 Task: Search and explore  Airbnb listings in Sedona, Arizona .
Action: Mouse moved to (527, 72)
Screenshot: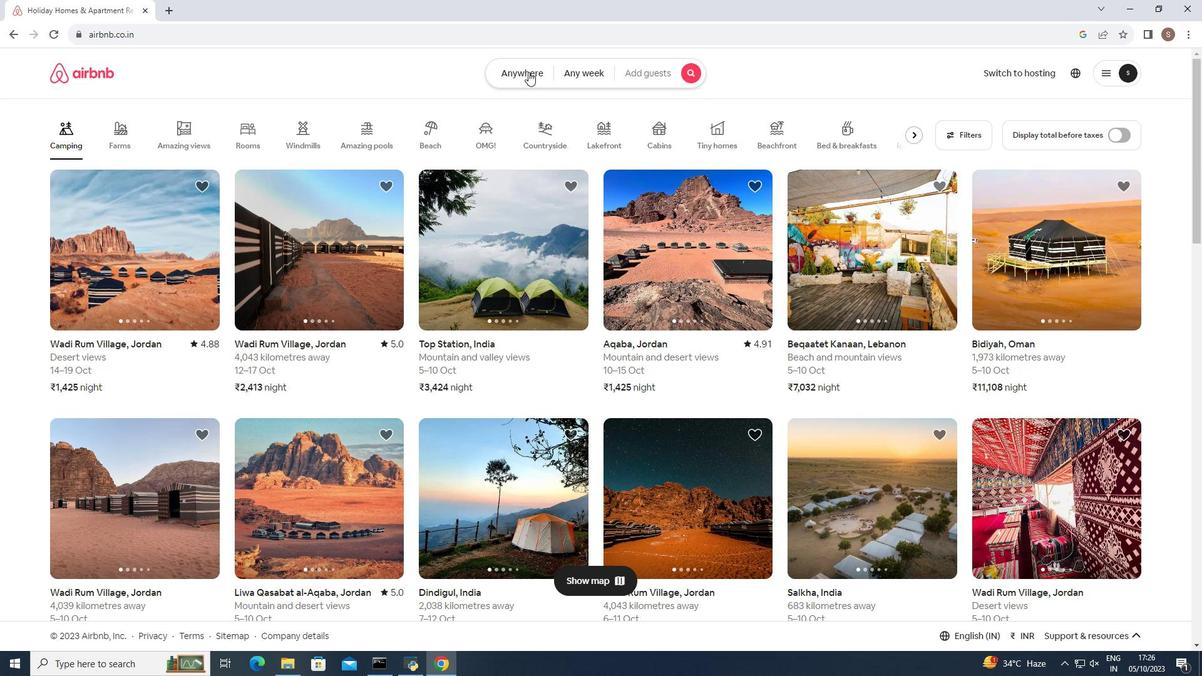 
Action: Mouse pressed left at (527, 72)
Screenshot: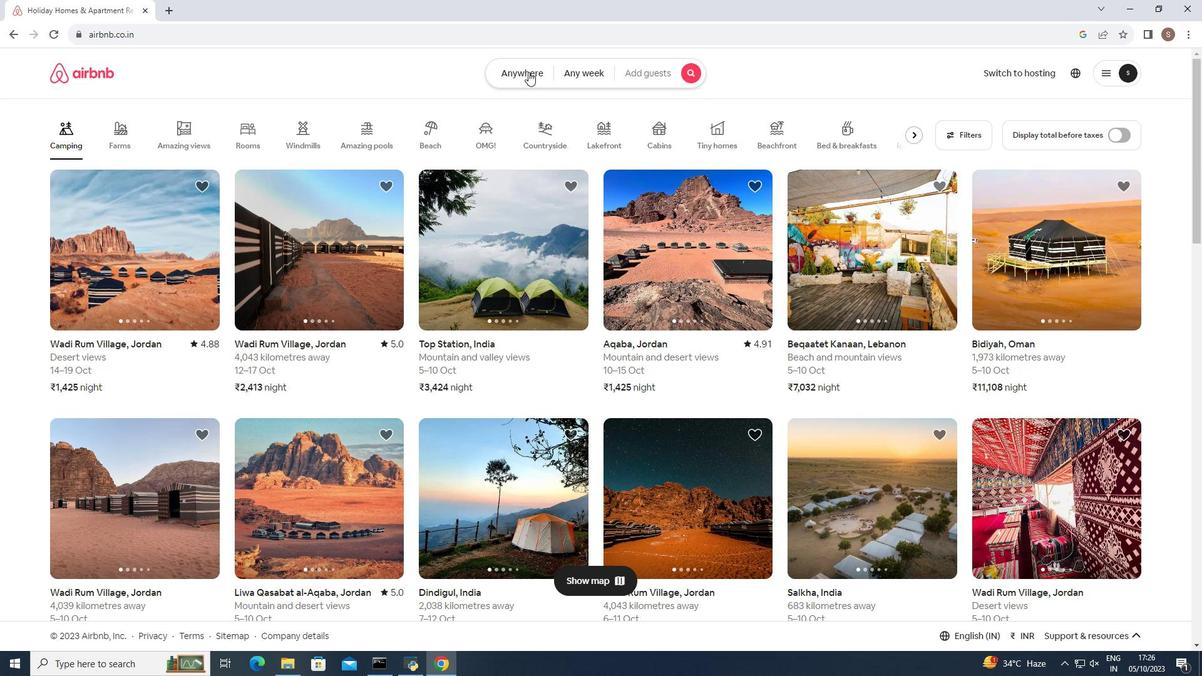 
Action: Mouse moved to (438, 117)
Screenshot: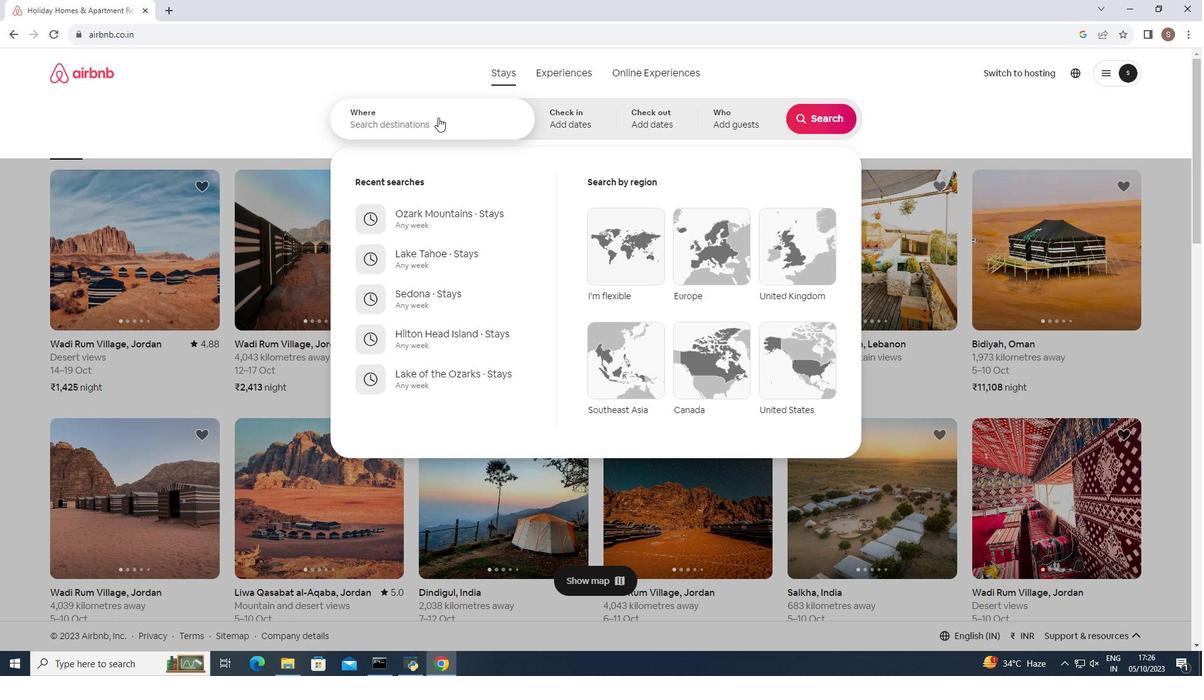 
Action: Mouse pressed left at (438, 117)
Screenshot: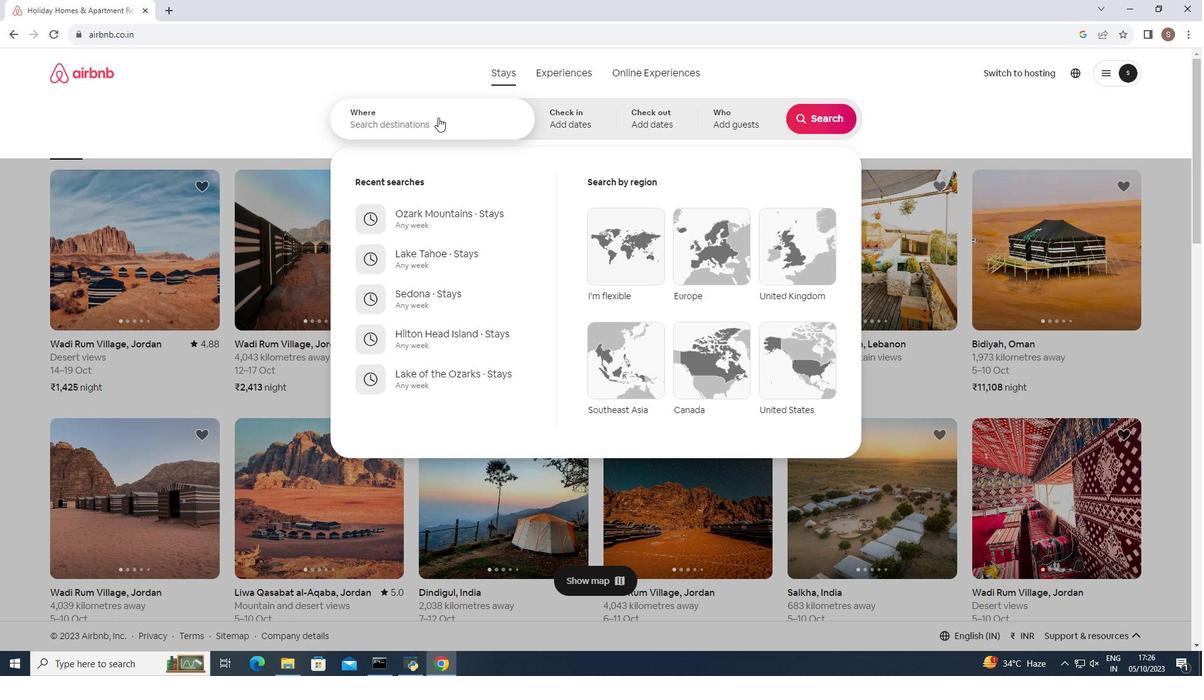 
Action: Key pressed <Key.shift>Sedona
Screenshot: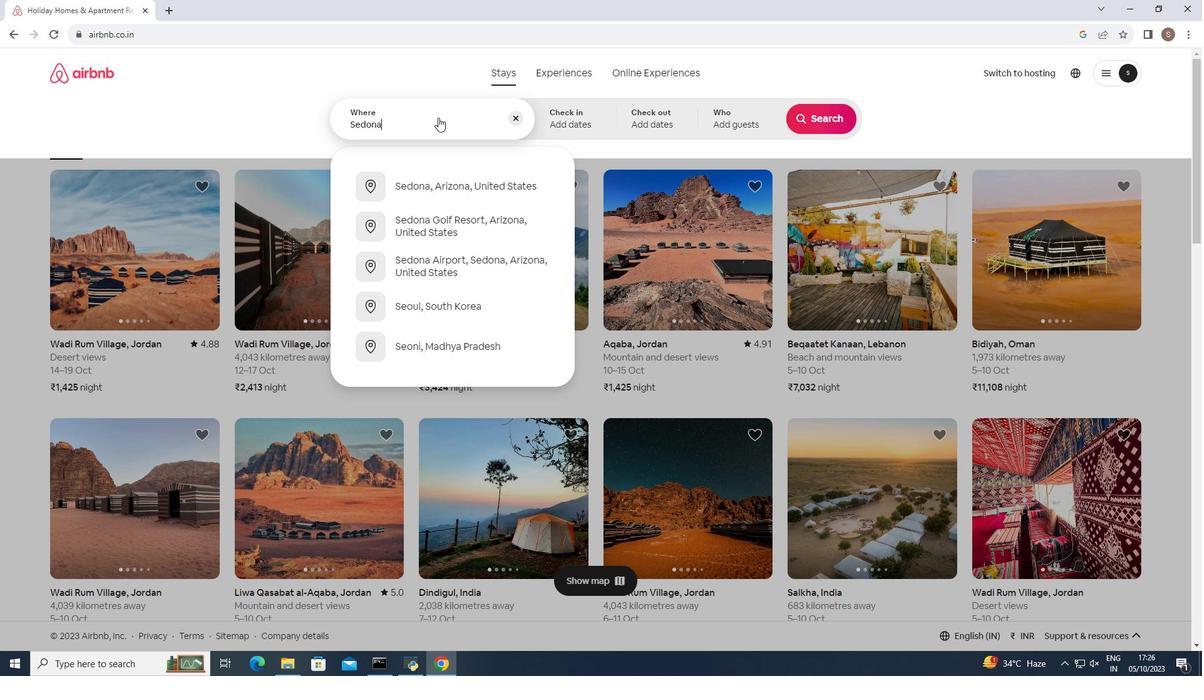 
Action: Mouse moved to (467, 186)
Screenshot: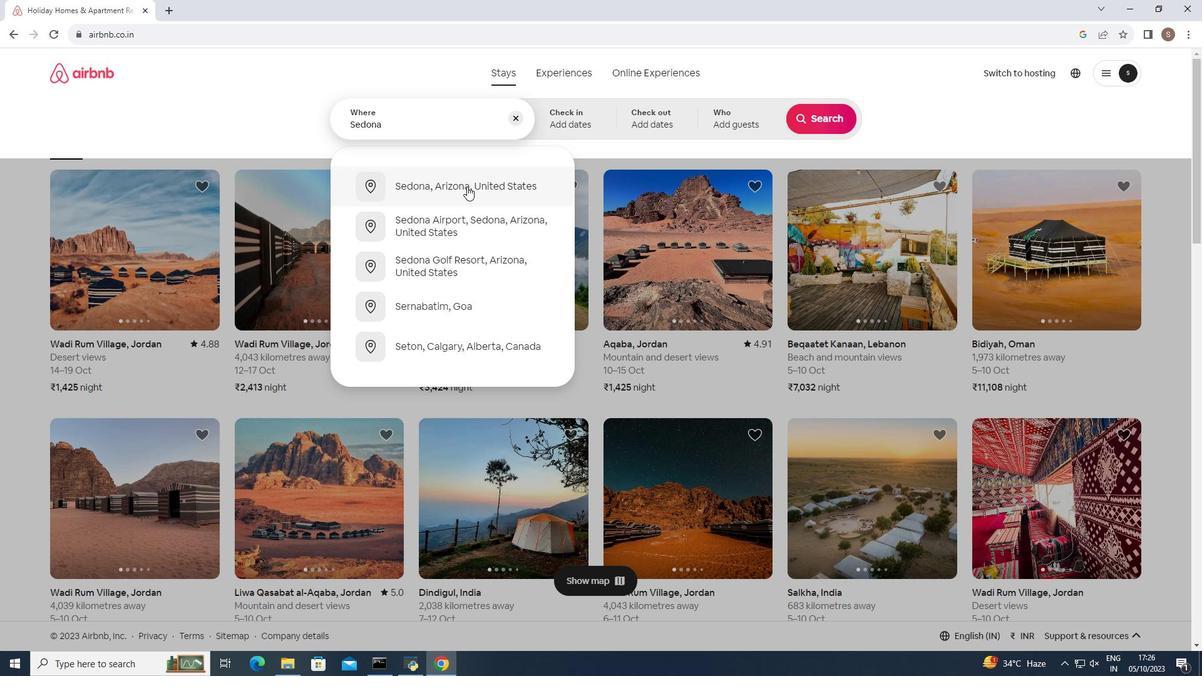
Action: Mouse pressed left at (467, 186)
Screenshot: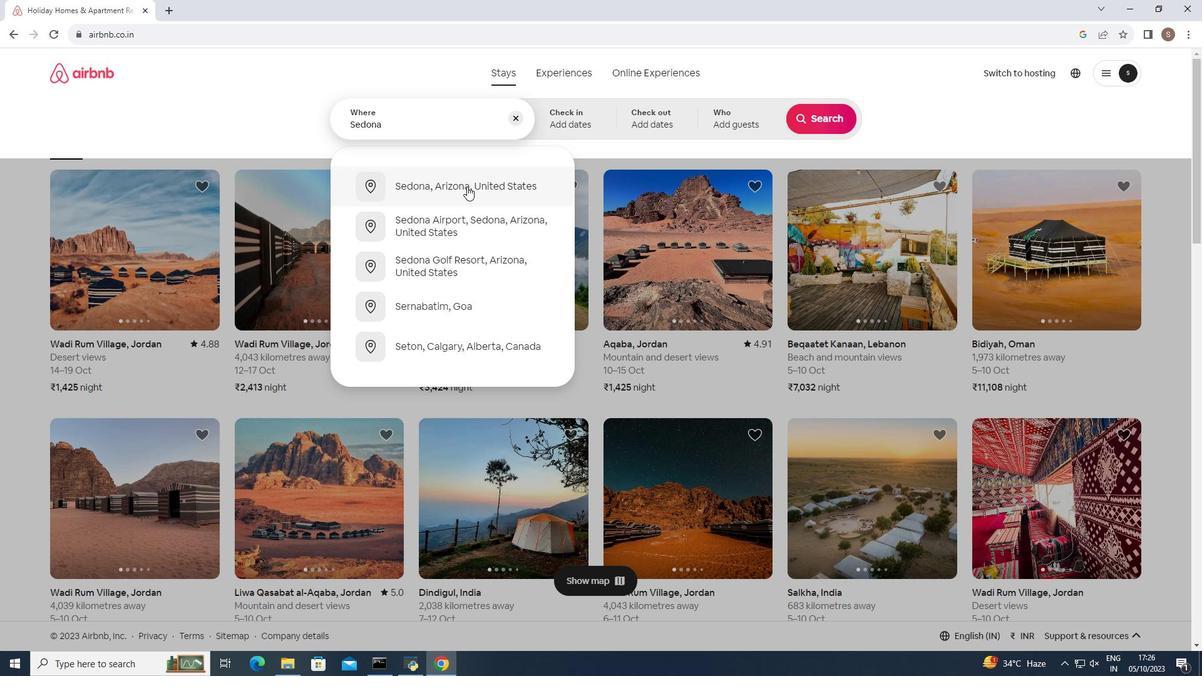 
Action: Mouse moved to (808, 120)
Screenshot: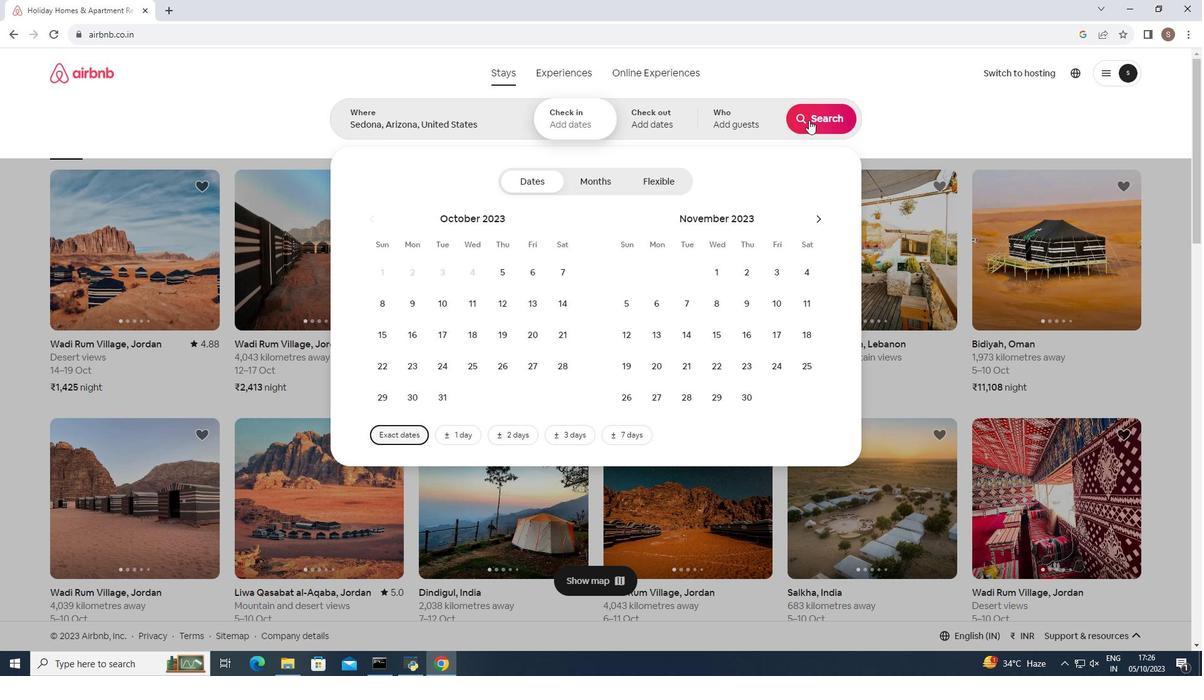 
Action: Mouse pressed left at (808, 120)
Screenshot: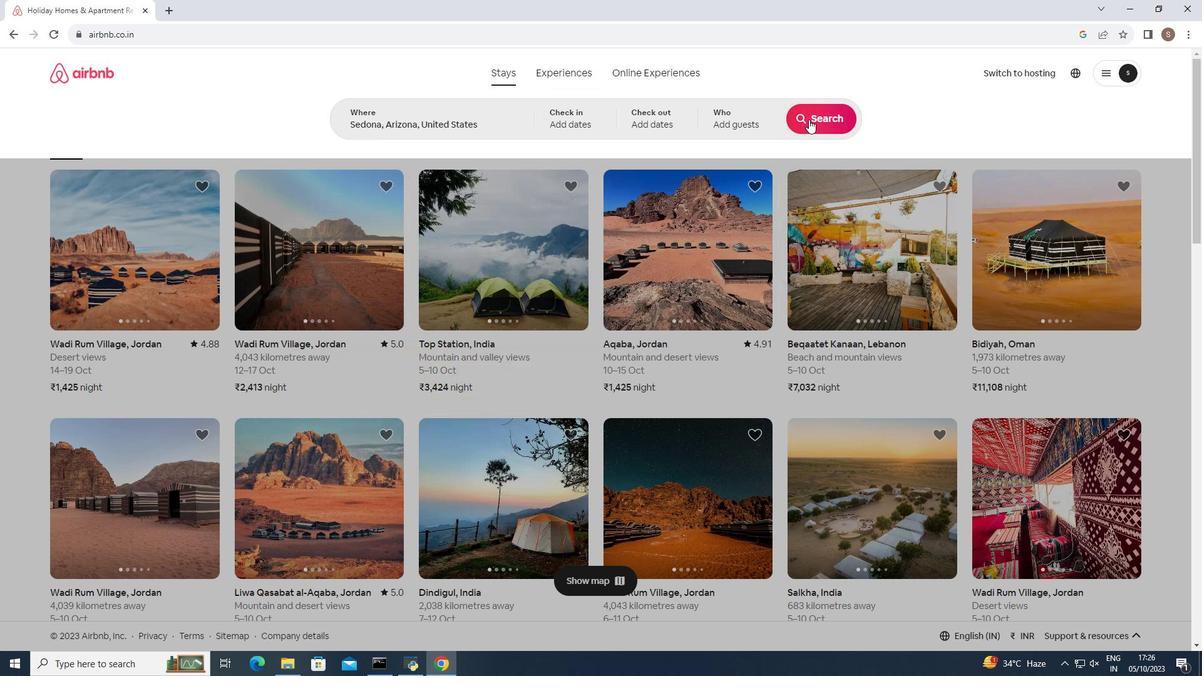 
Action: Mouse moved to (304, 286)
Screenshot: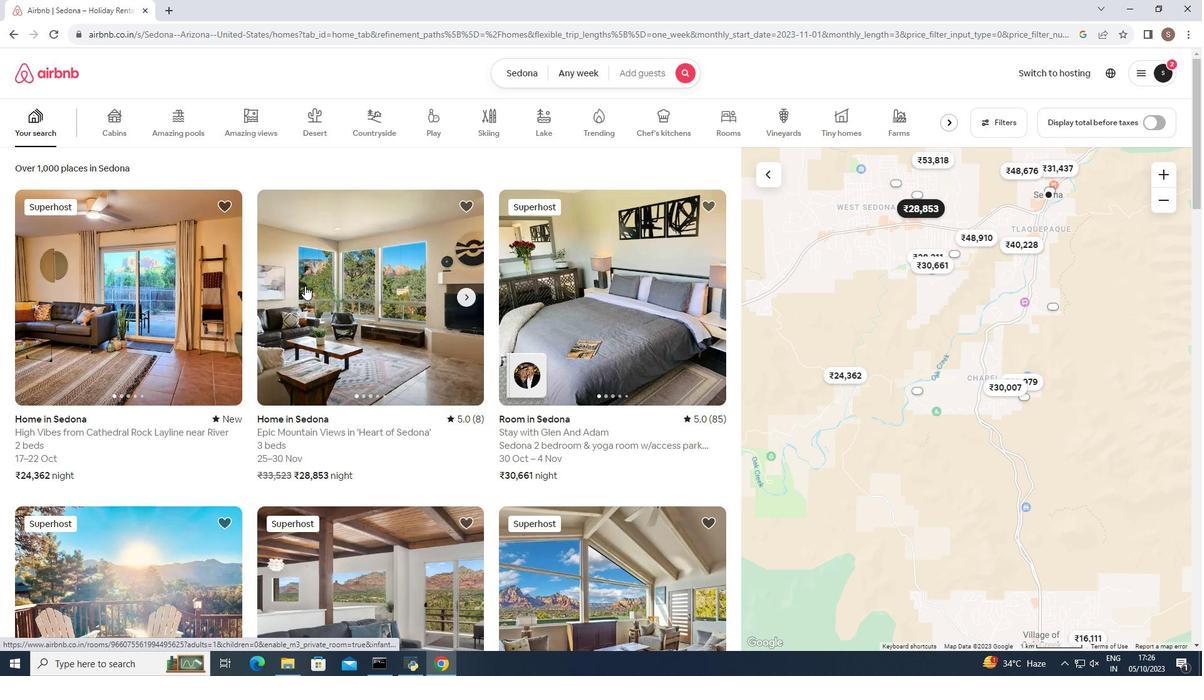 
Action: Mouse scrolled (304, 285) with delta (0, 0)
Screenshot: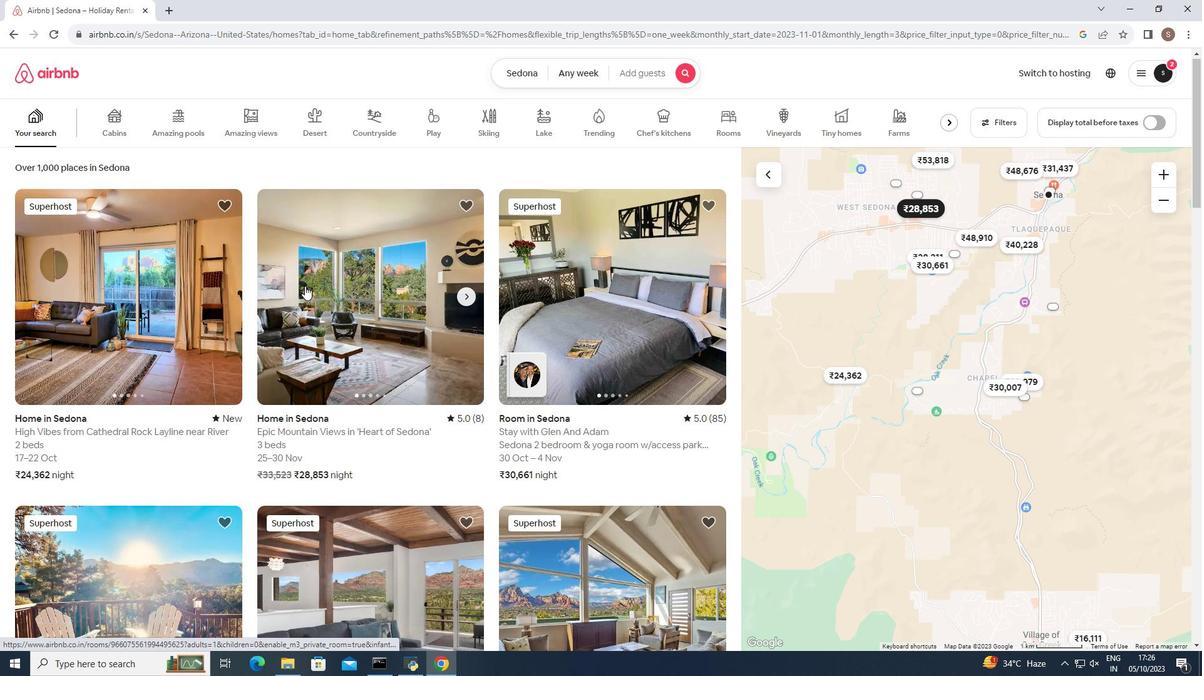 
Action: Mouse scrolled (304, 285) with delta (0, 0)
Screenshot: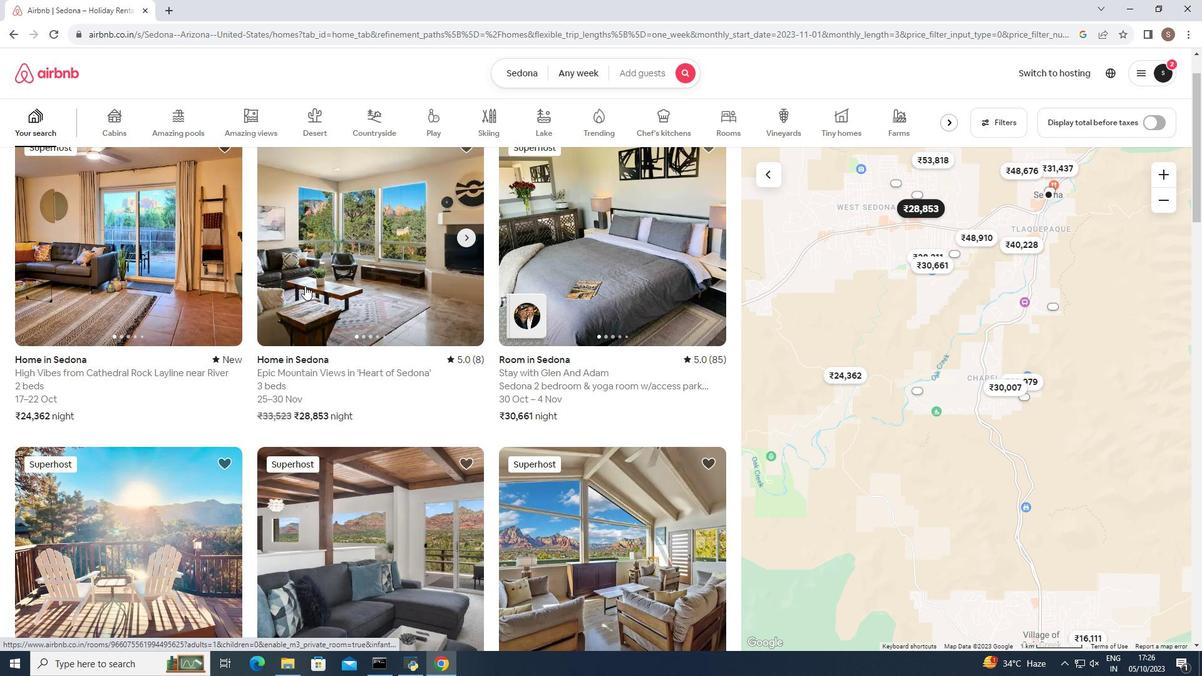 
Action: Mouse scrolled (304, 285) with delta (0, 0)
Screenshot: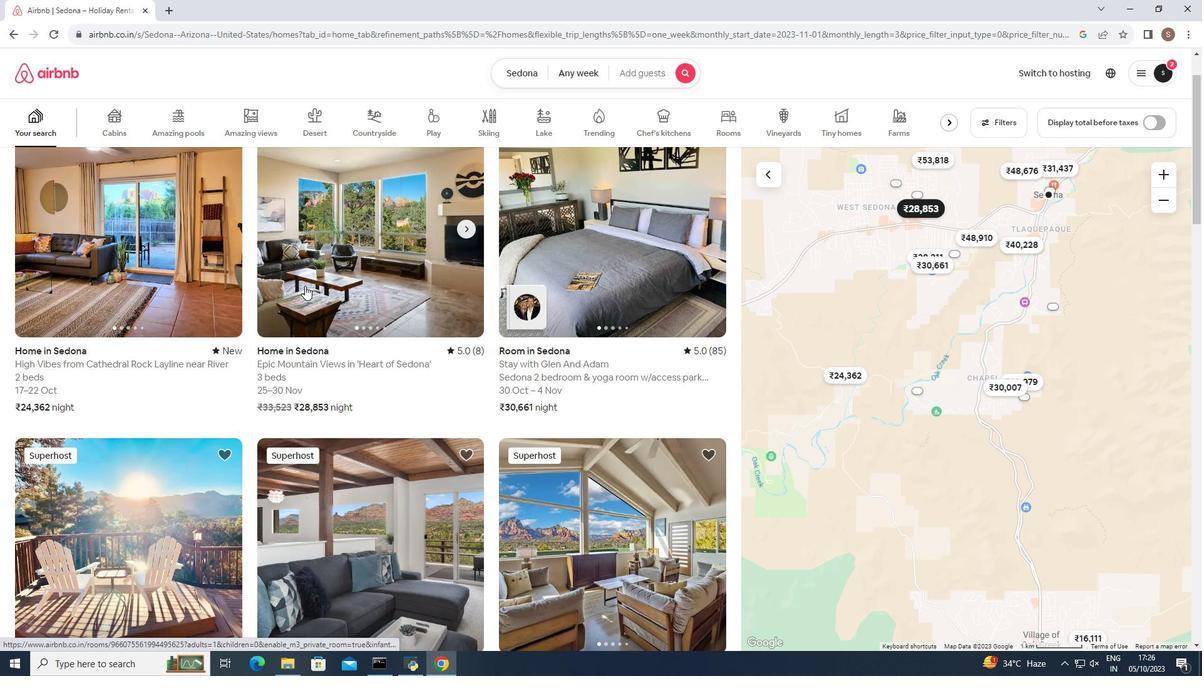 
Action: Mouse scrolled (304, 285) with delta (0, 0)
Screenshot: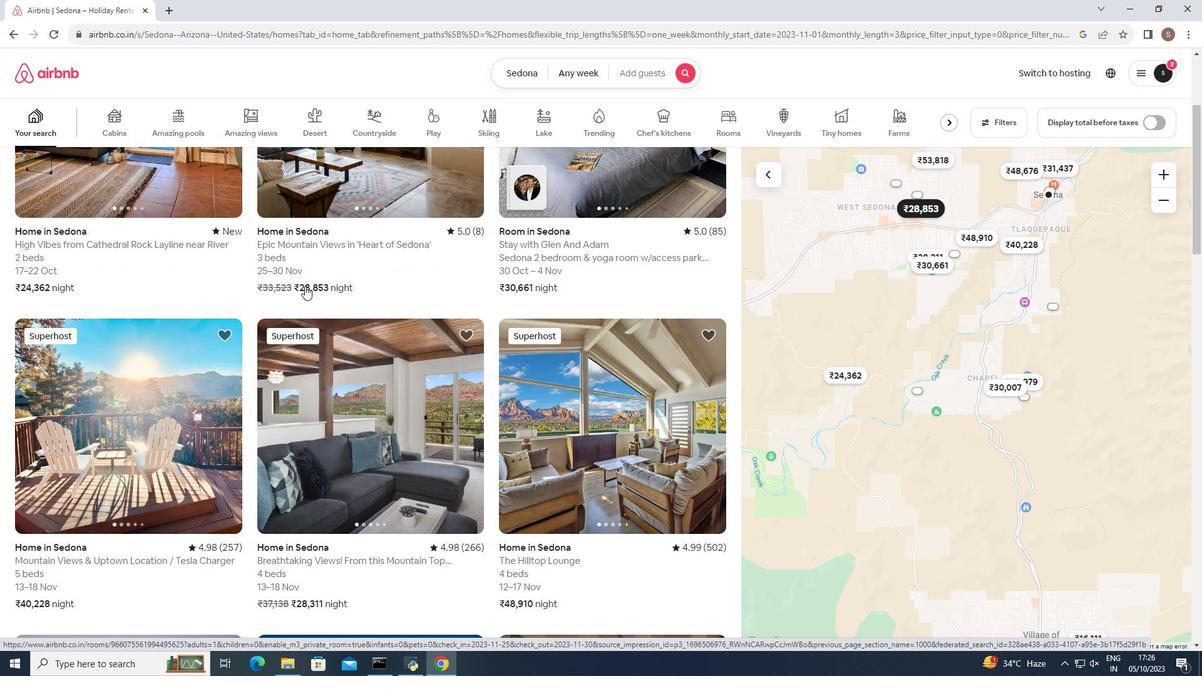 
Action: Mouse scrolled (304, 285) with delta (0, 0)
Screenshot: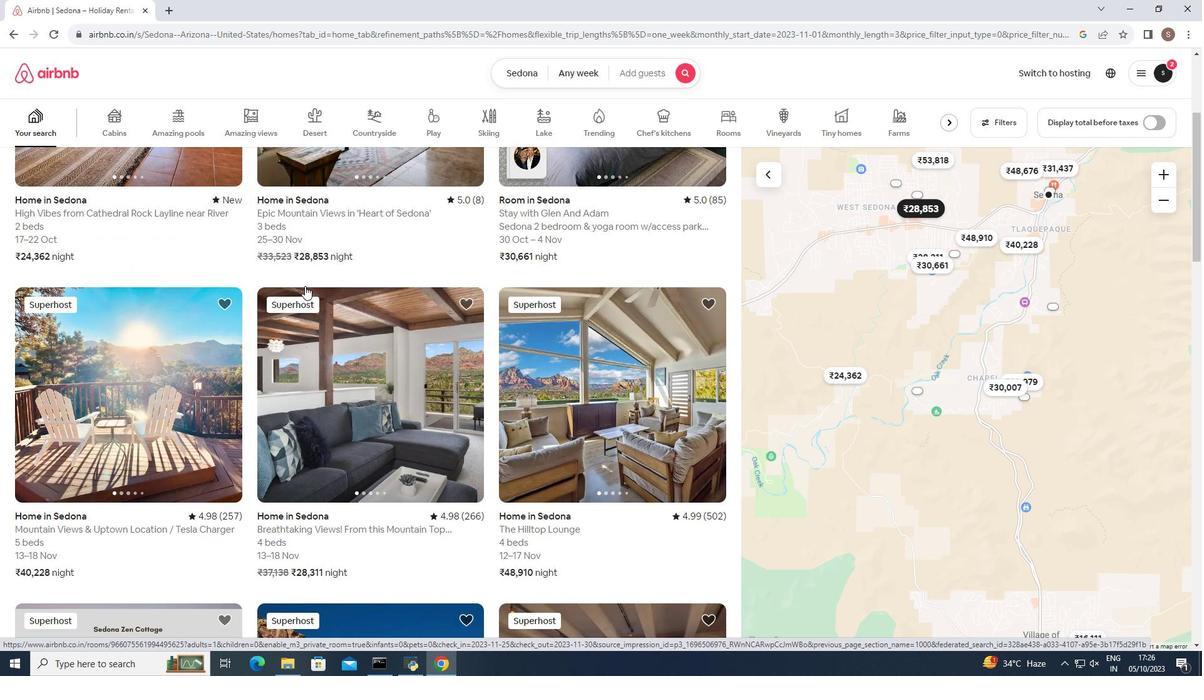 
Action: Mouse scrolled (304, 285) with delta (0, 0)
Screenshot: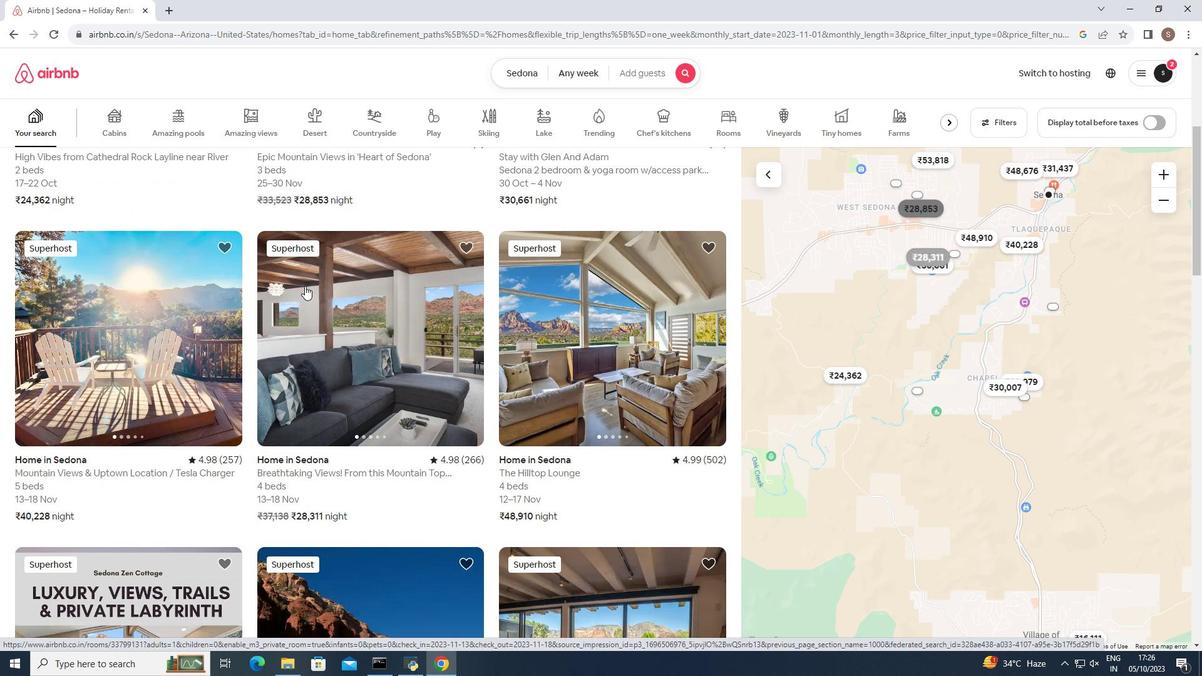 
Action: Mouse moved to (304, 286)
Screenshot: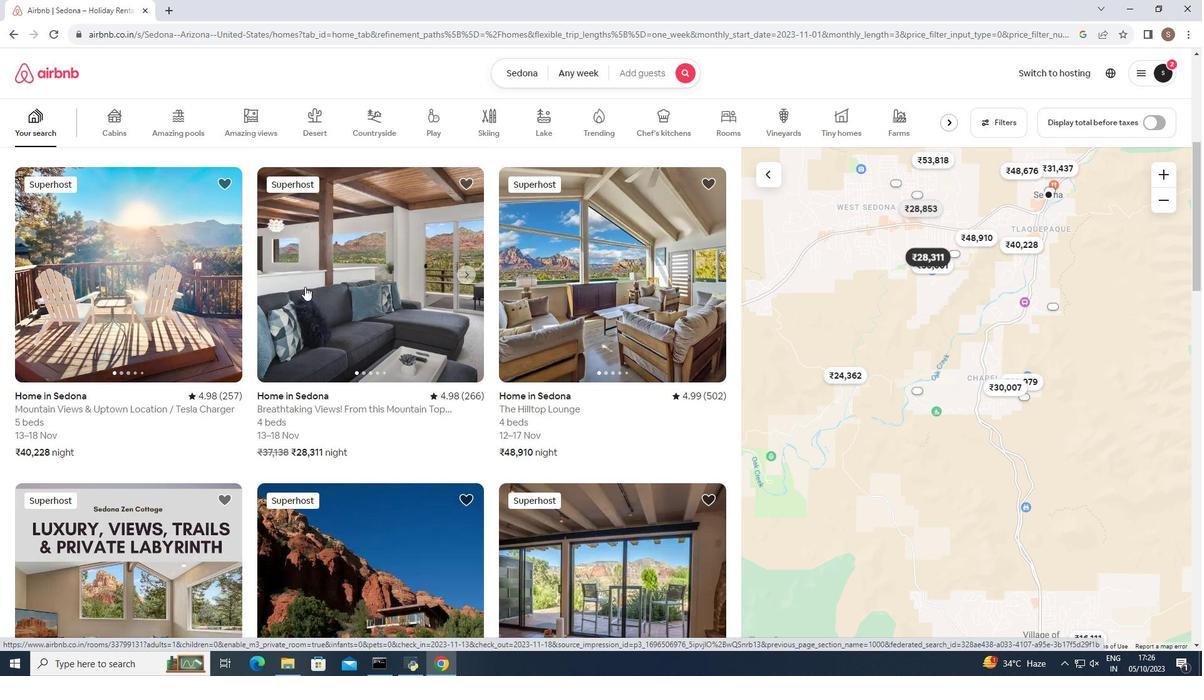 
Action: Mouse scrolled (304, 286) with delta (0, 0)
Screenshot: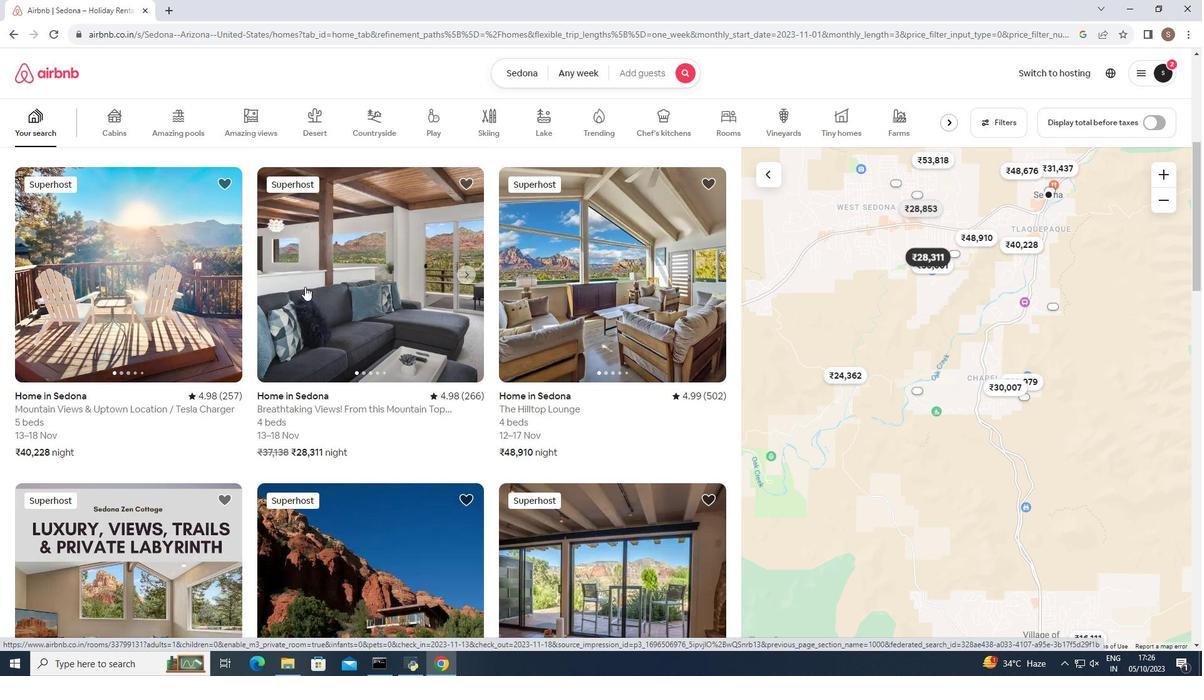 
Action: Mouse scrolled (304, 286) with delta (0, 0)
Screenshot: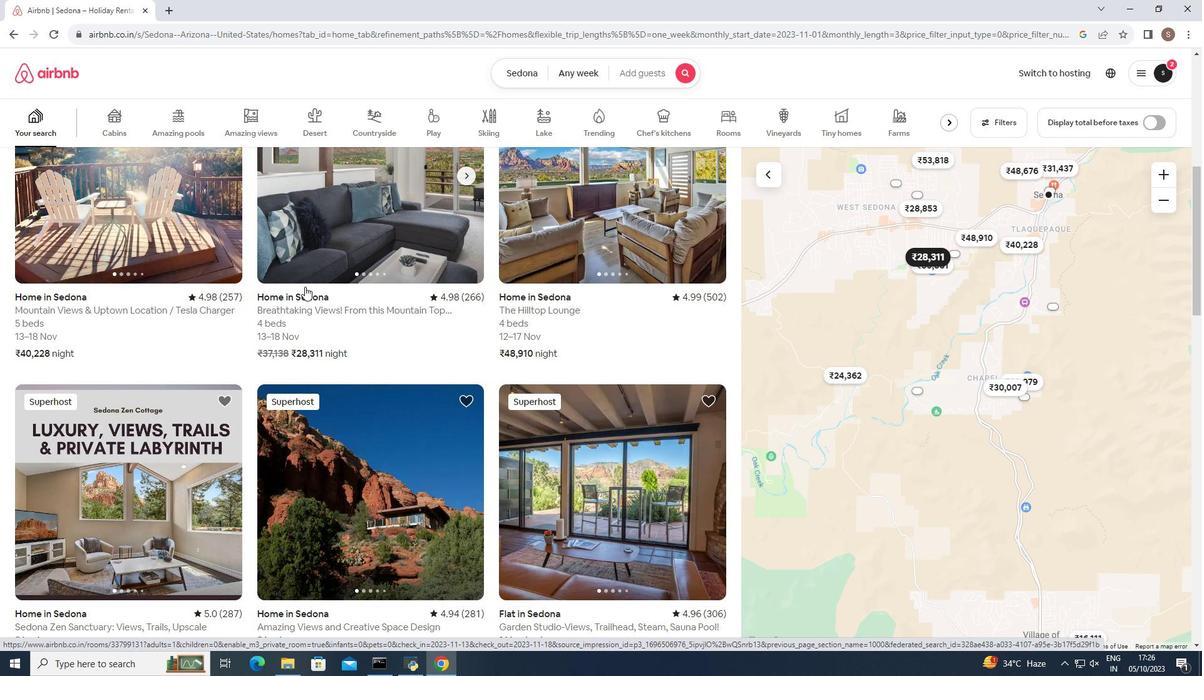 
Action: Mouse scrolled (304, 286) with delta (0, 0)
Screenshot: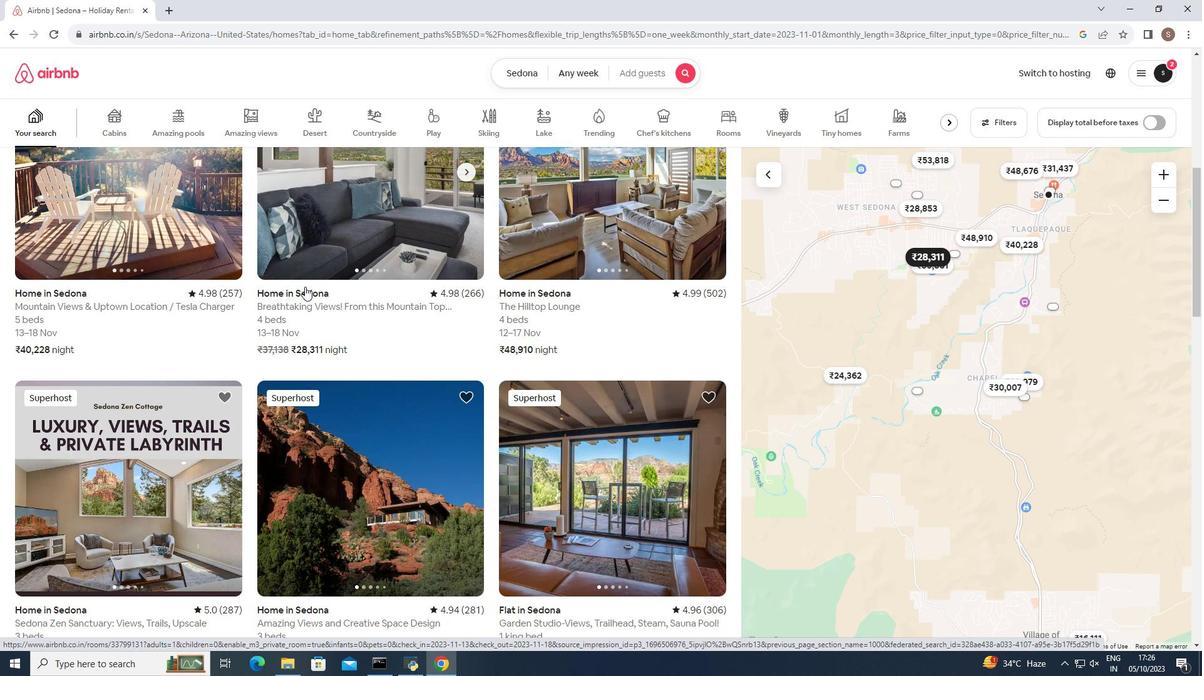 
Action: Mouse moved to (307, 287)
Screenshot: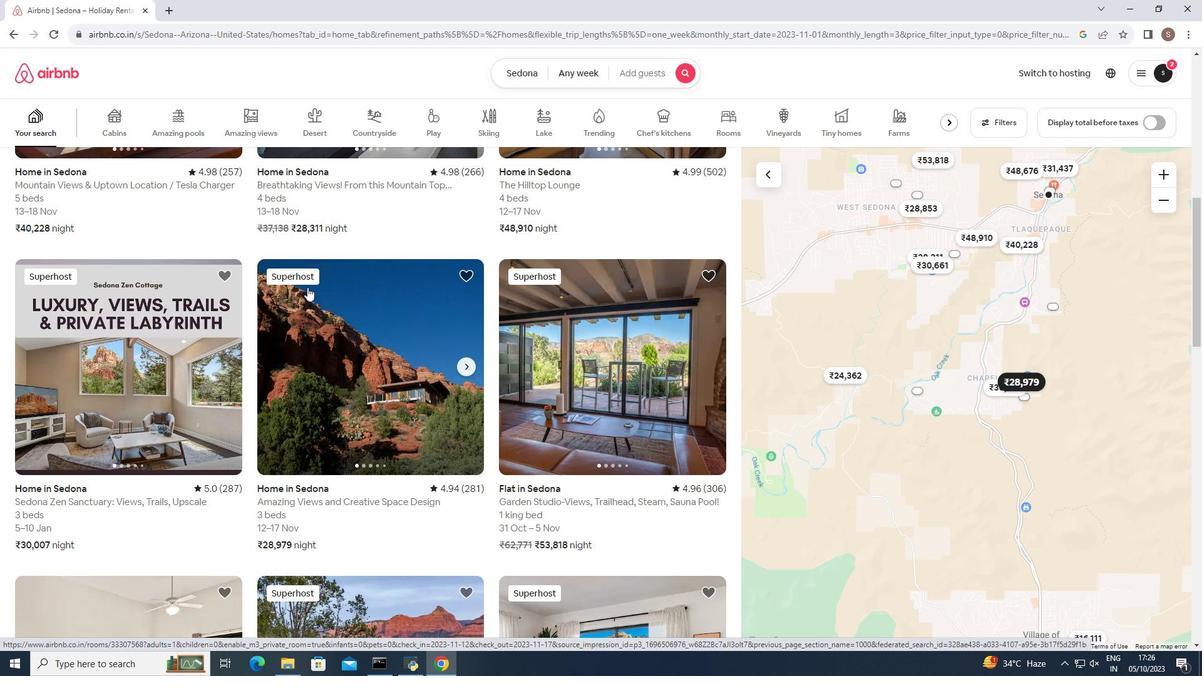 
Action: Mouse scrolled (307, 286) with delta (0, 0)
Screenshot: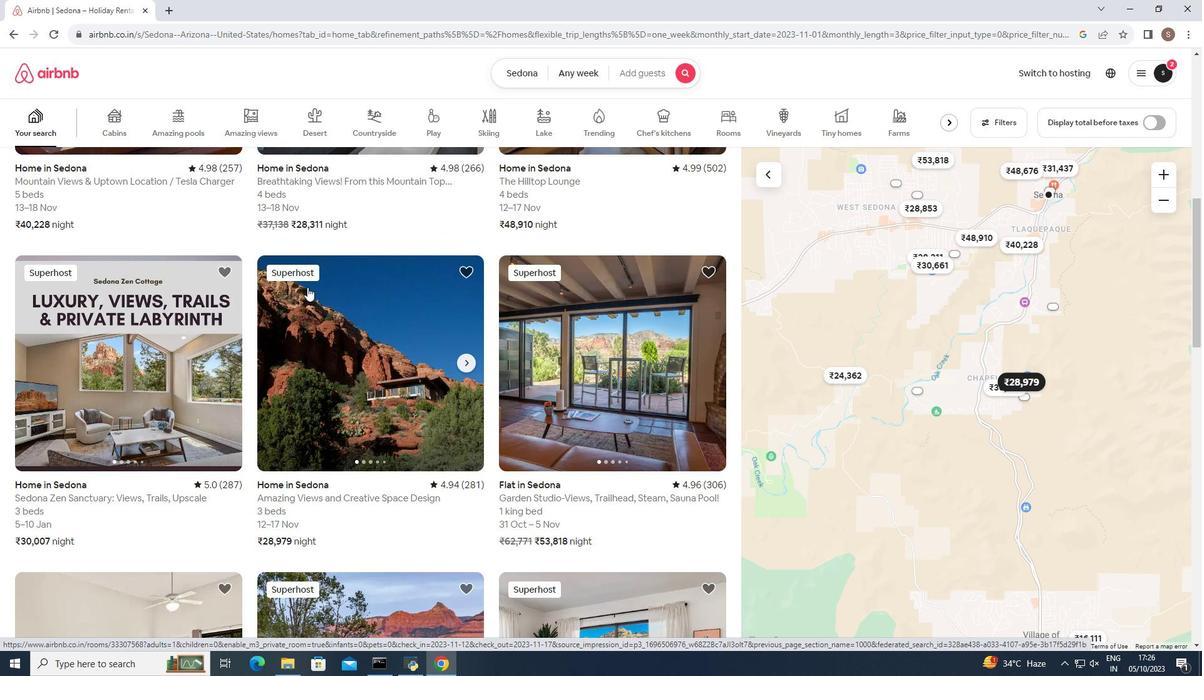 
Action: Mouse scrolled (307, 286) with delta (0, 0)
Screenshot: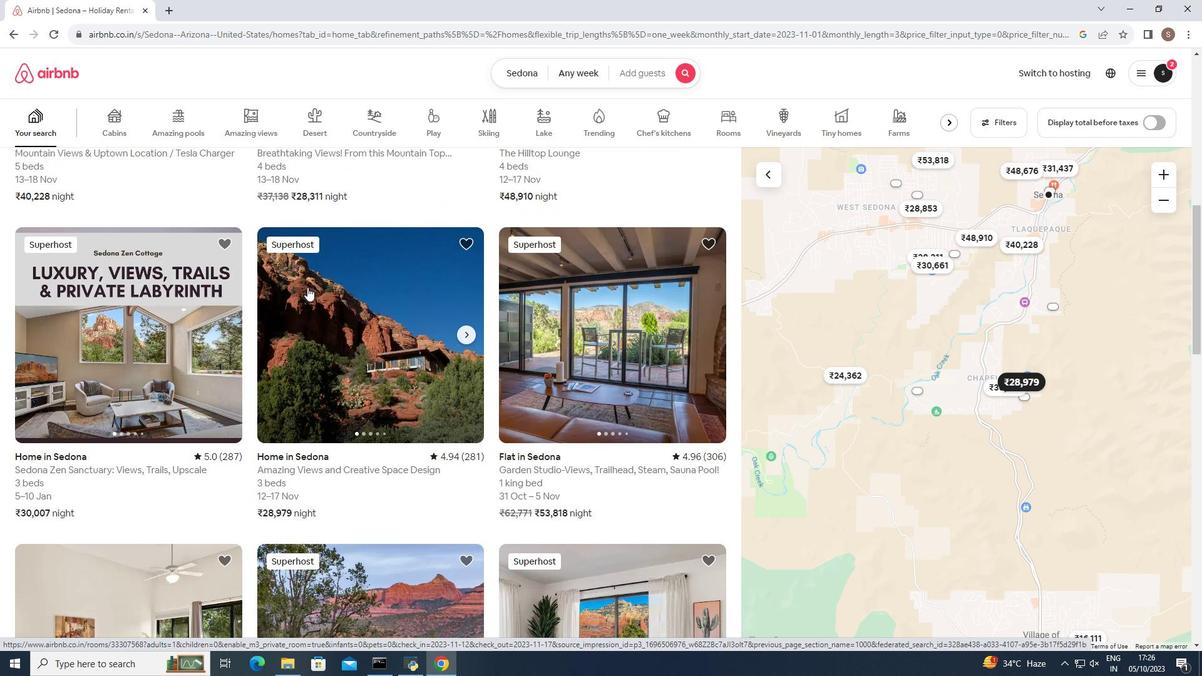 
Action: Mouse moved to (311, 286)
Screenshot: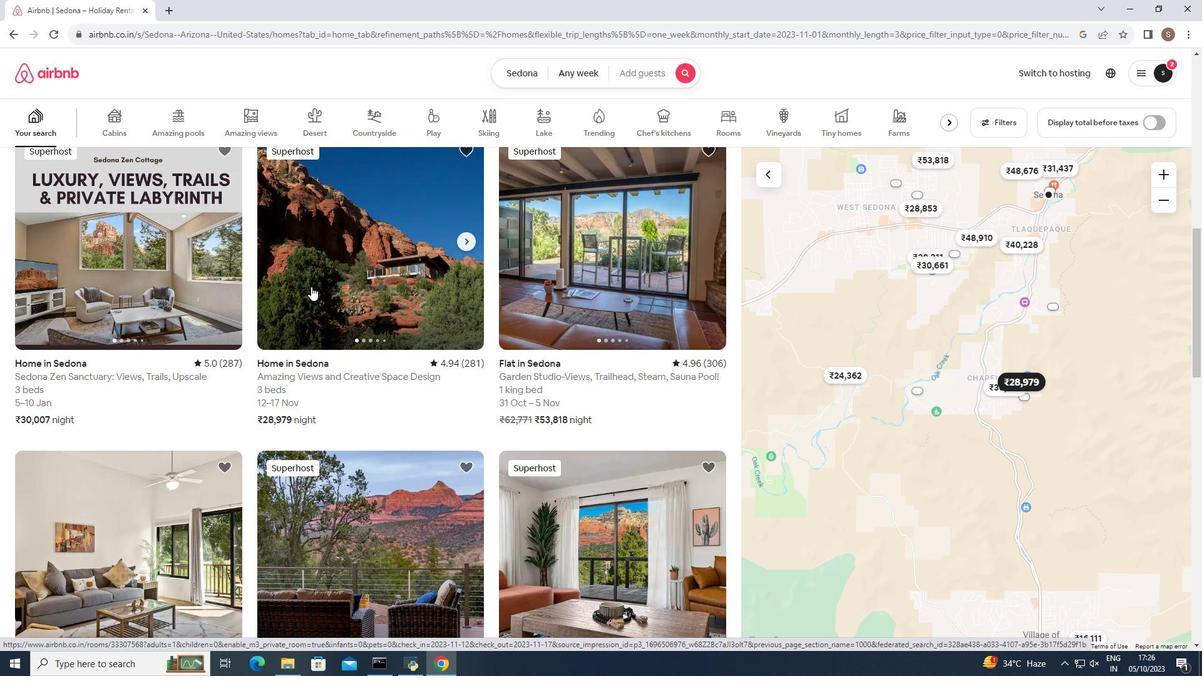 
Action: Mouse scrolled (311, 286) with delta (0, 0)
Screenshot: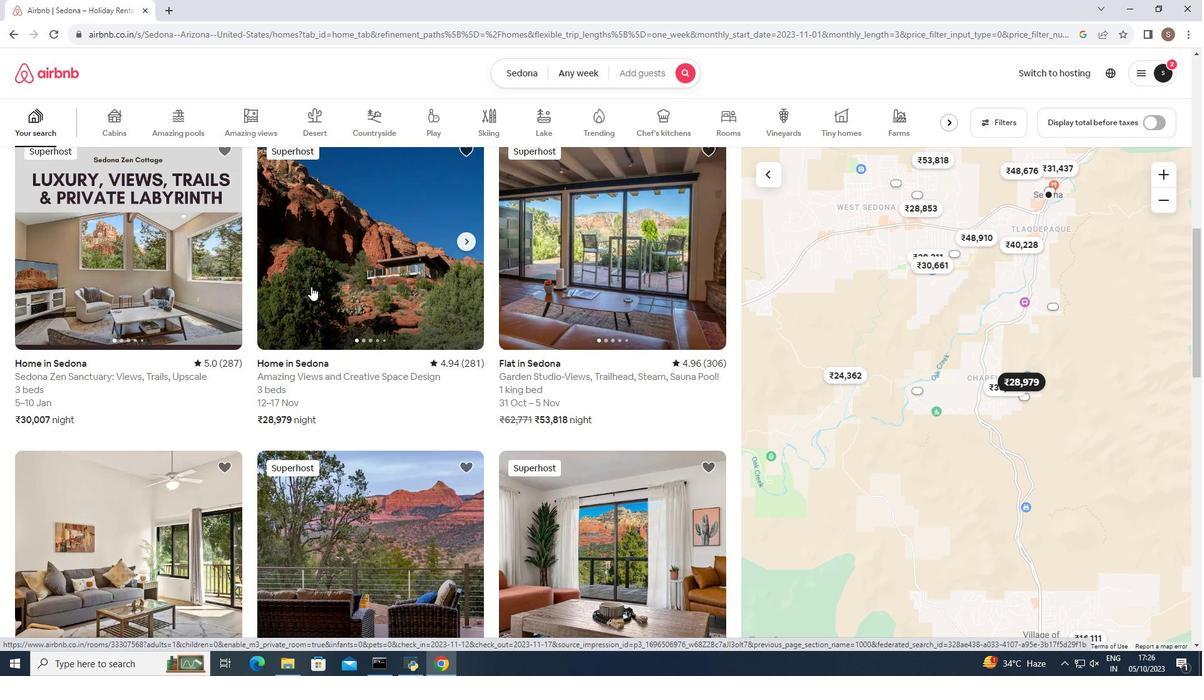 
Action: Mouse scrolled (311, 286) with delta (0, 0)
Screenshot: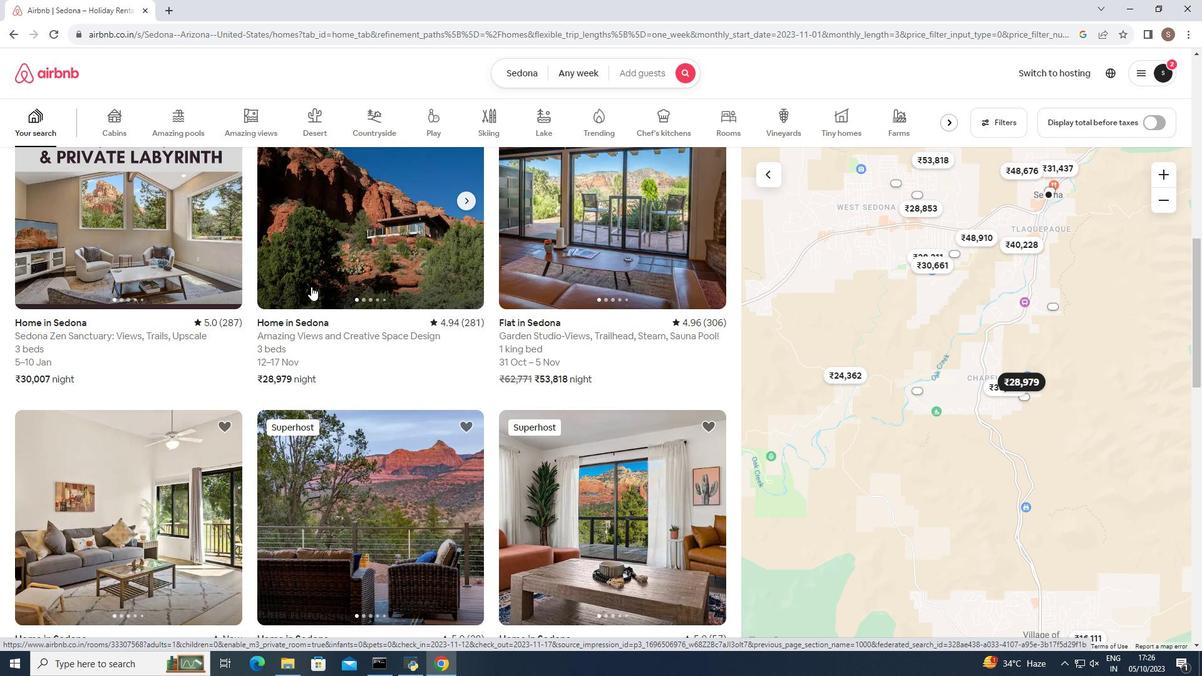 
Action: Mouse moved to (311, 286)
Screenshot: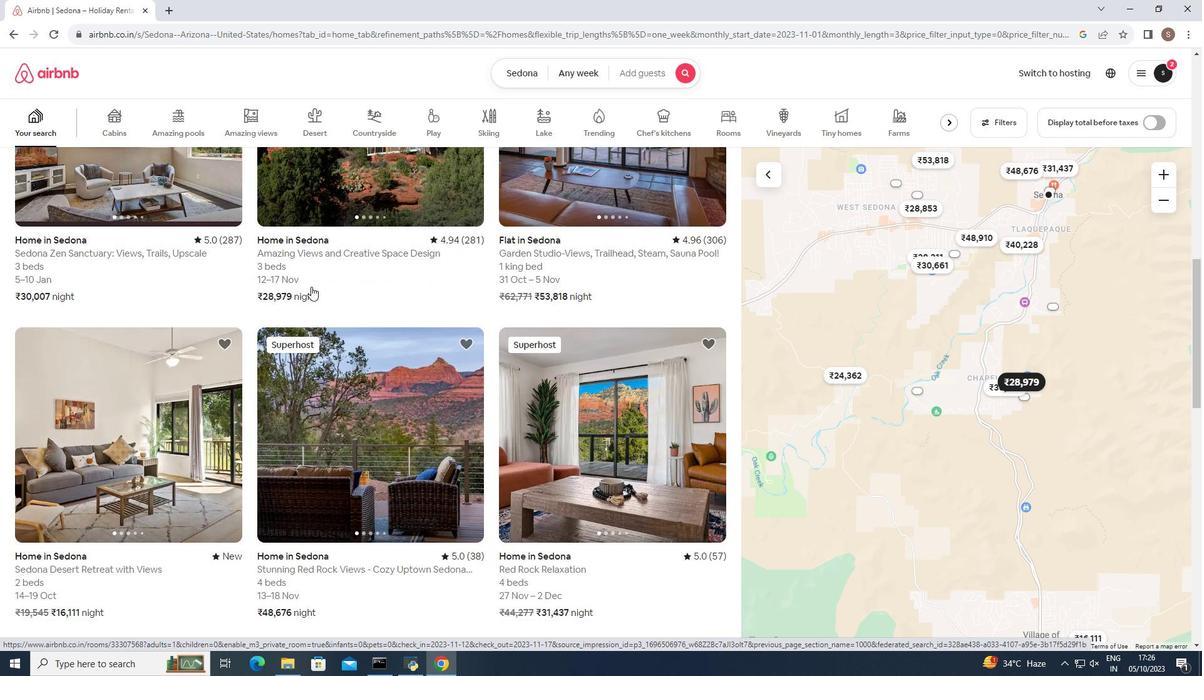 
Action: Mouse scrolled (311, 286) with delta (0, 0)
Screenshot: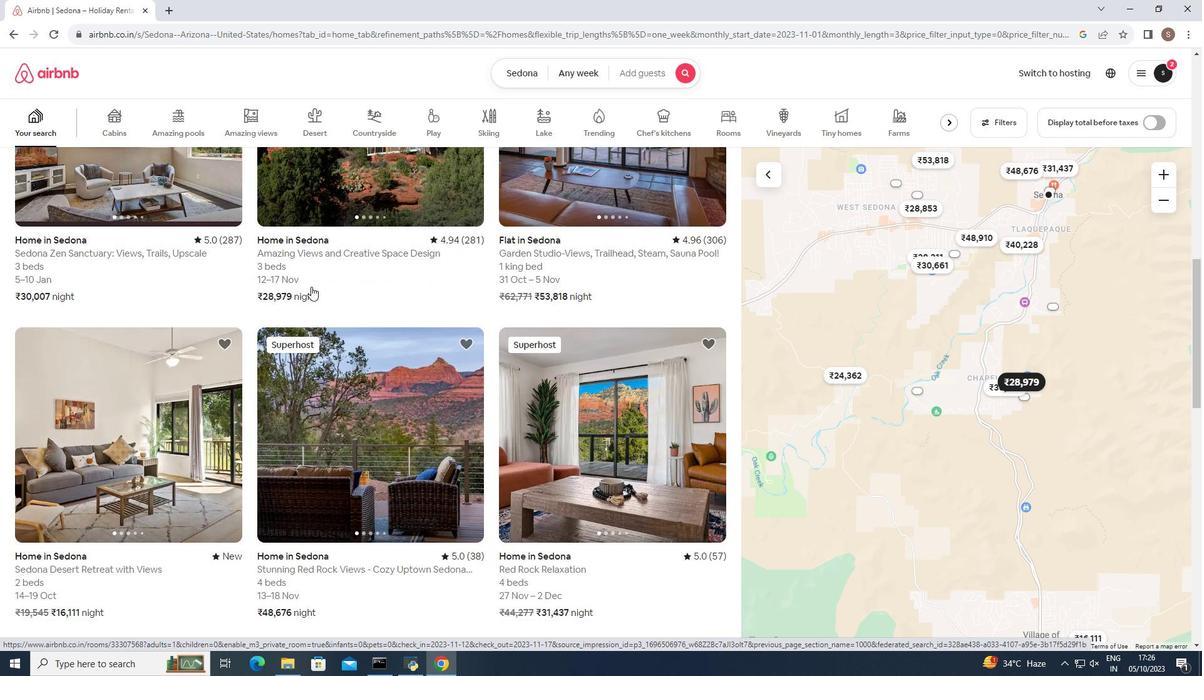 
Action: Mouse moved to (314, 284)
Screenshot: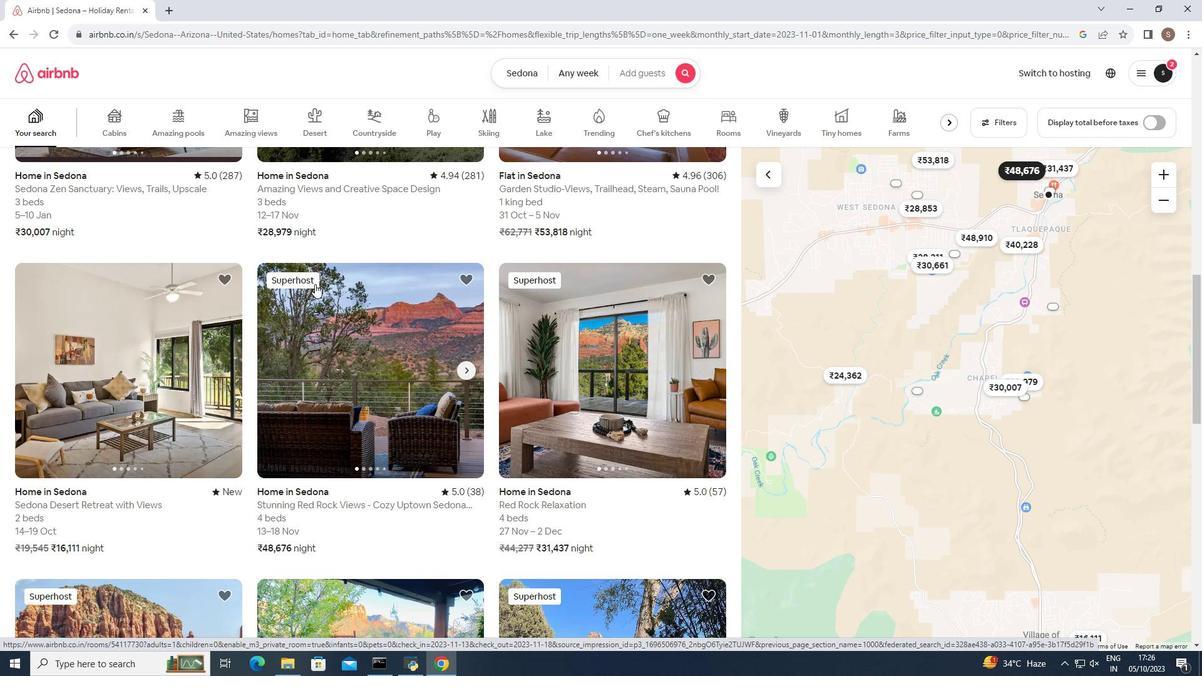 
Action: Mouse scrolled (314, 283) with delta (0, 0)
Screenshot: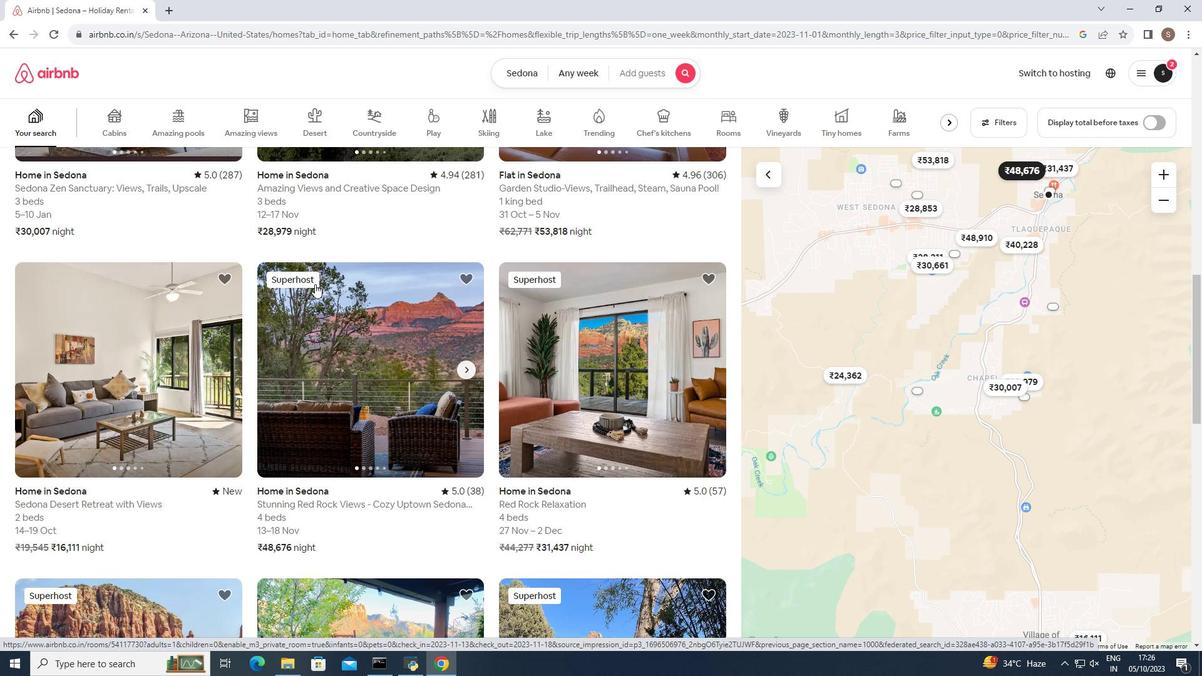 
Action: Mouse scrolled (314, 283) with delta (0, 0)
Screenshot: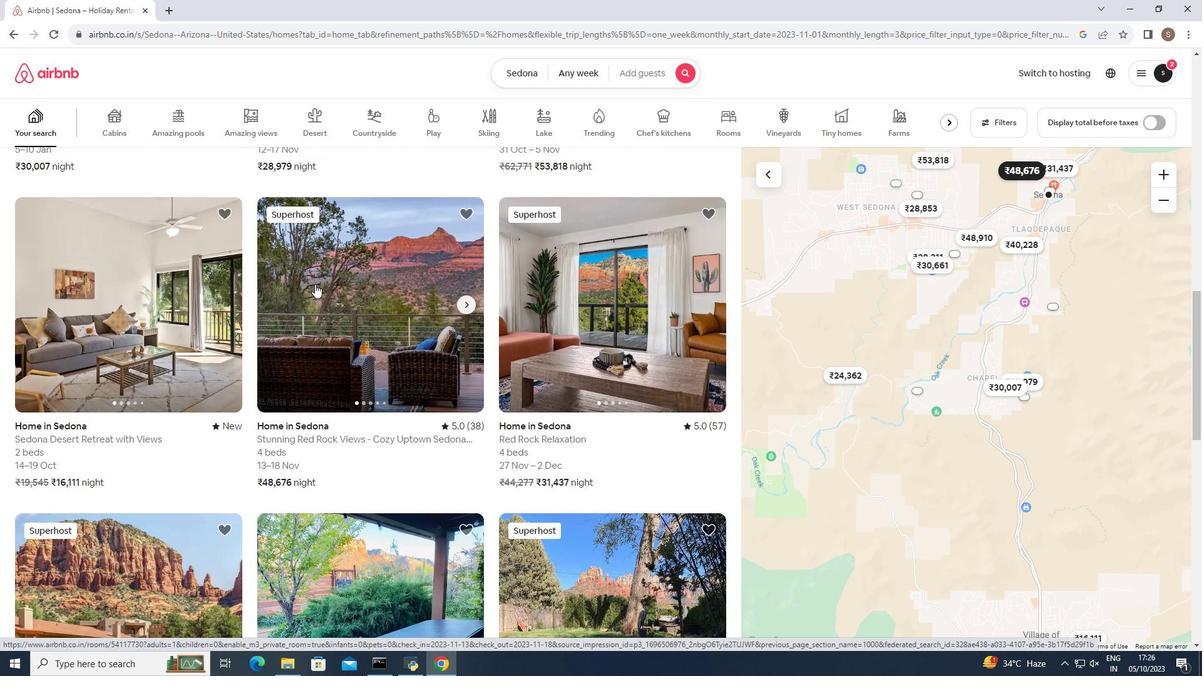 
Action: Mouse scrolled (314, 283) with delta (0, 0)
Screenshot: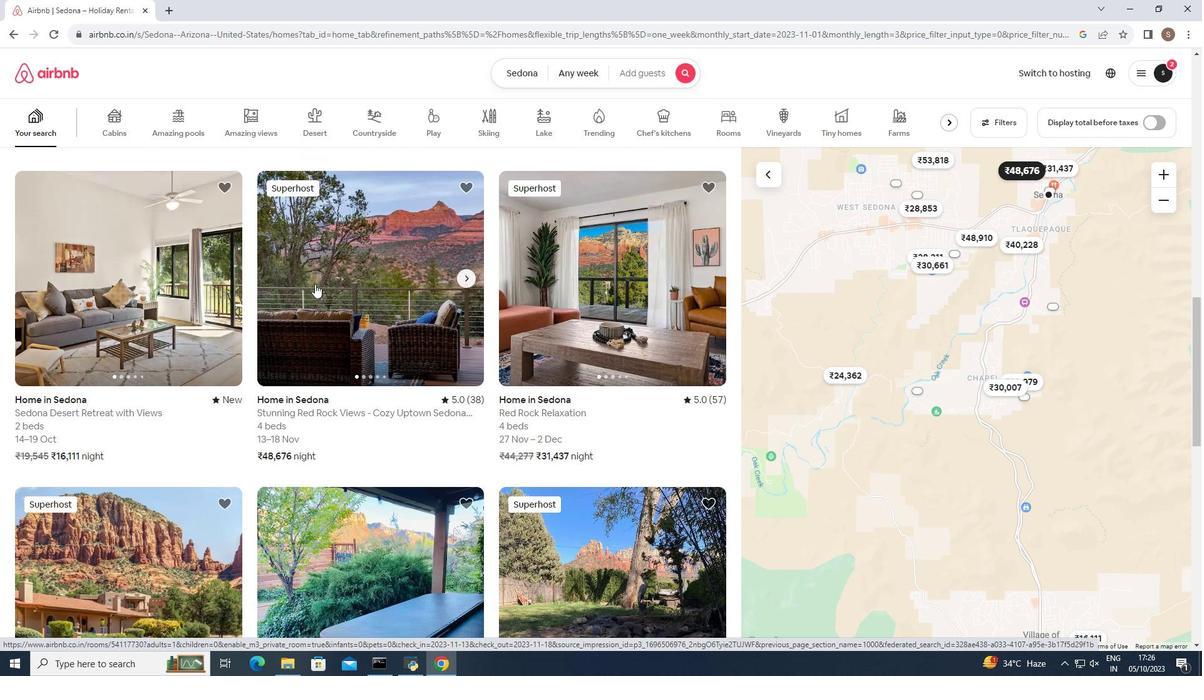 
Action: Mouse scrolled (314, 283) with delta (0, 0)
Screenshot: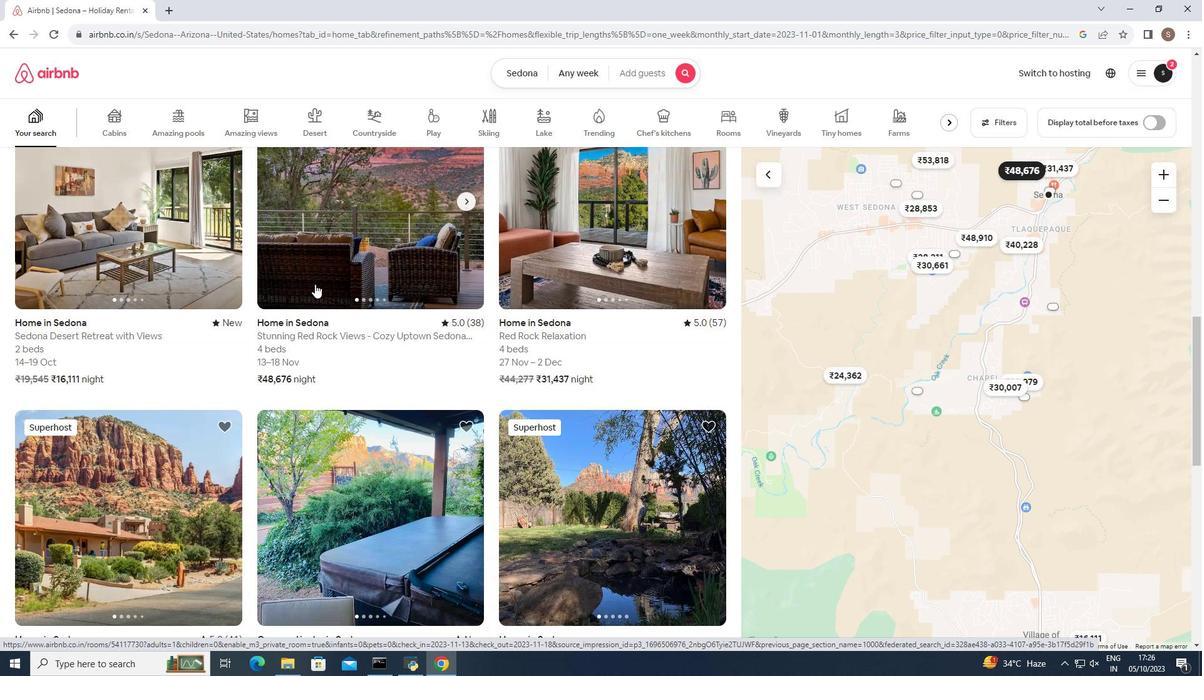 
Action: Mouse scrolled (314, 283) with delta (0, 0)
Screenshot: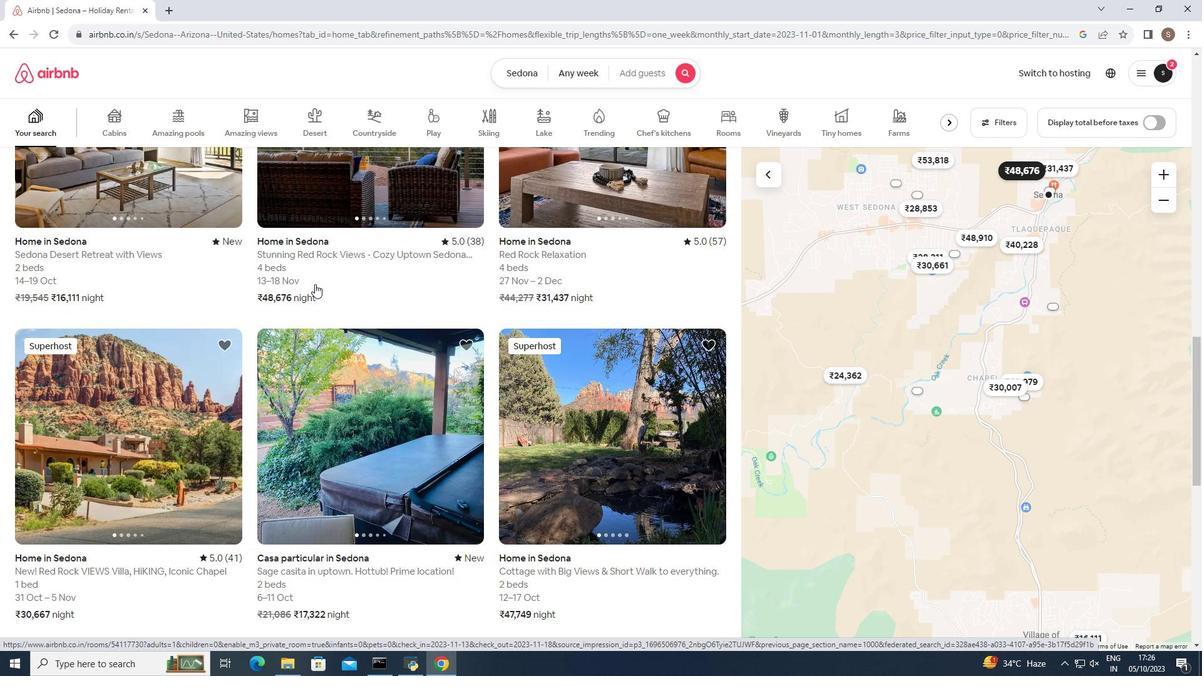 
Action: Mouse scrolled (314, 283) with delta (0, 0)
Screenshot: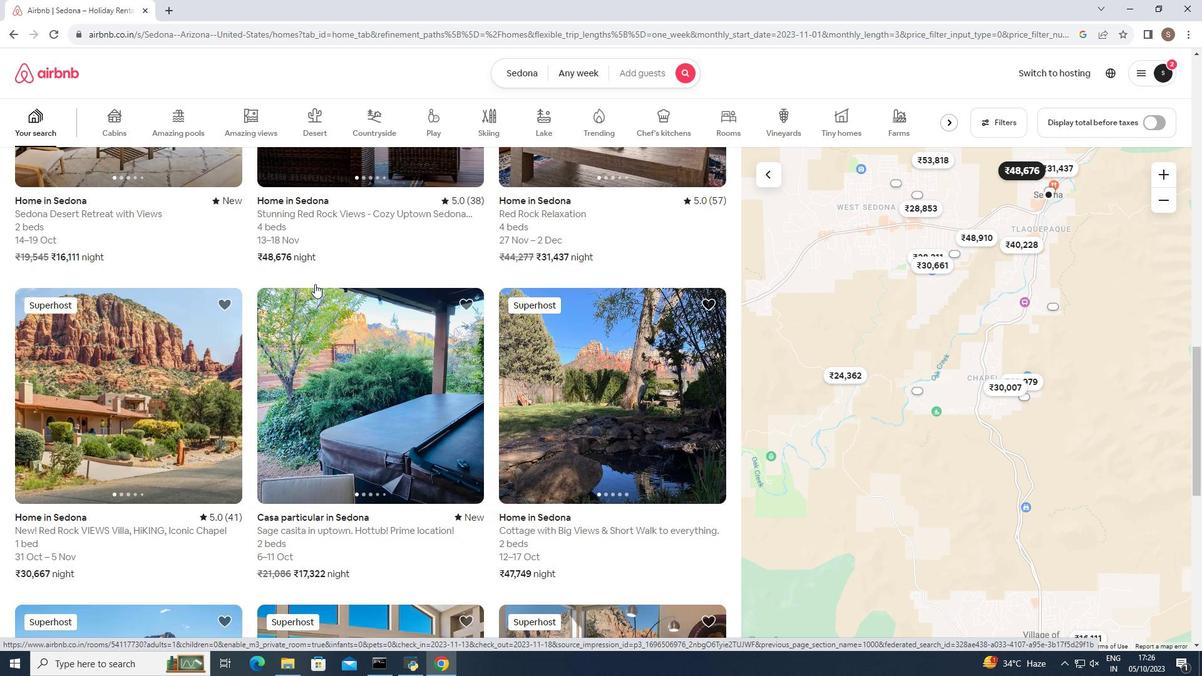 
Action: Mouse scrolled (314, 283) with delta (0, 0)
Screenshot: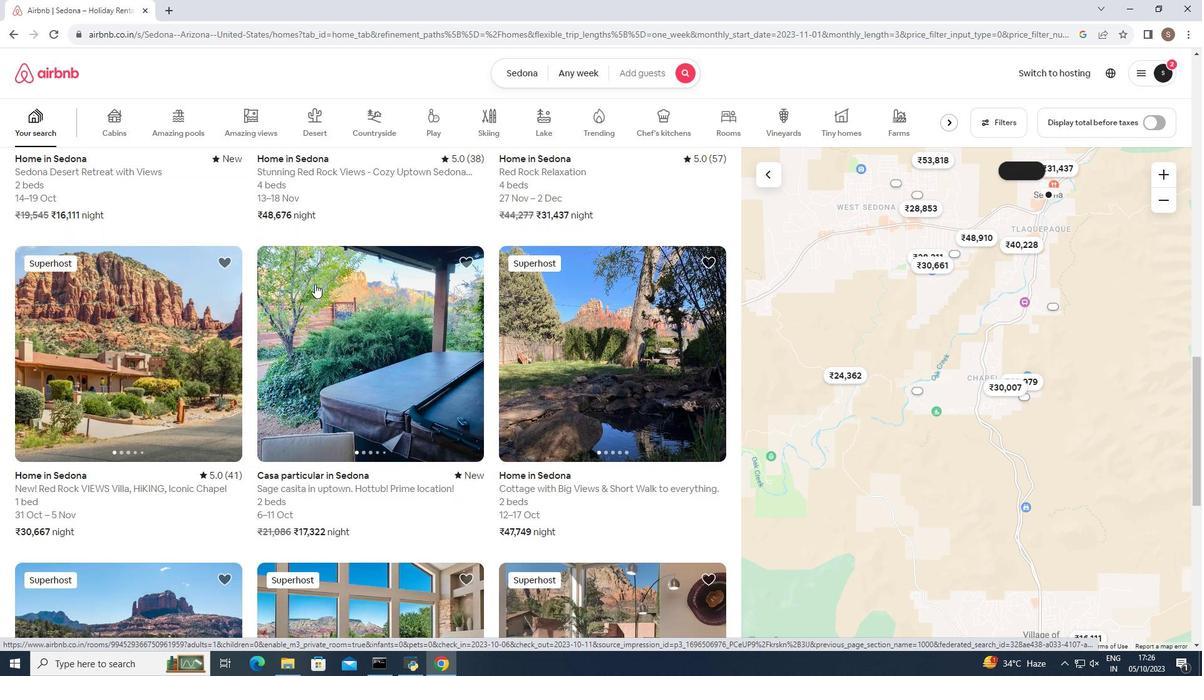 
Action: Mouse scrolled (314, 283) with delta (0, 0)
Screenshot: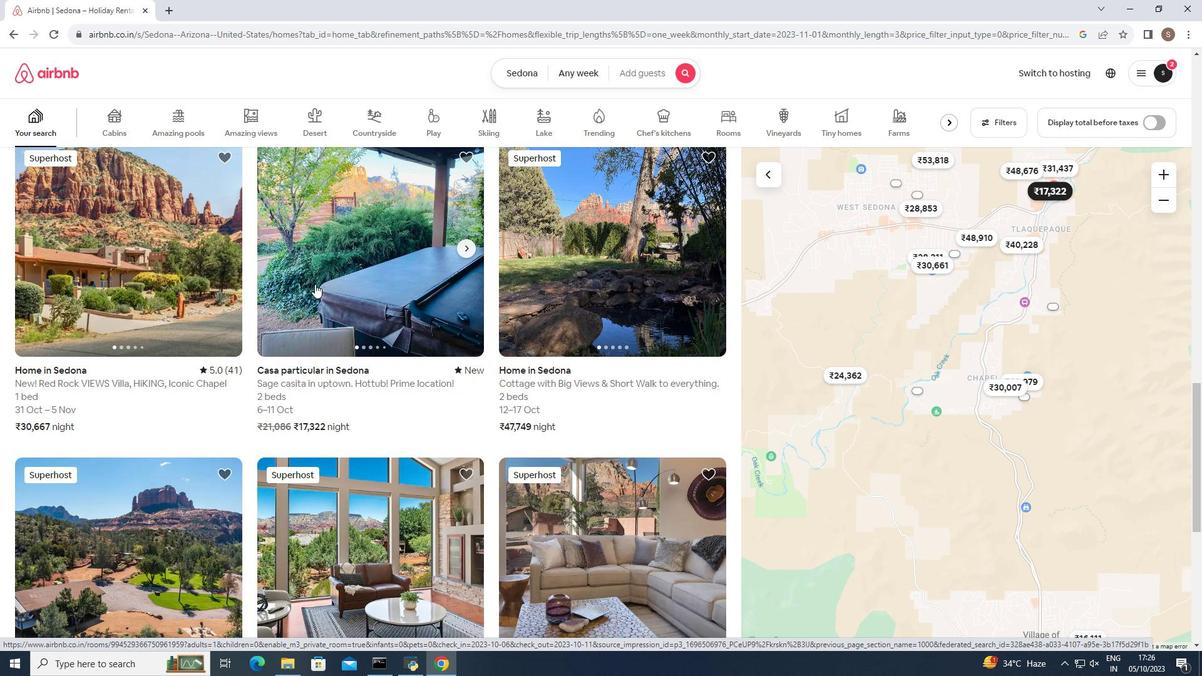 
Action: Mouse scrolled (314, 283) with delta (0, 0)
Screenshot: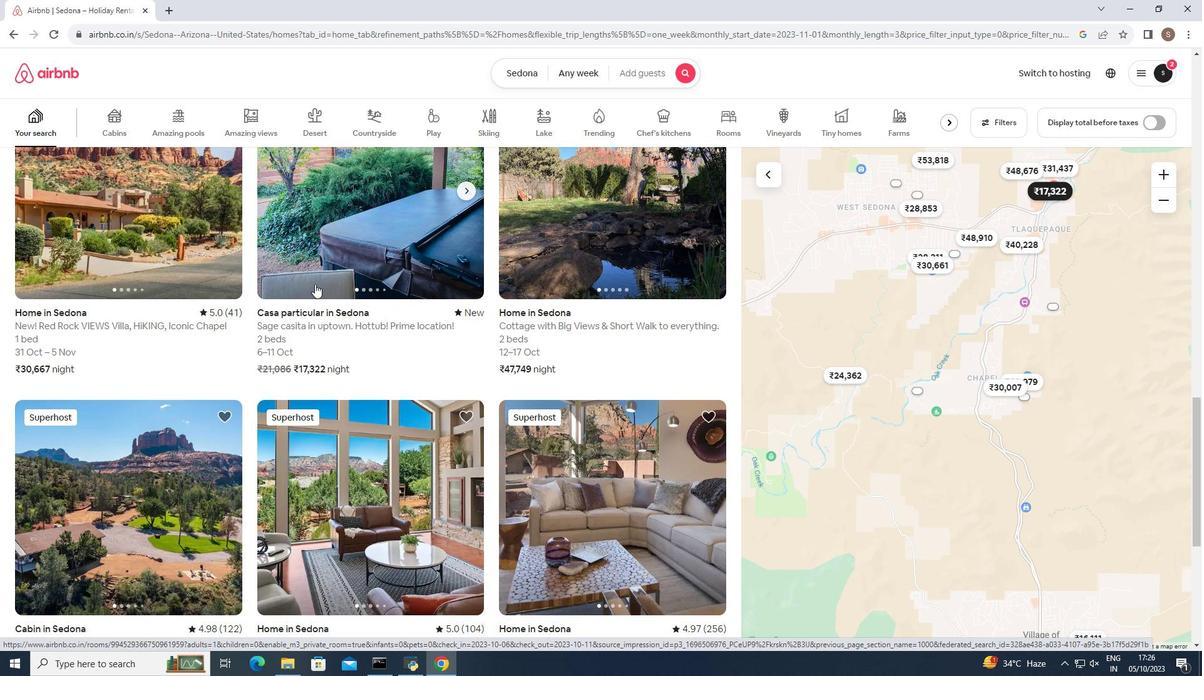 
Action: Mouse moved to (316, 283)
Screenshot: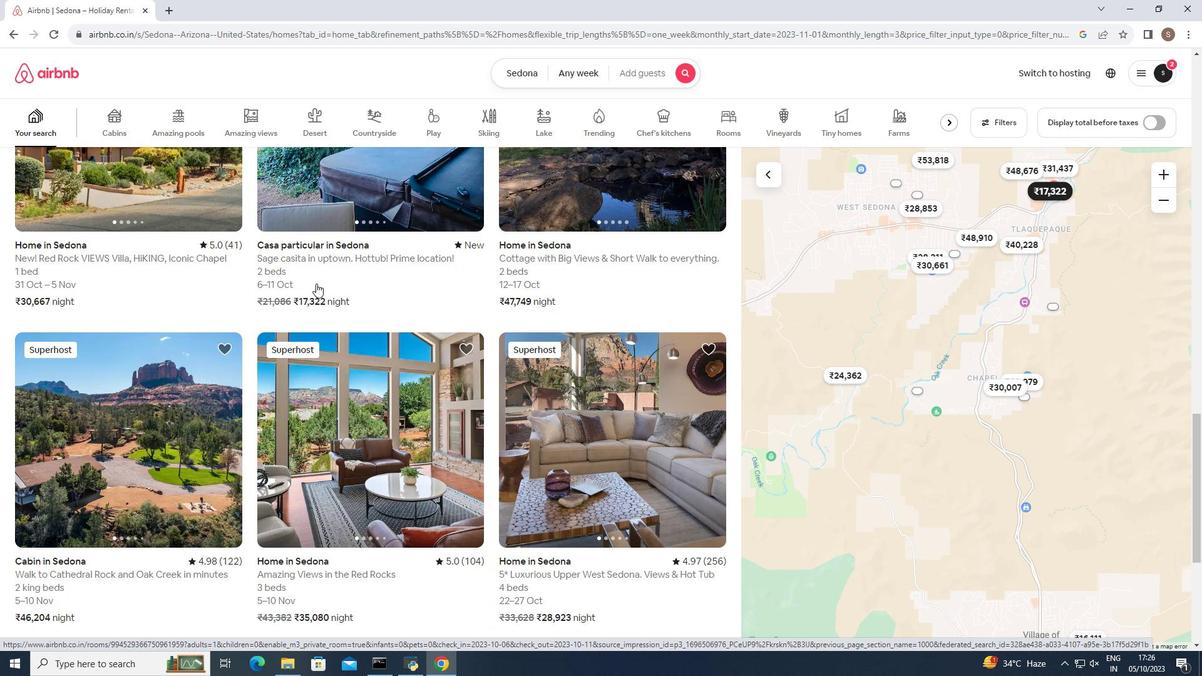 
Action: Mouse scrolled (316, 283) with delta (0, 0)
Screenshot: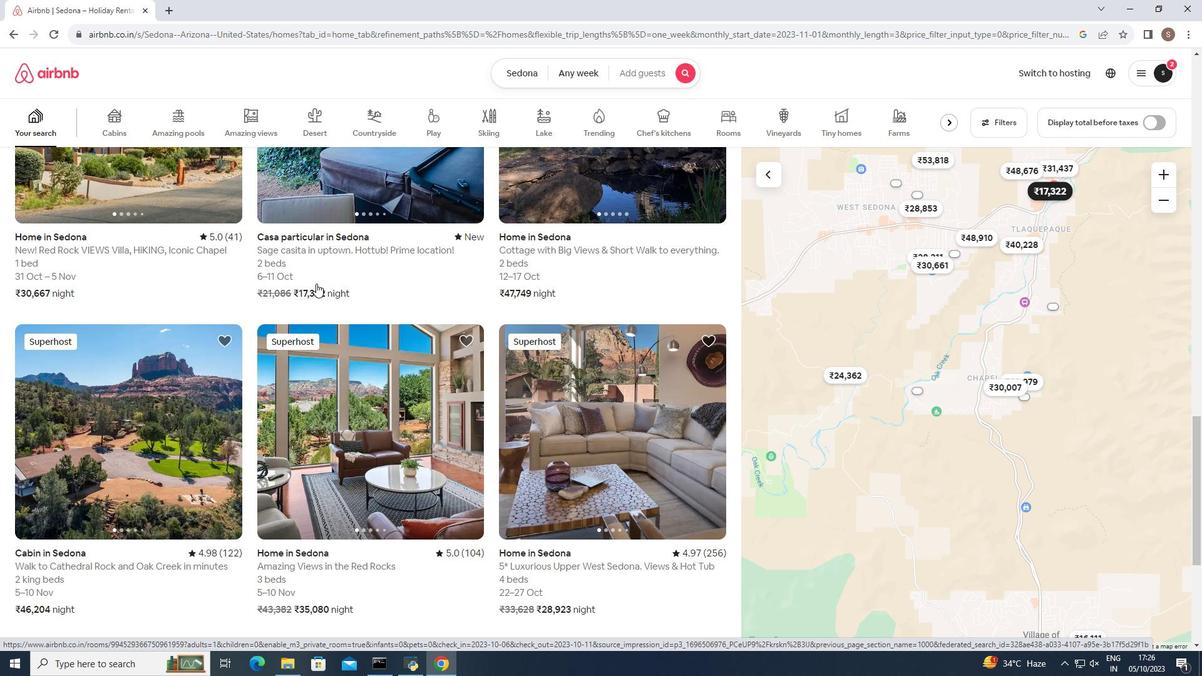 
Action: Mouse scrolled (316, 283) with delta (0, 0)
Screenshot: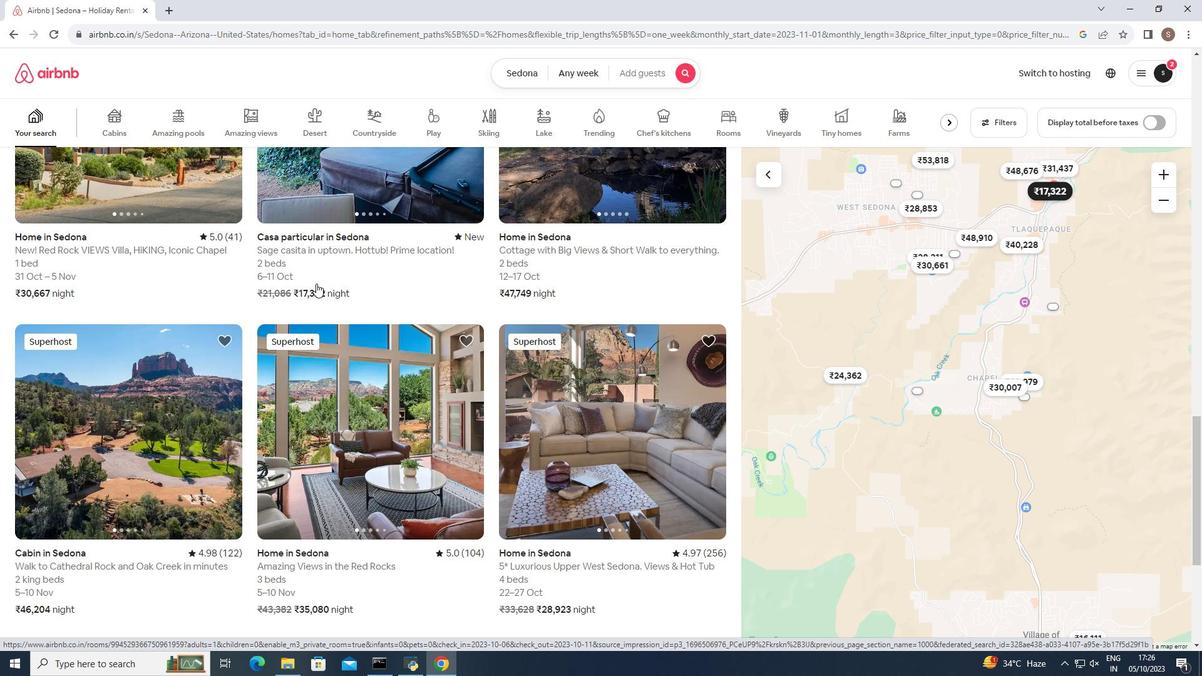 
Action: Mouse scrolled (316, 283) with delta (0, 0)
Screenshot: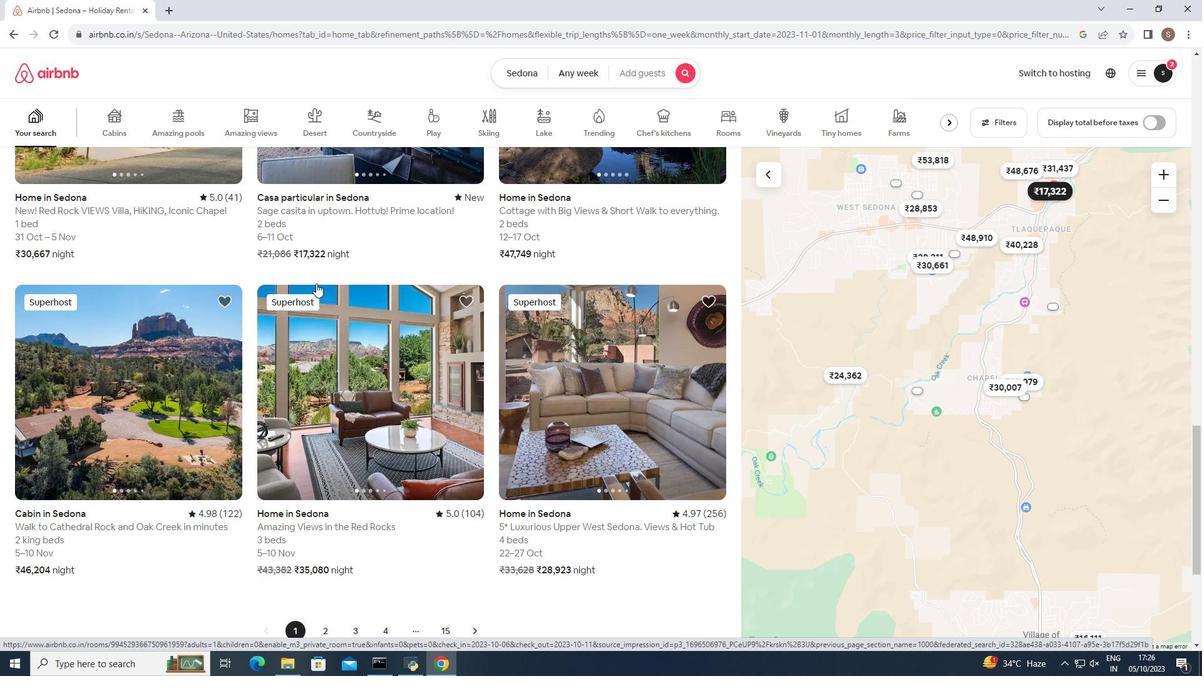 
Action: Mouse moved to (470, 489)
Screenshot: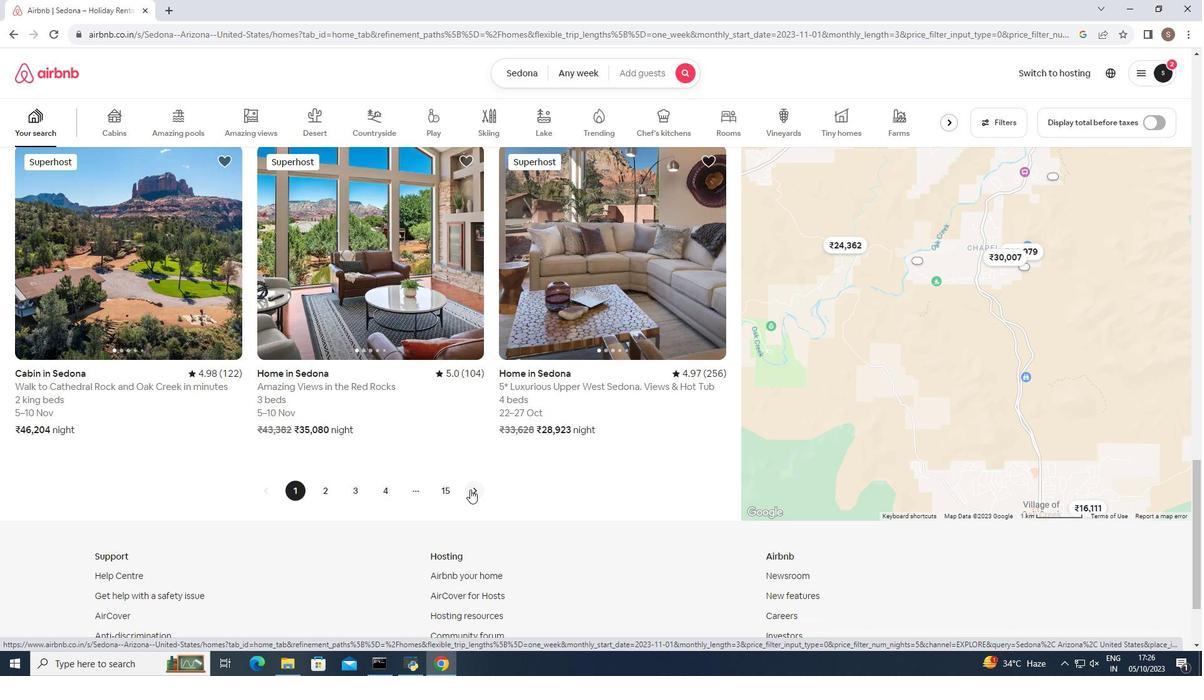 
Action: Mouse pressed left at (470, 489)
Screenshot: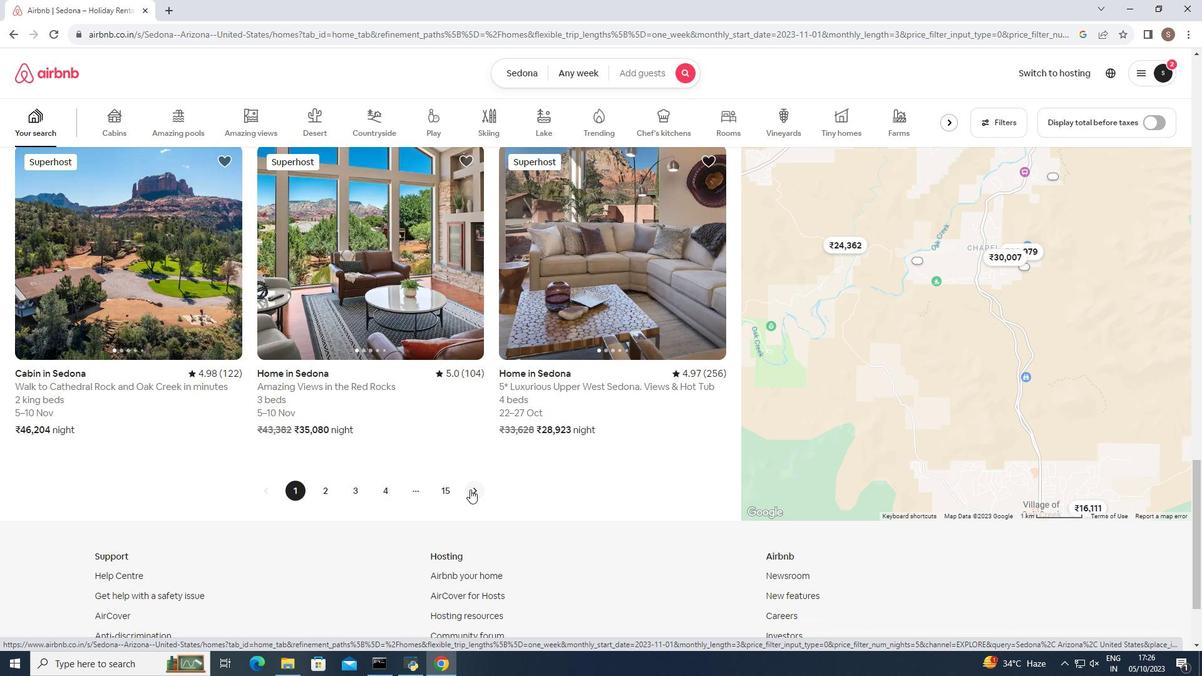 
Action: Mouse moved to (461, 465)
Screenshot: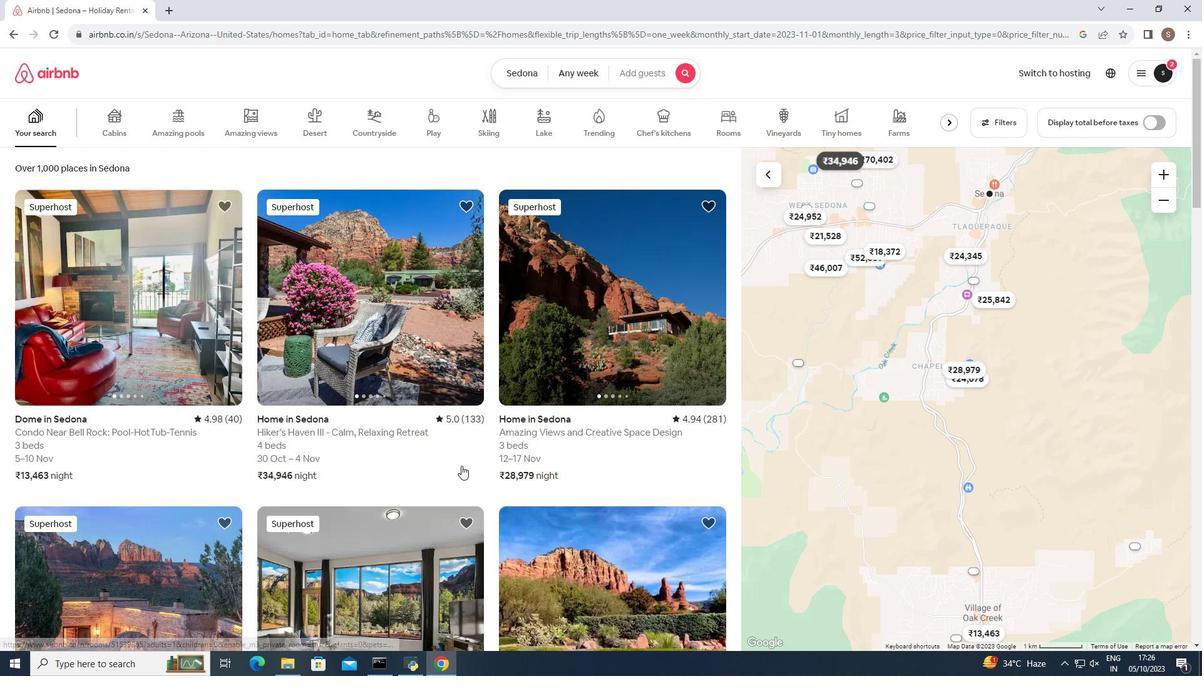 
Action: Mouse scrolled (461, 465) with delta (0, 0)
Screenshot: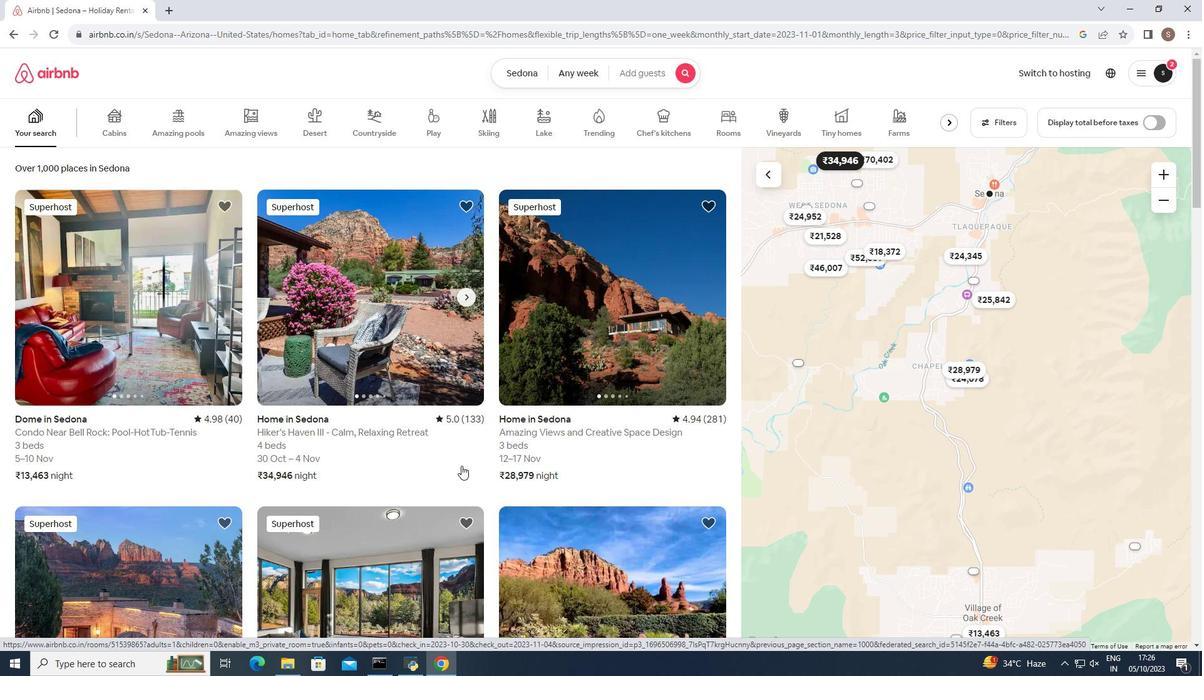 
Action: Mouse scrolled (461, 465) with delta (0, 0)
Screenshot: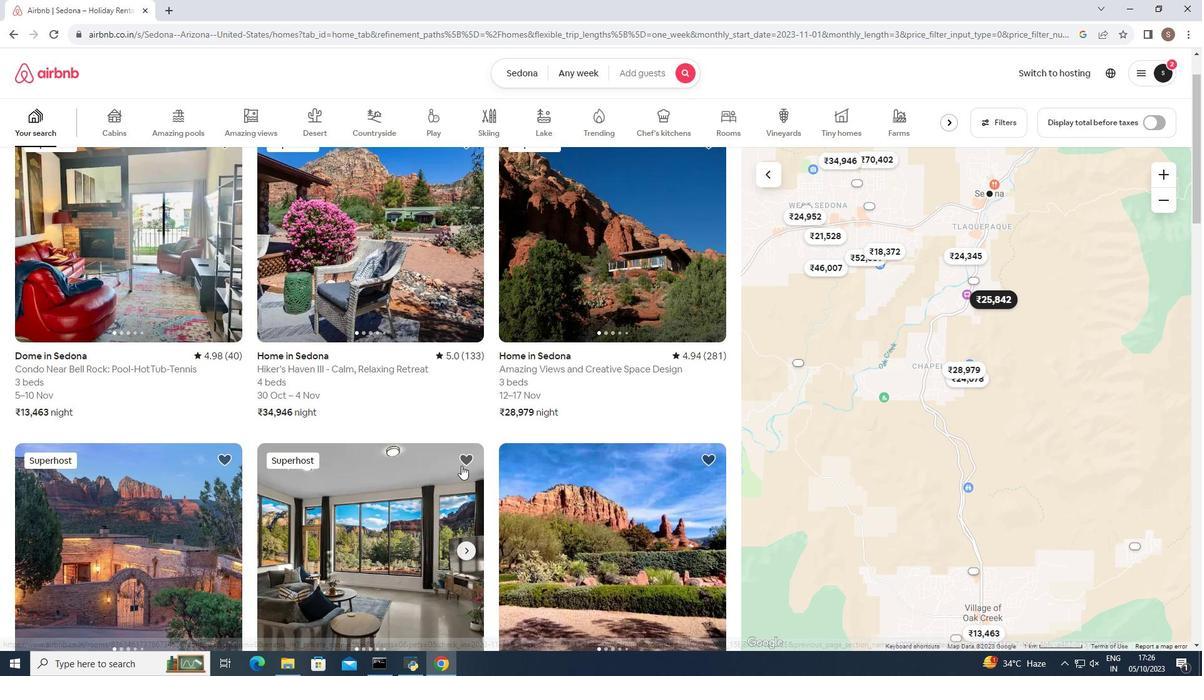 
Action: Mouse scrolled (461, 465) with delta (0, 0)
Screenshot: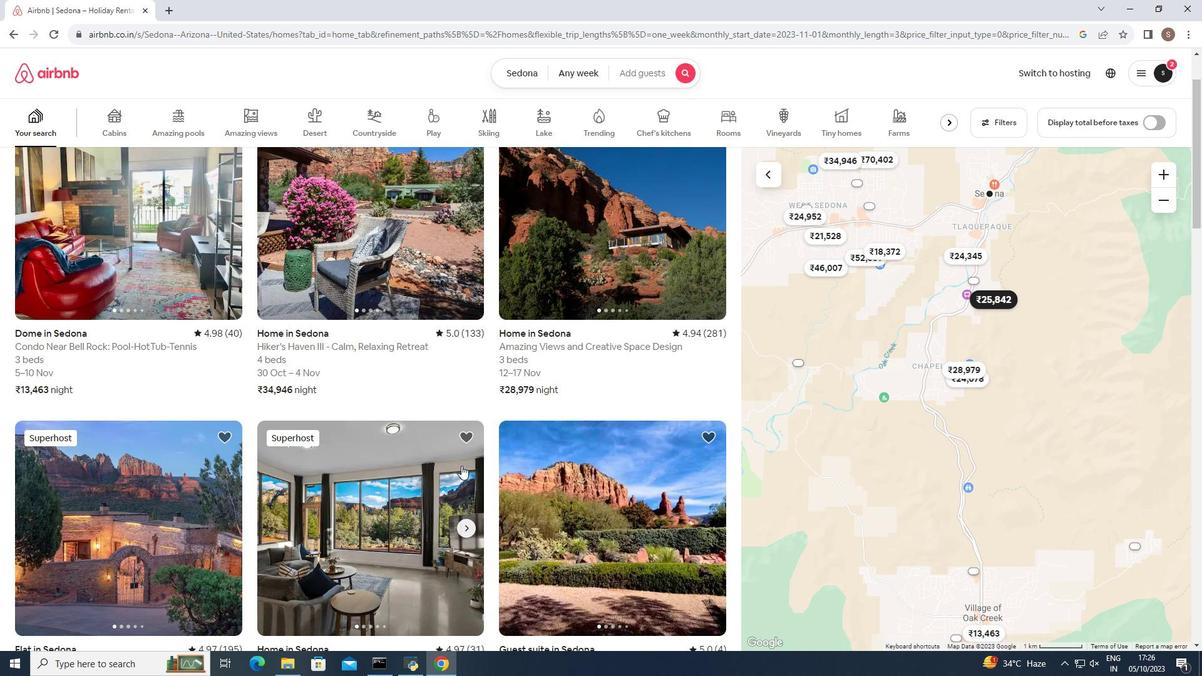 
Action: Mouse scrolled (461, 465) with delta (0, 0)
Screenshot: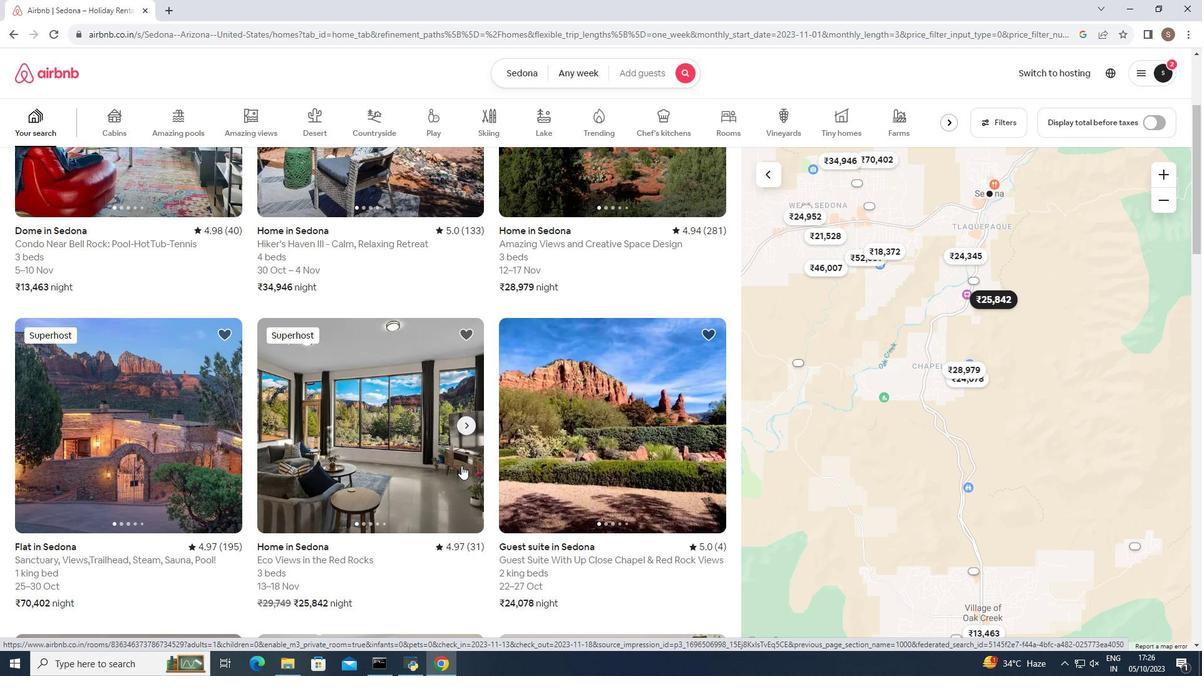 
Action: Mouse scrolled (461, 465) with delta (0, 0)
Screenshot: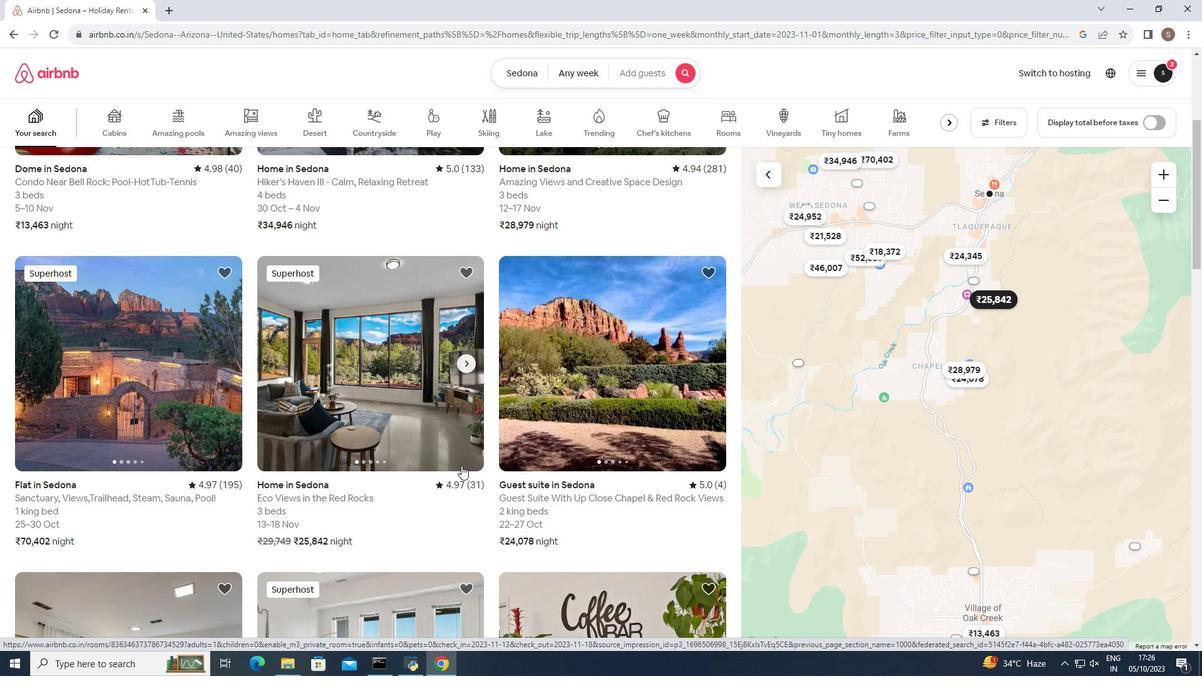 
Action: Mouse scrolled (461, 465) with delta (0, 0)
Screenshot: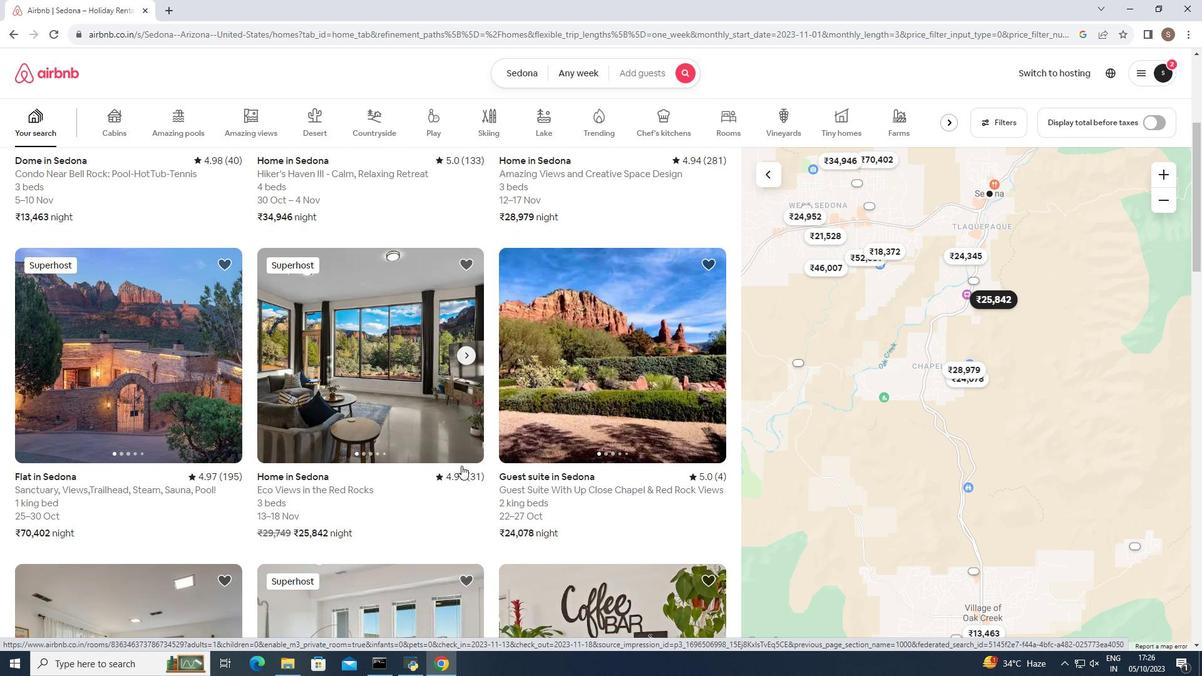 
Action: Mouse scrolled (461, 465) with delta (0, 0)
Screenshot: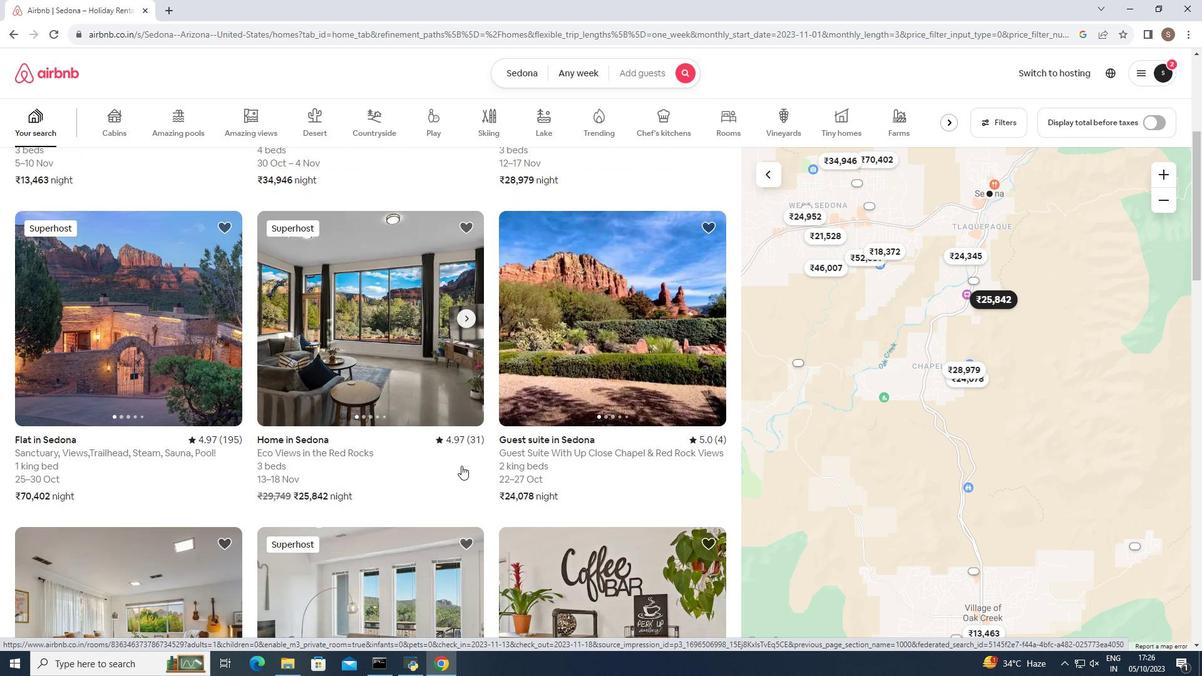 
Action: Mouse moved to (461, 465)
Screenshot: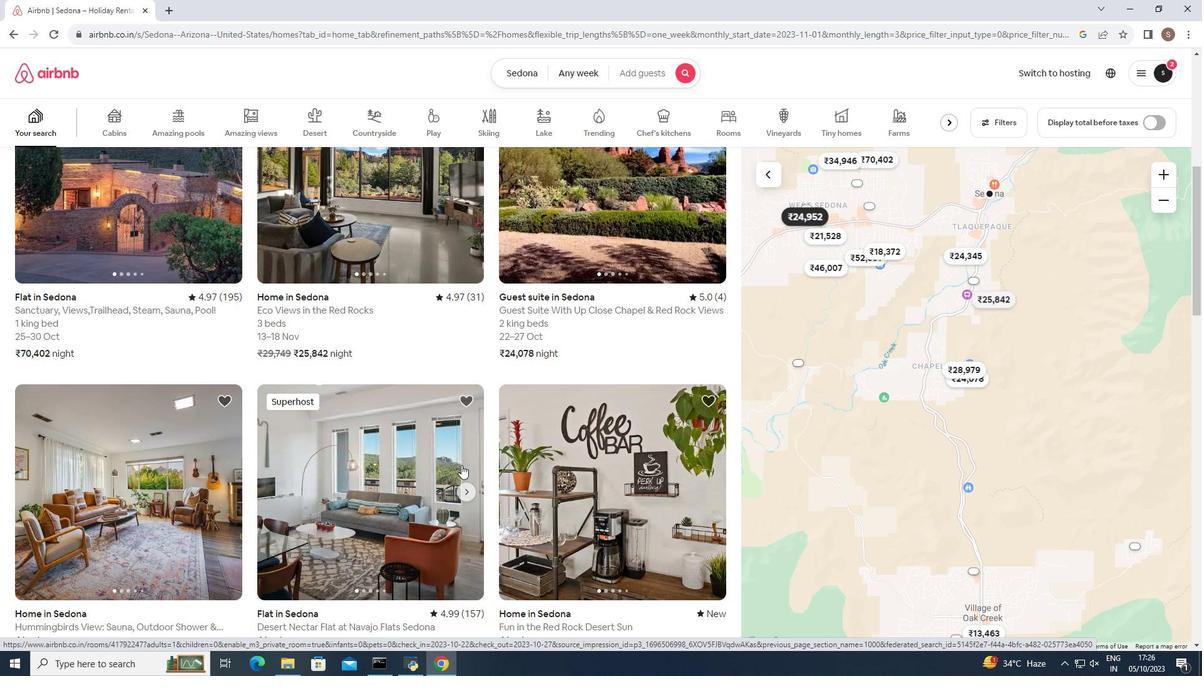 
Action: Mouse scrolled (461, 464) with delta (0, 0)
Screenshot: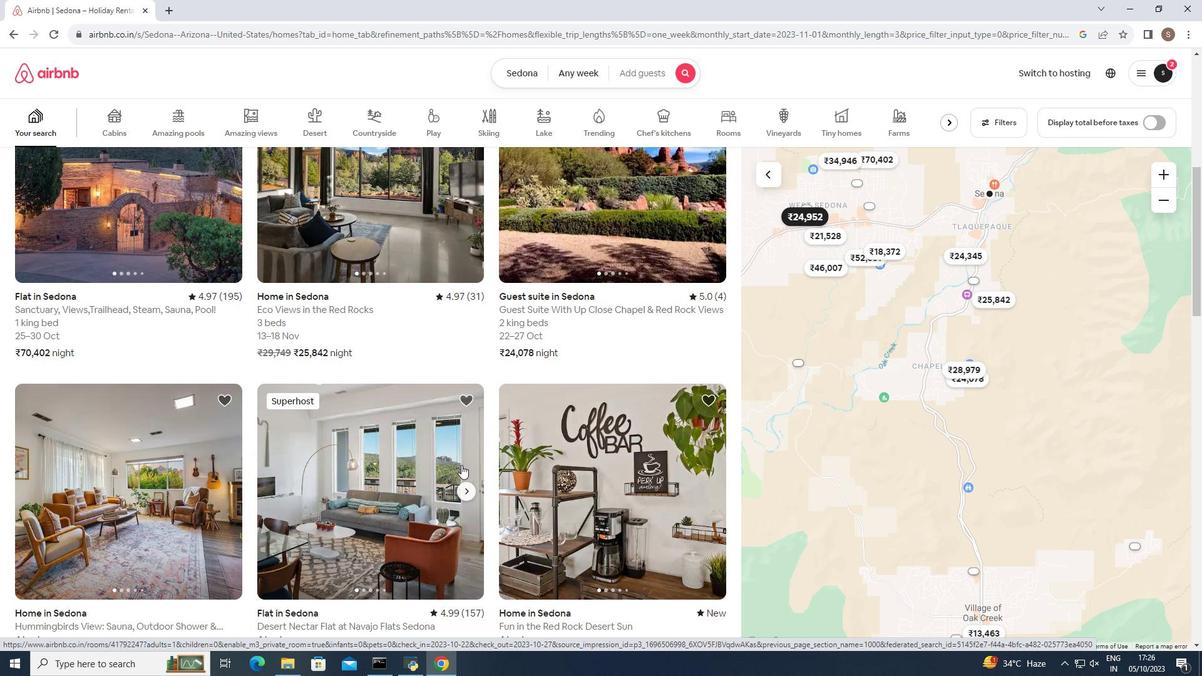 
Action: Mouse scrolled (461, 464) with delta (0, 0)
Screenshot: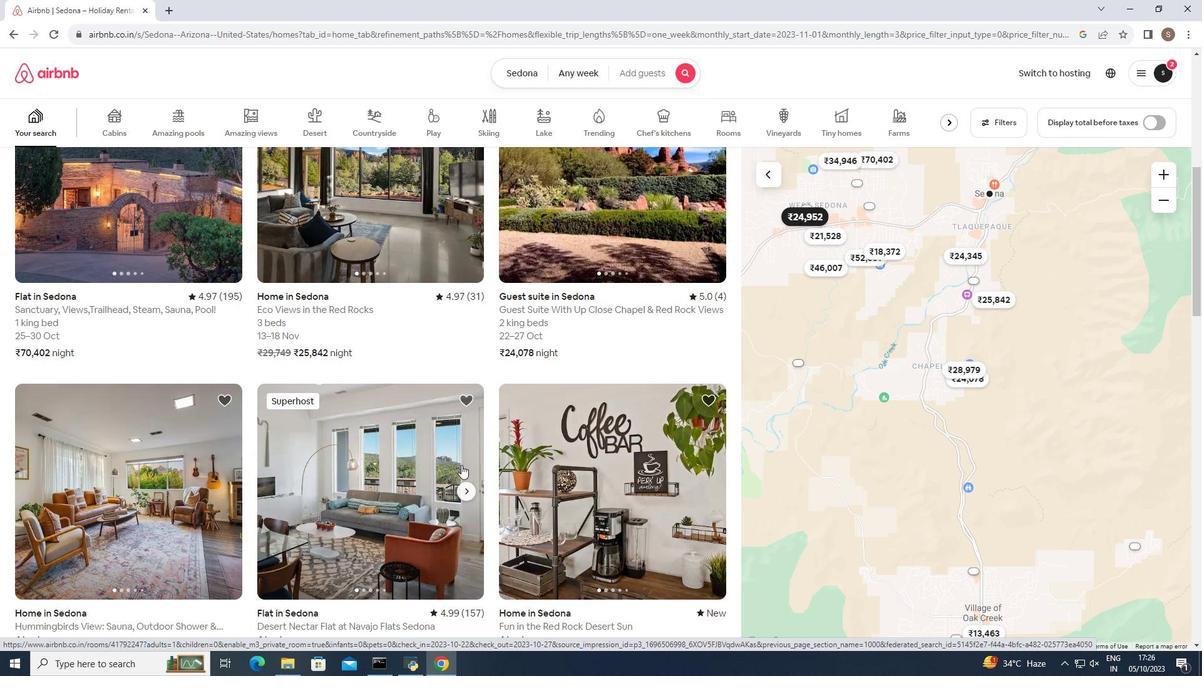 
Action: Mouse scrolled (461, 464) with delta (0, 0)
Screenshot: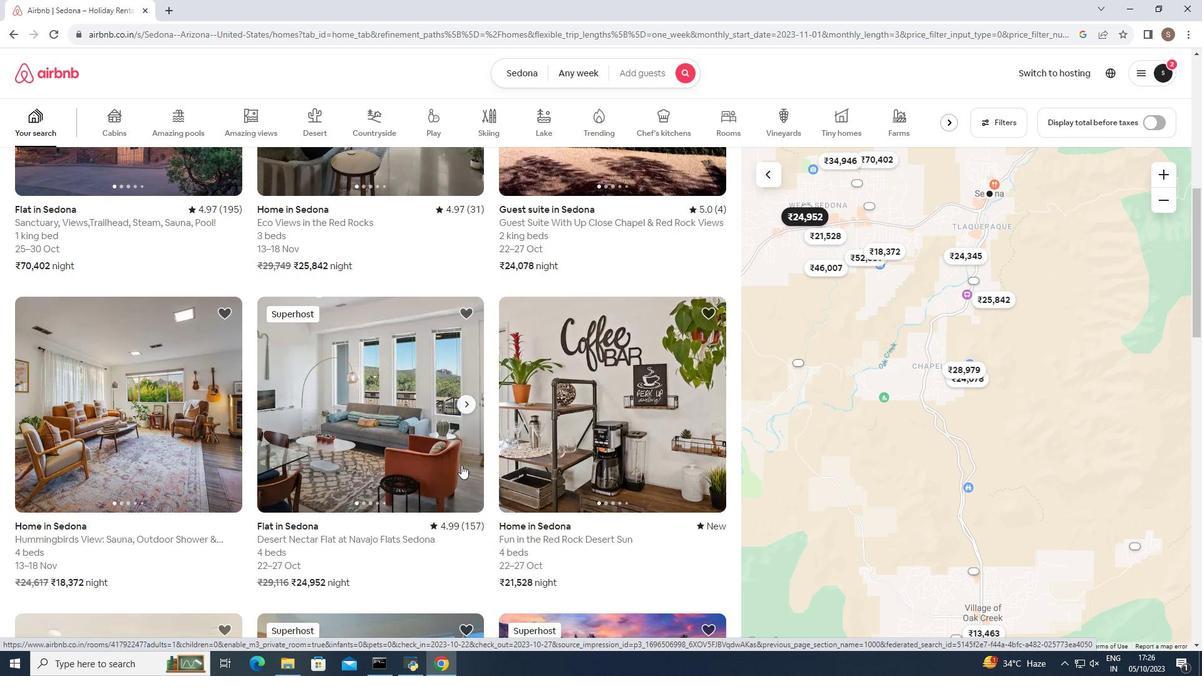 
Action: Mouse scrolled (461, 464) with delta (0, 0)
Screenshot: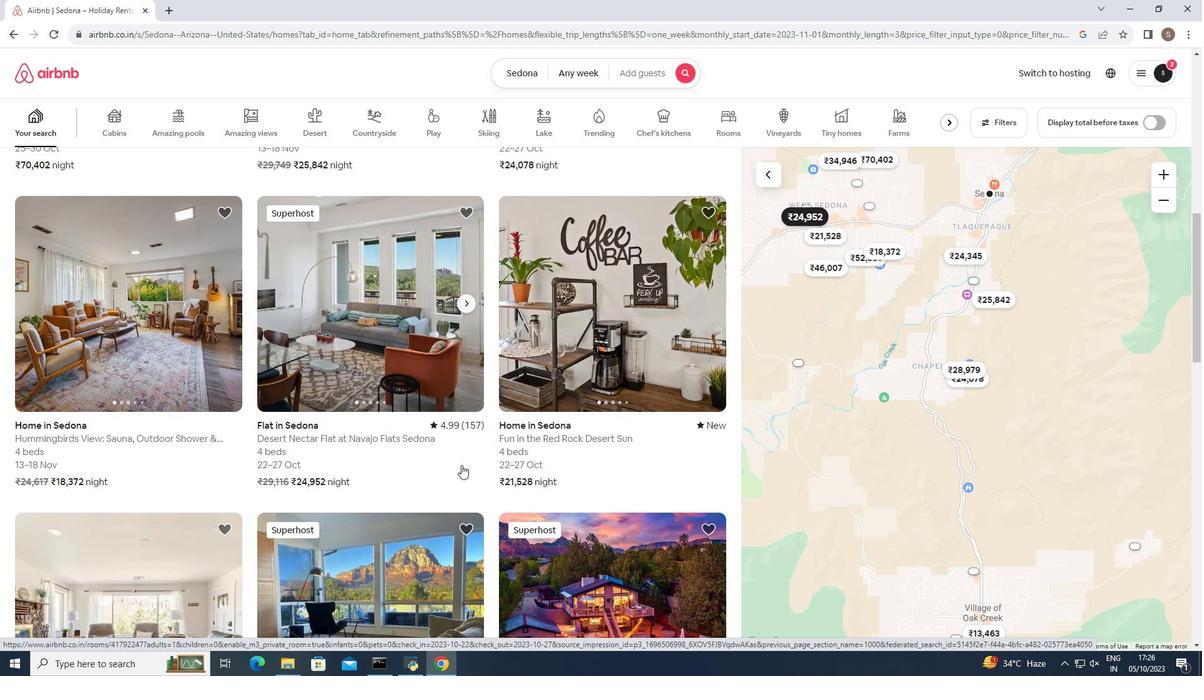 
Action: Mouse scrolled (461, 464) with delta (0, 0)
Screenshot: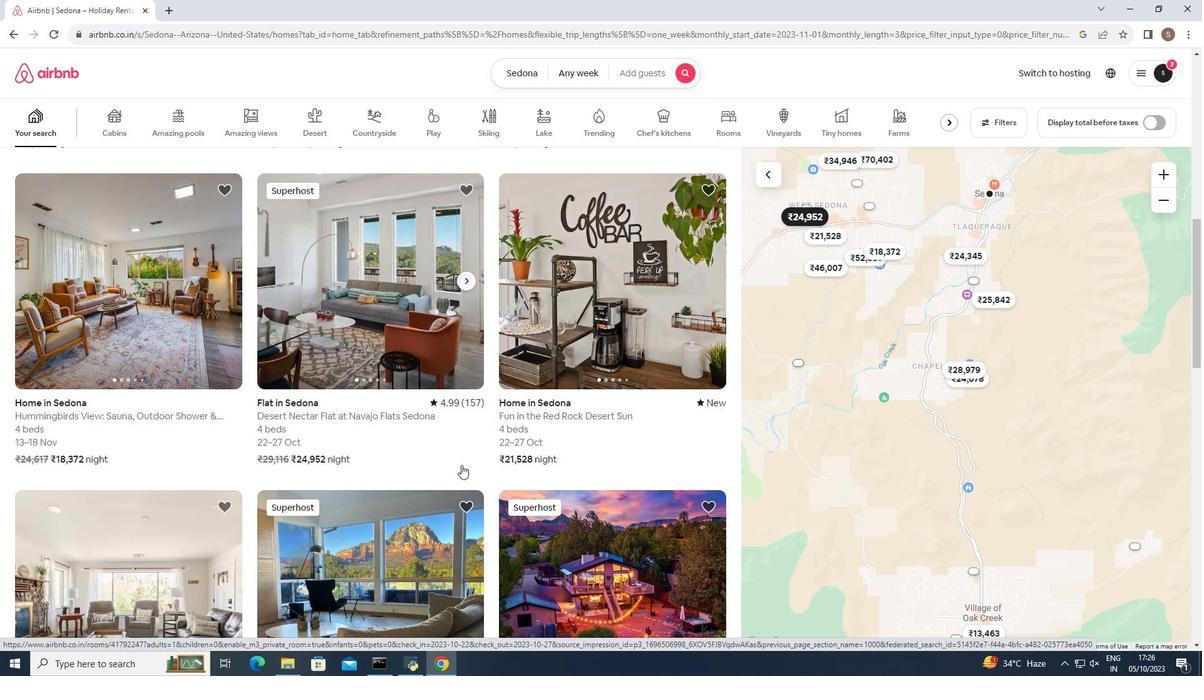 
Action: Mouse scrolled (461, 464) with delta (0, 0)
Screenshot: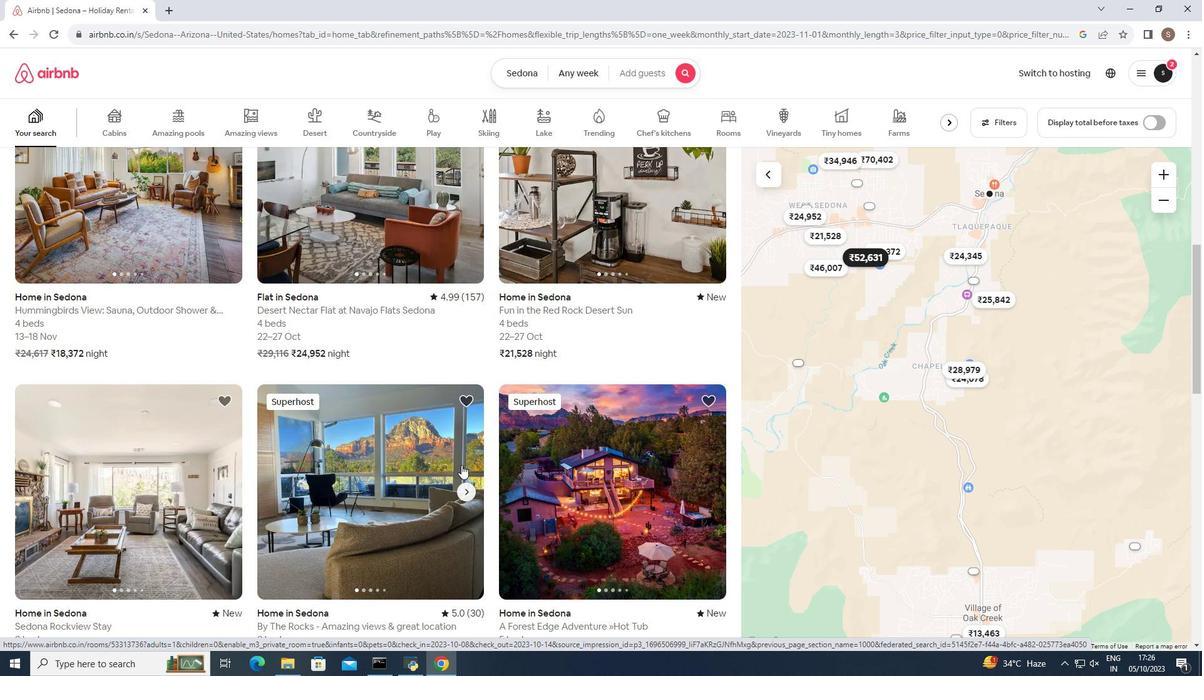 
Action: Mouse scrolled (461, 464) with delta (0, 0)
Screenshot: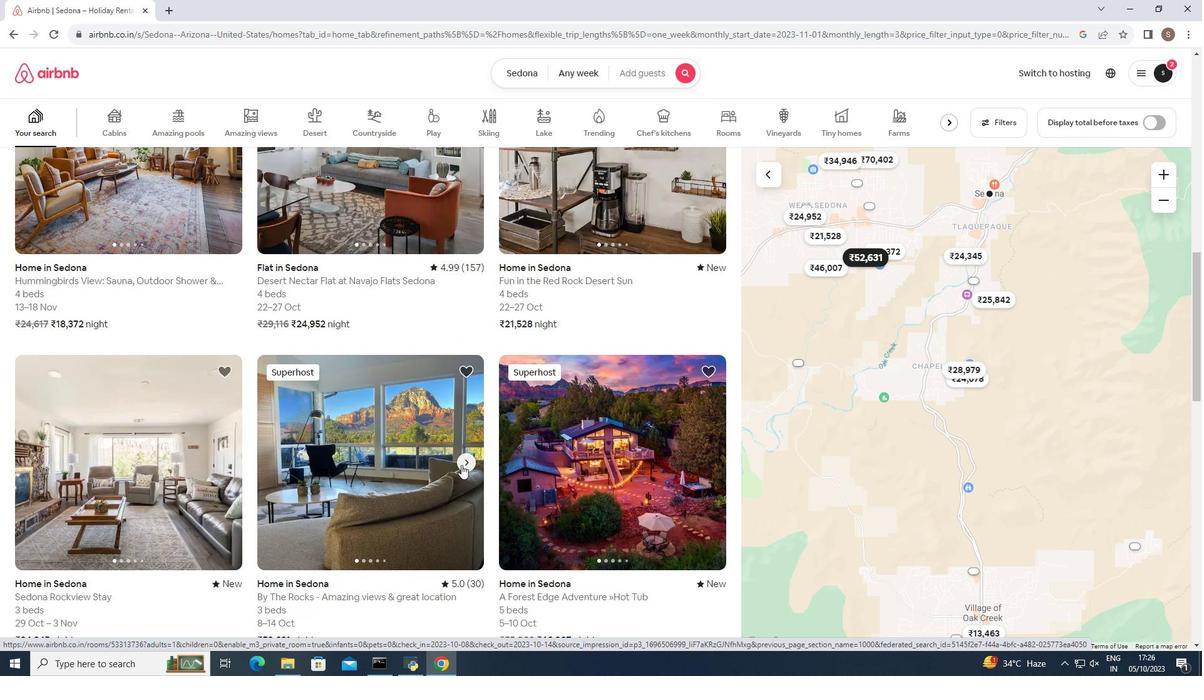
Action: Mouse moved to (708, 435)
Screenshot: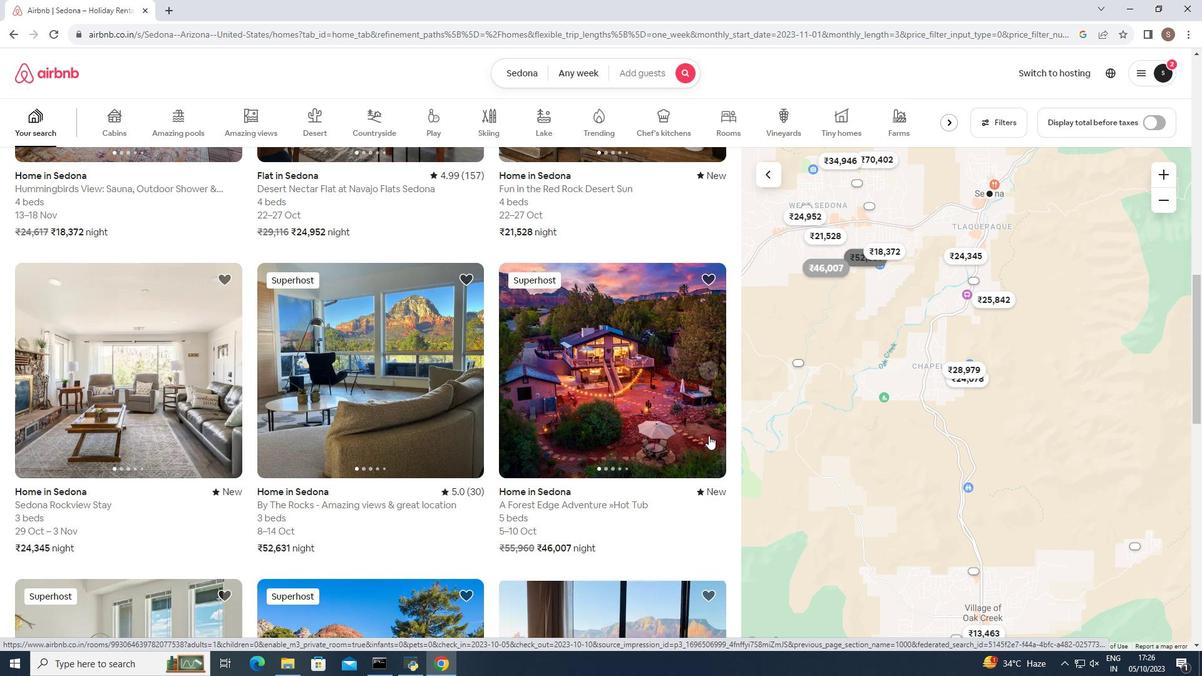 
Action: Mouse pressed left at (708, 435)
Screenshot: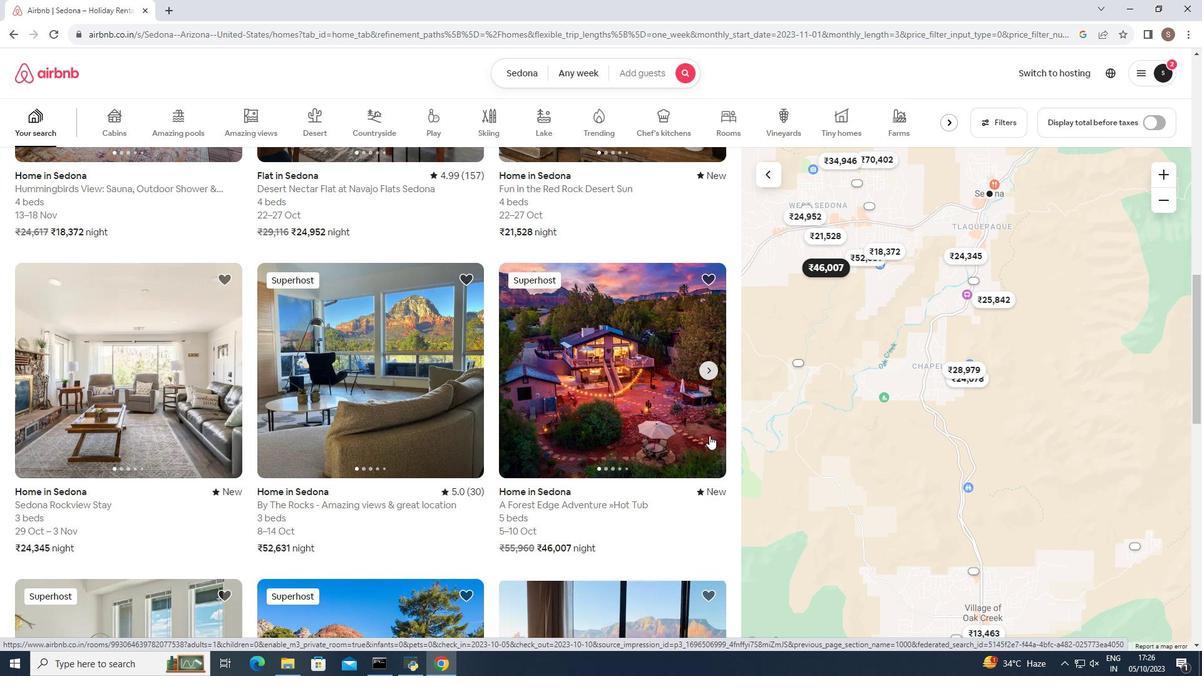 
Action: Mouse moved to (872, 462)
Screenshot: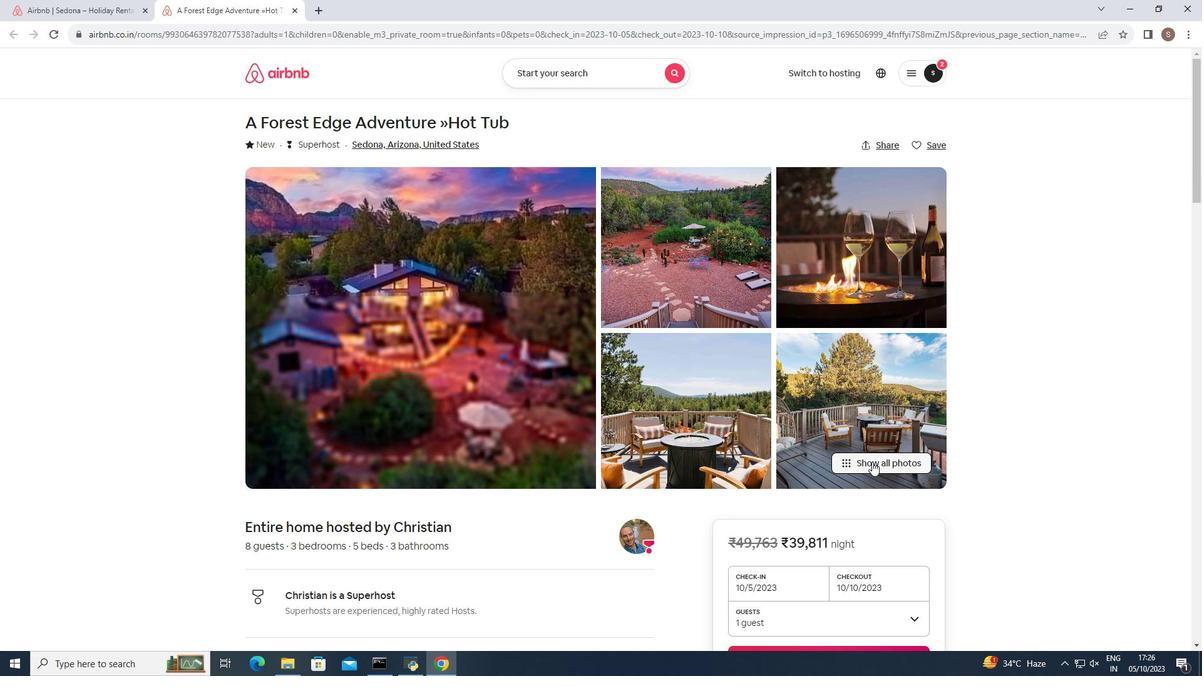 
Action: Mouse pressed left at (872, 462)
Screenshot: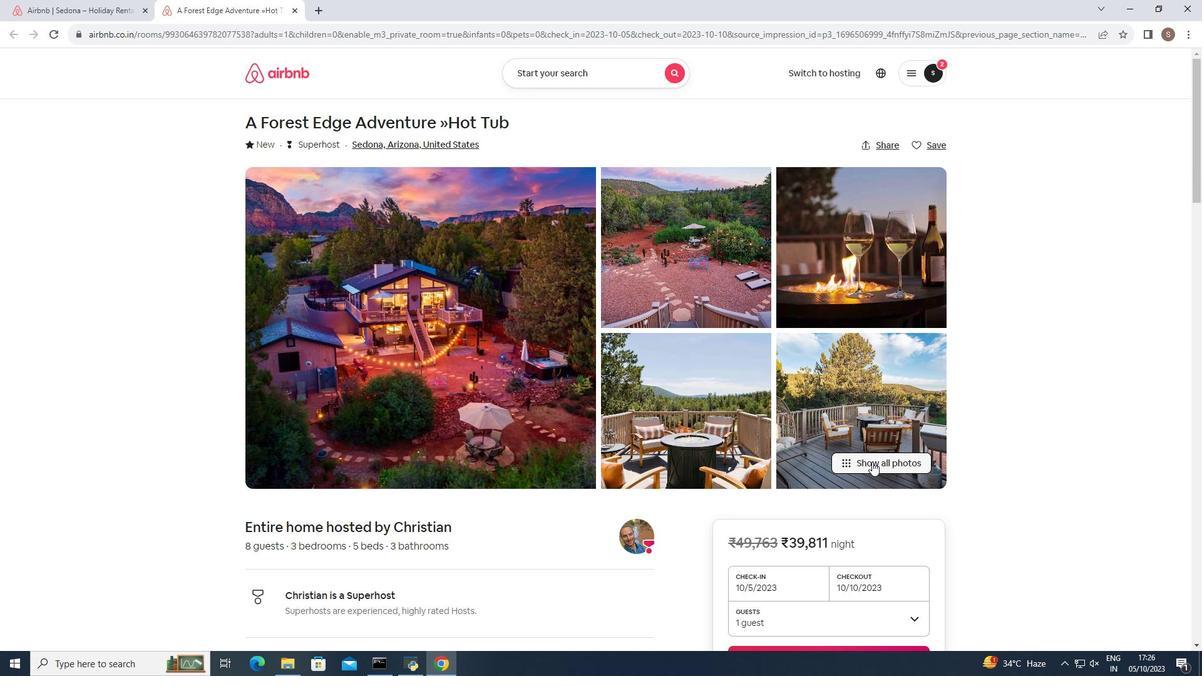 
Action: Mouse moved to (817, 408)
Screenshot: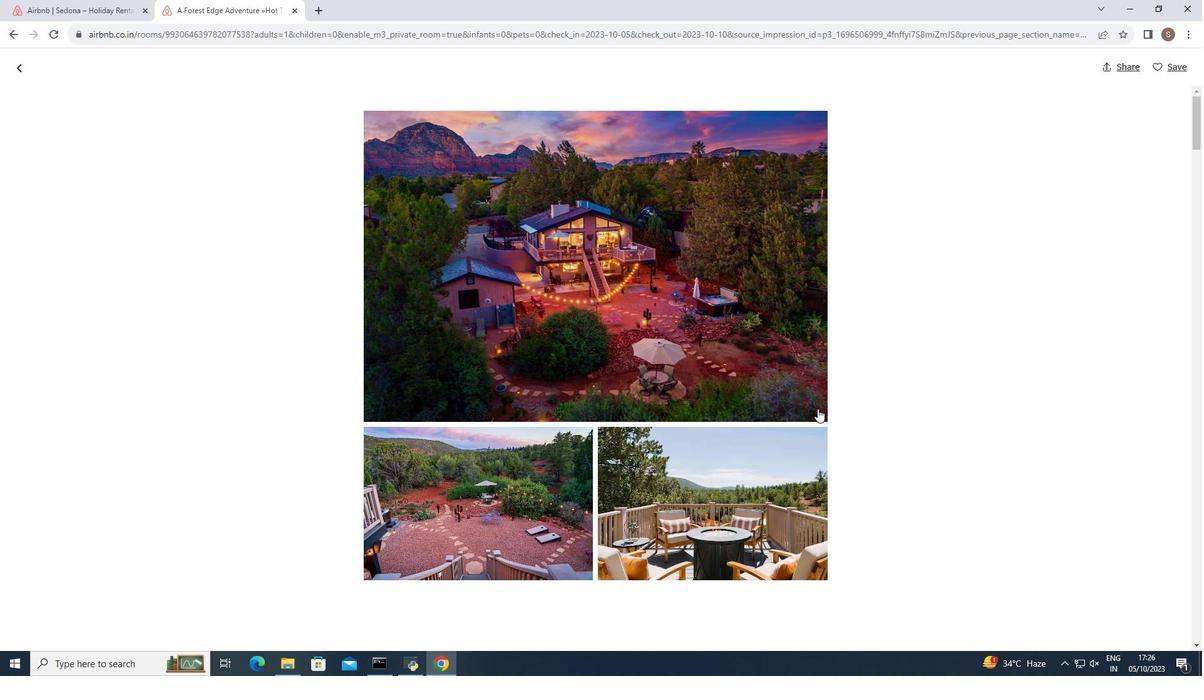 
Action: Mouse scrolled (817, 408) with delta (0, 0)
Screenshot: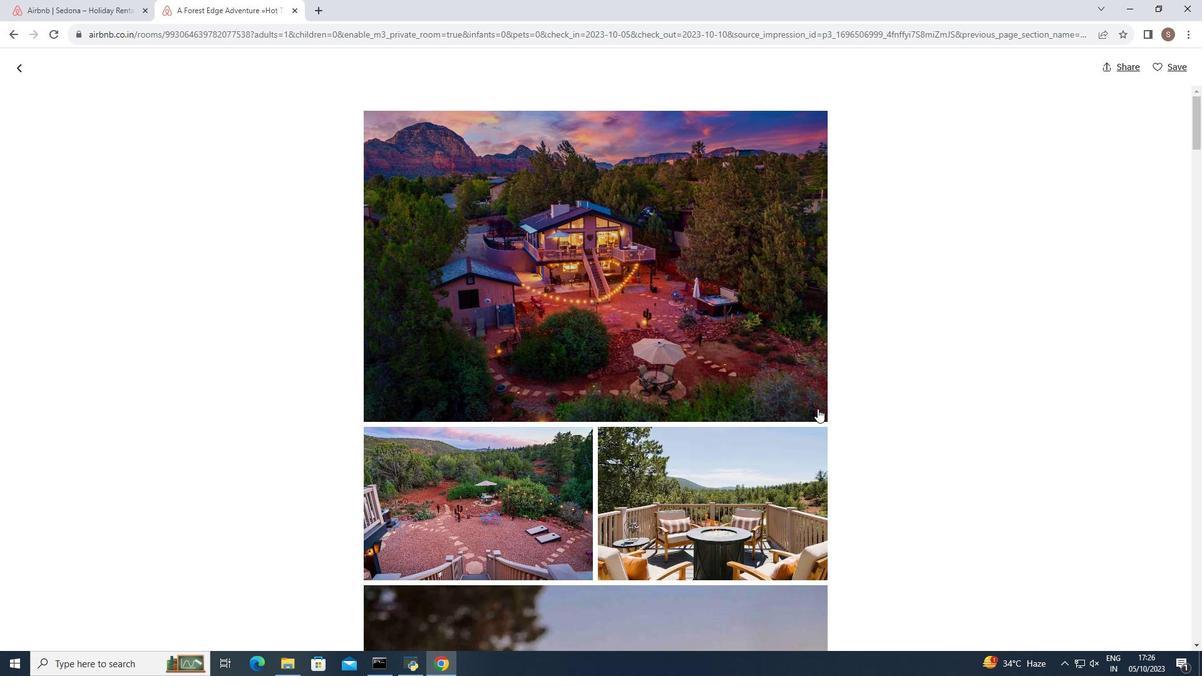 
Action: Mouse scrolled (817, 408) with delta (0, 0)
Screenshot: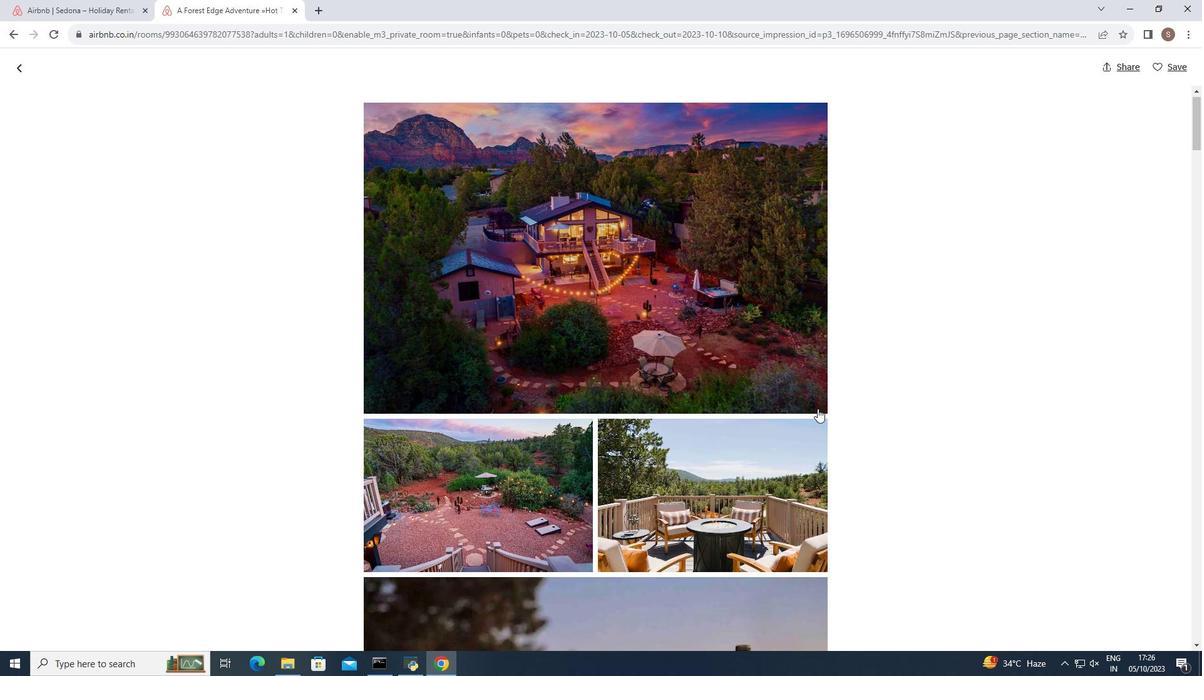 
Action: Mouse scrolled (817, 408) with delta (0, 0)
Screenshot: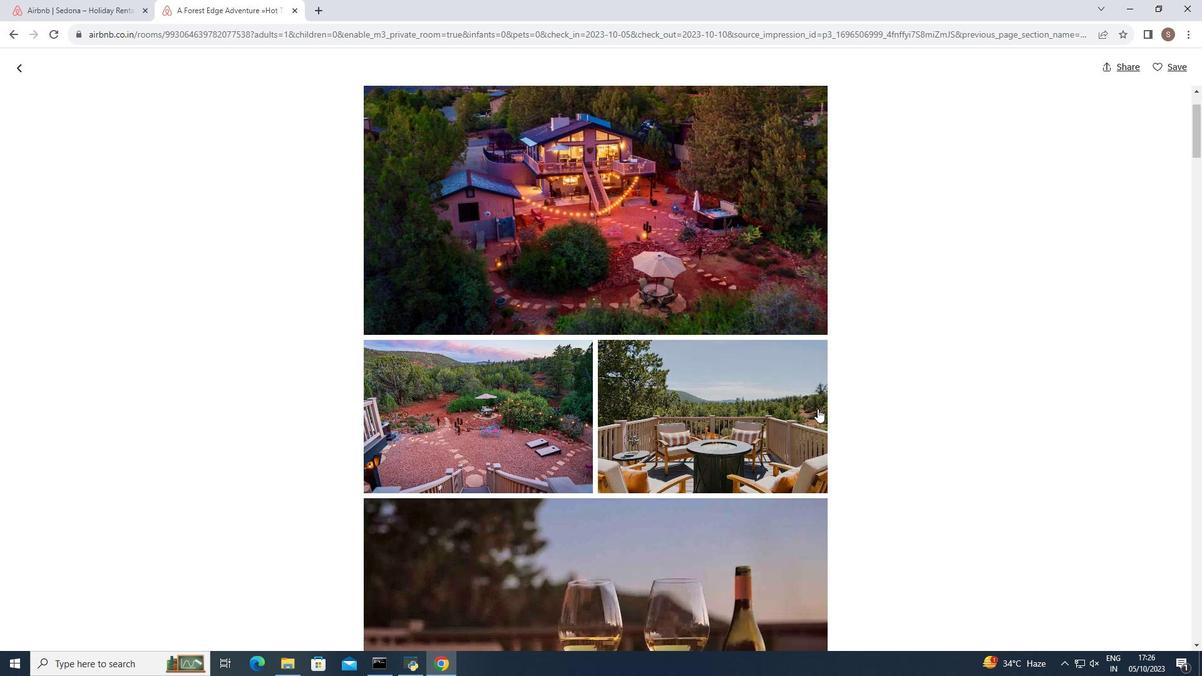
Action: Mouse scrolled (817, 408) with delta (0, 0)
Screenshot: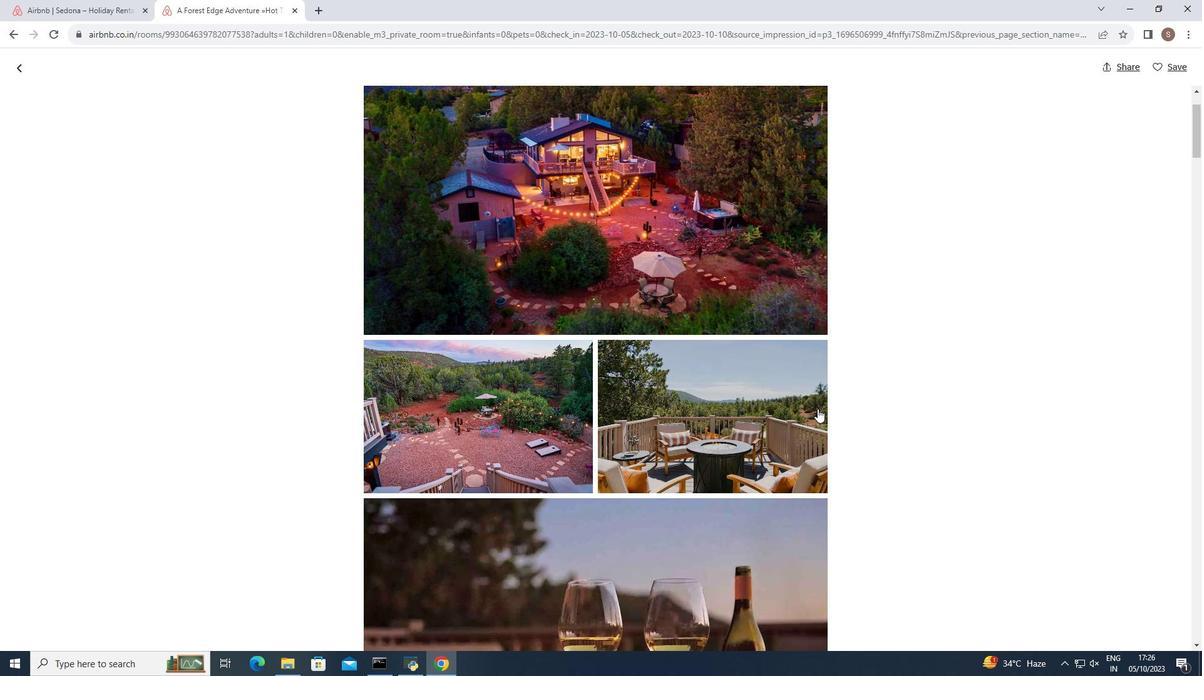 
Action: Mouse scrolled (817, 408) with delta (0, 0)
Screenshot: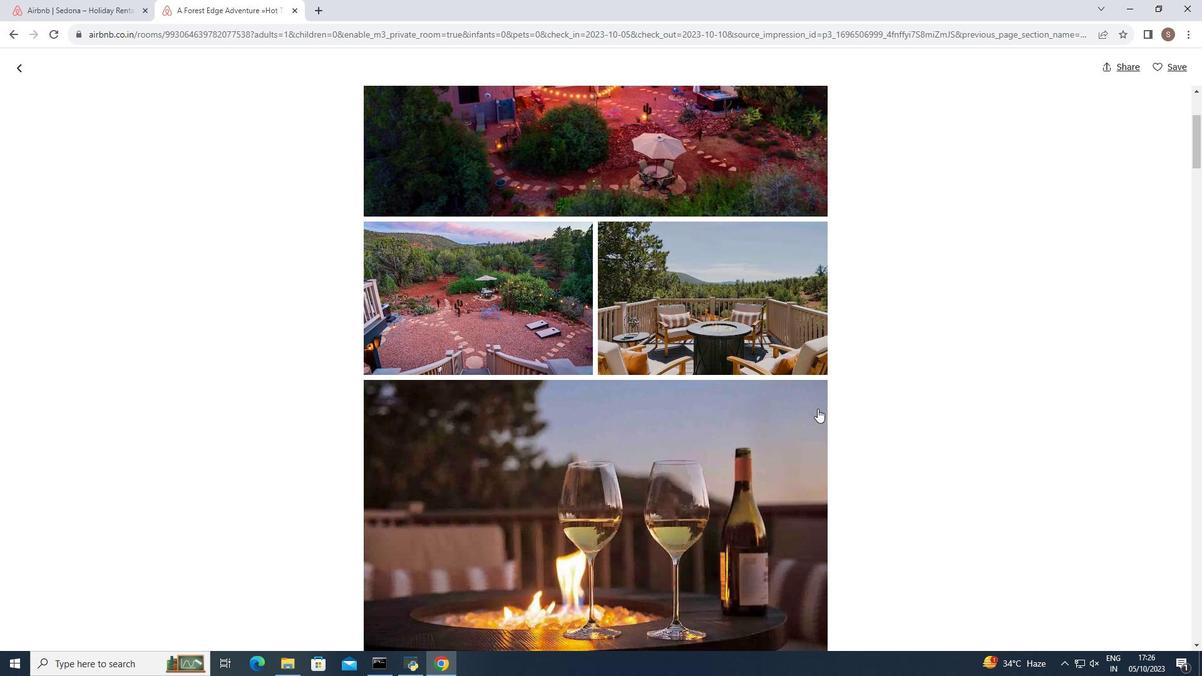
Action: Mouse scrolled (817, 408) with delta (0, 0)
Screenshot: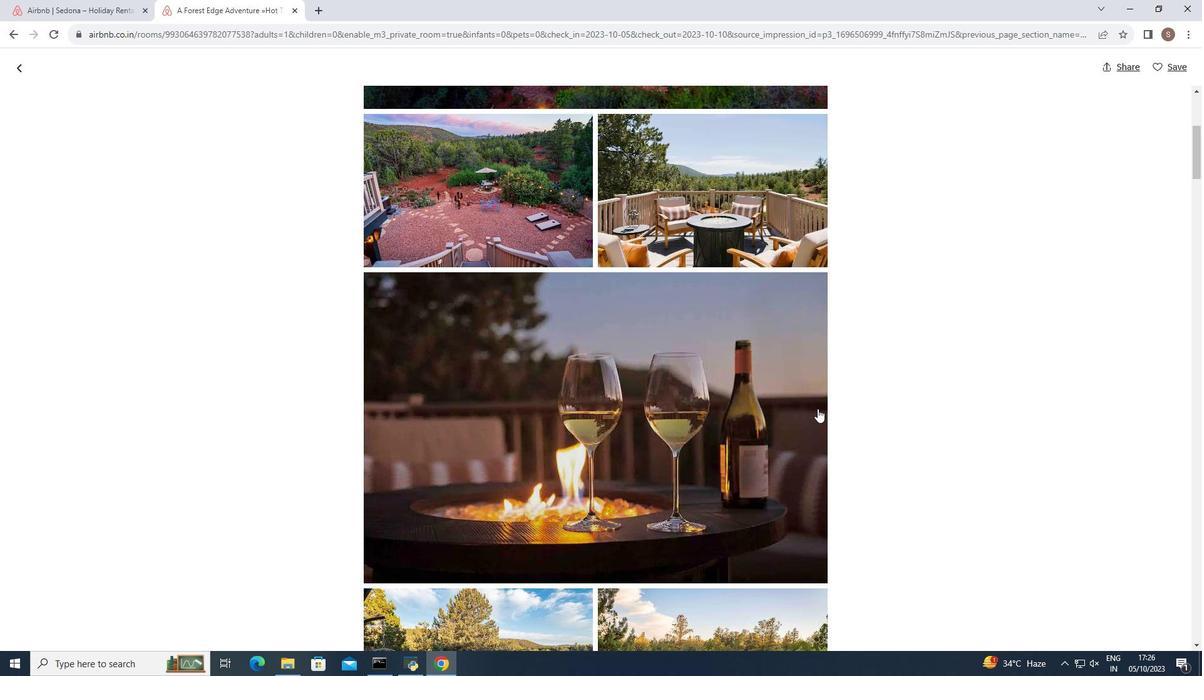 
Action: Mouse scrolled (817, 408) with delta (0, 0)
Screenshot: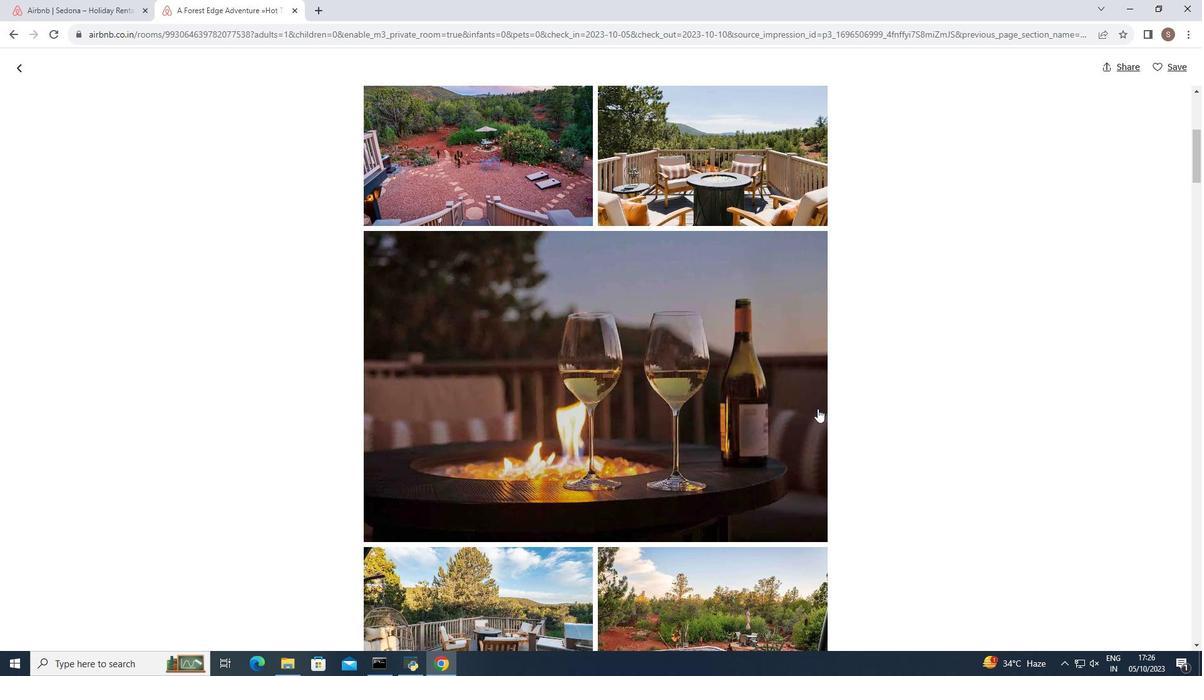 
Action: Mouse scrolled (817, 408) with delta (0, 0)
Screenshot: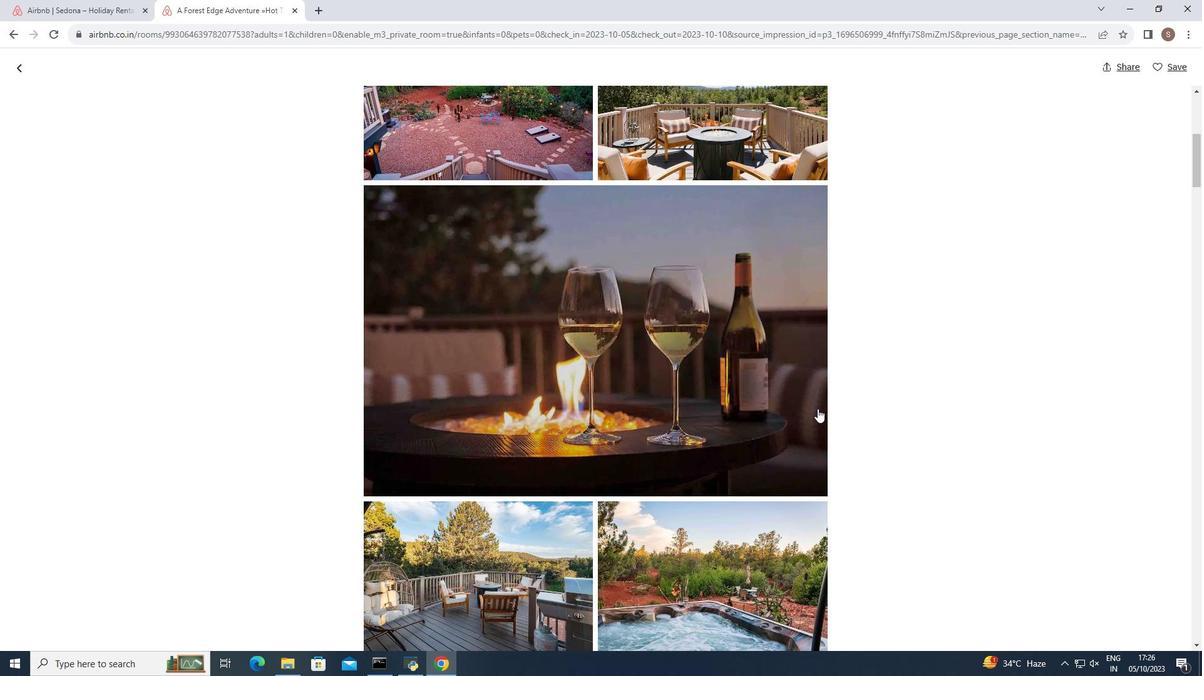 
Action: Mouse scrolled (817, 408) with delta (0, 0)
Screenshot: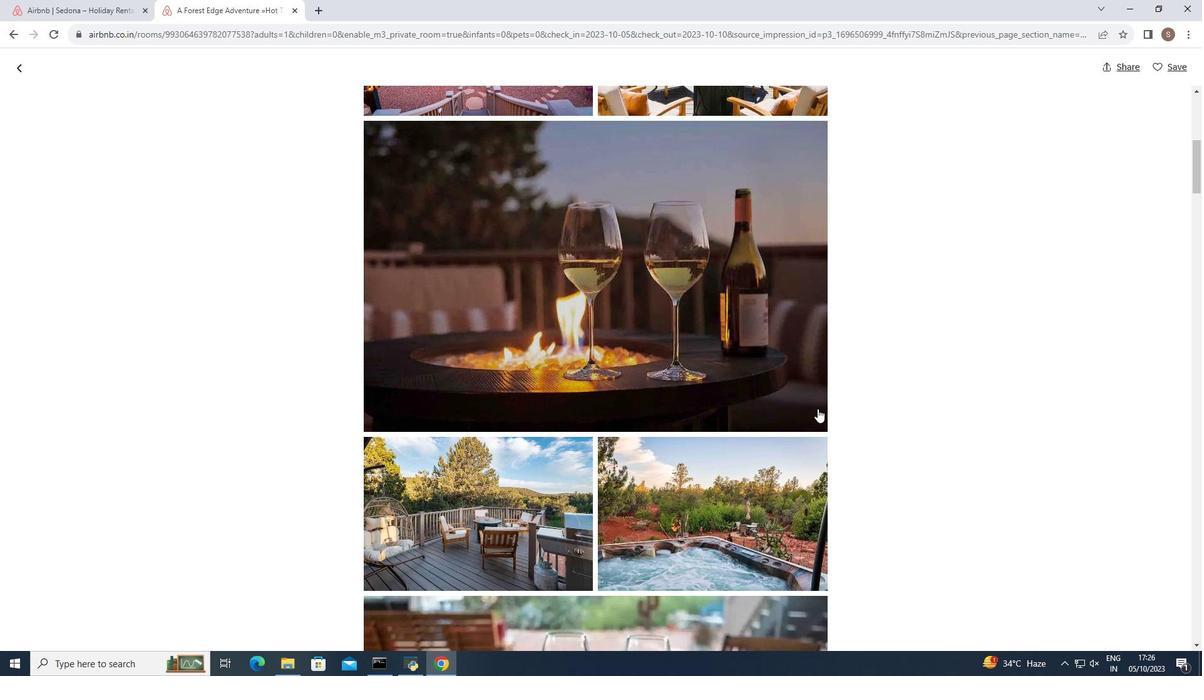 
Action: Mouse moved to (817, 408)
Screenshot: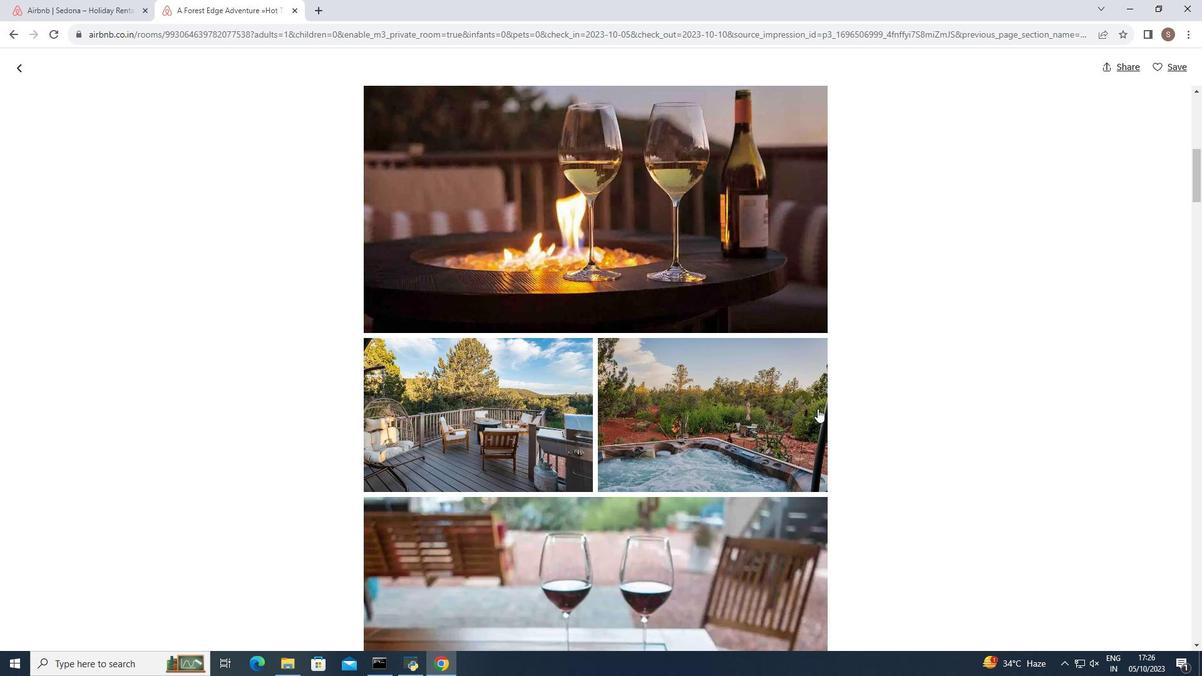 
Action: Mouse scrolled (817, 408) with delta (0, 0)
Screenshot: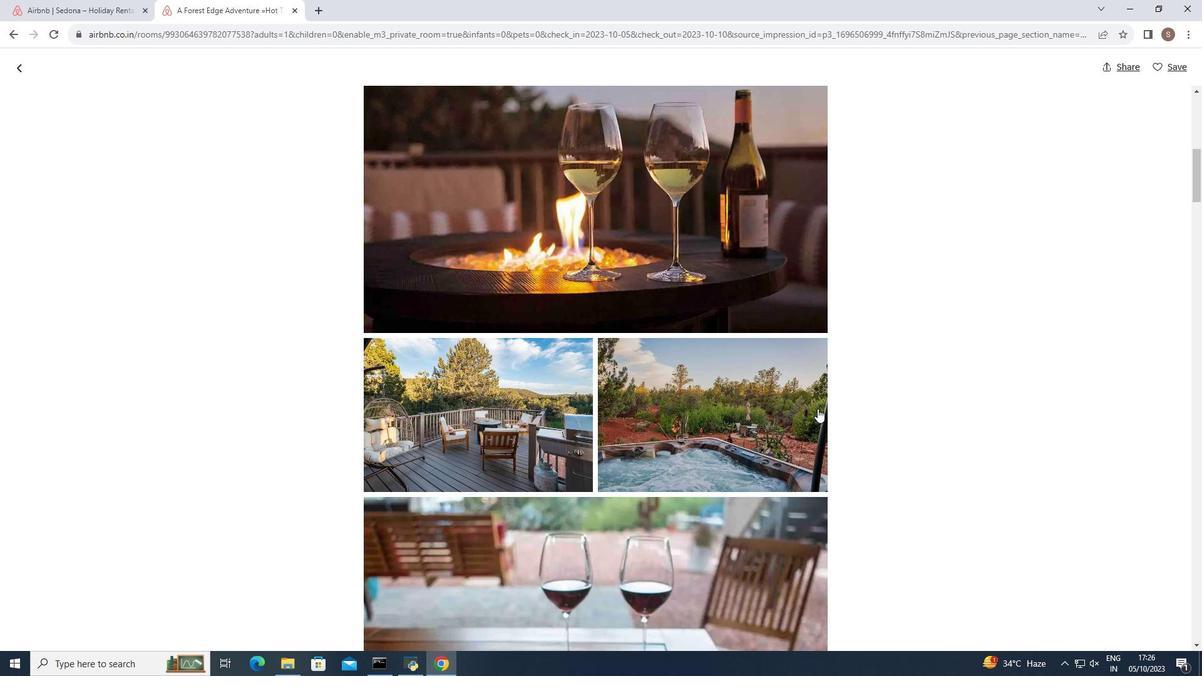 
Action: Mouse scrolled (817, 408) with delta (0, 0)
Screenshot: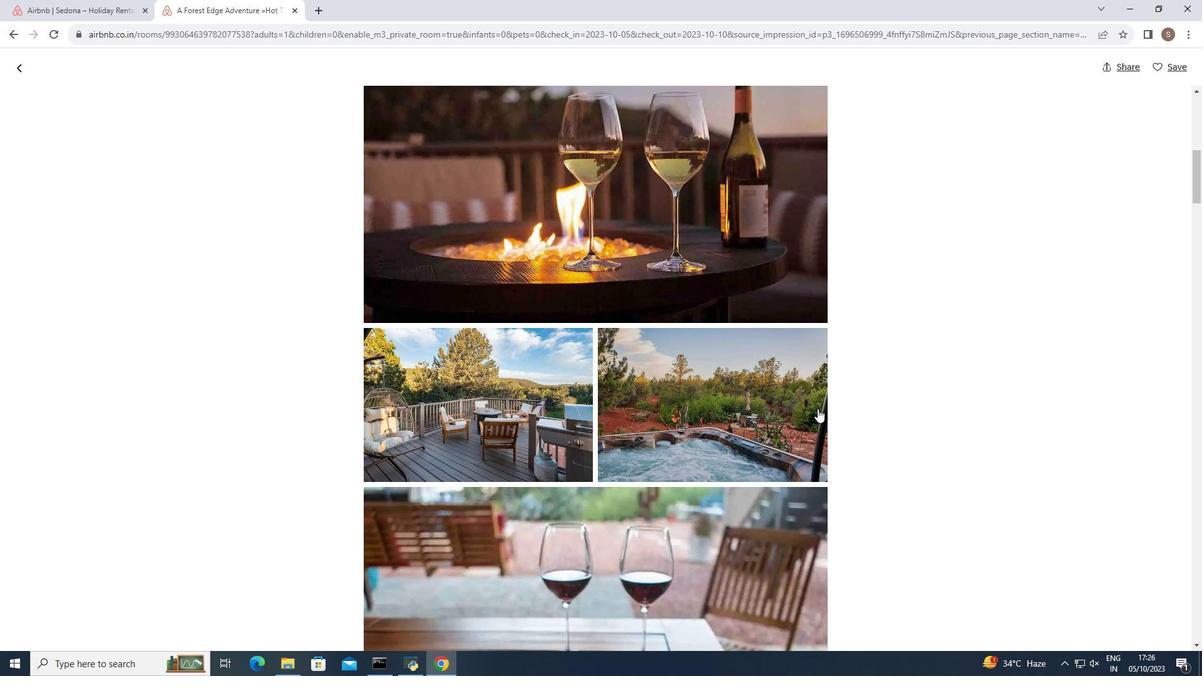 
Action: Mouse scrolled (817, 408) with delta (0, 0)
Screenshot: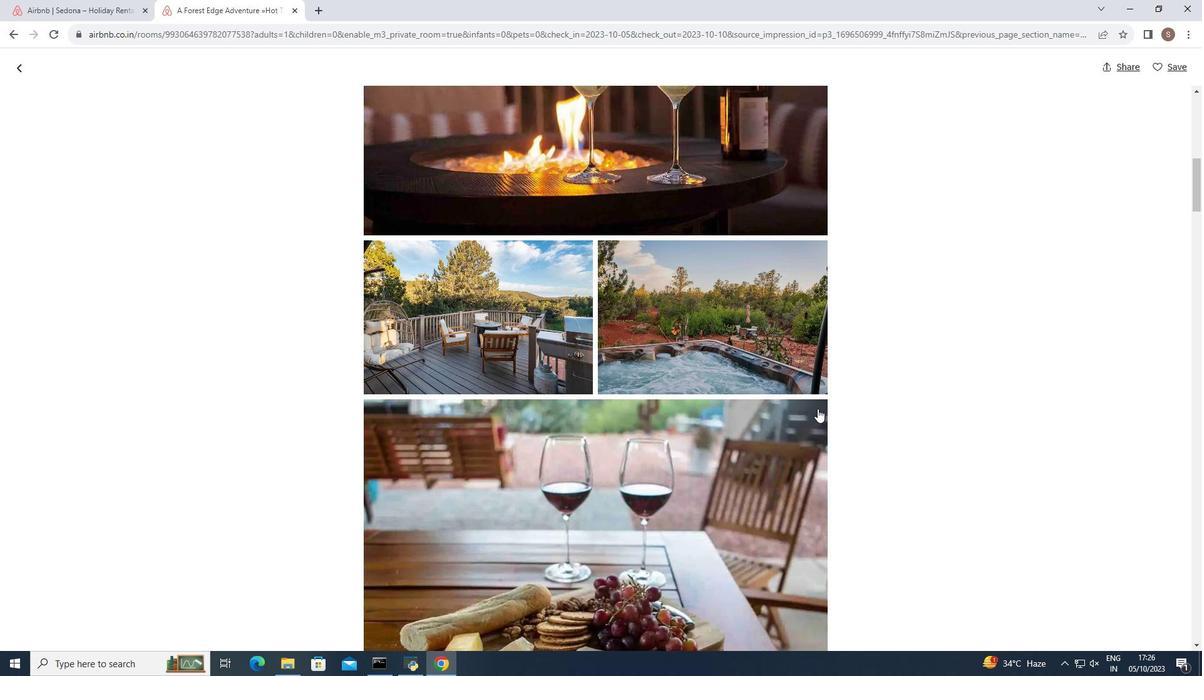 
Action: Mouse scrolled (817, 408) with delta (0, 0)
Screenshot: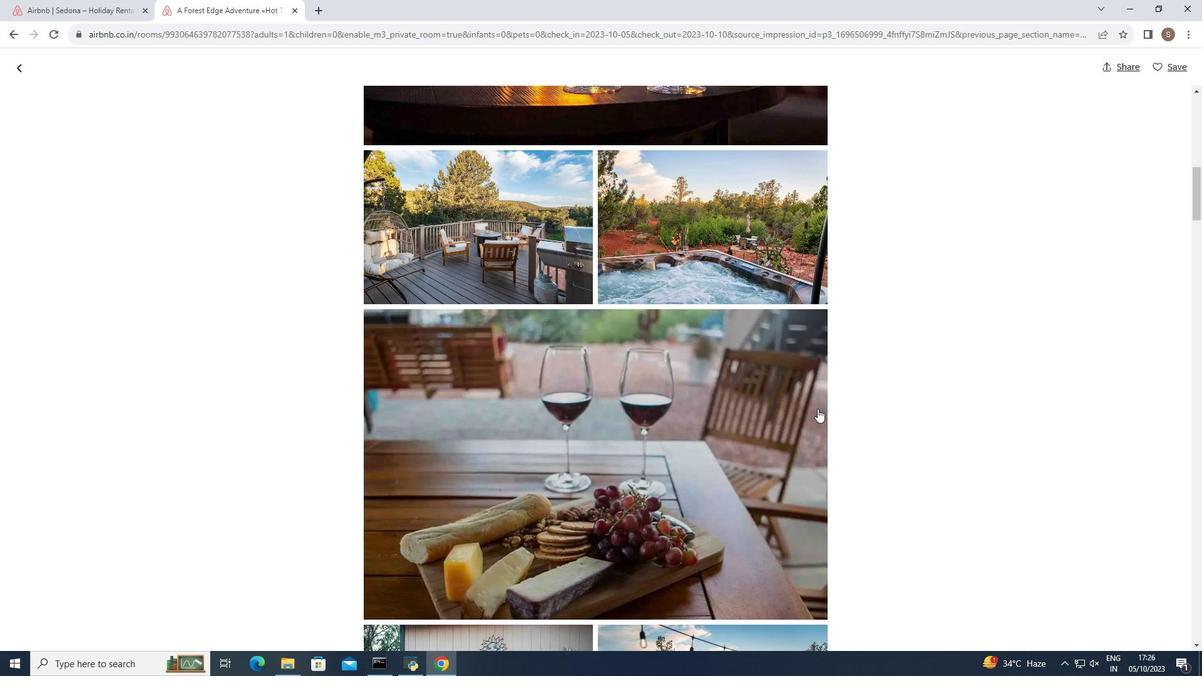 
Action: Mouse moved to (817, 408)
Screenshot: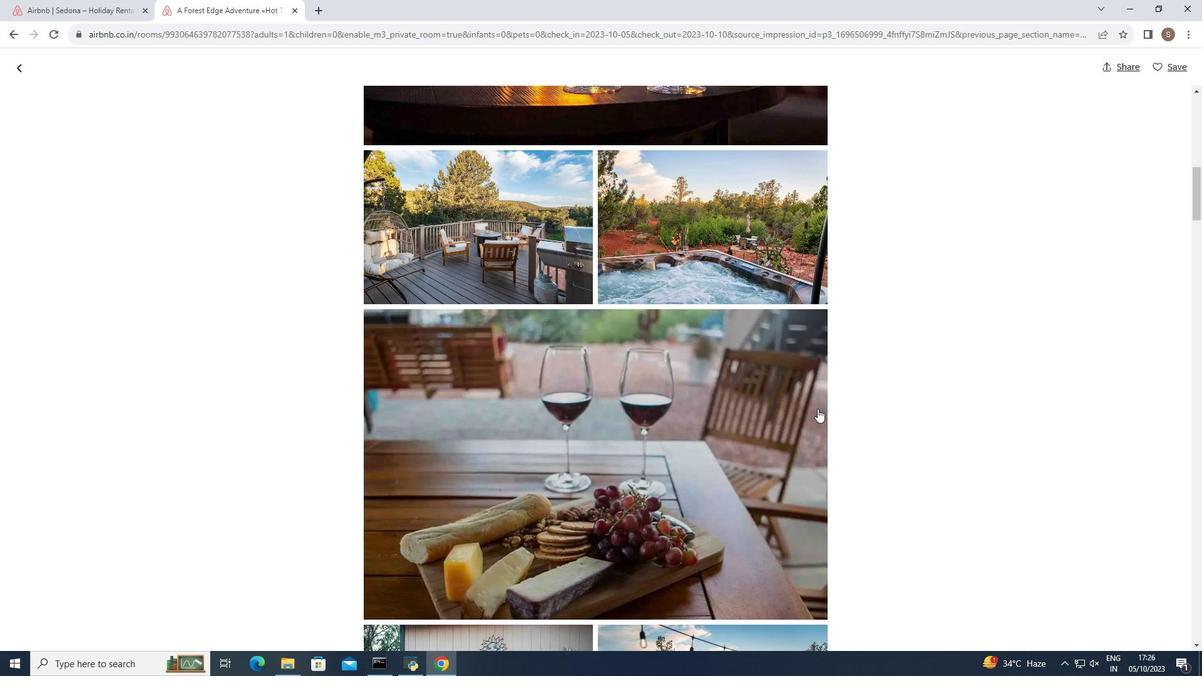 
Action: Mouse scrolled (817, 408) with delta (0, 0)
Screenshot: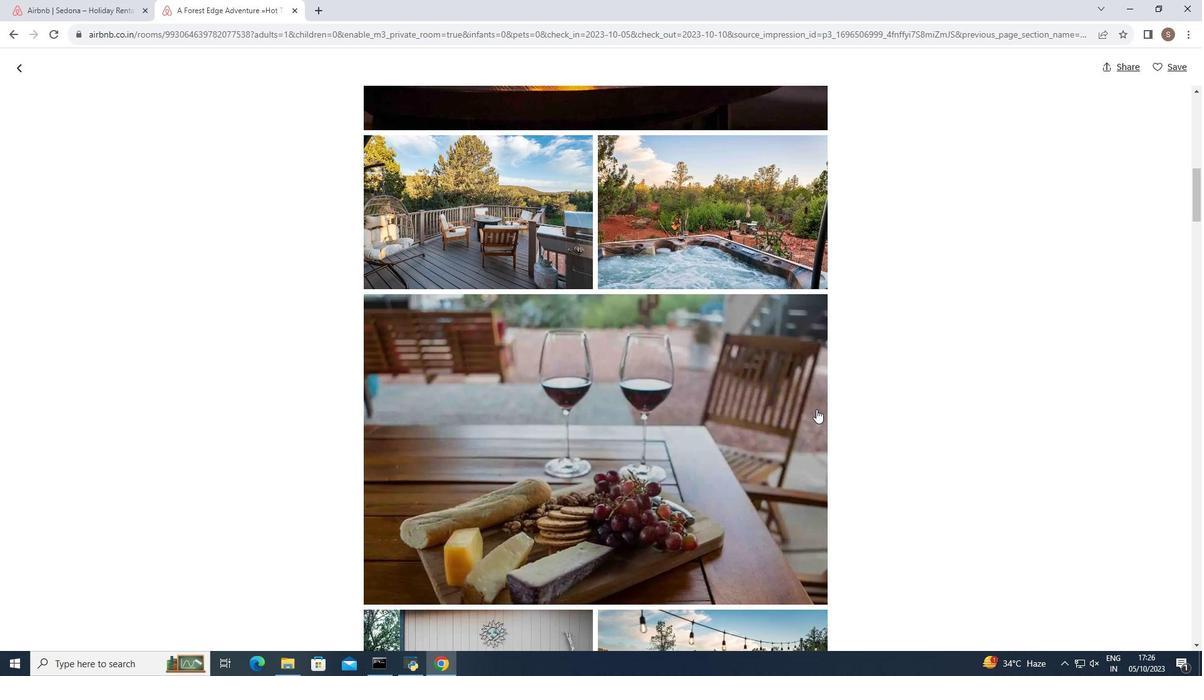 
Action: Mouse moved to (813, 410)
Screenshot: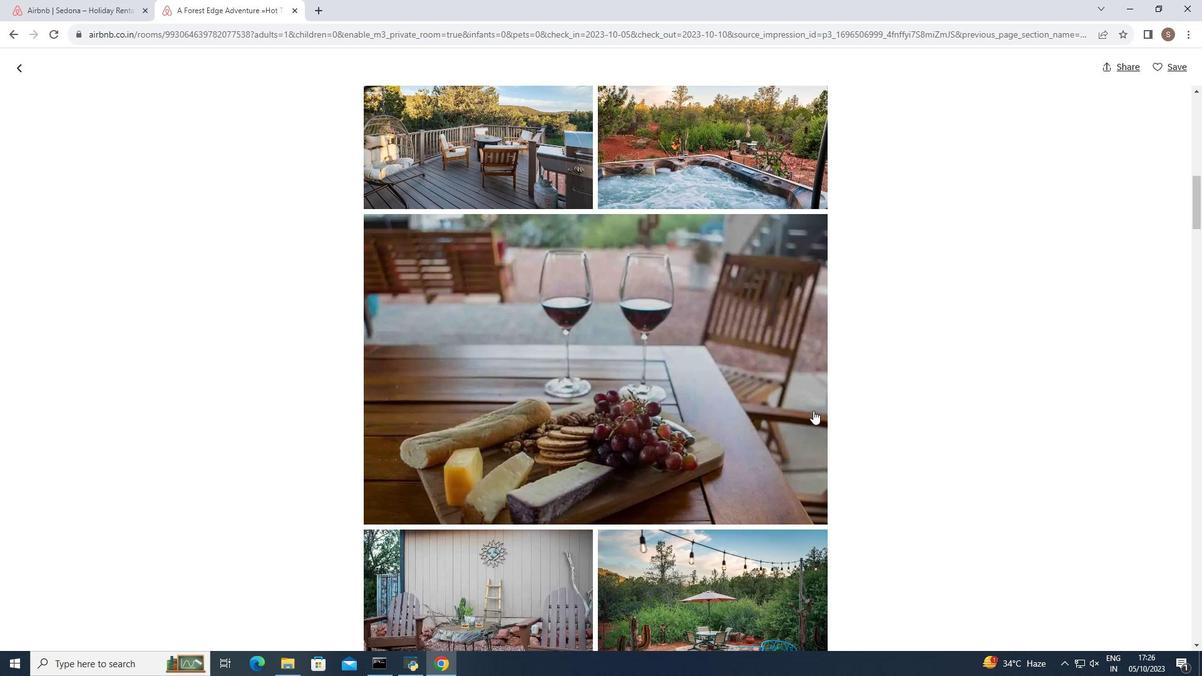 
Action: Mouse scrolled (813, 409) with delta (0, 0)
Screenshot: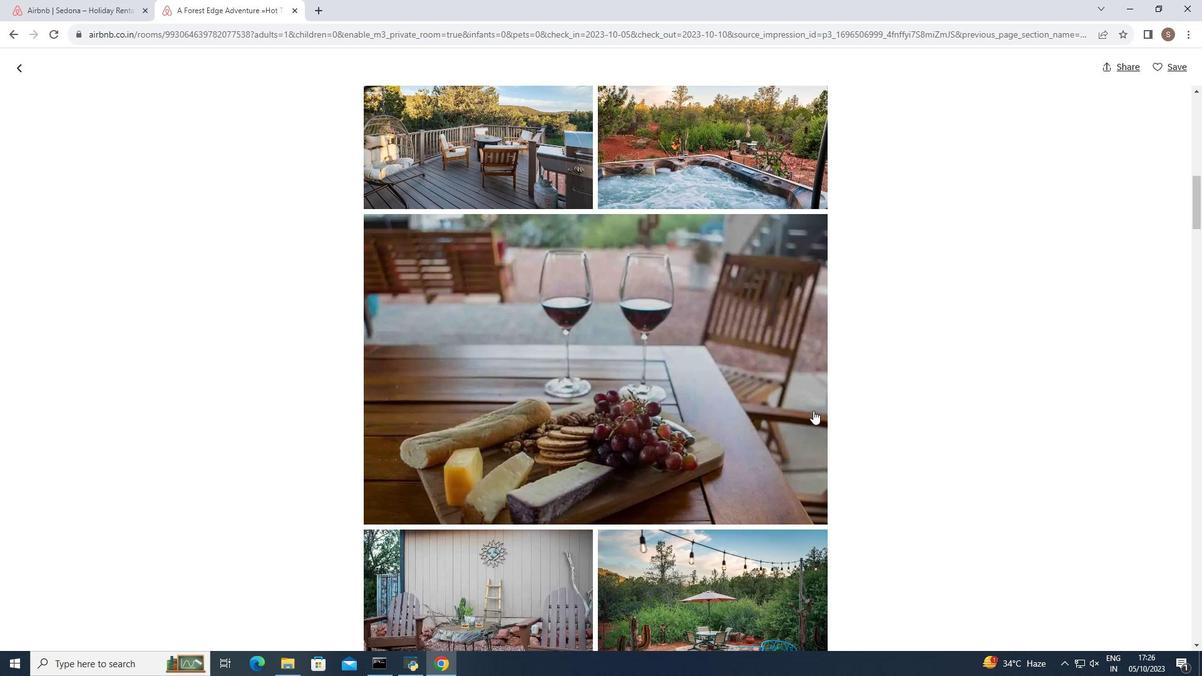 
Action: Mouse moved to (812, 410)
Screenshot: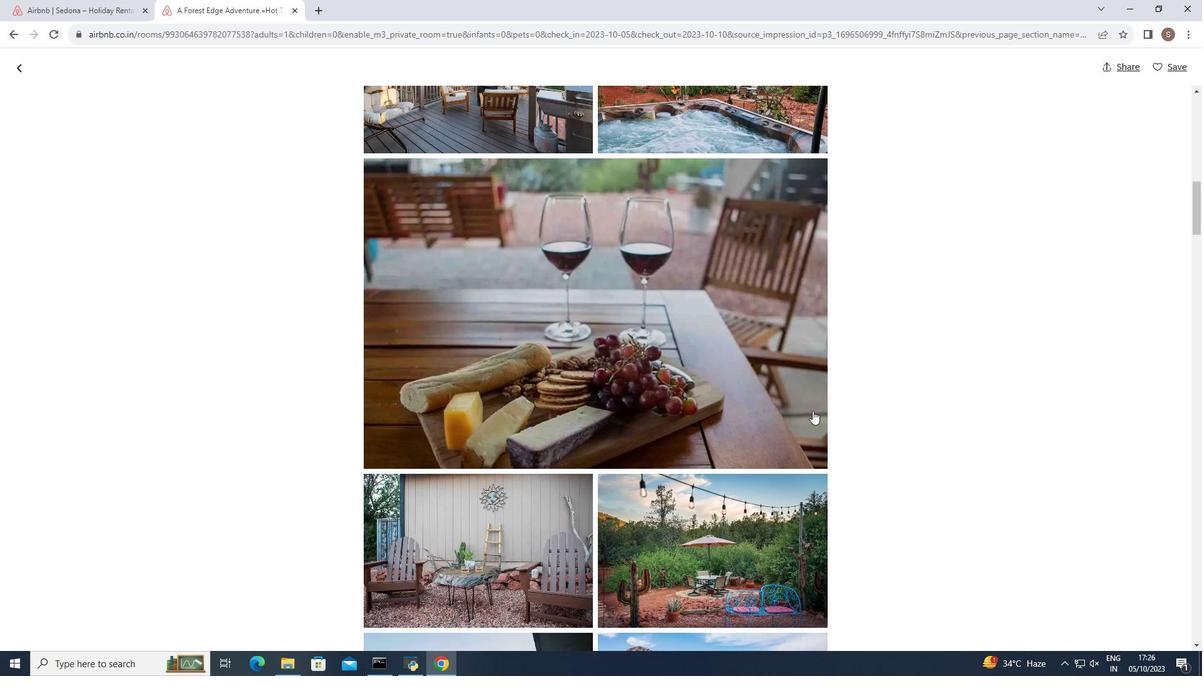 
Action: Mouse scrolled (812, 410) with delta (0, 0)
Screenshot: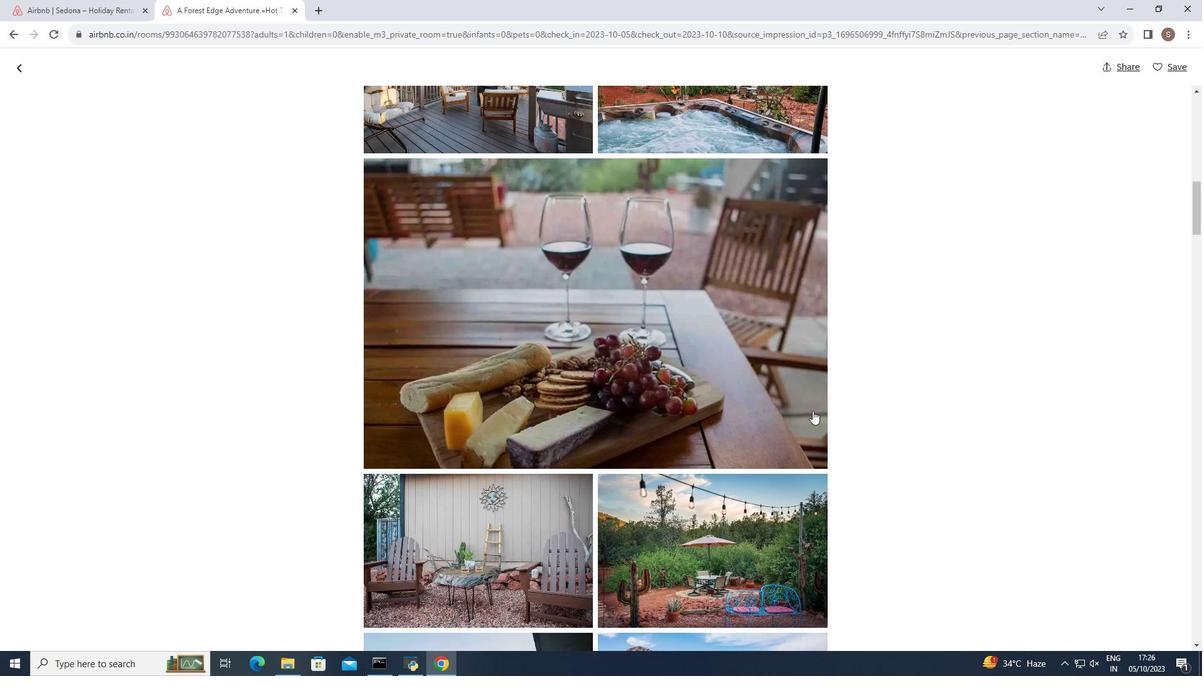 
Action: Mouse scrolled (812, 410) with delta (0, 0)
Screenshot: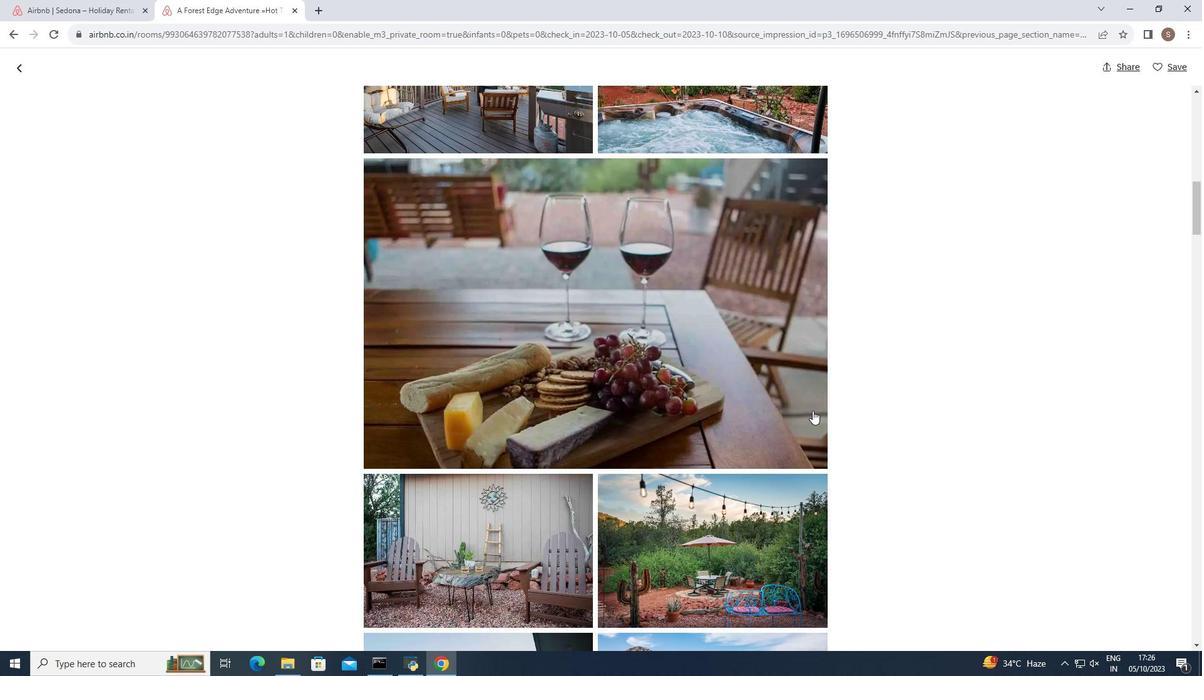 
Action: Mouse scrolled (812, 410) with delta (0, 0)
Screenshot: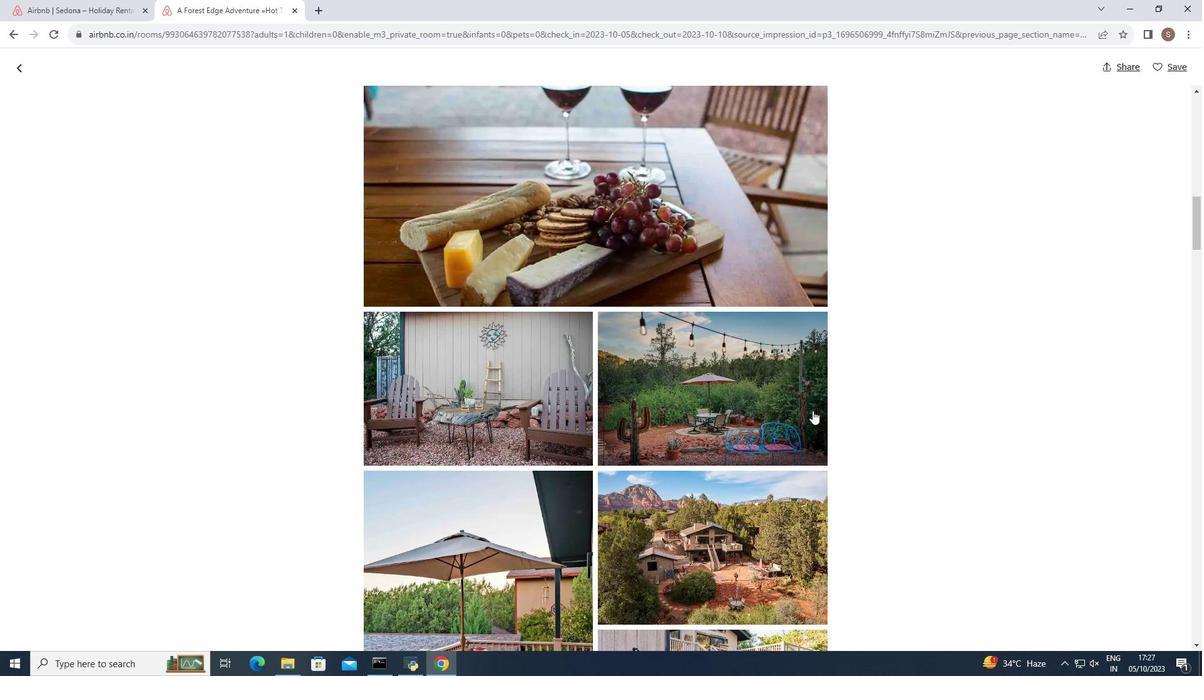 
Action: Mouse scrolled (812, 410) with delta (0, 0)
Screenshot: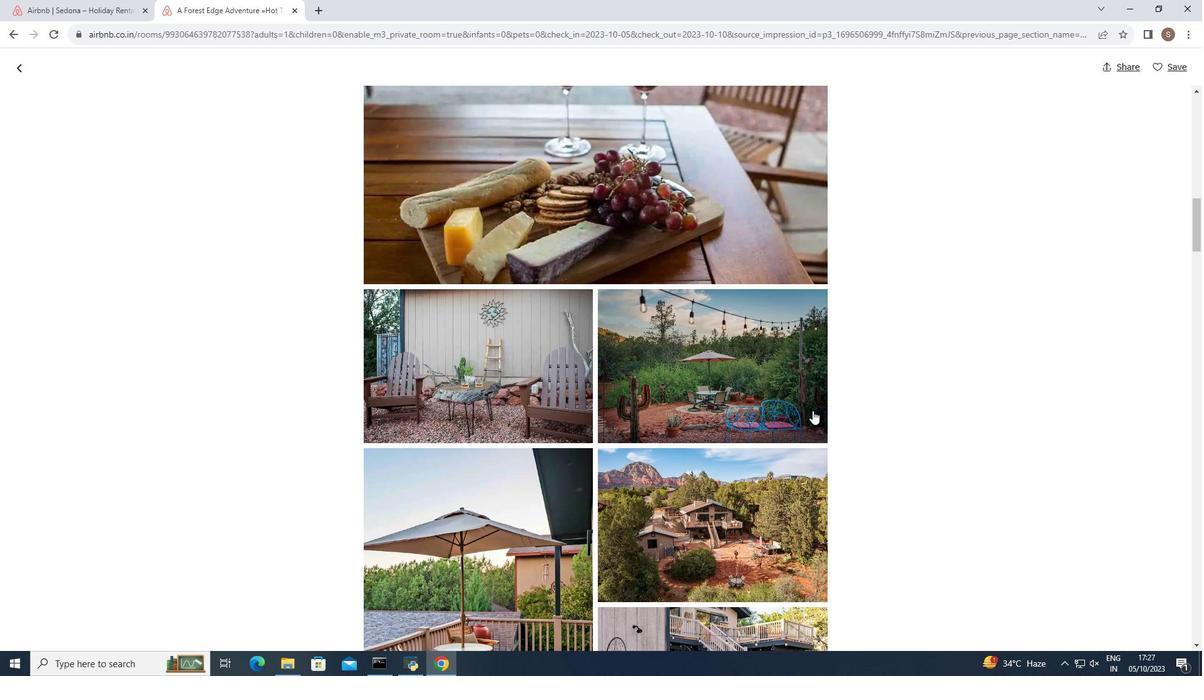
Action: Mouse moved to (812, 411)
Screenshot: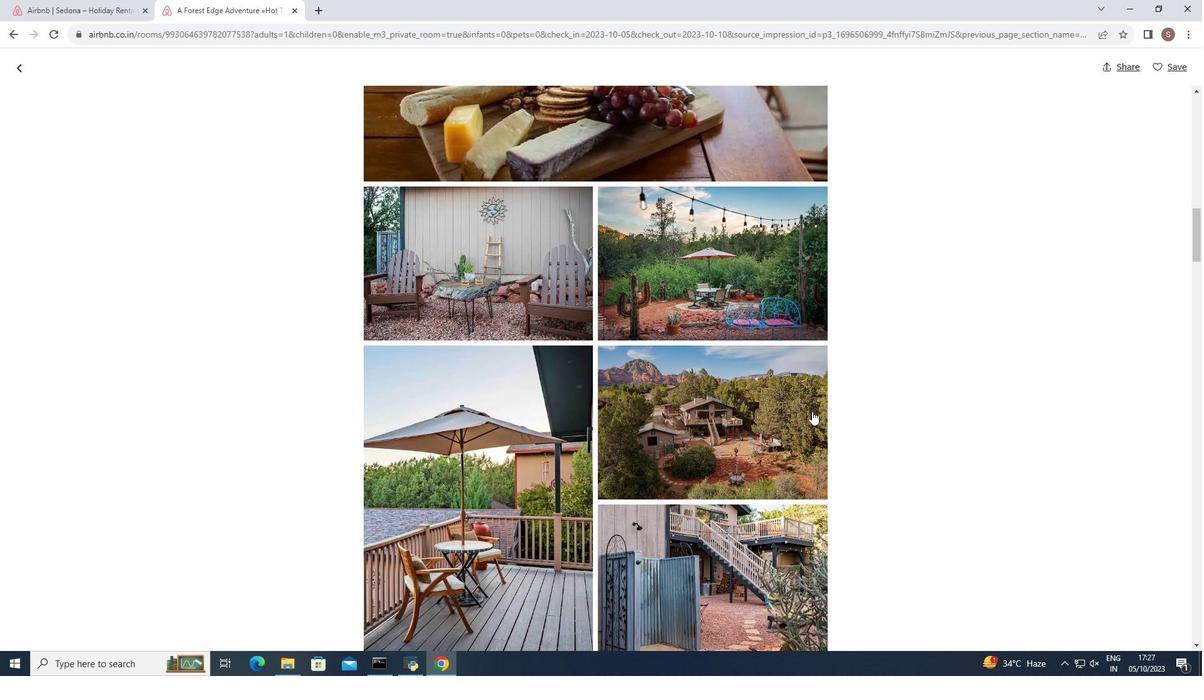 
Action: Mouse scrolled (812, 410) with delta (0, 0)
Screenshot: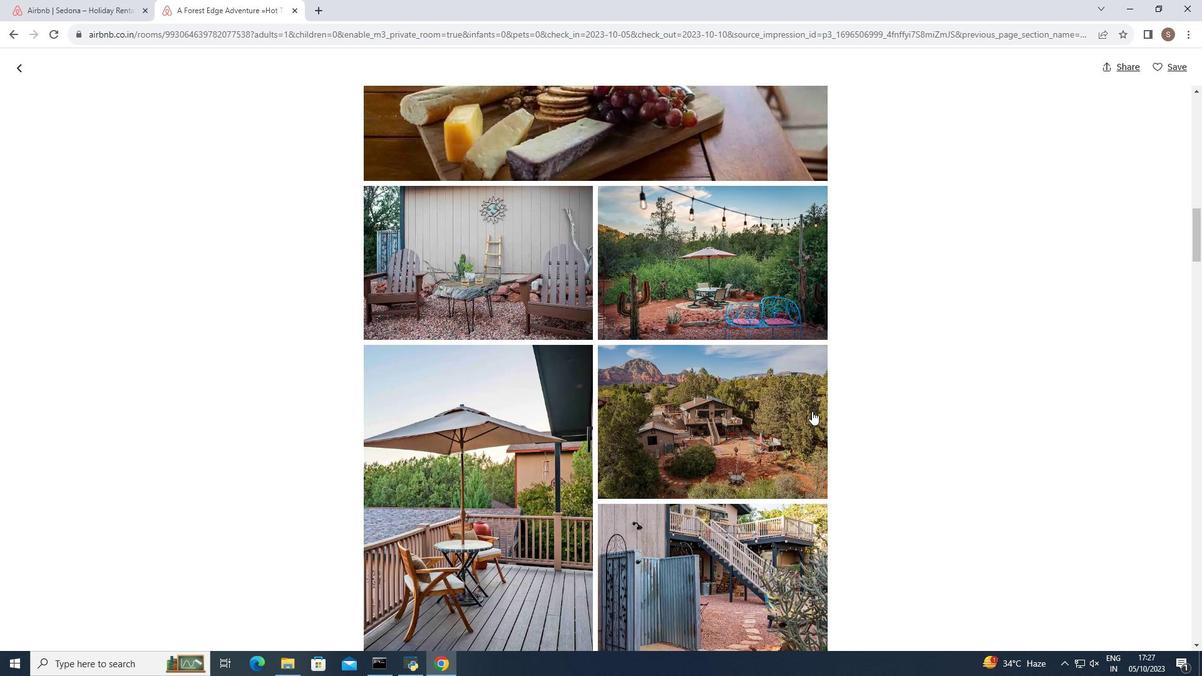 
Action: Mouse moved to (812, 411)
Screenshot: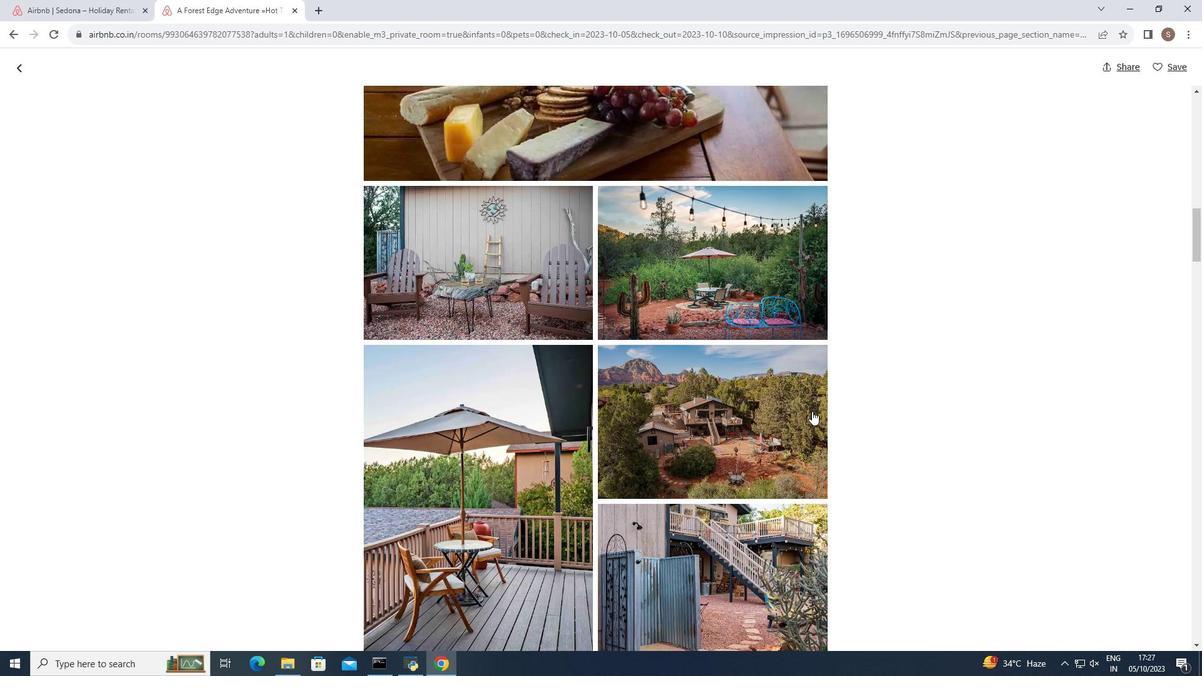 
Action: Mouse scrolled (812, 410) with delta (0, 0)
Screenshot: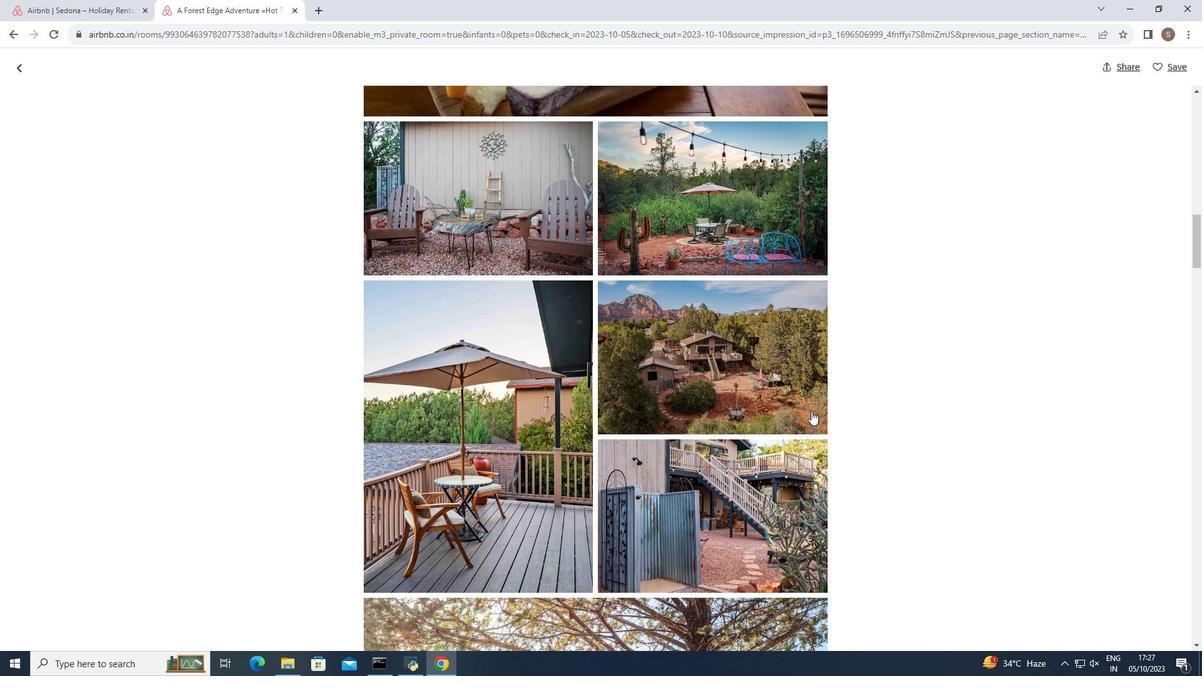 
Action: Mouse moved to (810, 412)
Screenshot: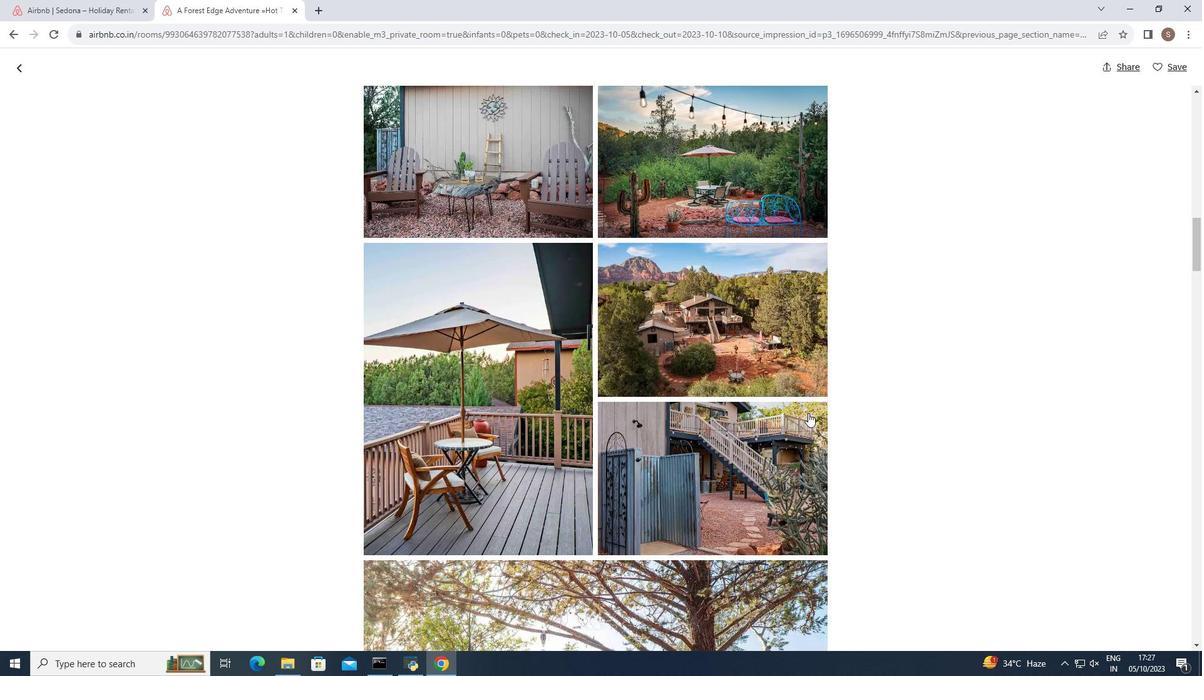 
Action: Mouse scrolled (810, 411) with delta (0, 0)
Screenshot: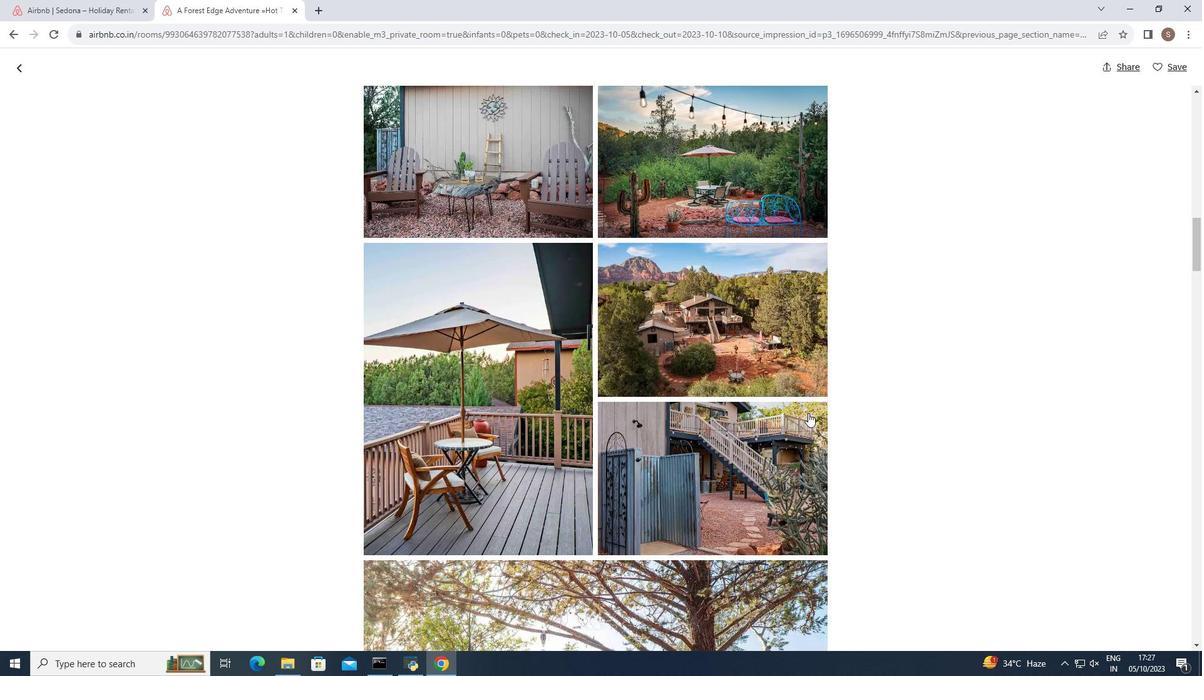 
Action: Mouse moved to (807, 413)
Screenshot: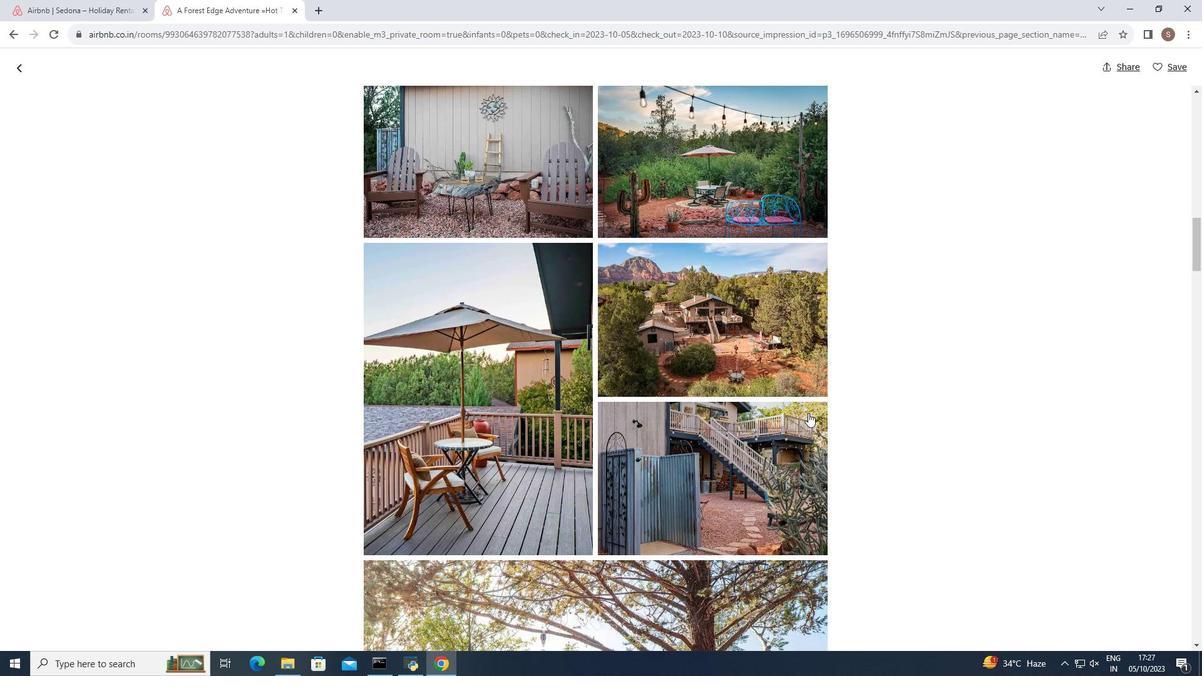
Action: Mouse scrolled (807, 412) with delta (0, 0)
Screenshot: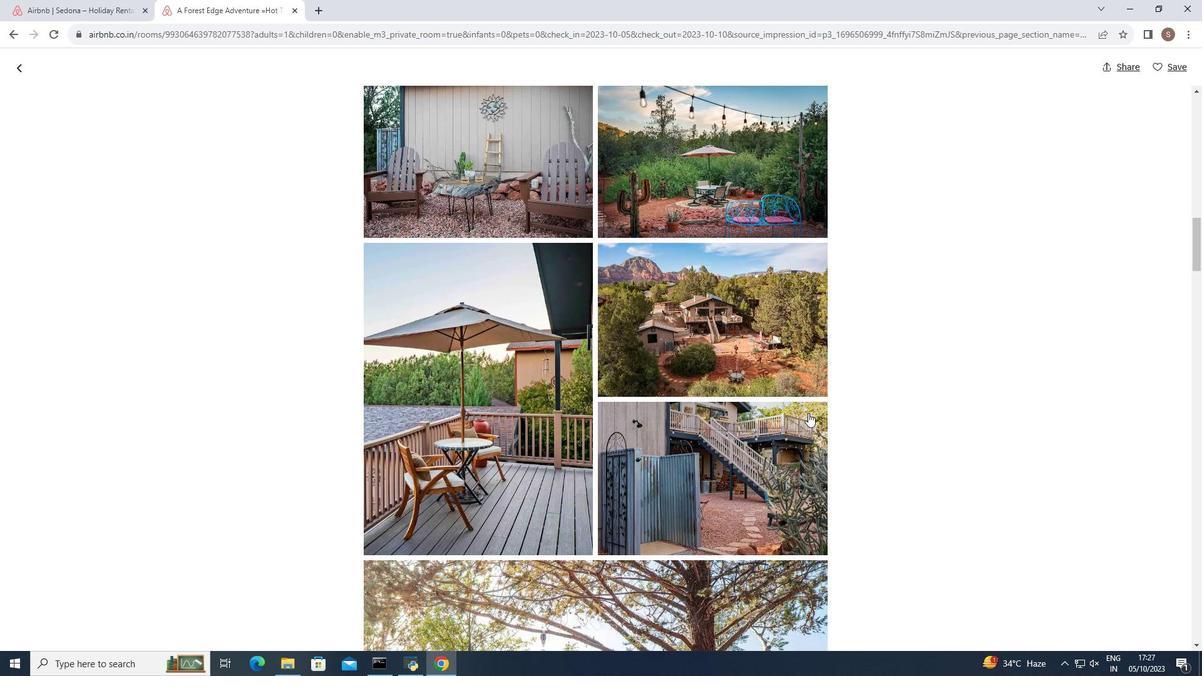 
Action: Mouse moved to (807, 413)
Screenshot: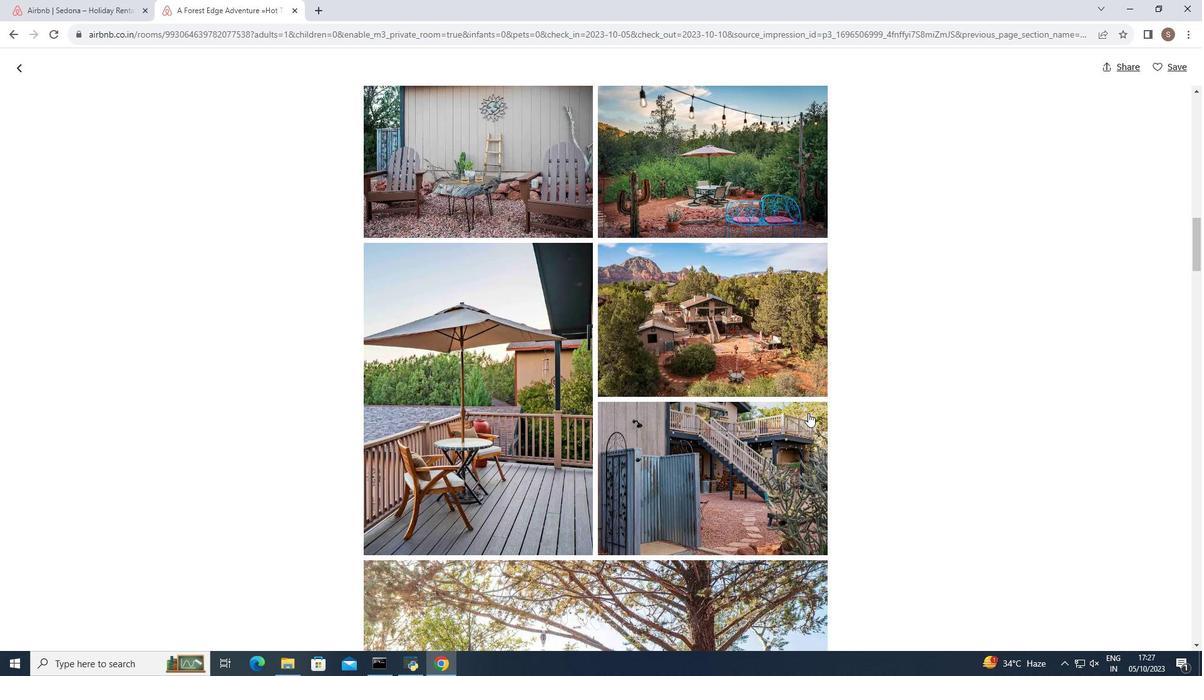 
Action: Mouse scrolled (807, 412) with delta (0, 0)
Screenshot: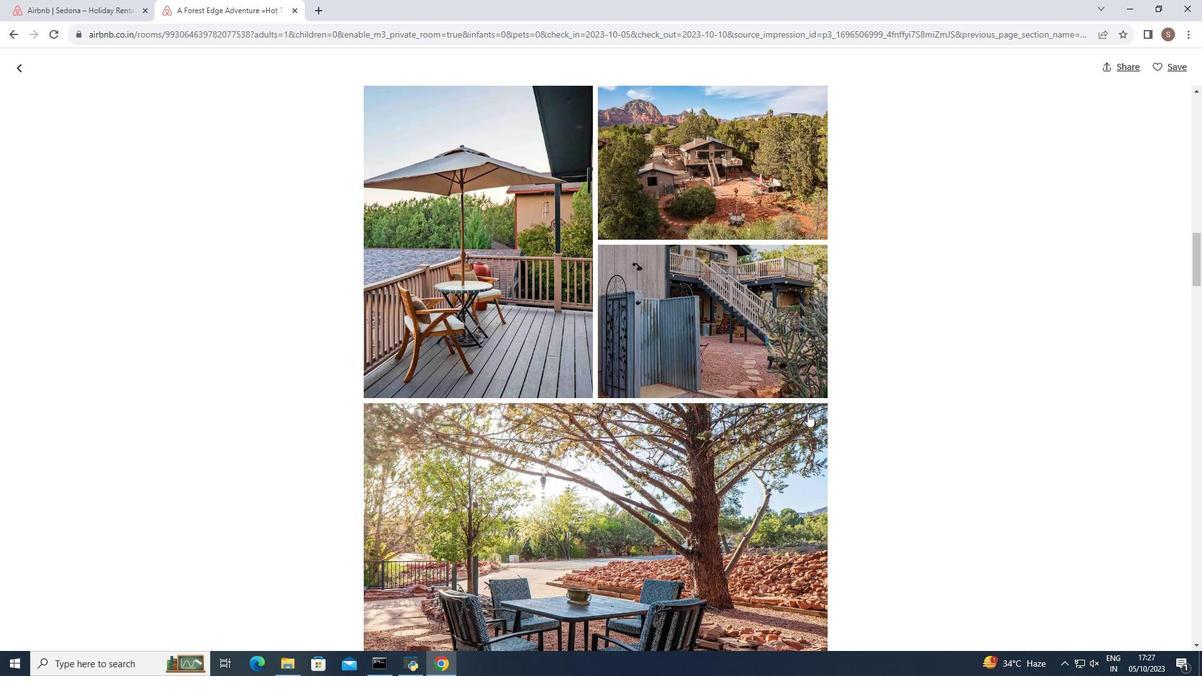 
Action: Mouse scrolled (807, 412) with delta (0, 0)
Screenshot: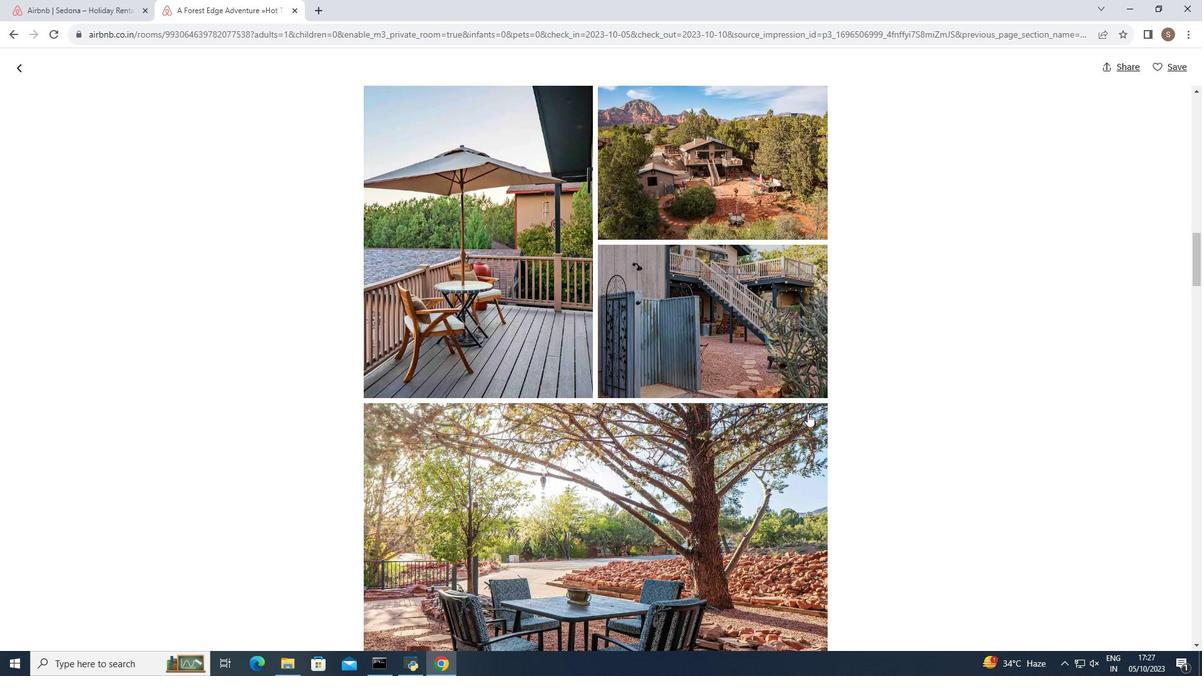 
Action: Mouse scrolled (807, 412) with delta (0, 0)
Screenshot: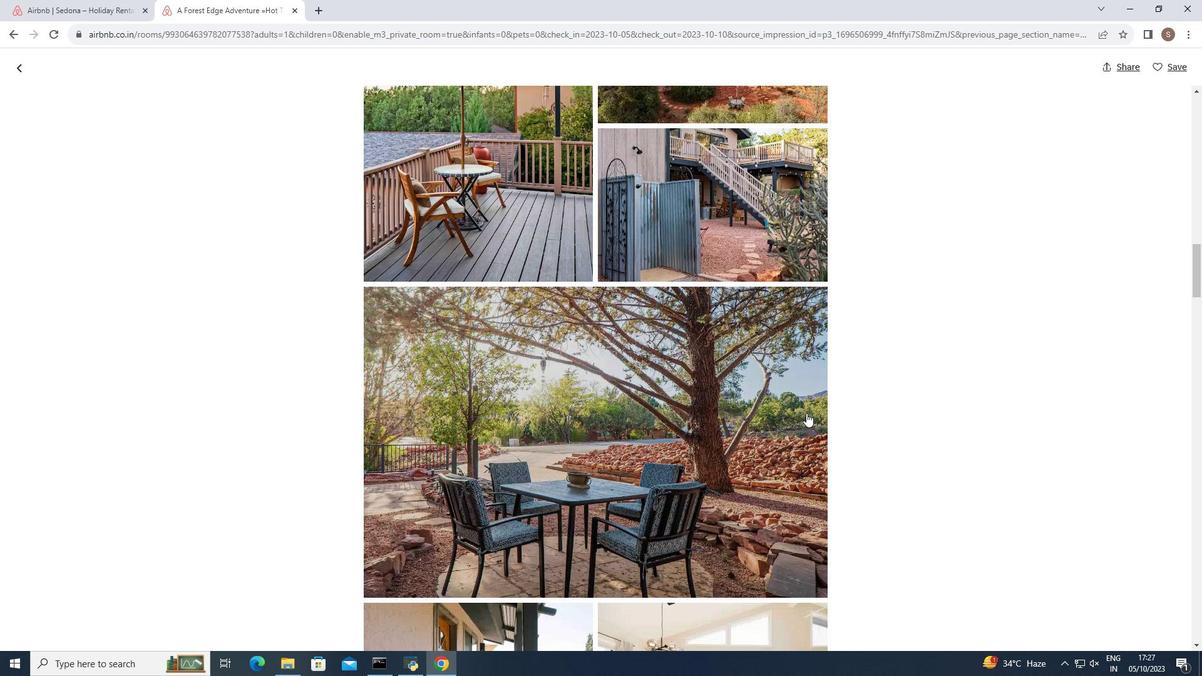 
Action: Mouse moved to (806, 413)
Screenshot: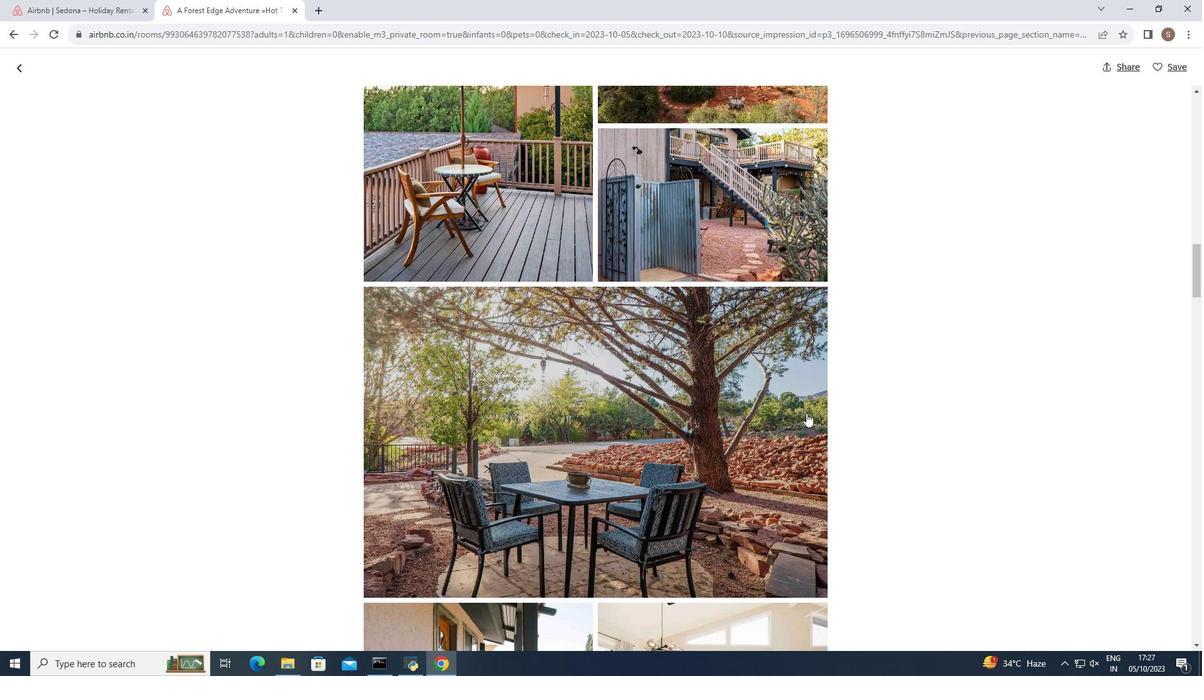 
Action: Mouse scrolled (806, 412) with delta (0, 0)
Screenshot: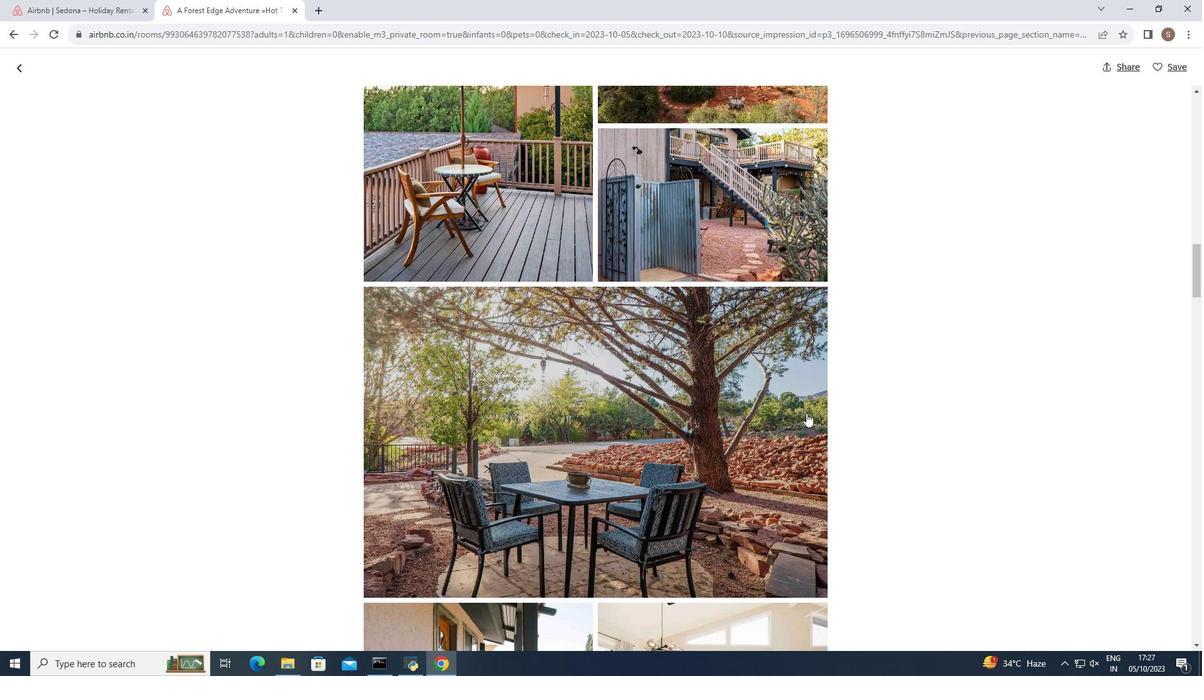 
Action: Mouse moved to (806, 413)
Screenshot: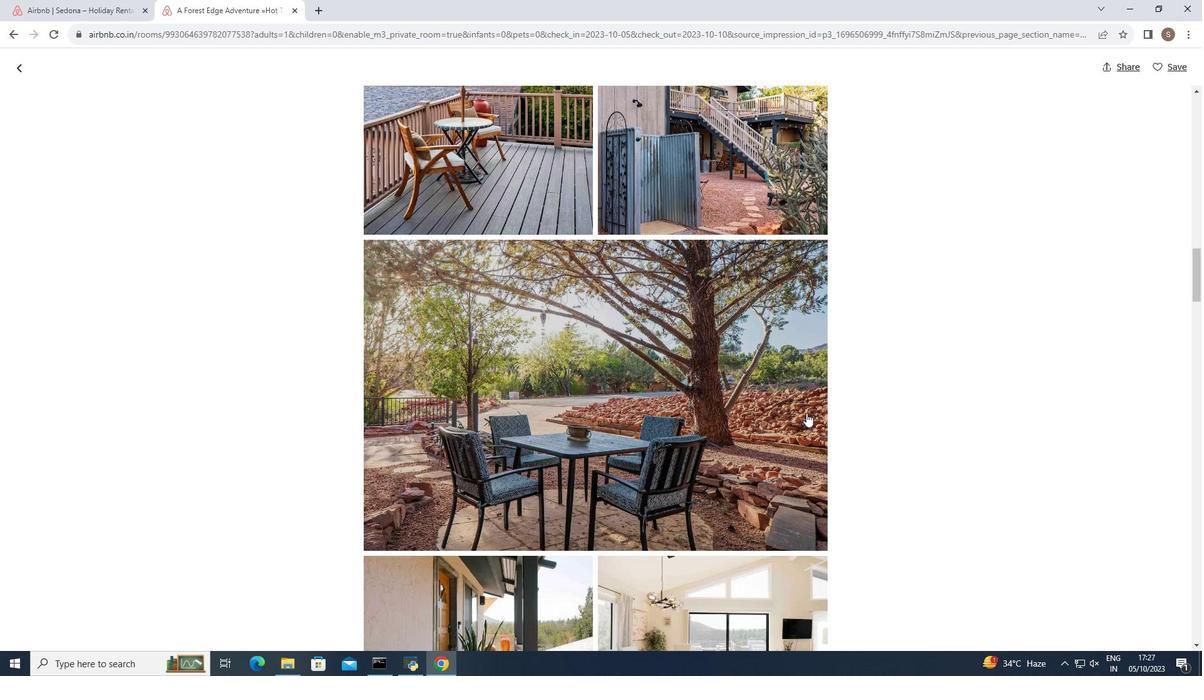 
Action: Mouse scrolled (806, 412) with delta (0, 0)
Screenshot: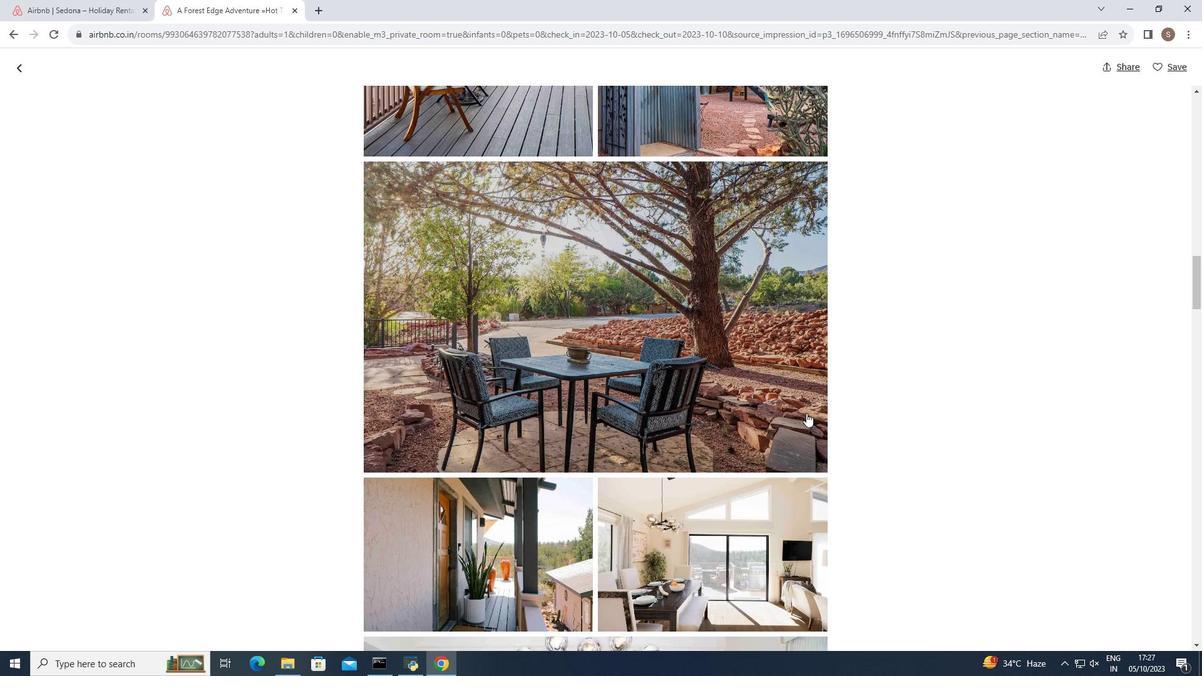 
Action: Mouse moved to (805, 413)
Screenshot: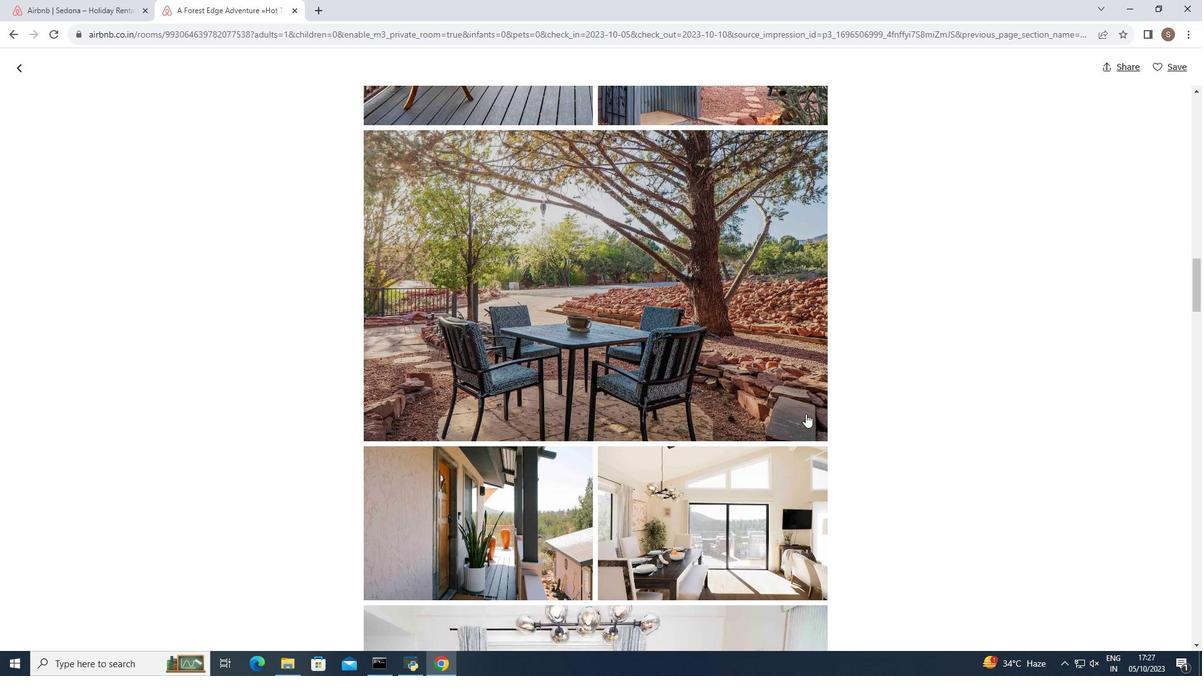 
Action: Mouse scrolled (805, 413) with delta (0, 0)
Screenshot: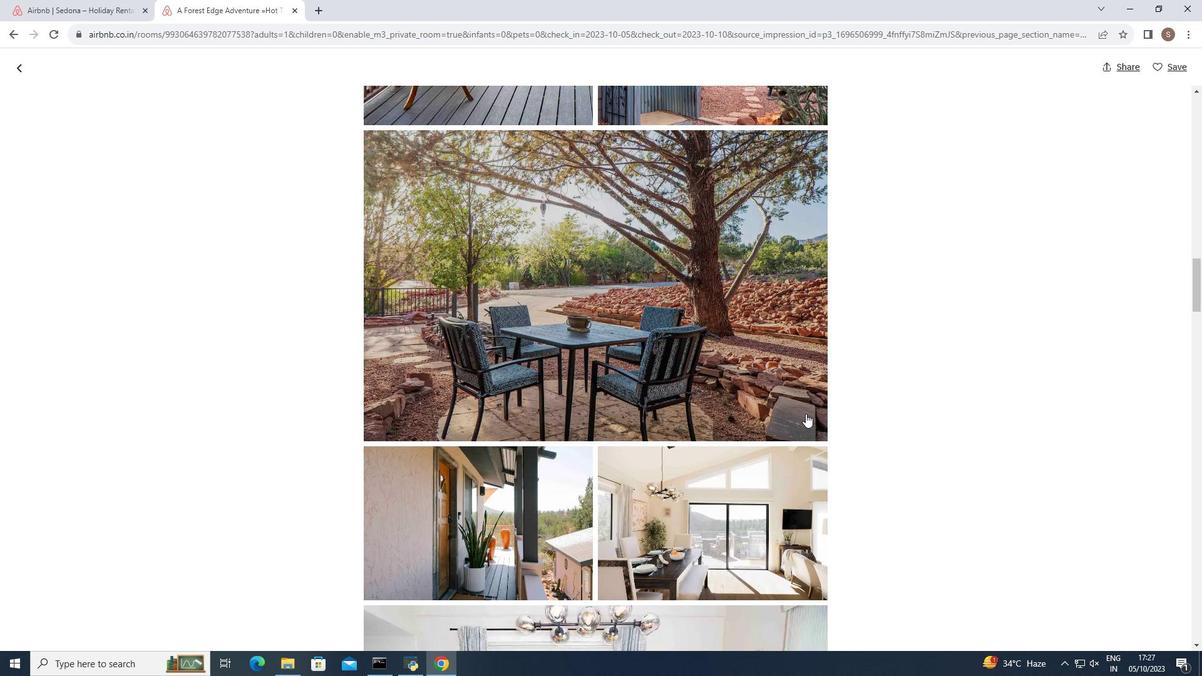 
Action: Mouse moved to (805, 413)
Screenshot: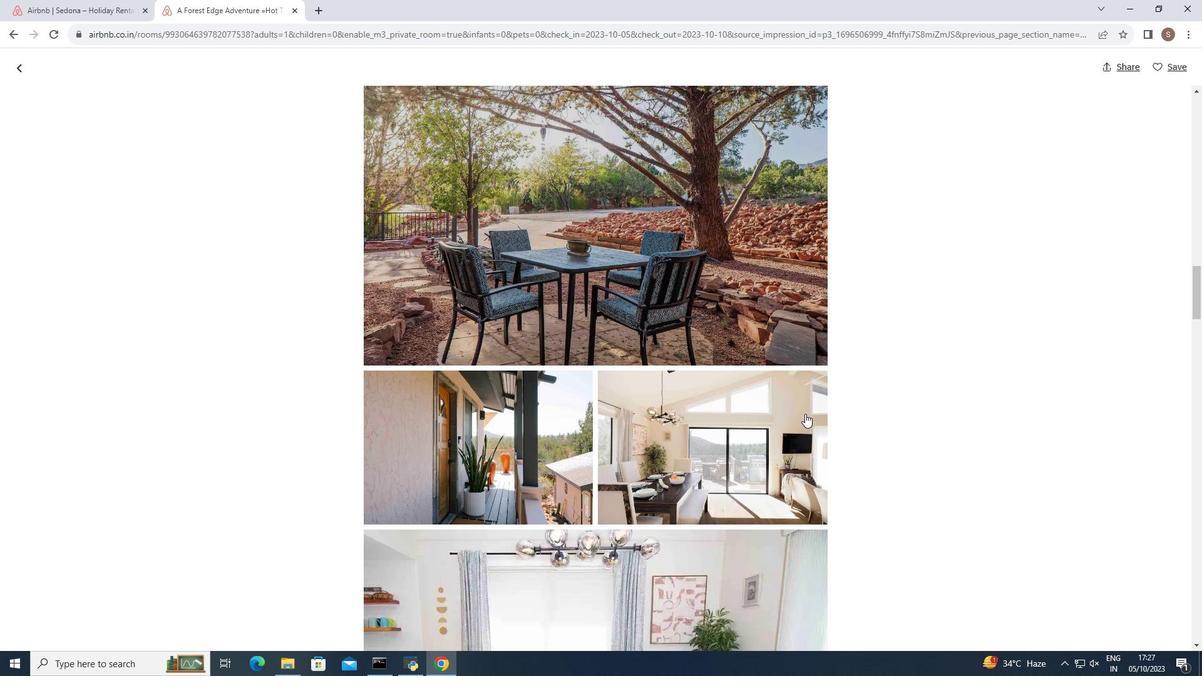 
Action: Mouse scrolled (805, 413) with delta (0, 0)
Screenshot: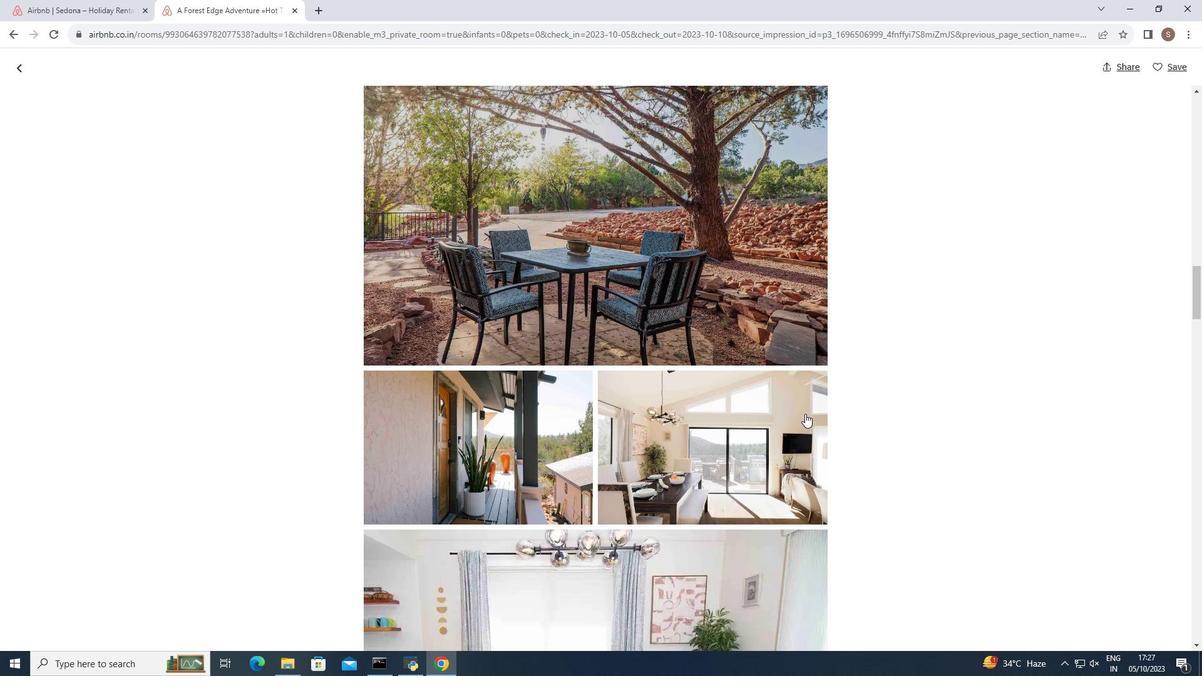 
Action: Mouse scrolled (805, 413) with delta (0, 0)
Screenshot: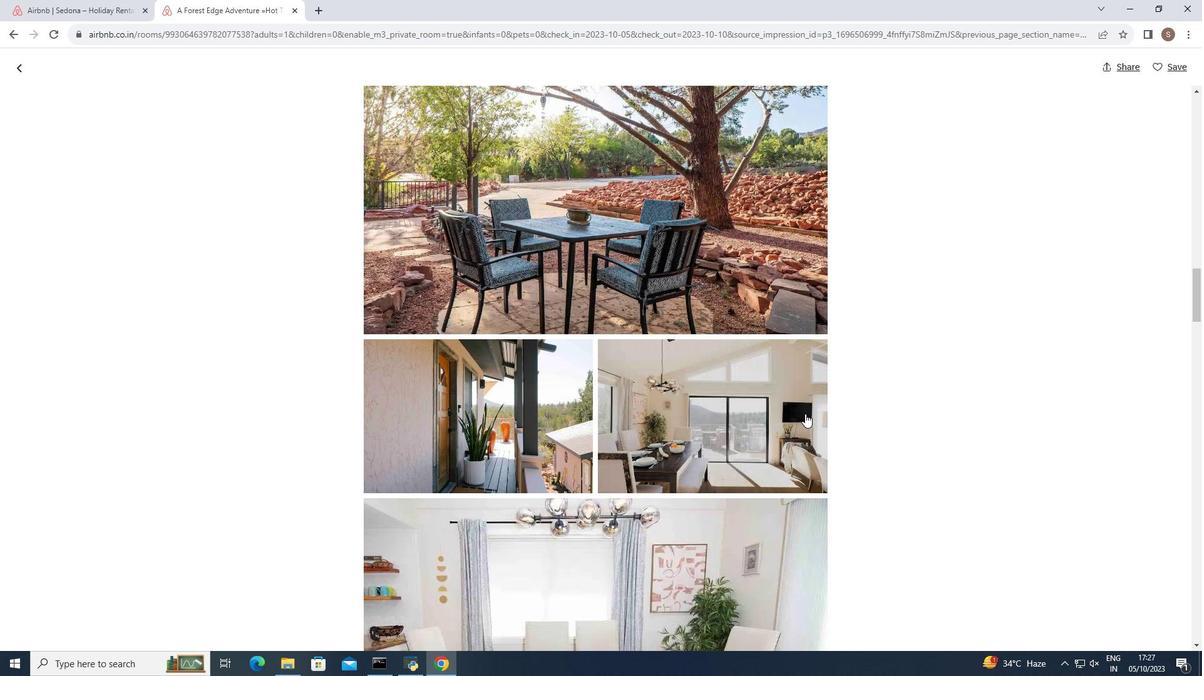 
Action: Mouse scrolled (805, 413) with delta (0, 0)
Screenshot: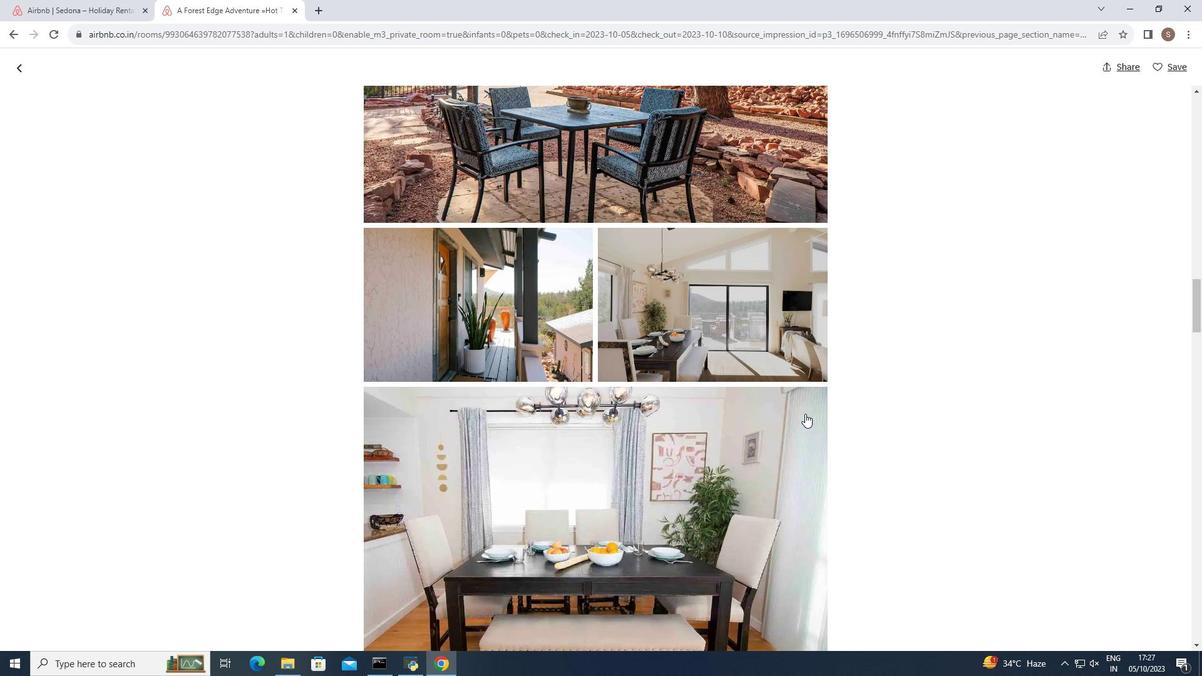 
Action: Mouse scrolled (805, 413) with delta (0, 0)
Screenshot: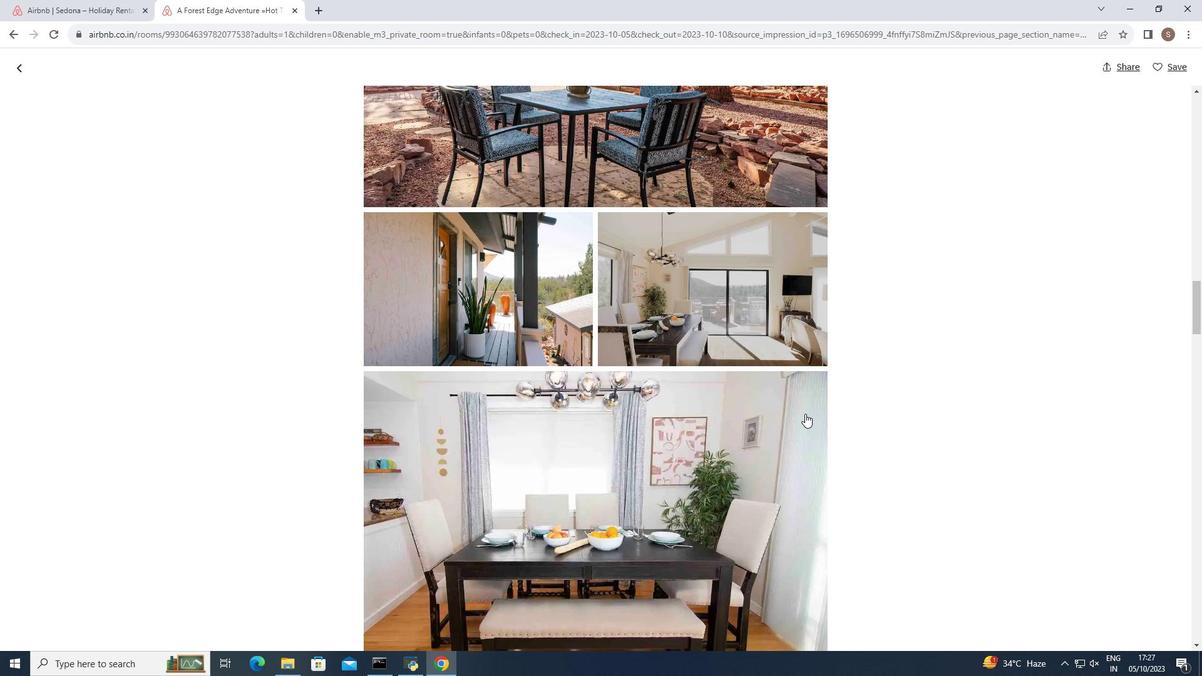 
Action: Mouse scrolled (805, 413) with delta (0, 0)
Screenshot: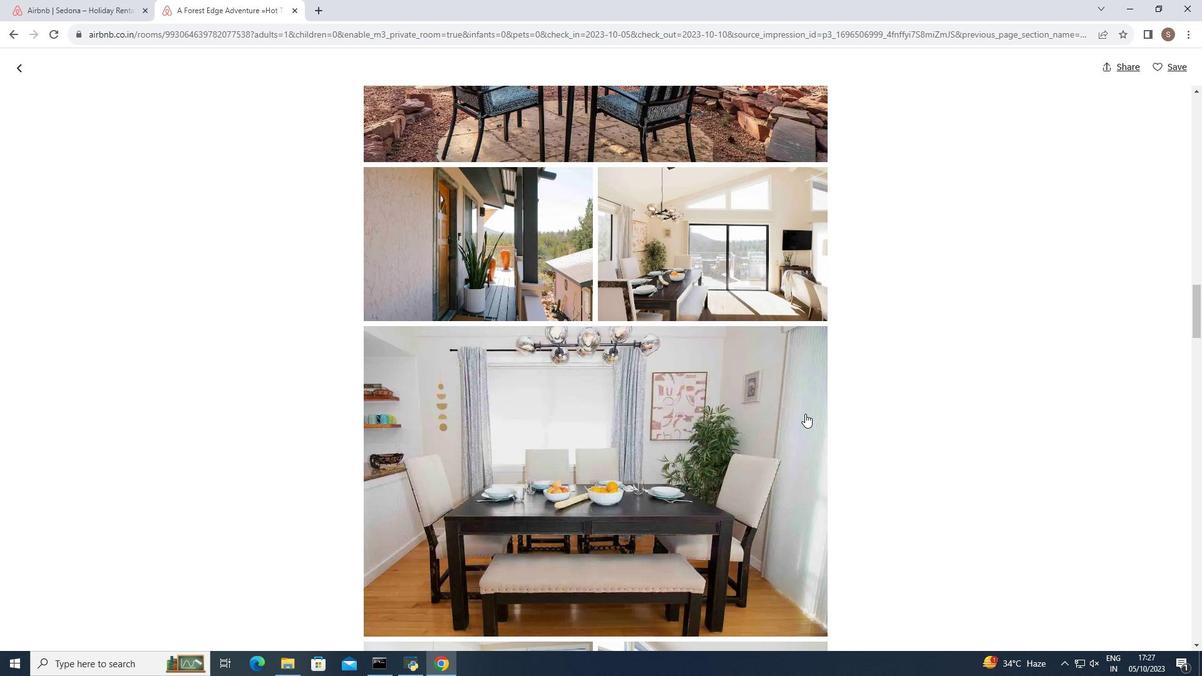 
Action: Mouse scrolled (805, 413) with delta (0, 0)
Screenshot: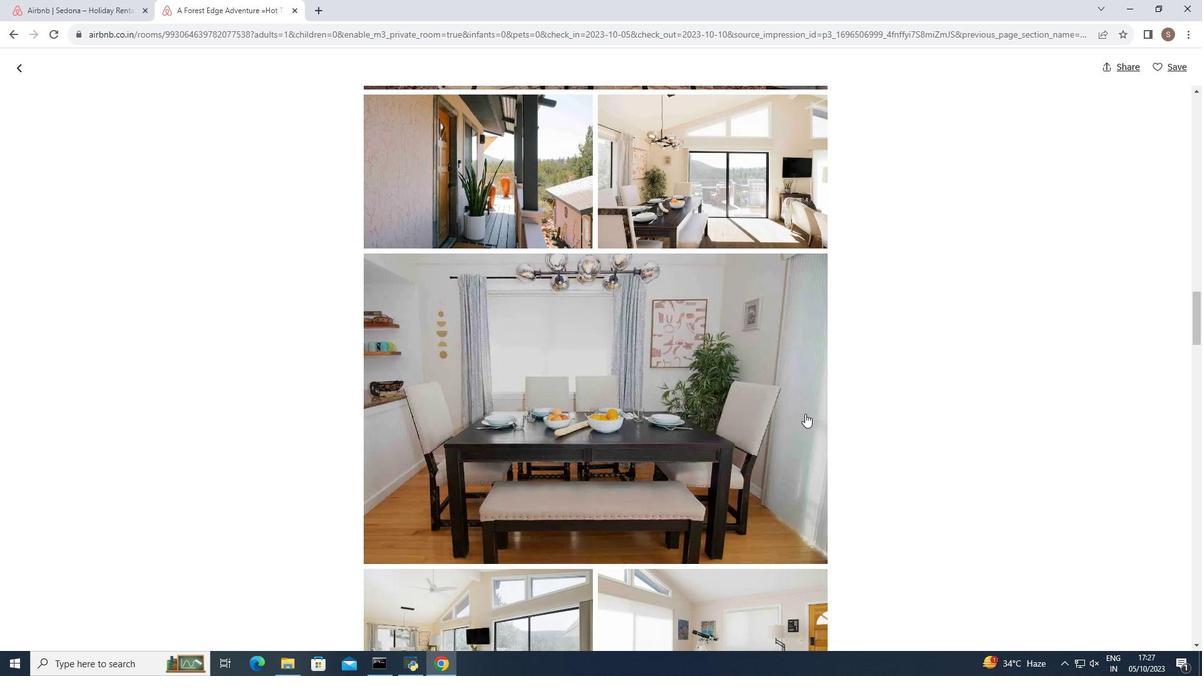 
Action: Mouse moved to (805, 413)
Screenshot: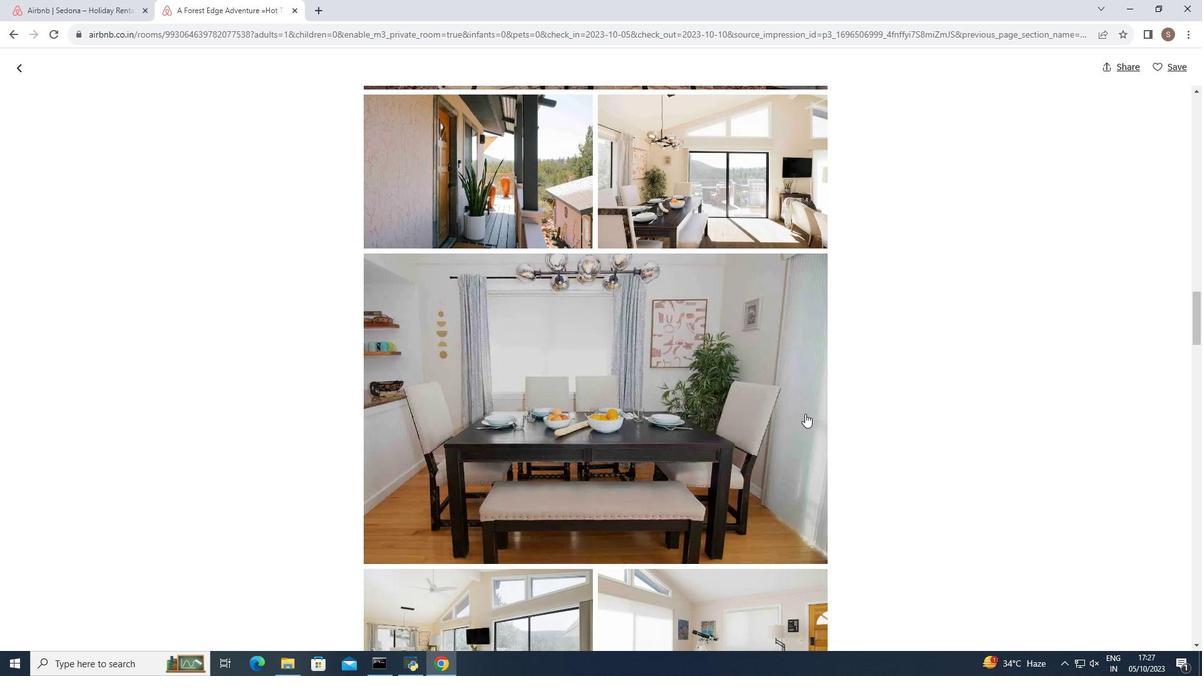 
Action: Mouse scrolled (805, 413) with delta (0, 0)
Screenshot: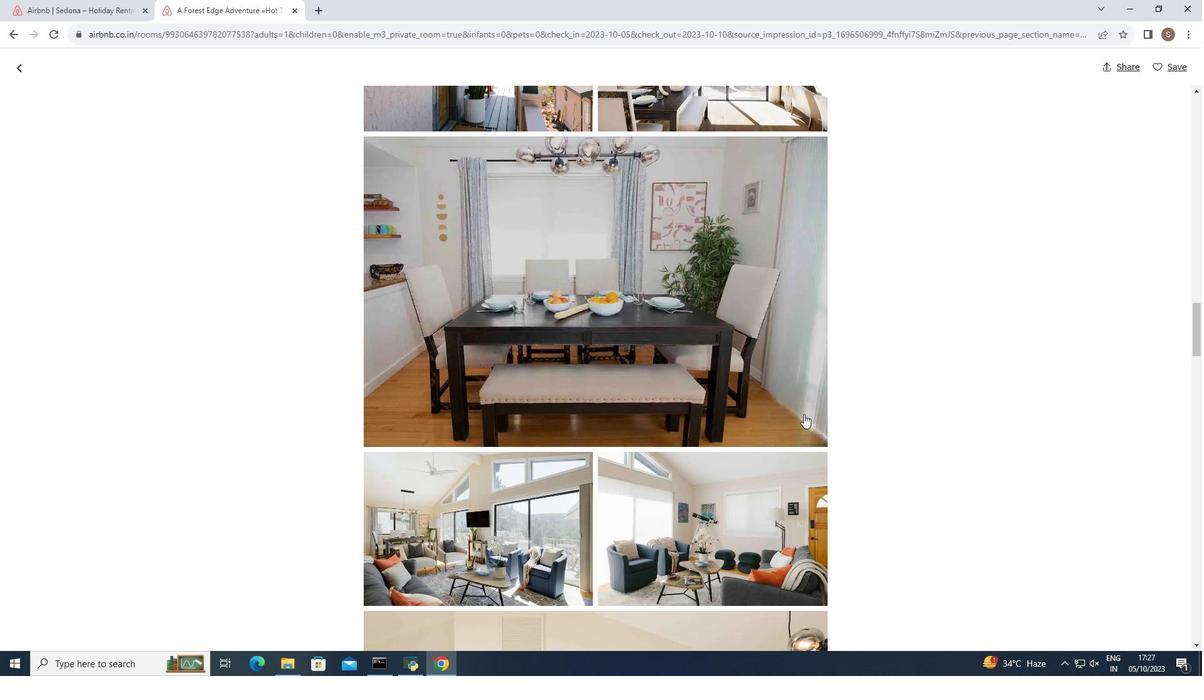 
Action: Mouse moved to (803, 414)
Screenshot: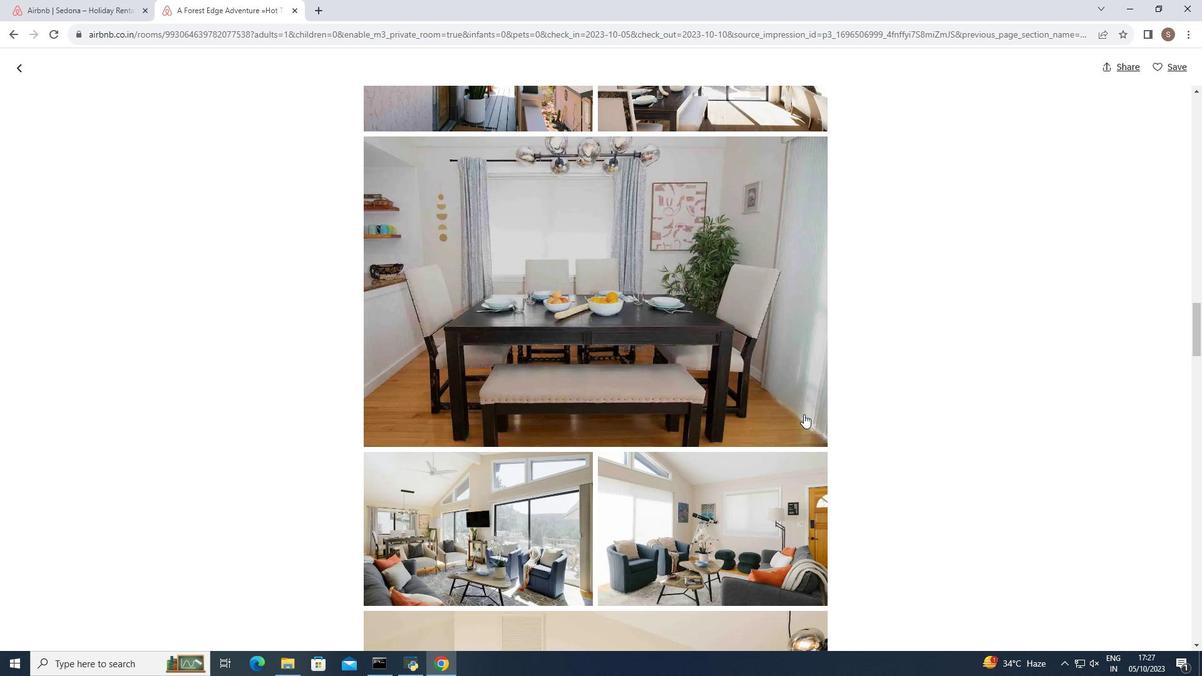 
Action: Mouse scrolled (803, 413) with delta (0, 0)
Screenshot: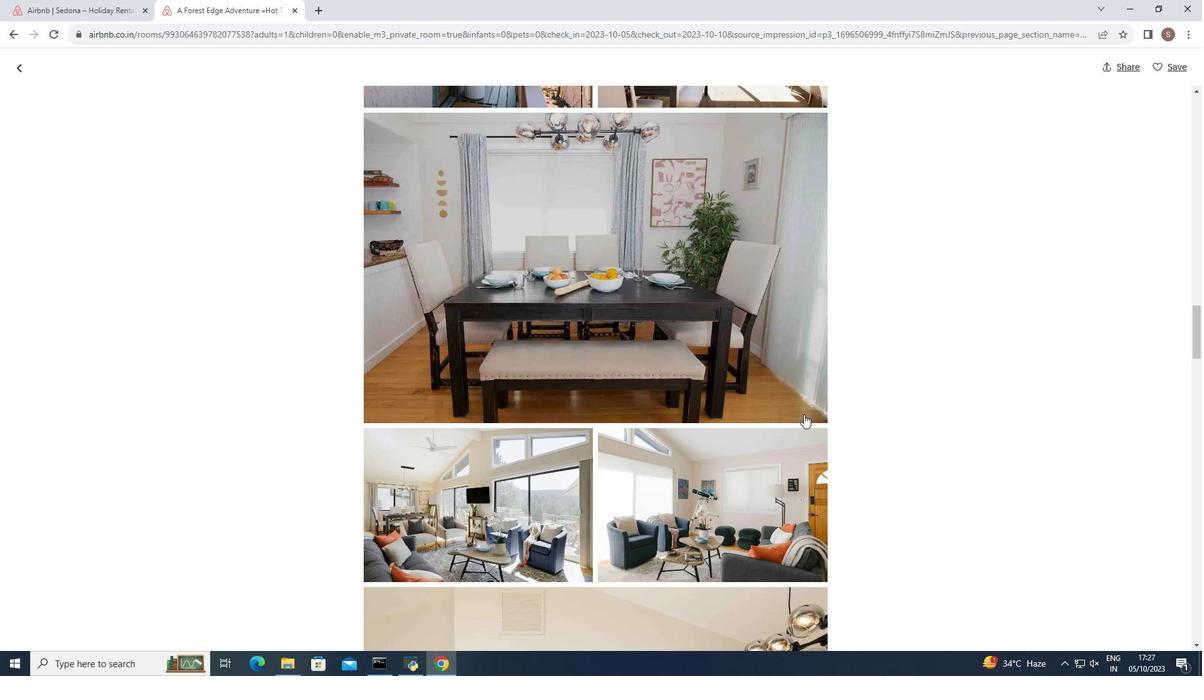 
Action: Mouse scrolled (803, 413) with delta (0, 0)
Screenshot: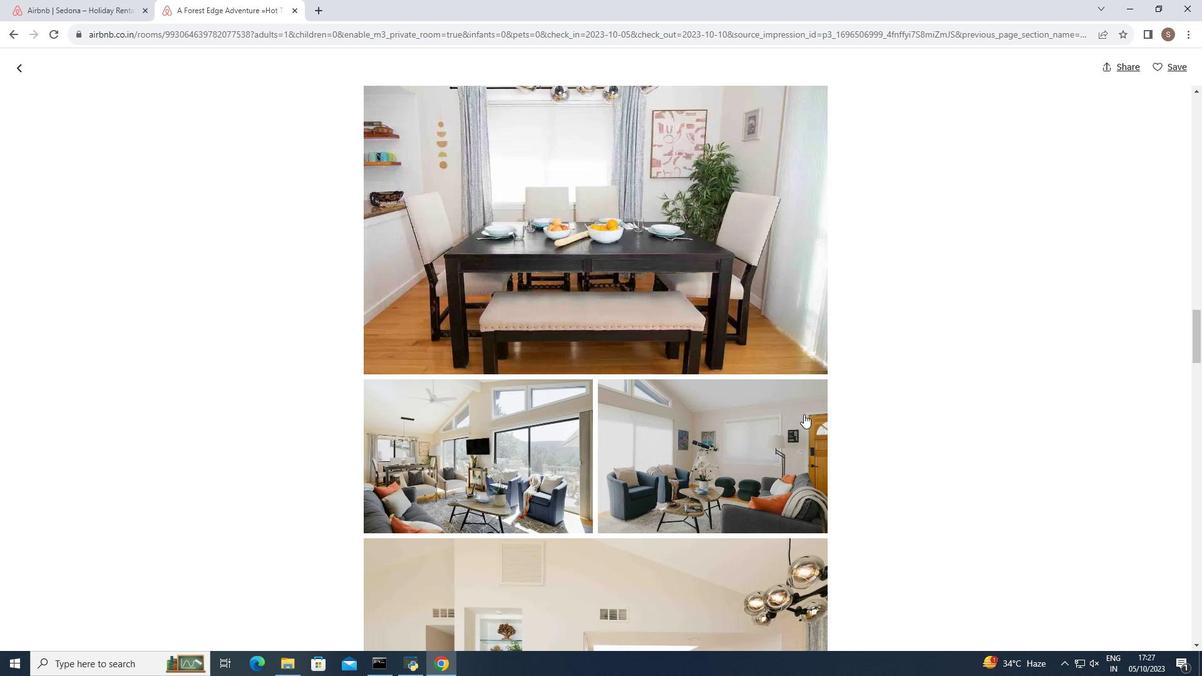 
Action: Mouse scrolled (803, 413) with delta (0, 0)
Screenshot: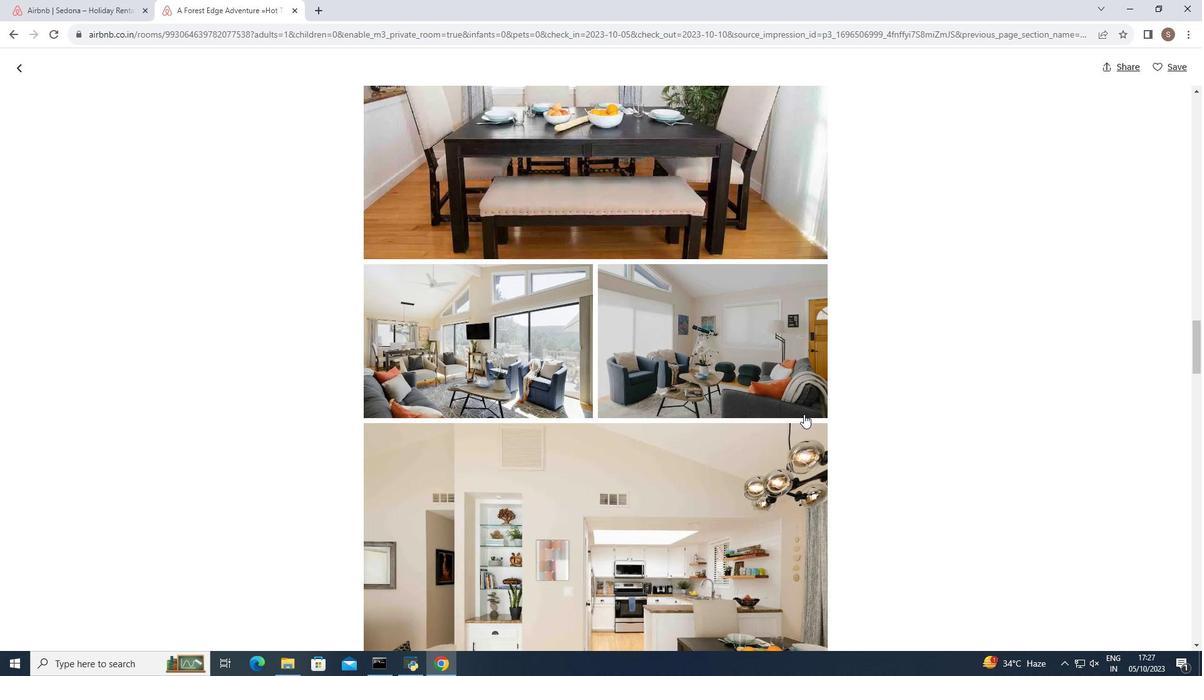 
Action: Mouse scrolled (803, 413) with delta (0, 0)
Screenshot: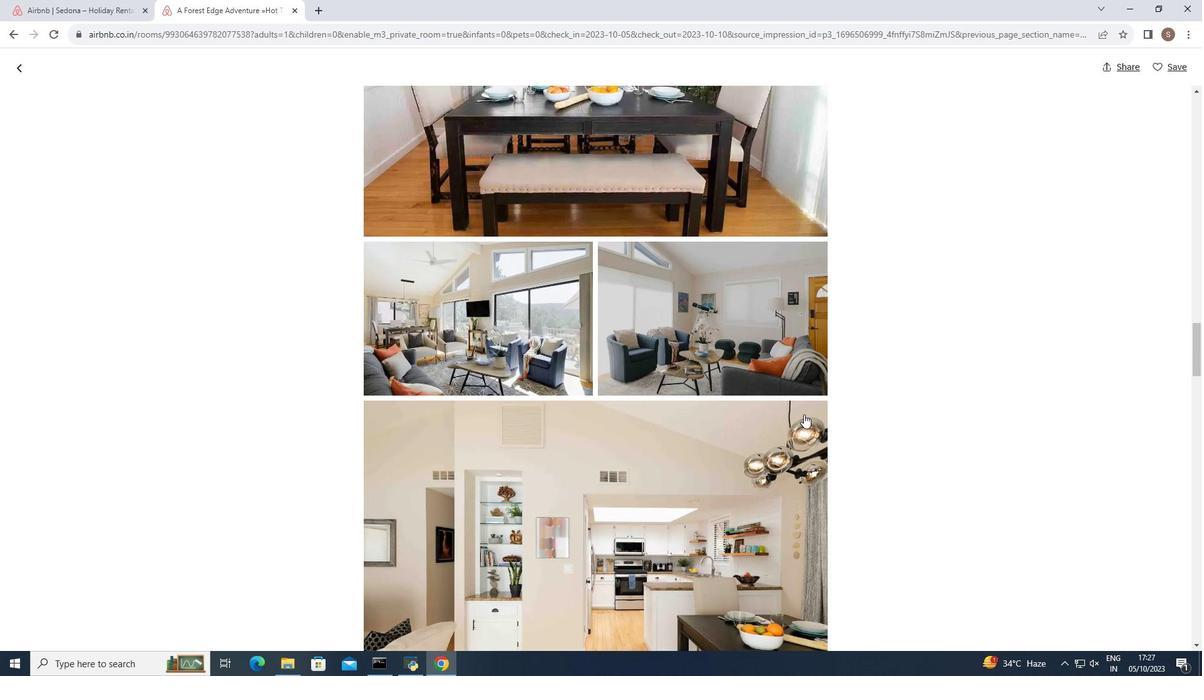 
Action: Mouse moved to (803, 414)
Screenshot: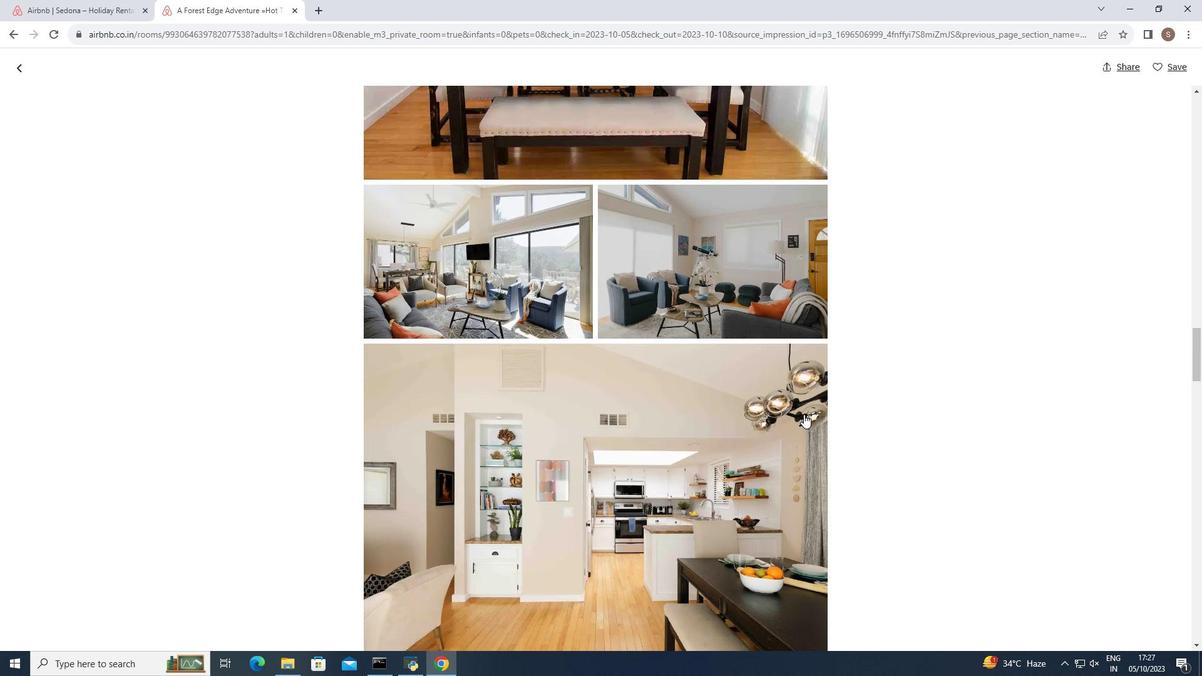 
Action: Mouse scrolled (803, 413) with delta (0, 0)
Screenshot: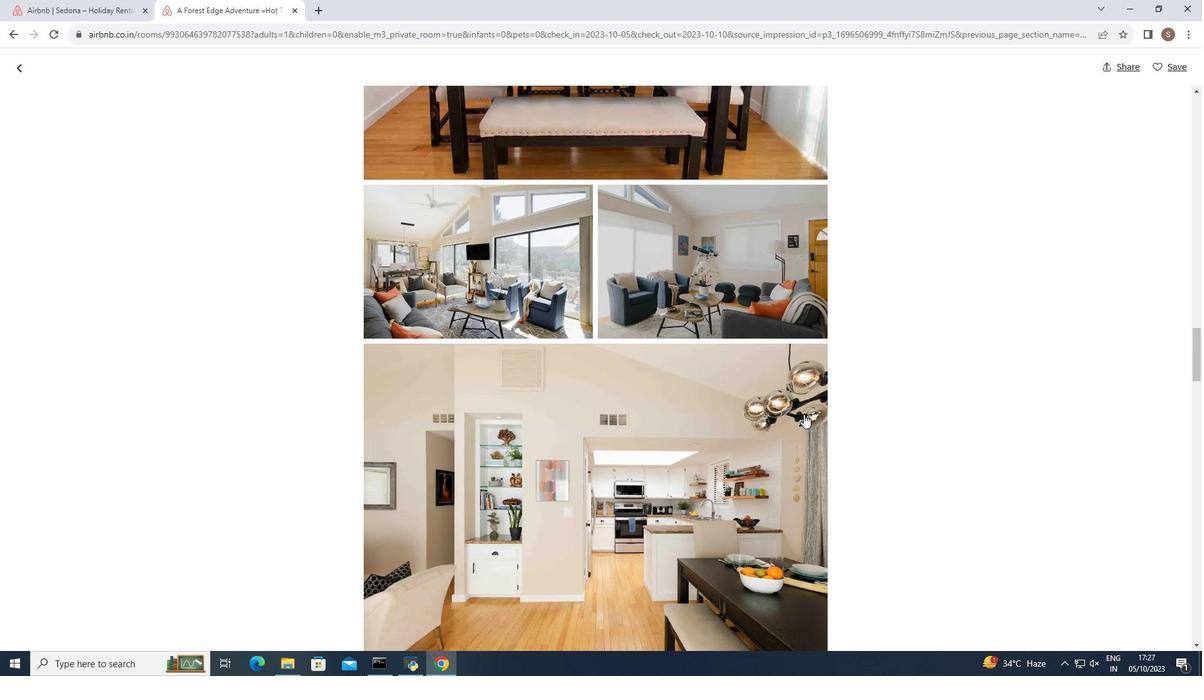 
Action: Mouse scrolled (803, 413) with delta (0, 0)
Screenshot: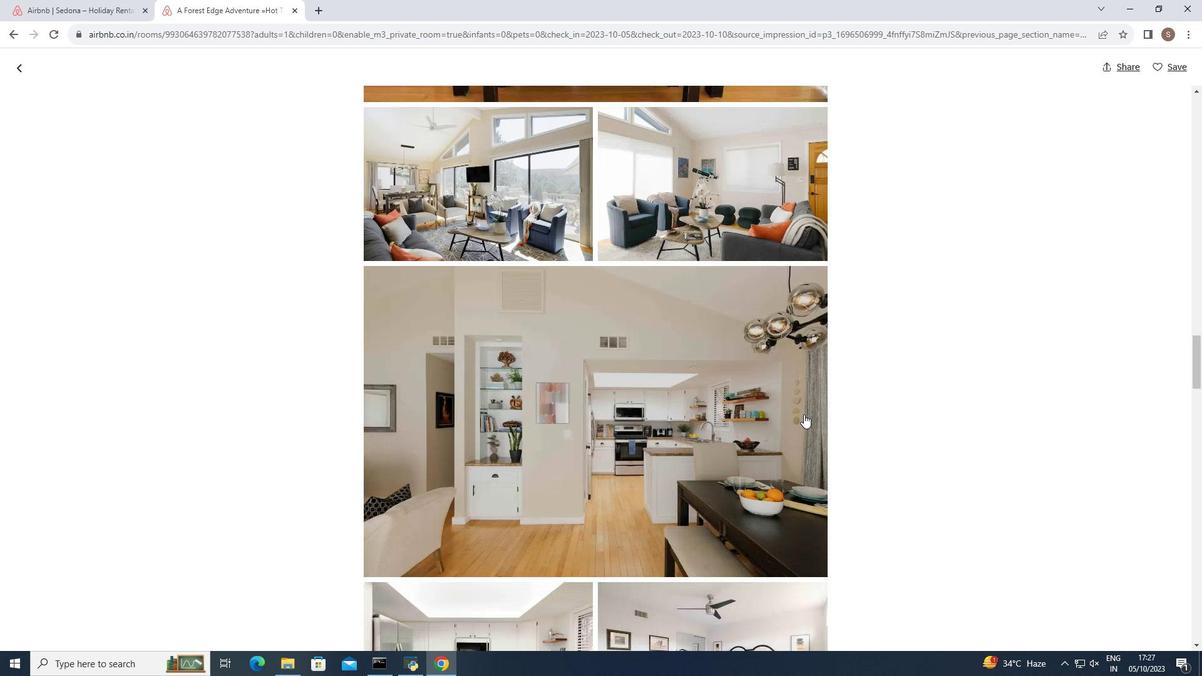
Action: Mouse scrolled (803, 413) with delta (0, 0)
Screenshot: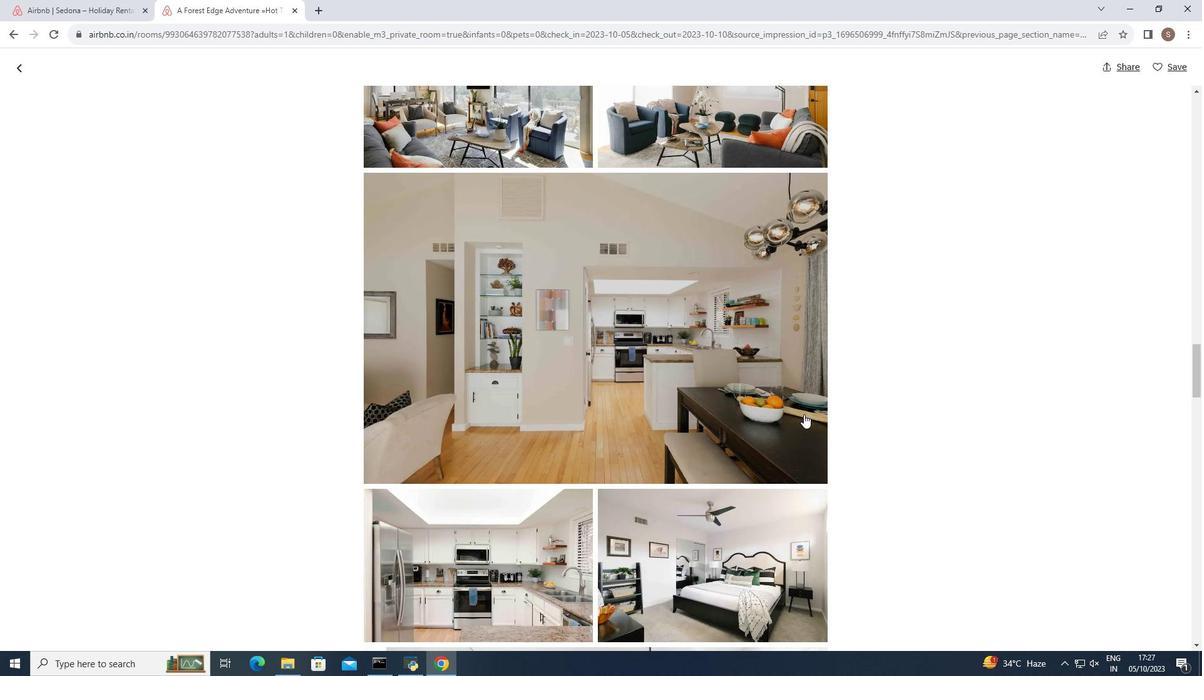 
Action: Mouse scrolled (803, 413) with delta (0, 0)
Screenshot: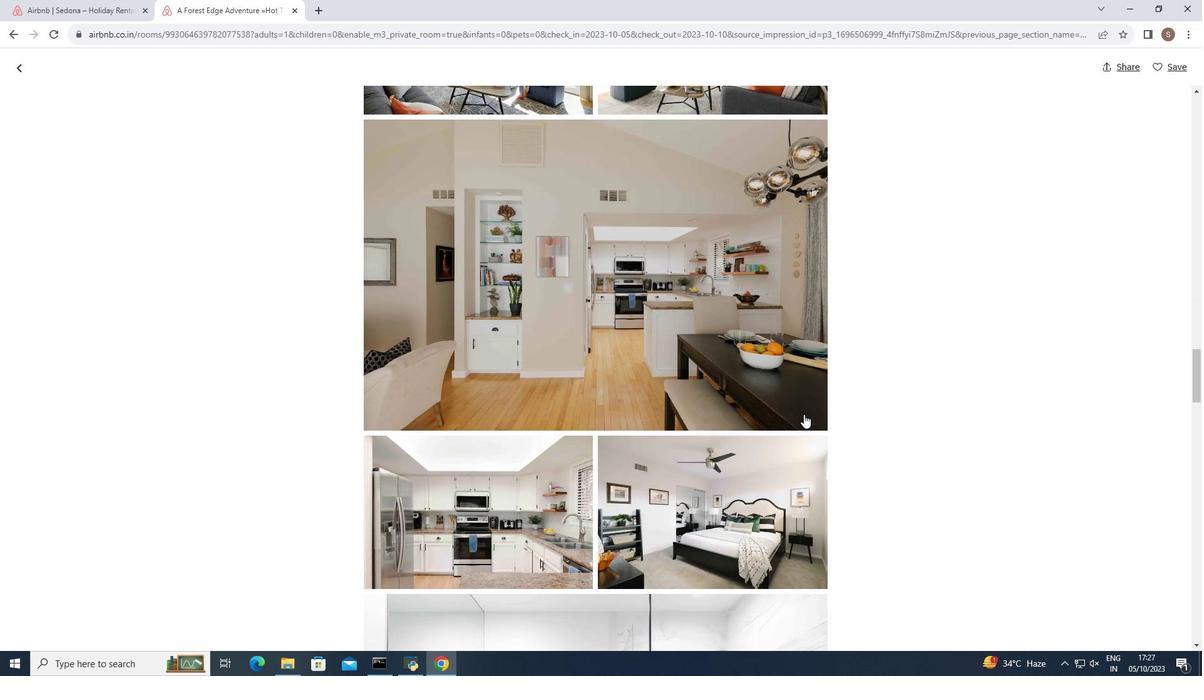 
Action: Mouse scrolled (803, 413) with delta (0, 0)
Screenshot: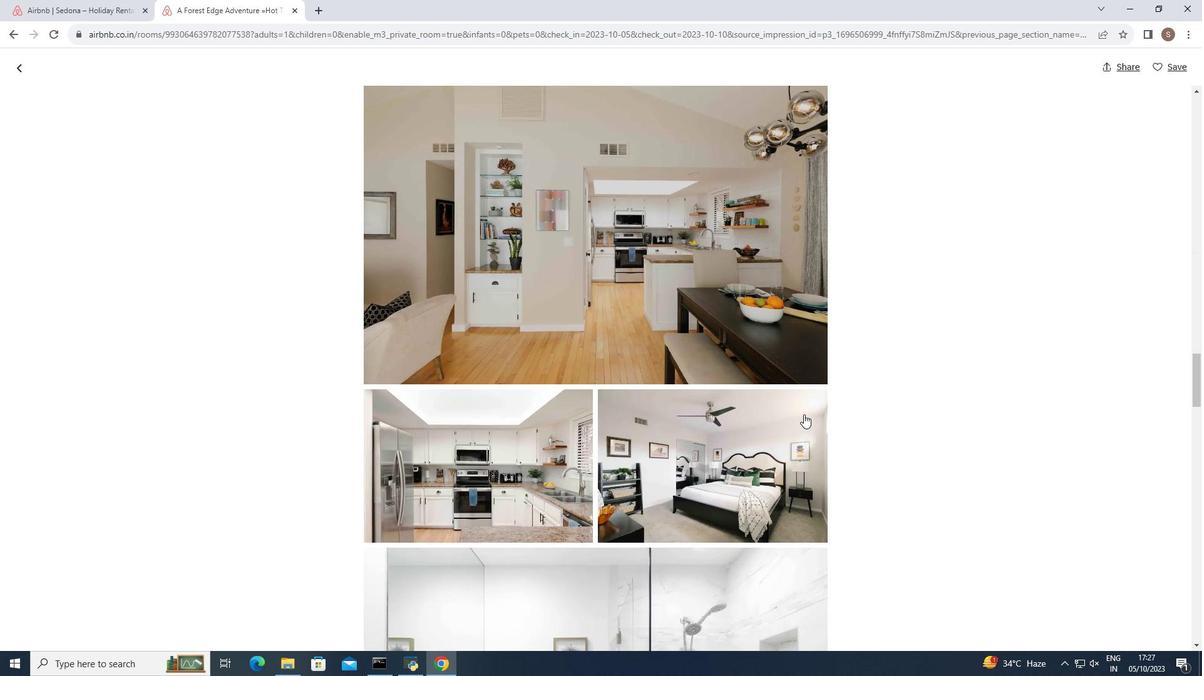 
Action: Mouse scrolled (803, 413) with delta (0, 0)
Screenshot: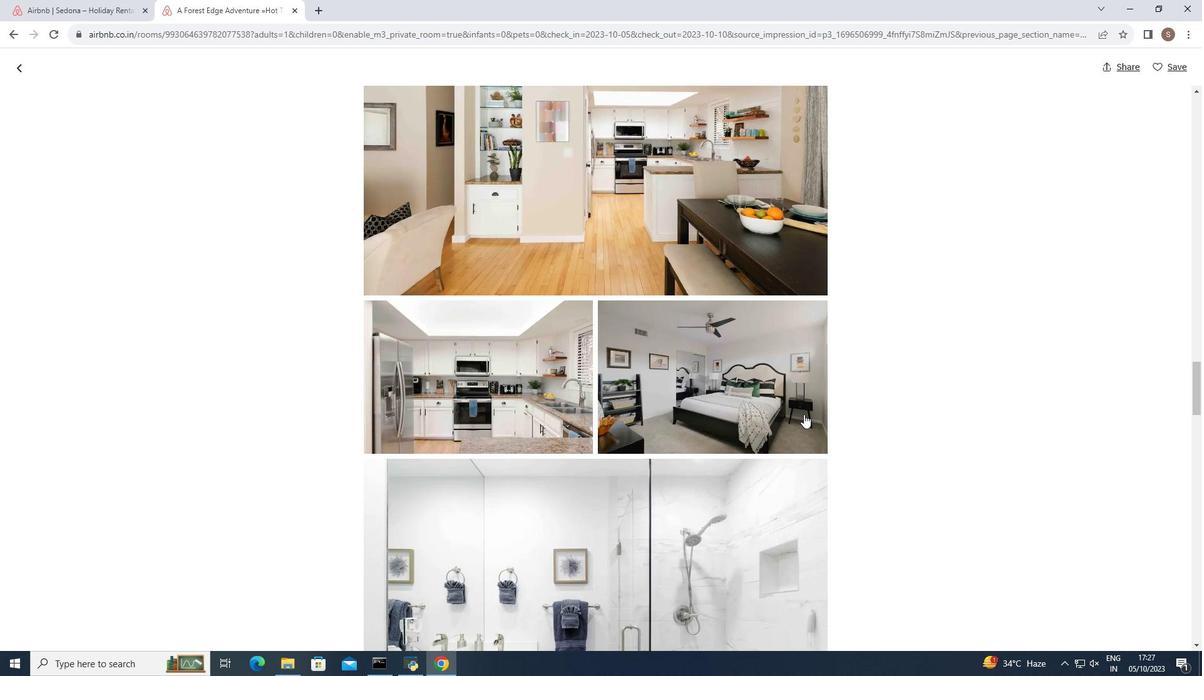 
Action: Mouse scrolled (803, 413) with delta (0, 0)
Screenshot: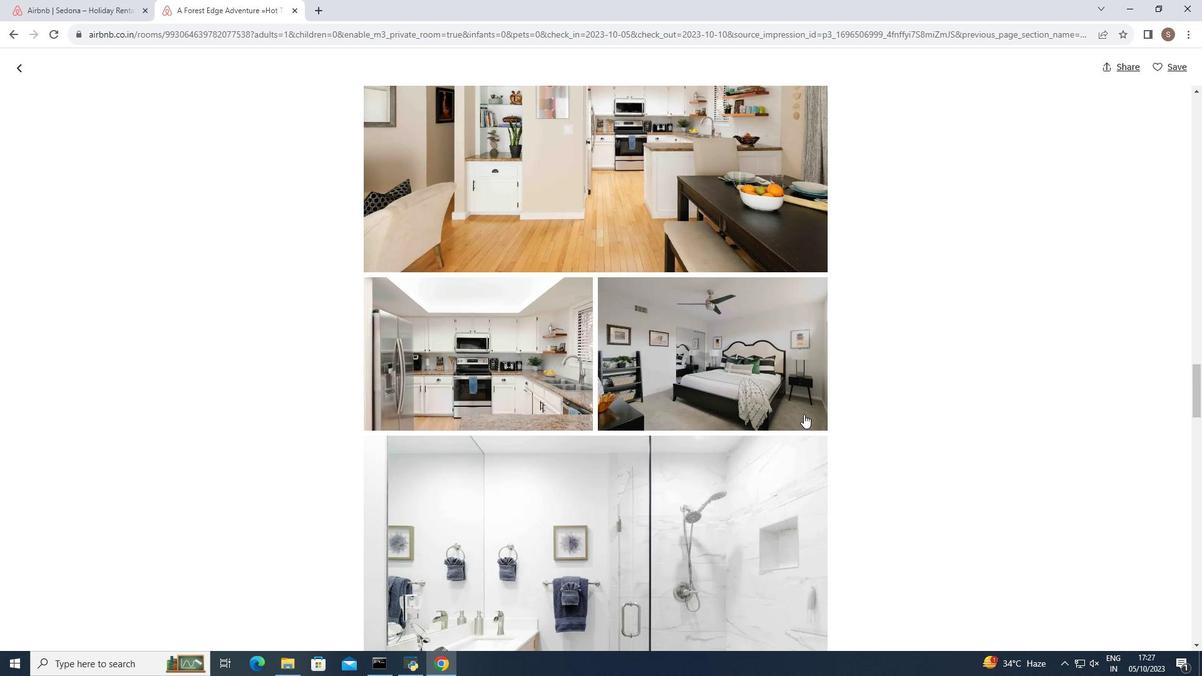 
Action: Mouse scrolled (803, 413) with delta (0, 0)
Screenshot: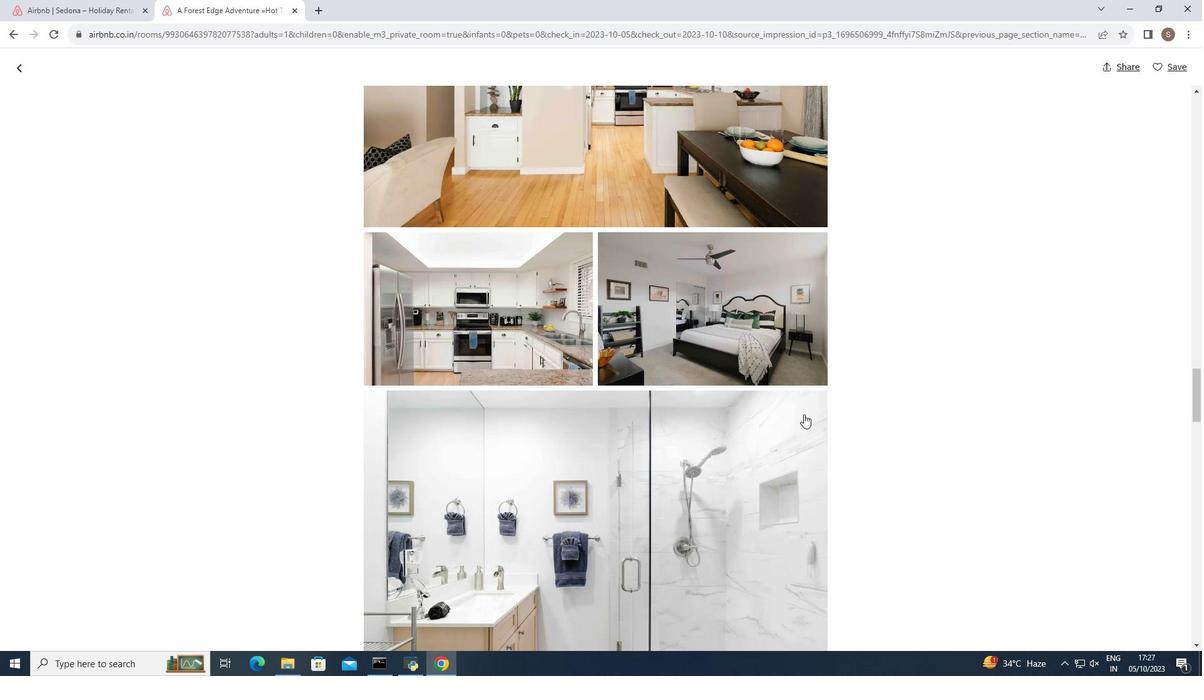 
Action: Mouse scrolled (803, 413) with delta (0, 0)
Screenshot: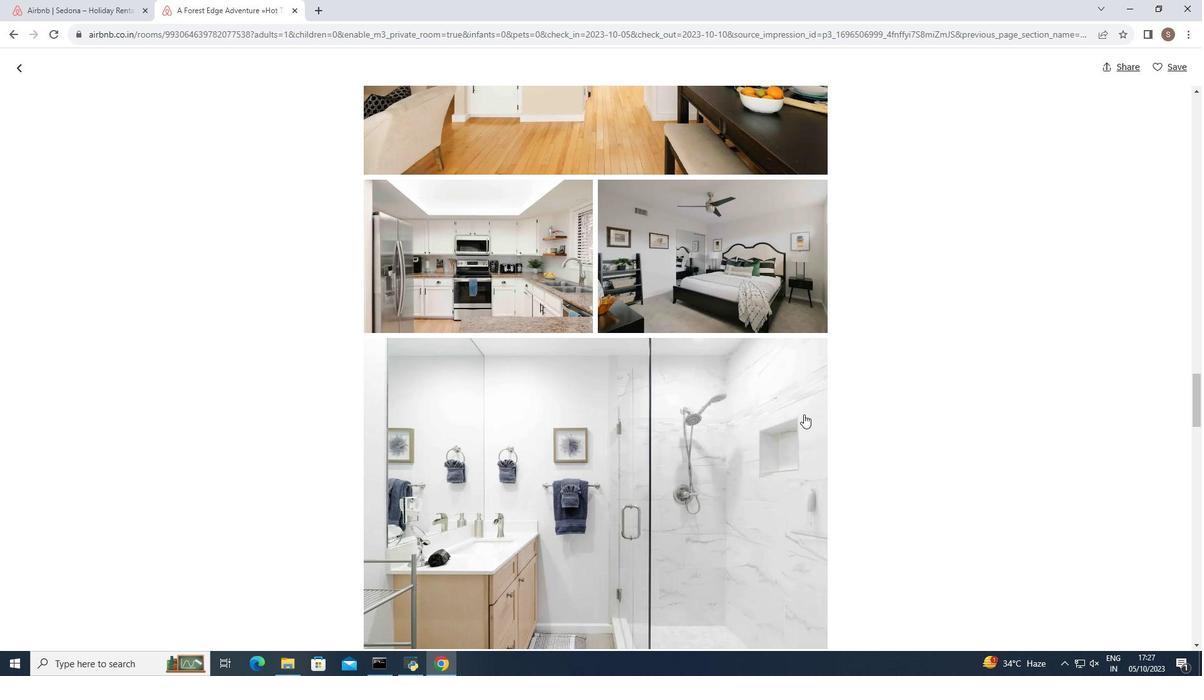 
Action: Mouse moved to (803, 414)
Screenshot: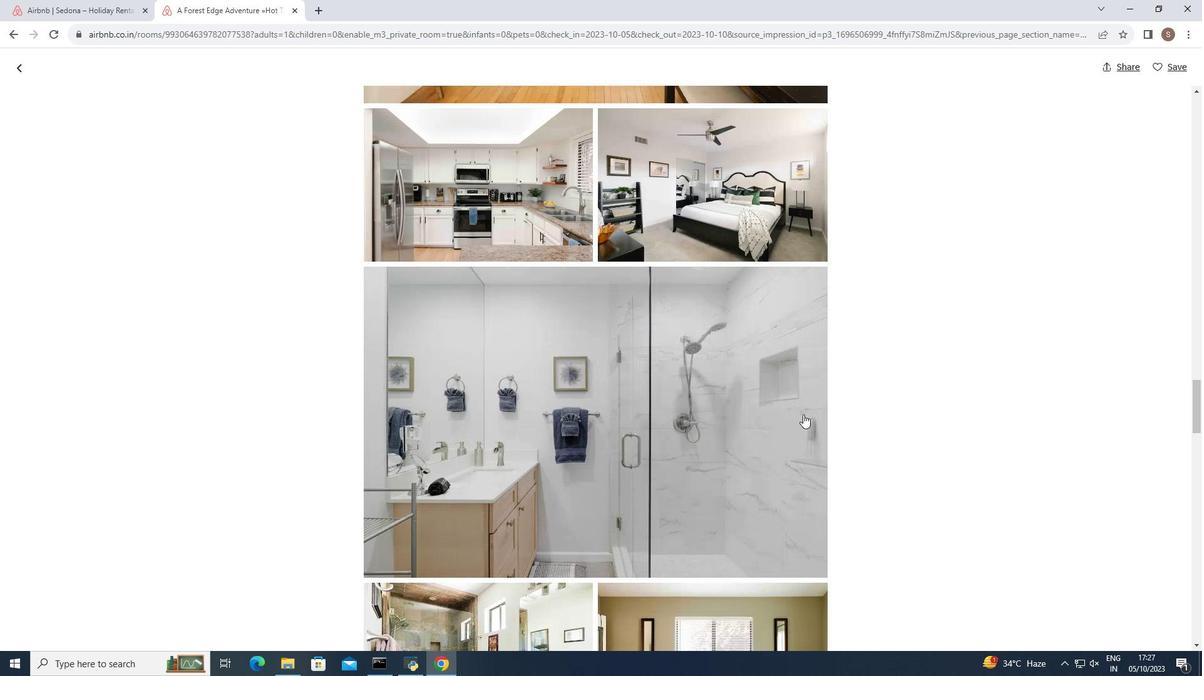 
Action: Mouse scrolled (803, 413) with delta (0, 0)
Screenshot: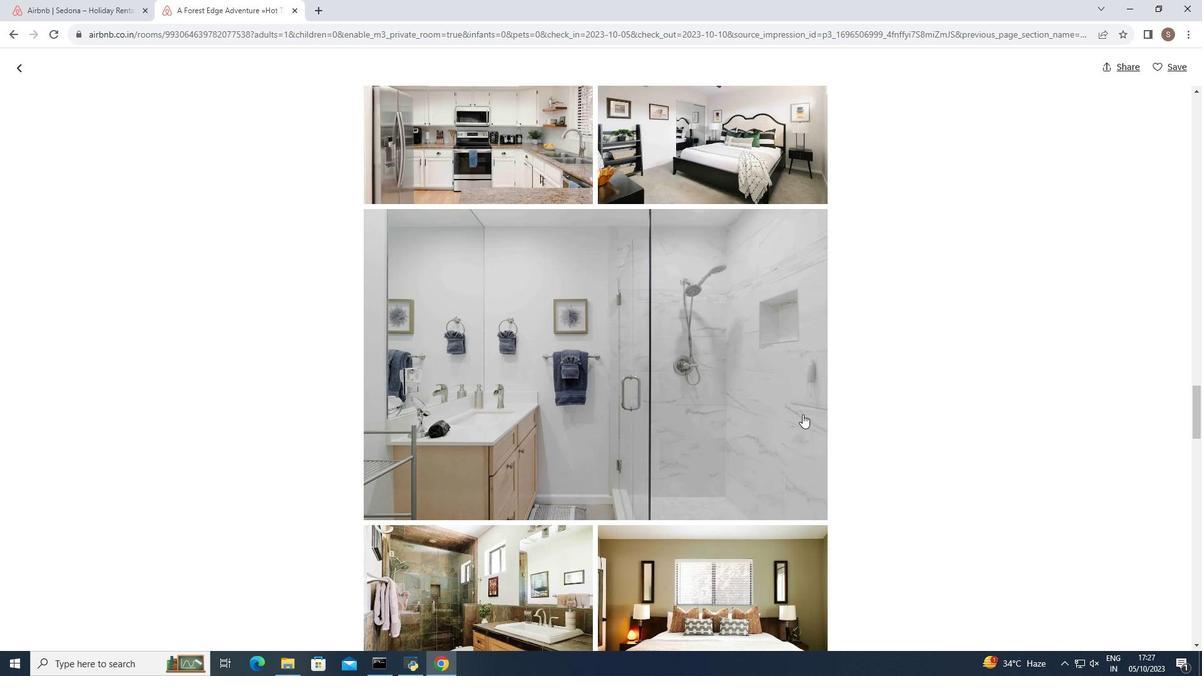 
Action: Mouse moved to (802, 414)
Screenshot: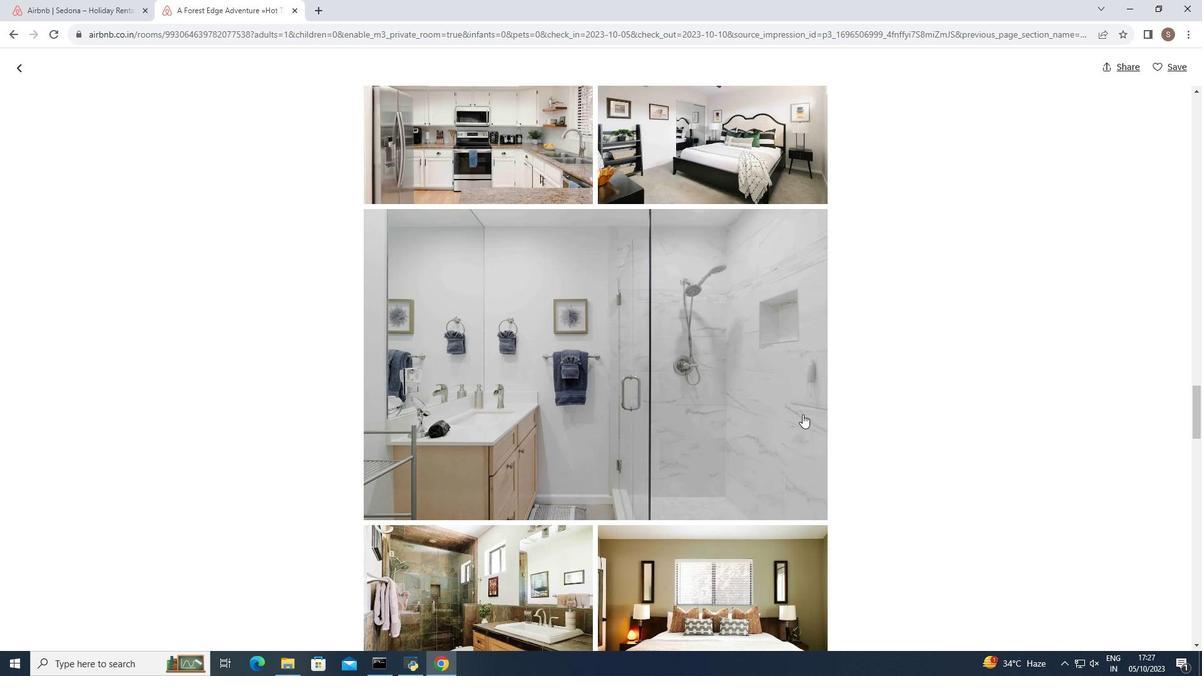 
Action: Mouse scrolled (802, 413) with delta (0, 0)
Screenshot: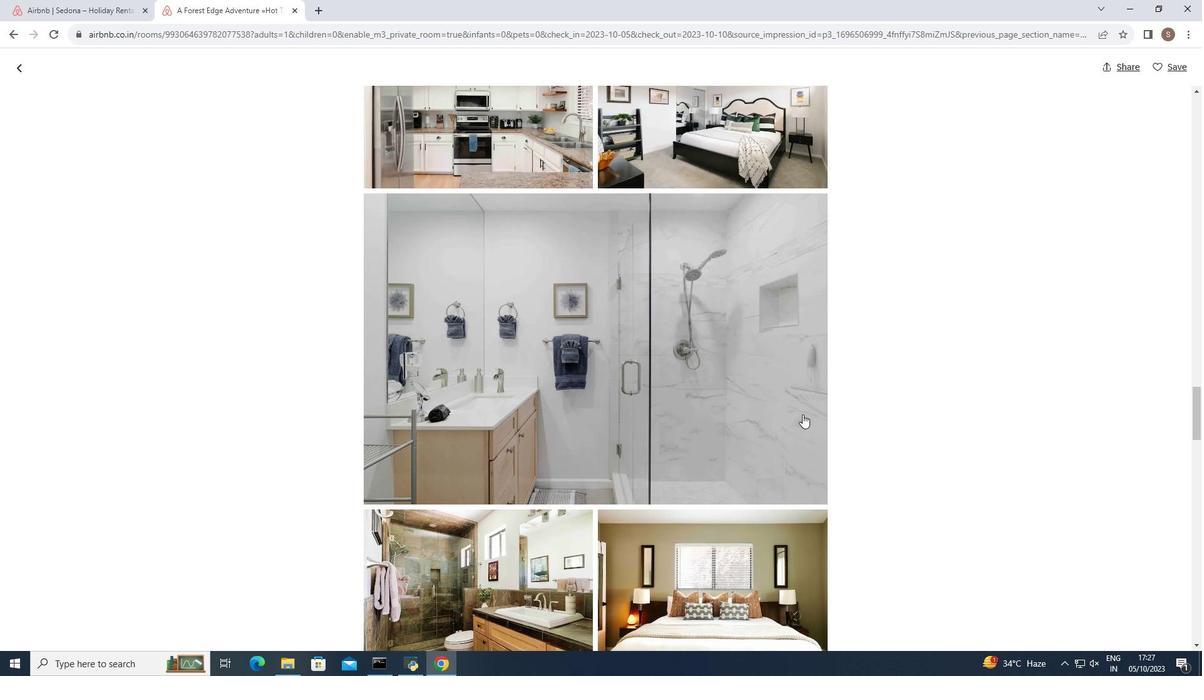 
Action: Mouse scrolled (802, 413) with delta (0, 0)
Screenshot: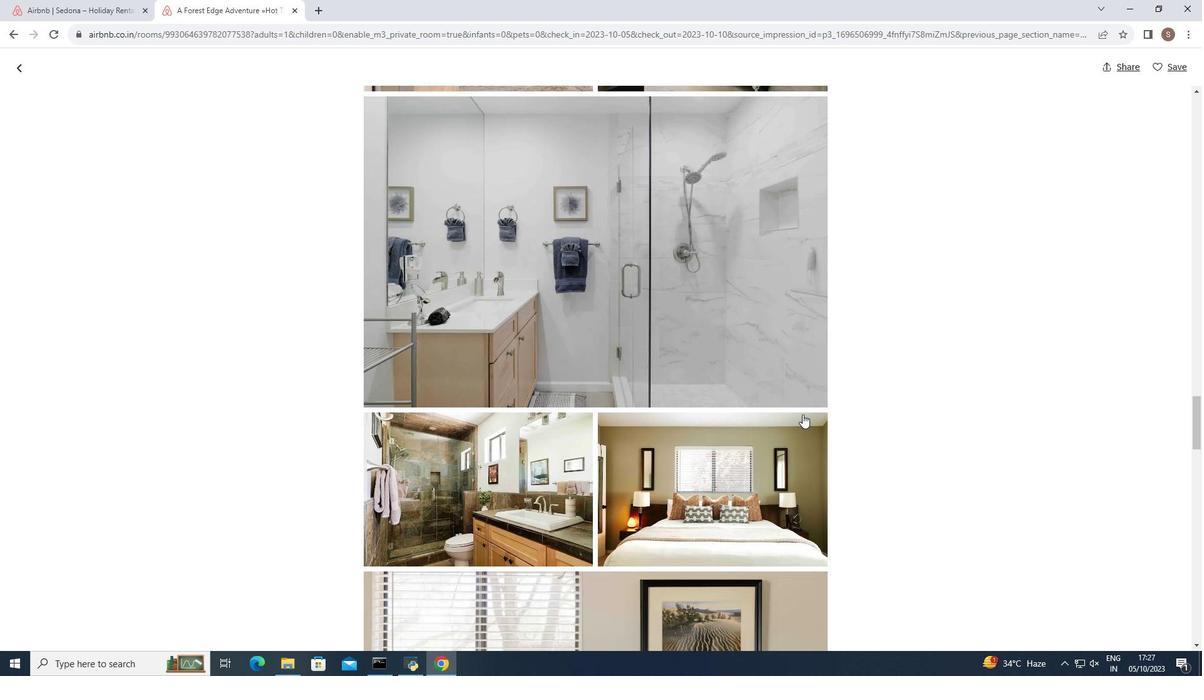 
Action: Mouse scrolled (802, 413) with delta (0, 0)
Screenshot: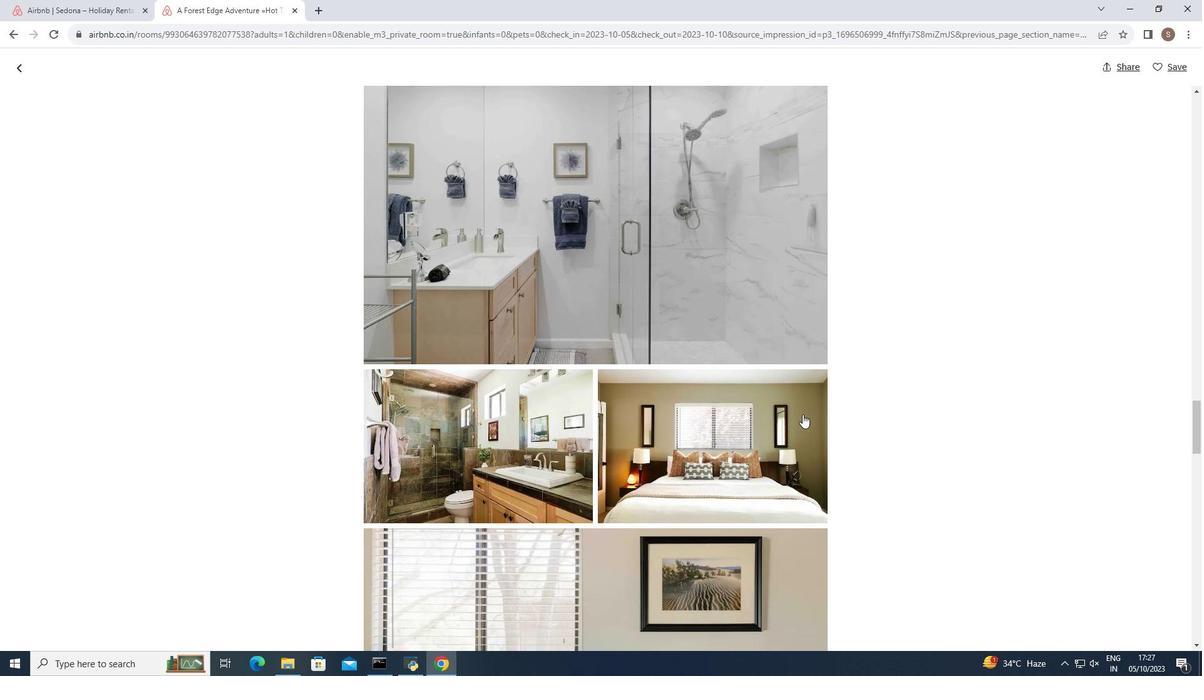 
Action: Mouse moved to (800, 415)
Screenshot: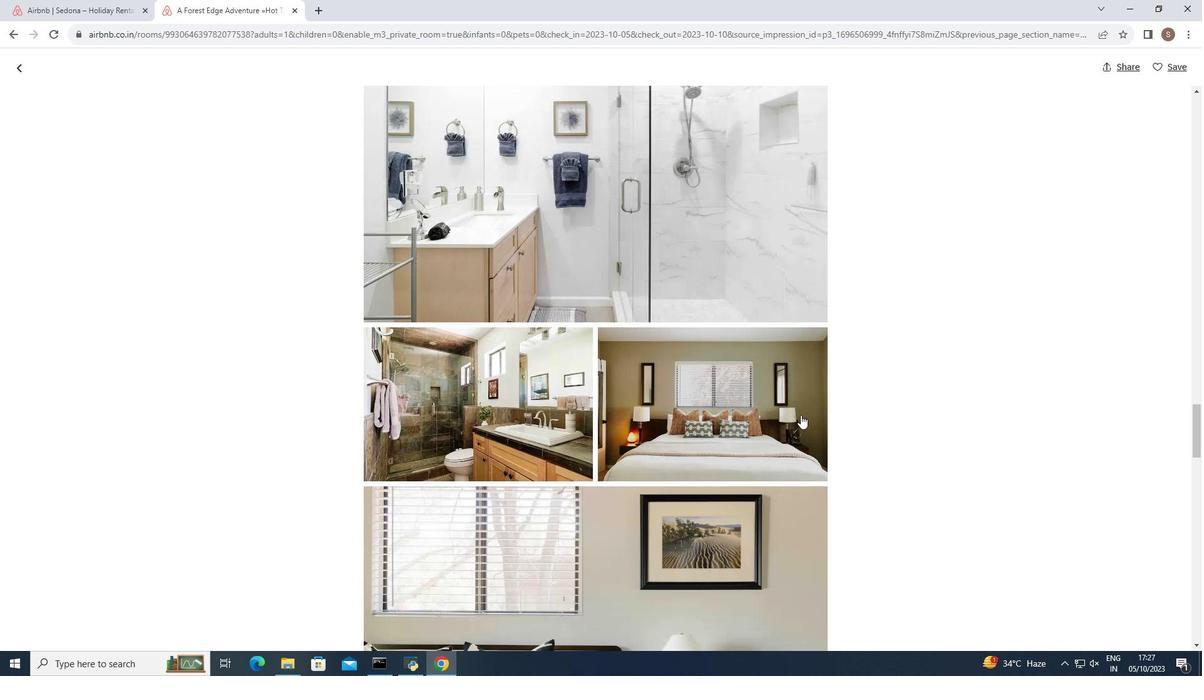 
Action: Mouse scrolled (800, 414) with delta (0, 0)
Screenshot: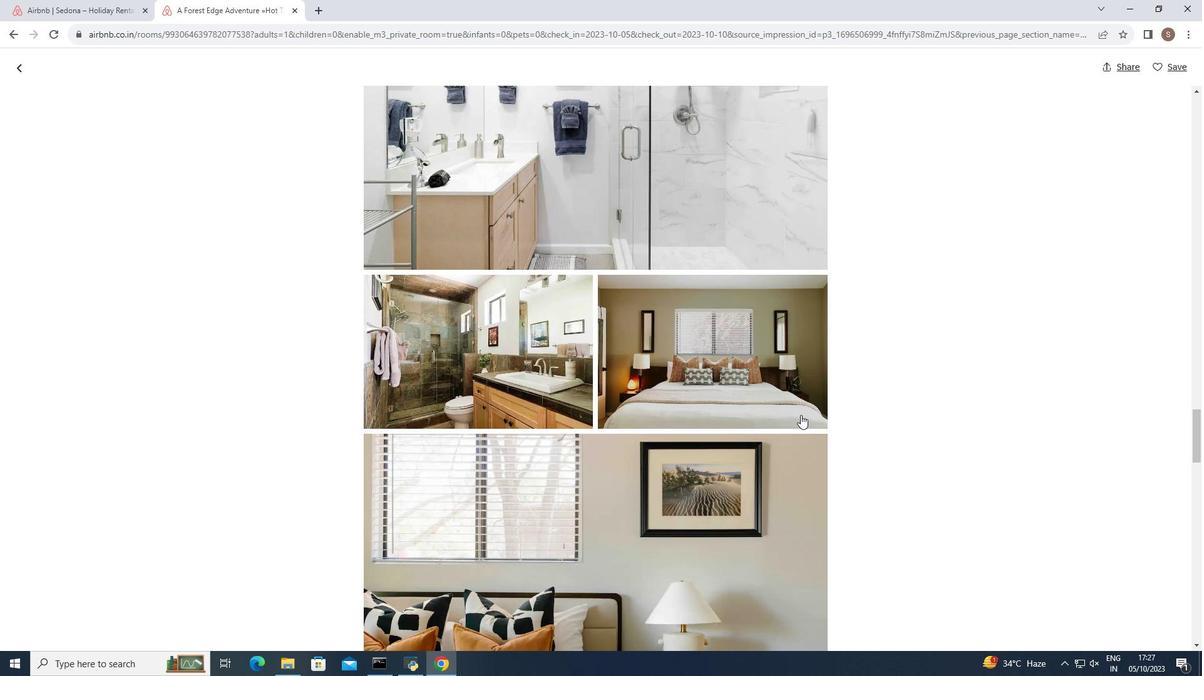 
Action: Mouse moved to (800, 415)
Screenshot: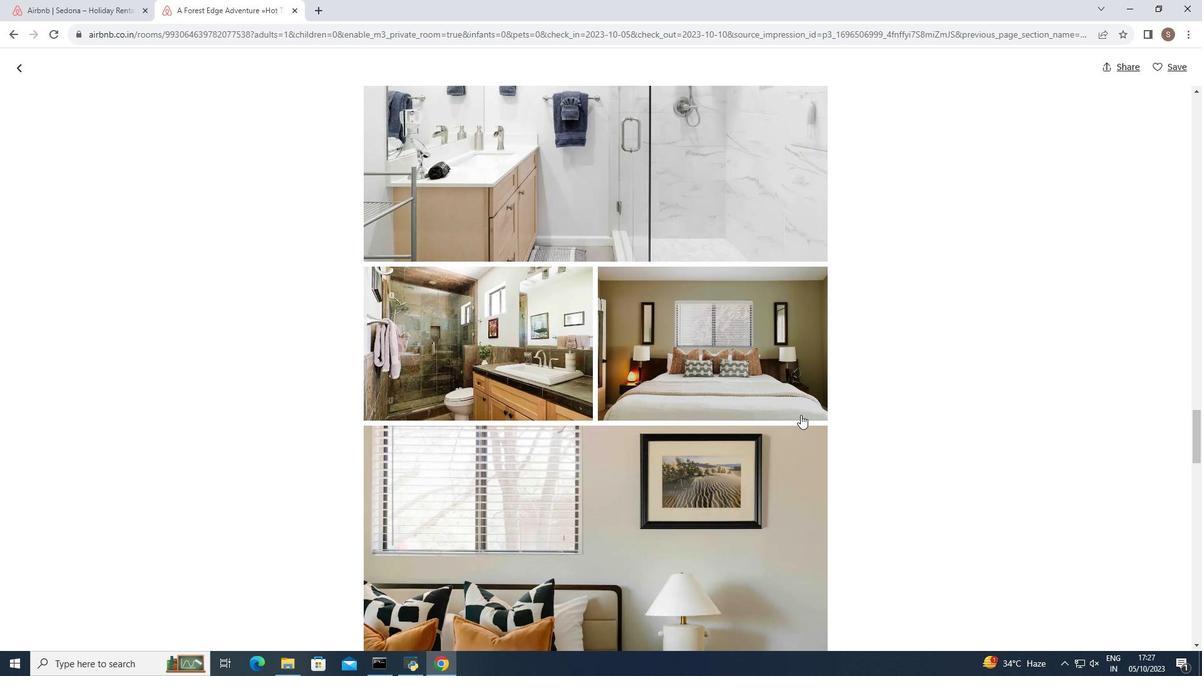 
Action: Mouse scrolled (800, 414) with delta (0, 0)
Screenshot: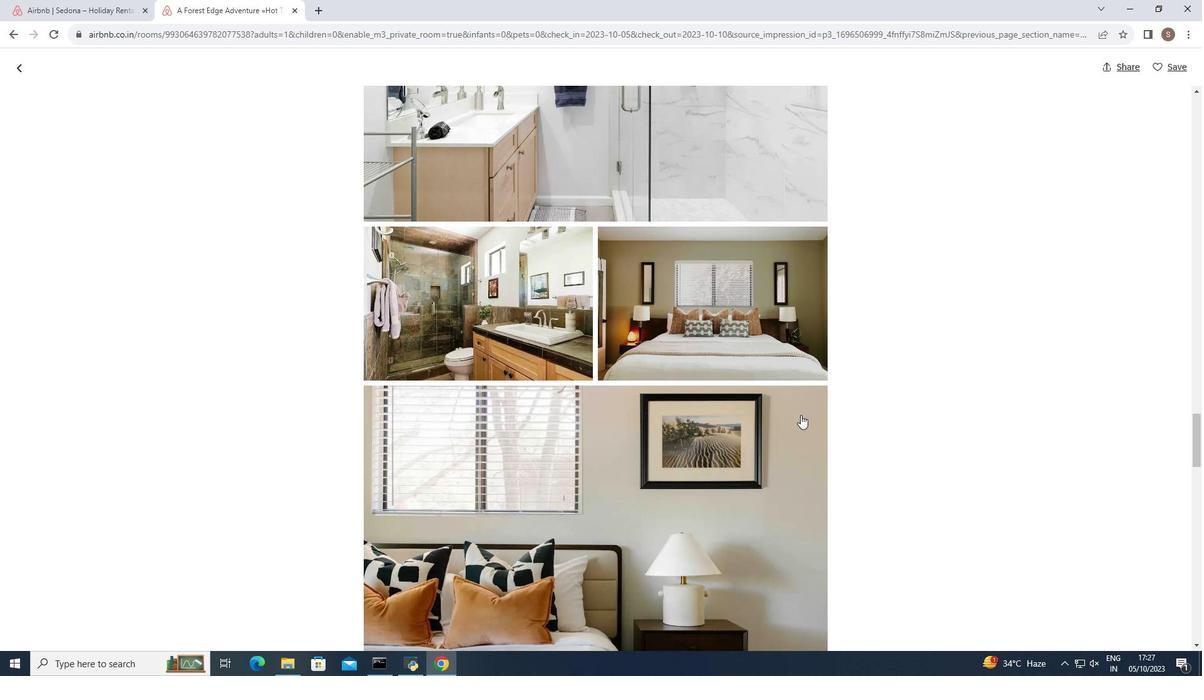 
Action: Mouse moved to (800, 415)
Screenshot: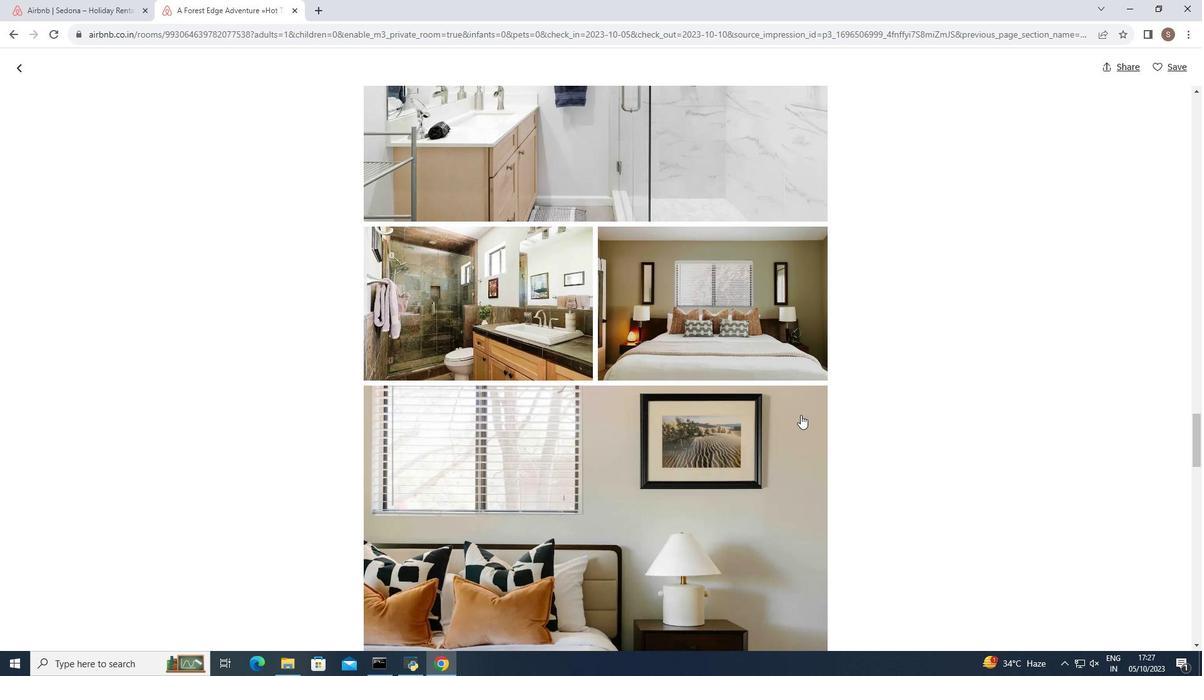 
Action: Mouse scrolled (800, 414) with delta (0, 0)
Screenshot: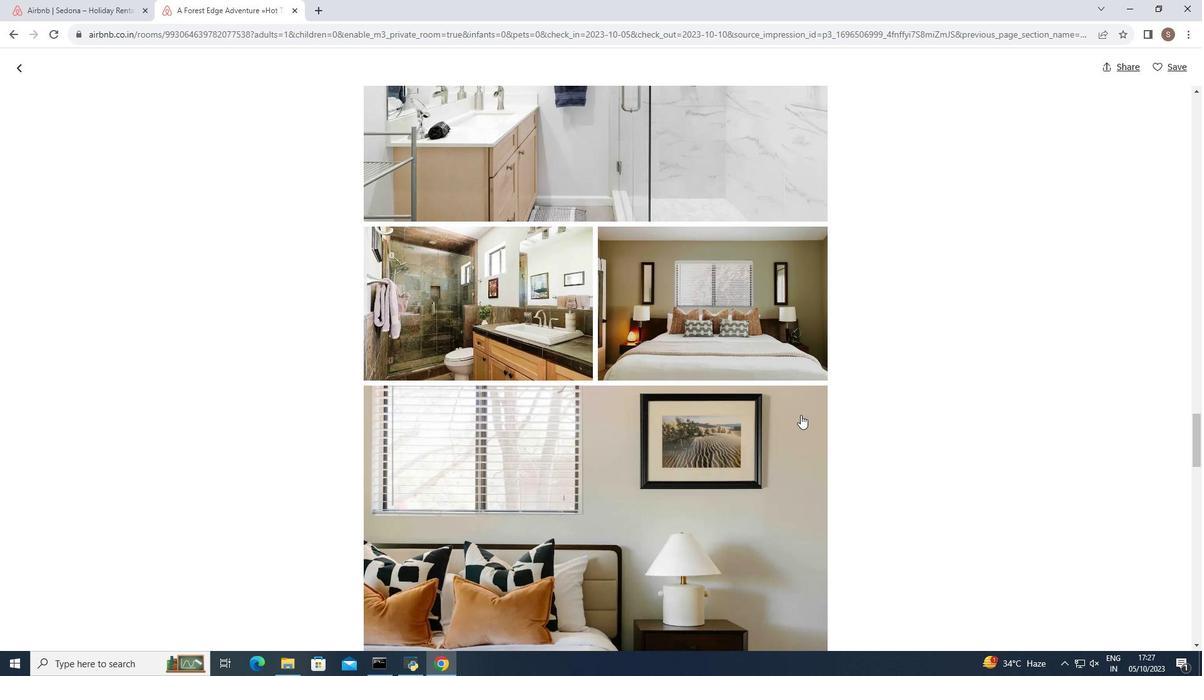 
Action: Mouse scrolled (800, 414) with delta (0, 0)
Screenshot: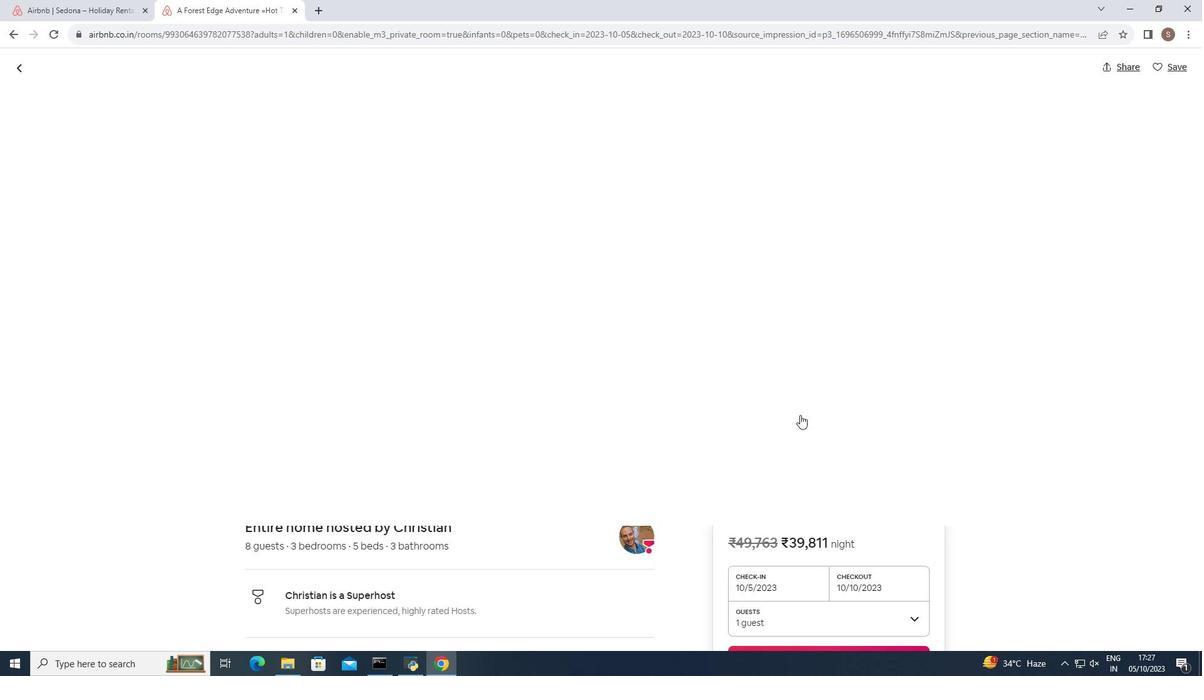 
Action: Mouse scrolled (800, 414) with delta (0, 0)
Screenshot: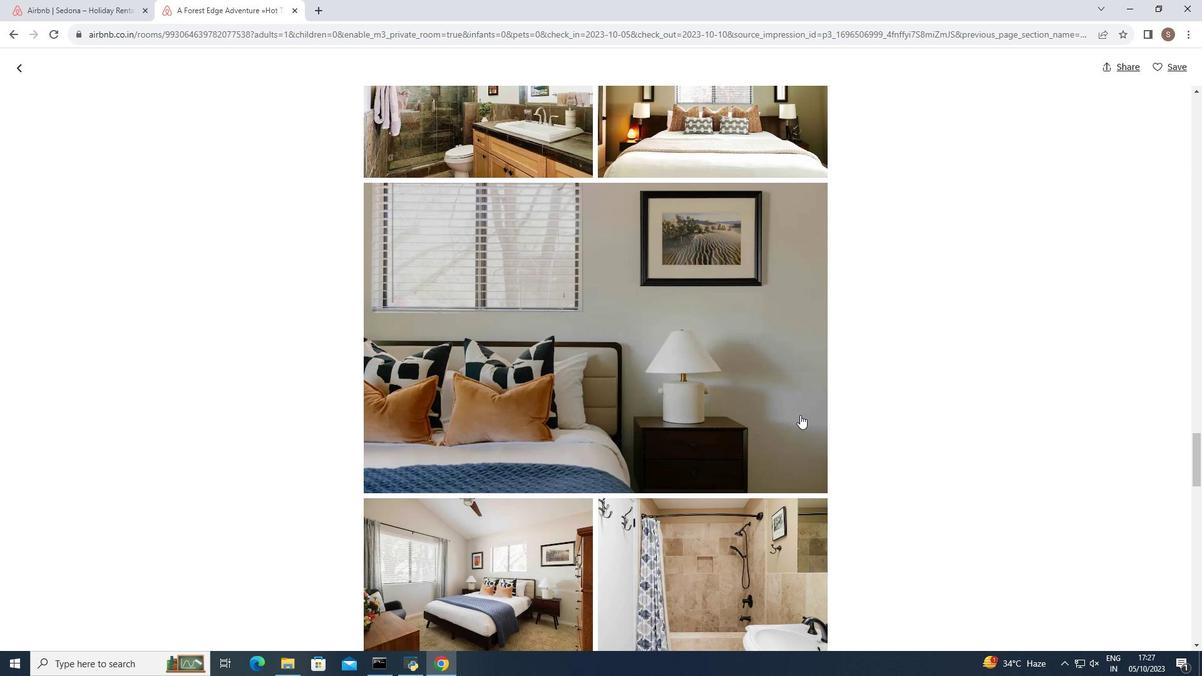 
Action: Mouse scrolled (800, 414) with delta (0, 0)
Screenshot: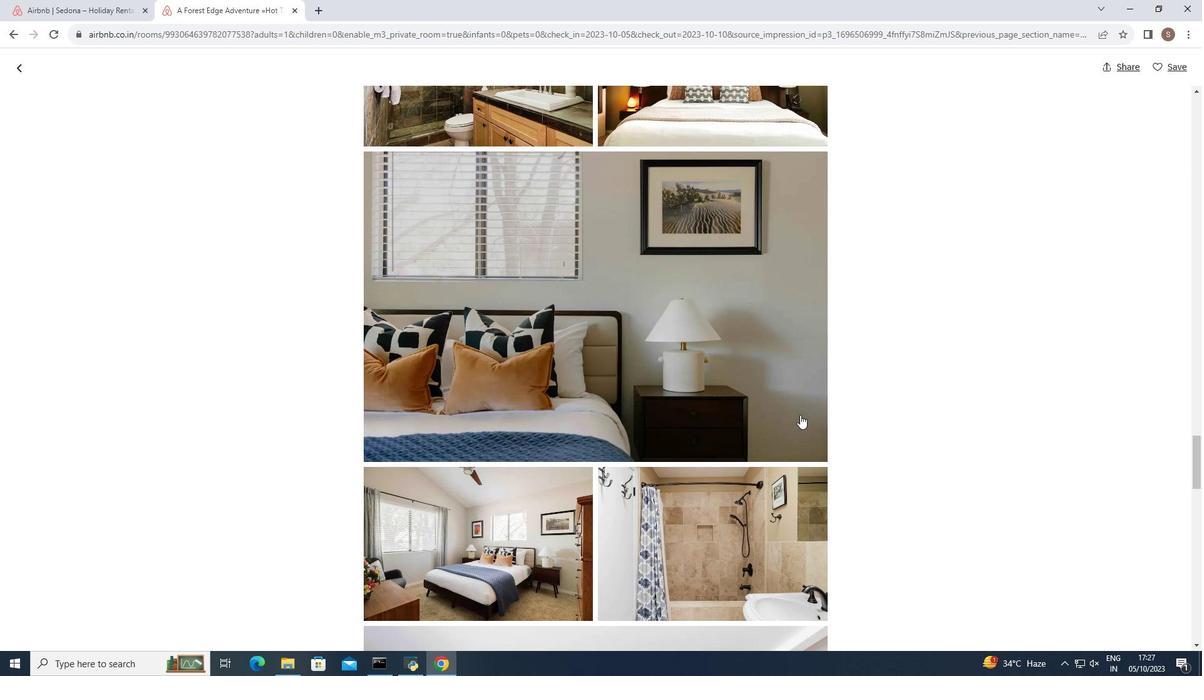 
Action: Mouse scrolled (800, 414) with delta (0, 0)
Screenshot: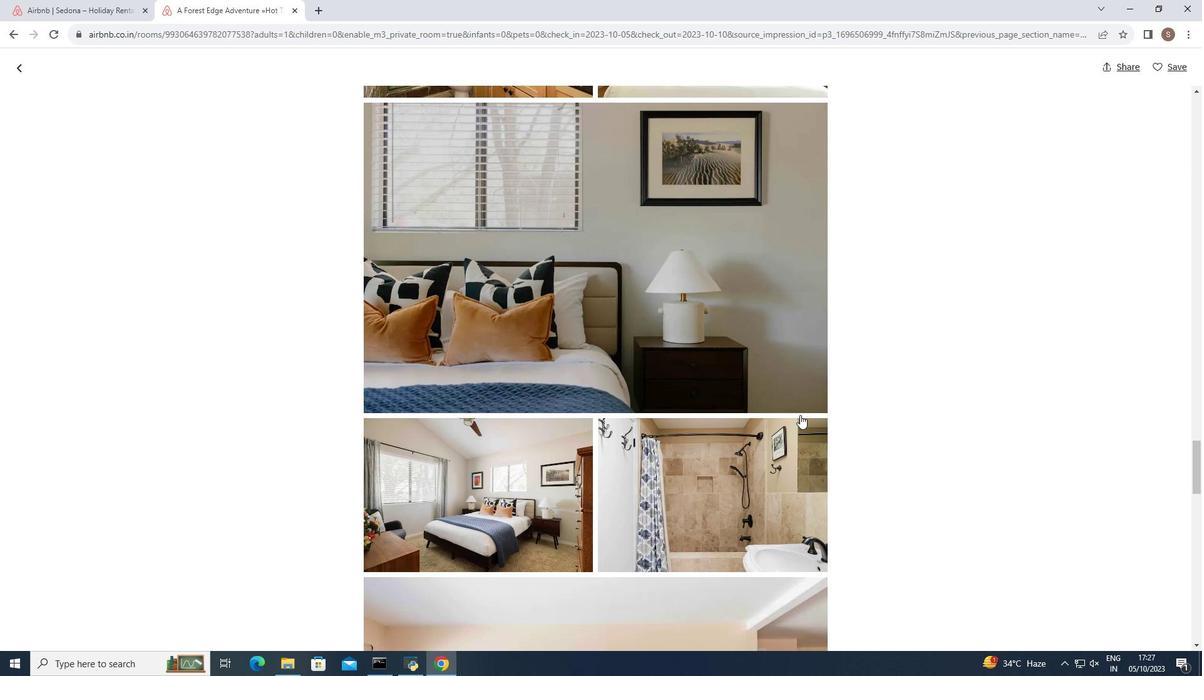 
Action: Mouse scrolled (800, 414) with delta (0, 0)
Screenshot: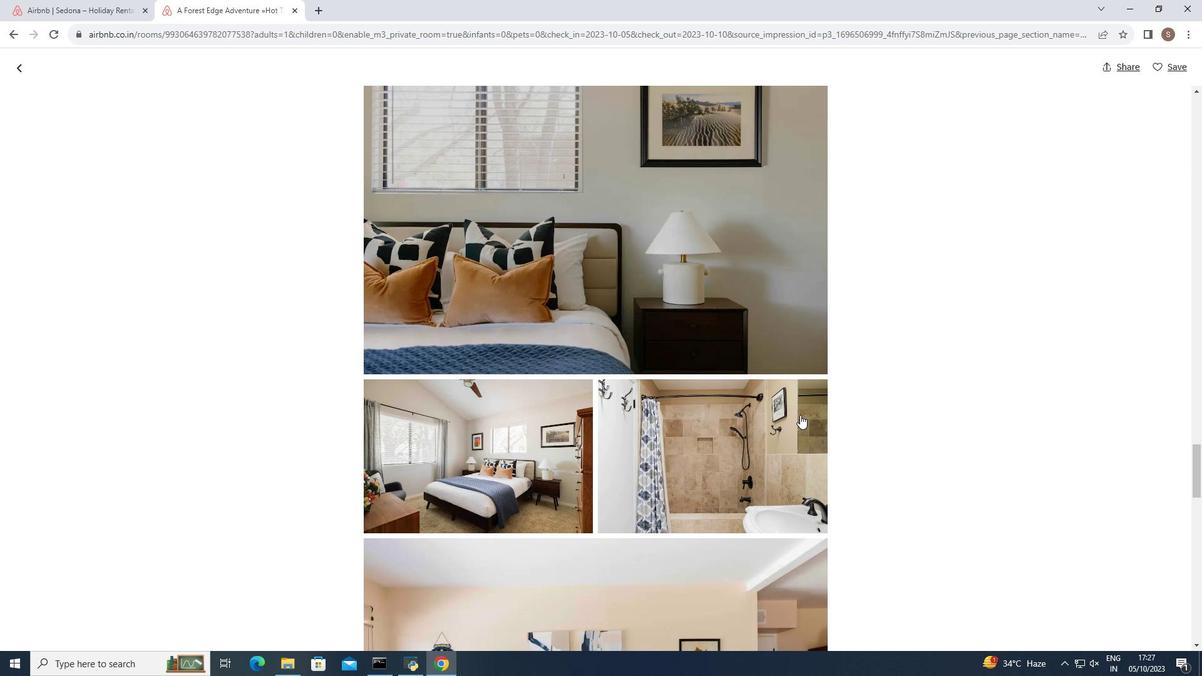 
Action: Mouse scrolled (800, 414) with delta (0, 0)
Screenshot: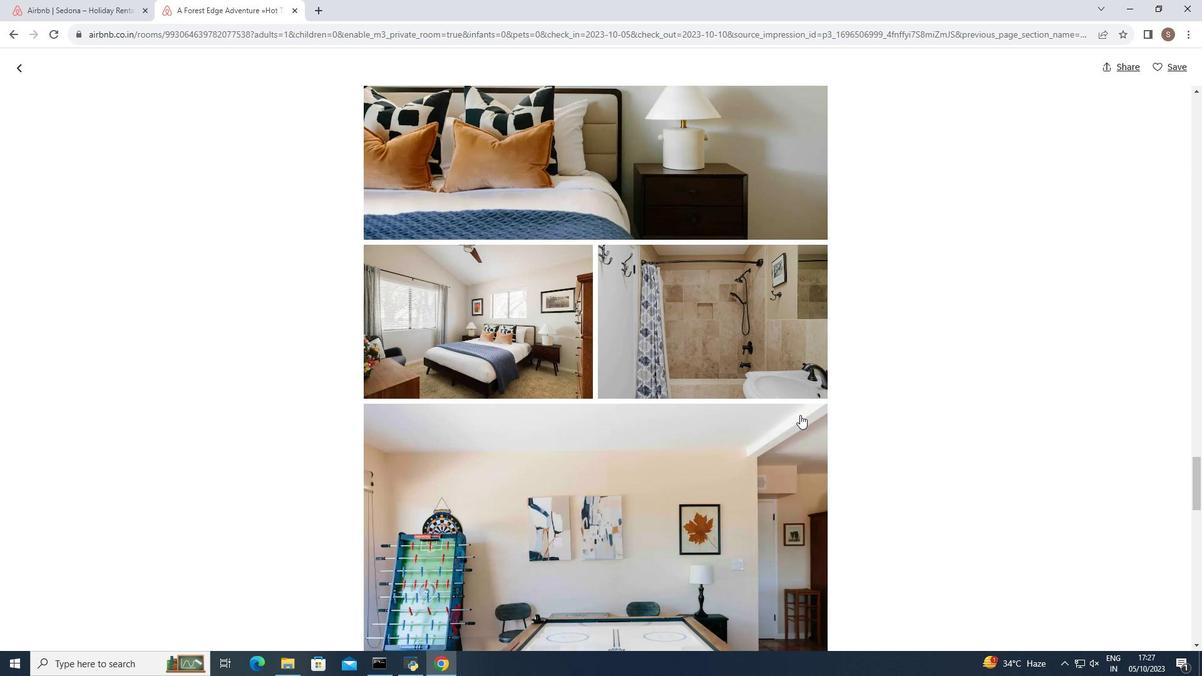 
Action: Mouse scrolled (800, 414) with delta (0, 0)
Screenshot: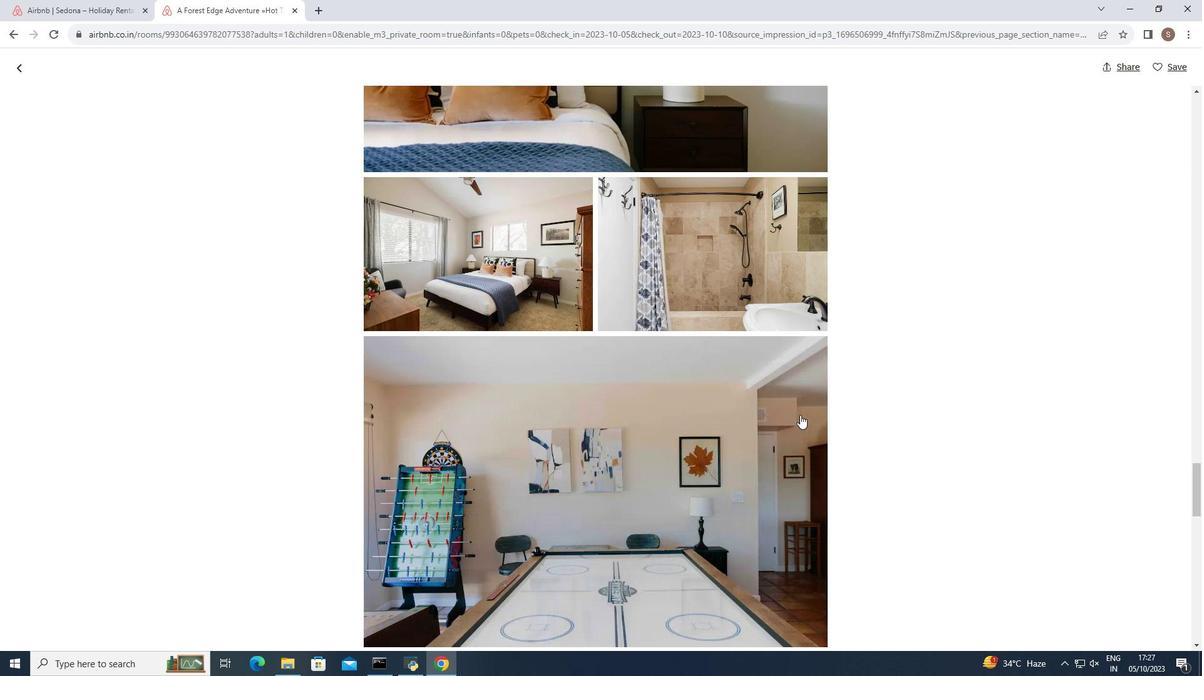 
Action: Mouse scrolled (800, 414) with delta (0, 0)
Screenshot: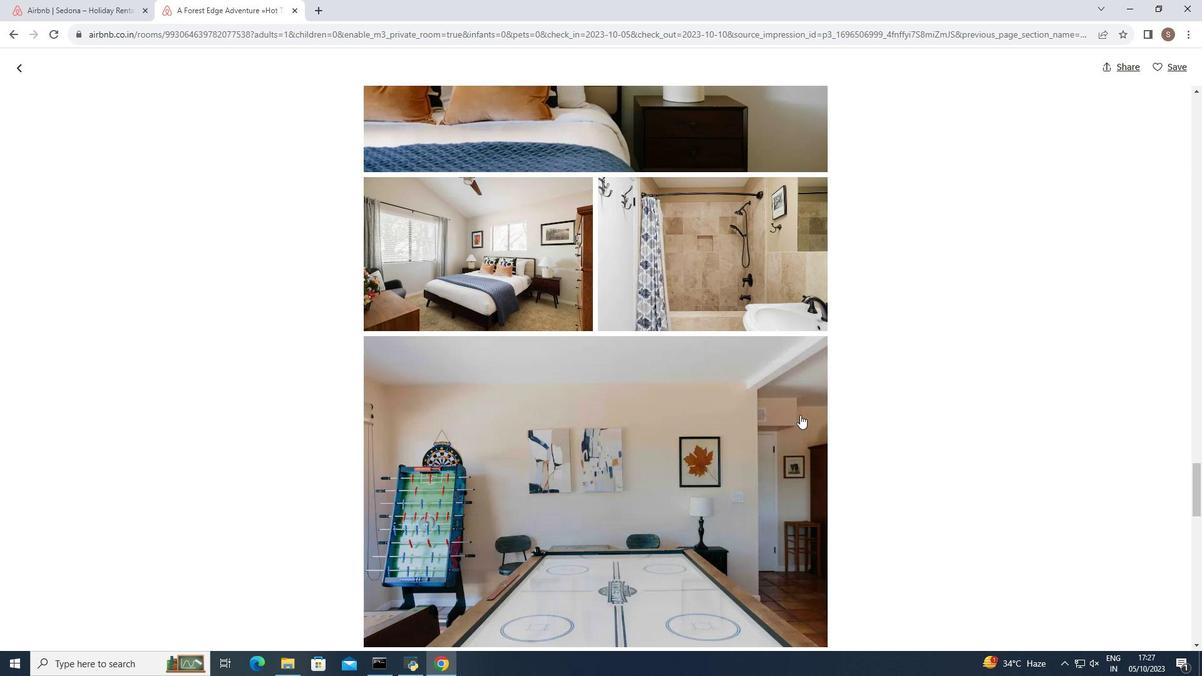 
Action: Mouse scrolled (800, 414) with delta (0, 0)
Screenshot: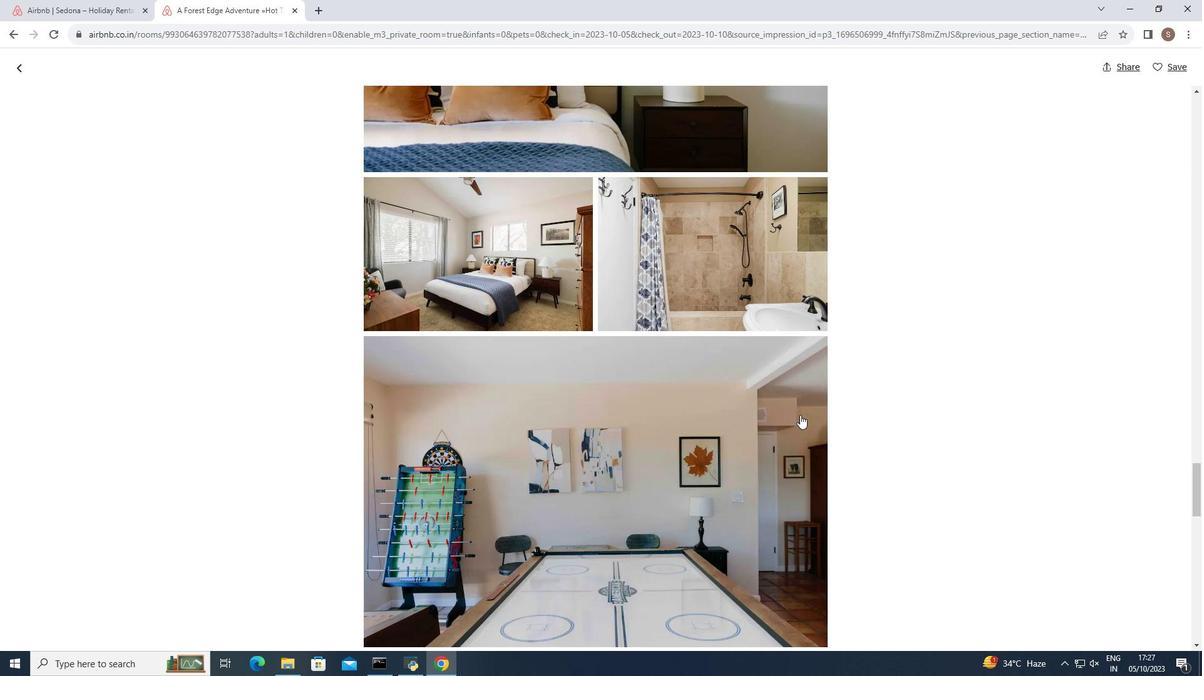
Action: Mouse moved to (798, 415)
Screenshot: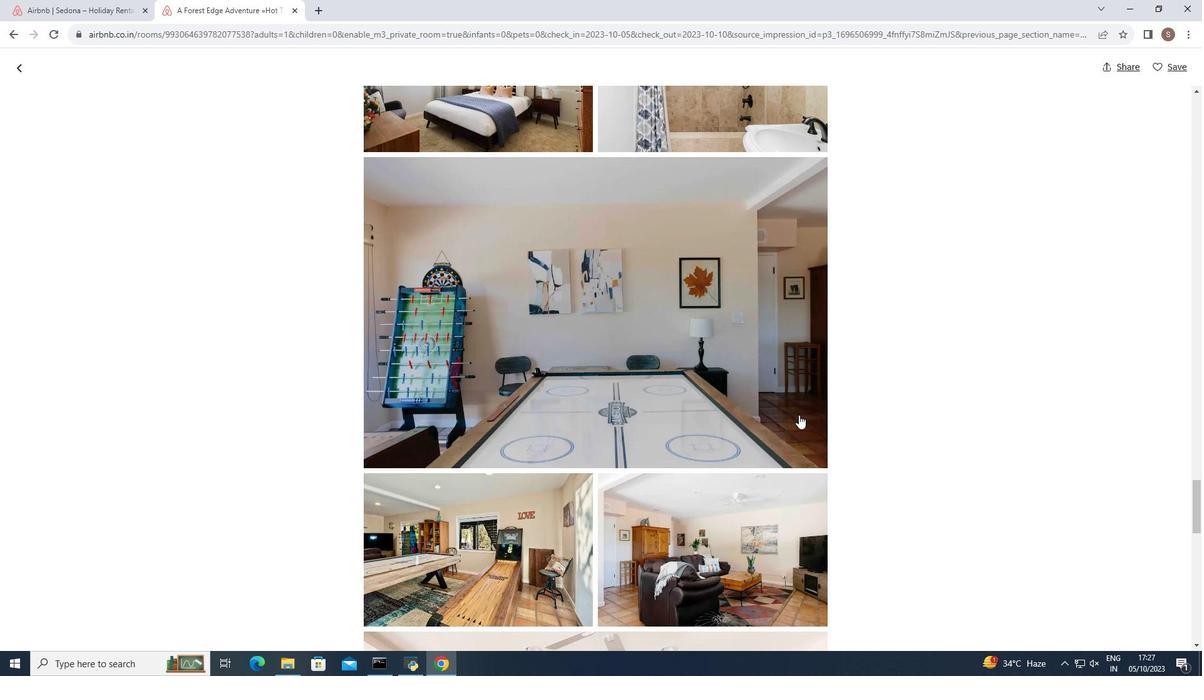 
Action: Mouse scrolled (798, 414) with delta (0, 0)
Screenshot: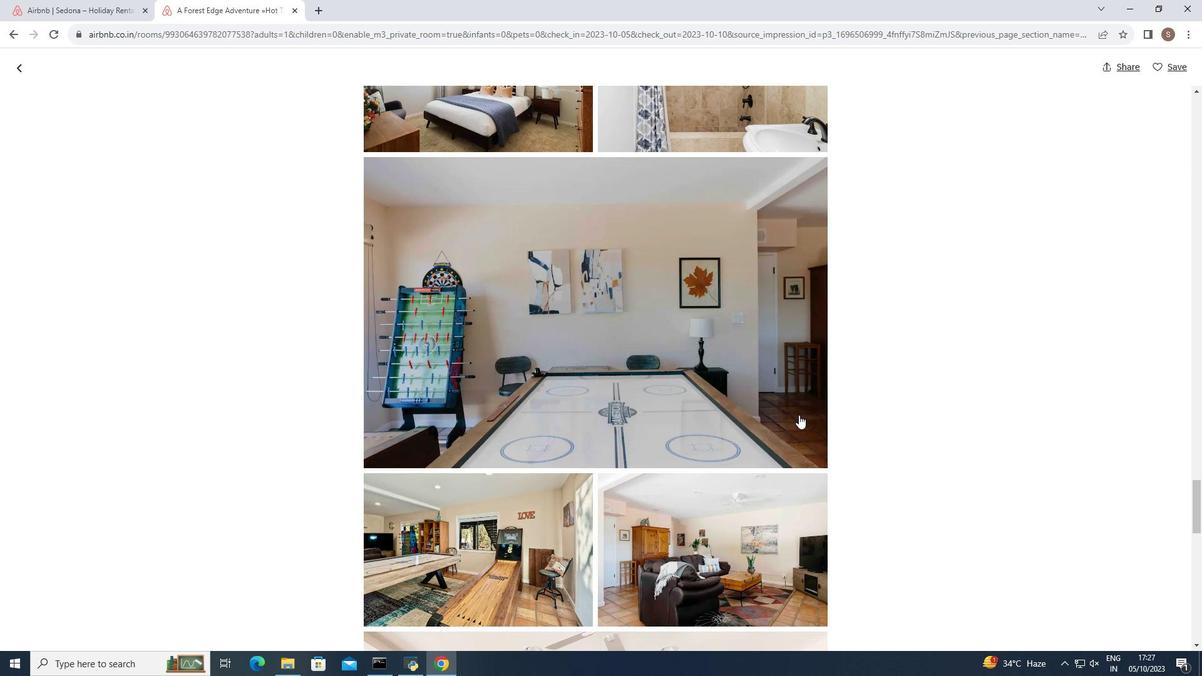 
Action: Mouse scrolled (798, 414) with delta (0, 0)
Screenshot: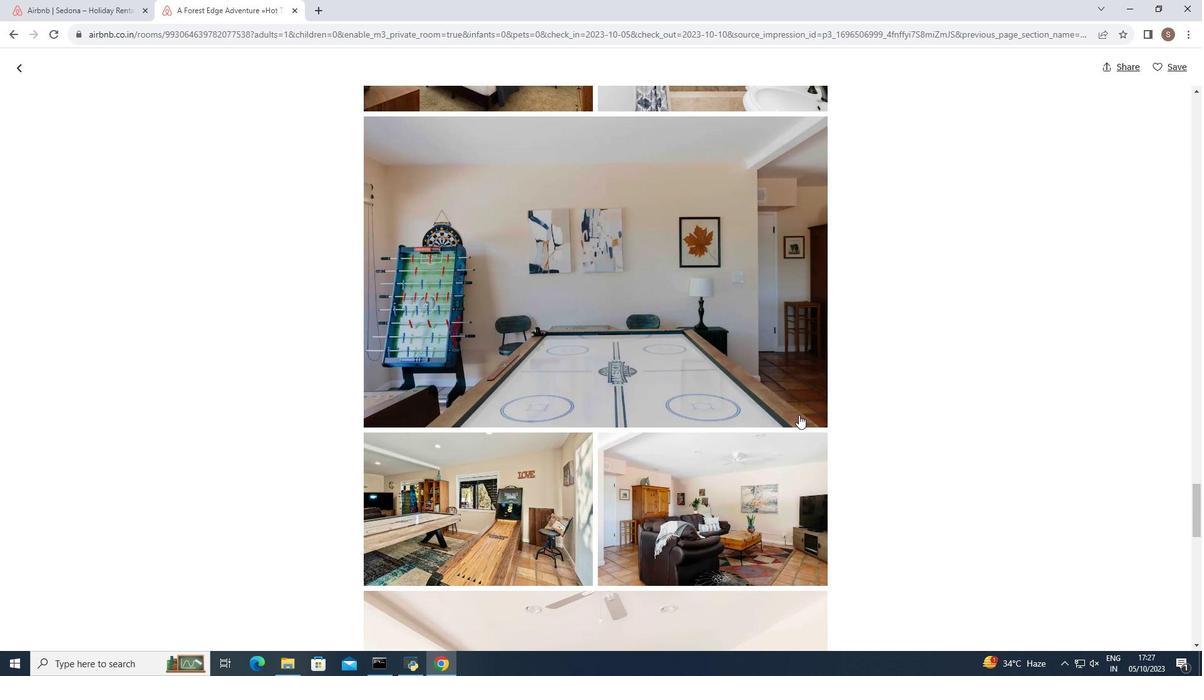 
Action: Mouse scrolled (798, 414) with delta (0, 0)
Screenshot: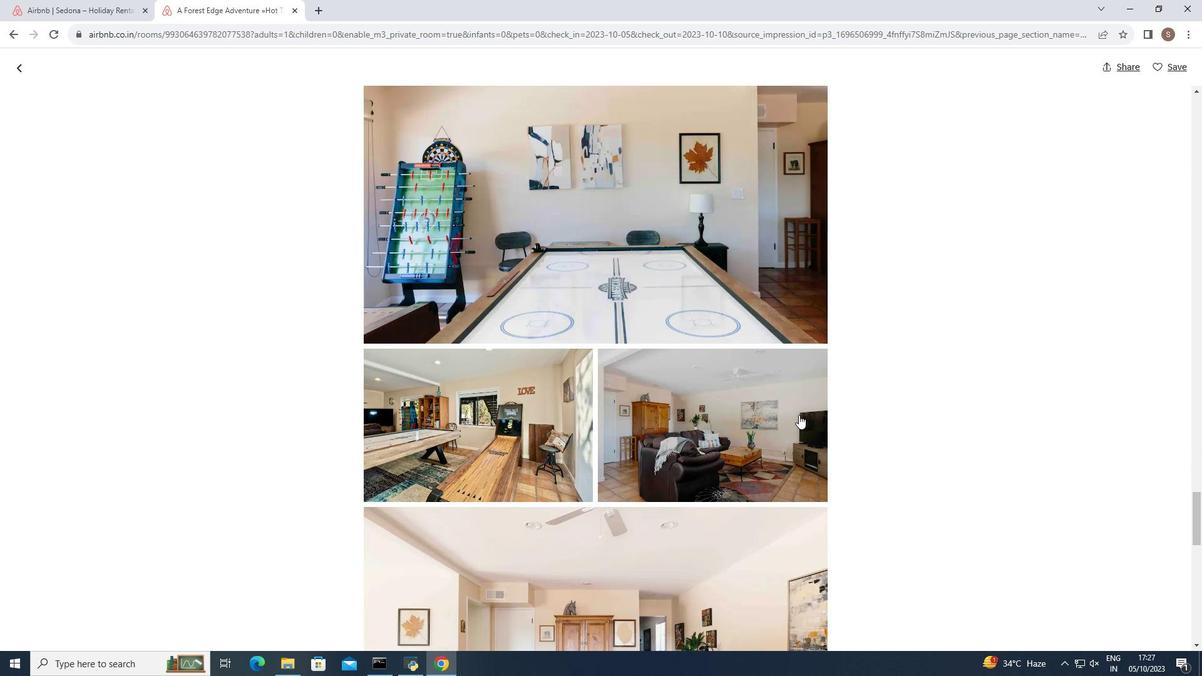 
Action: Mouse scrolled (798, 414) with delta (0, 0)
Screenshot: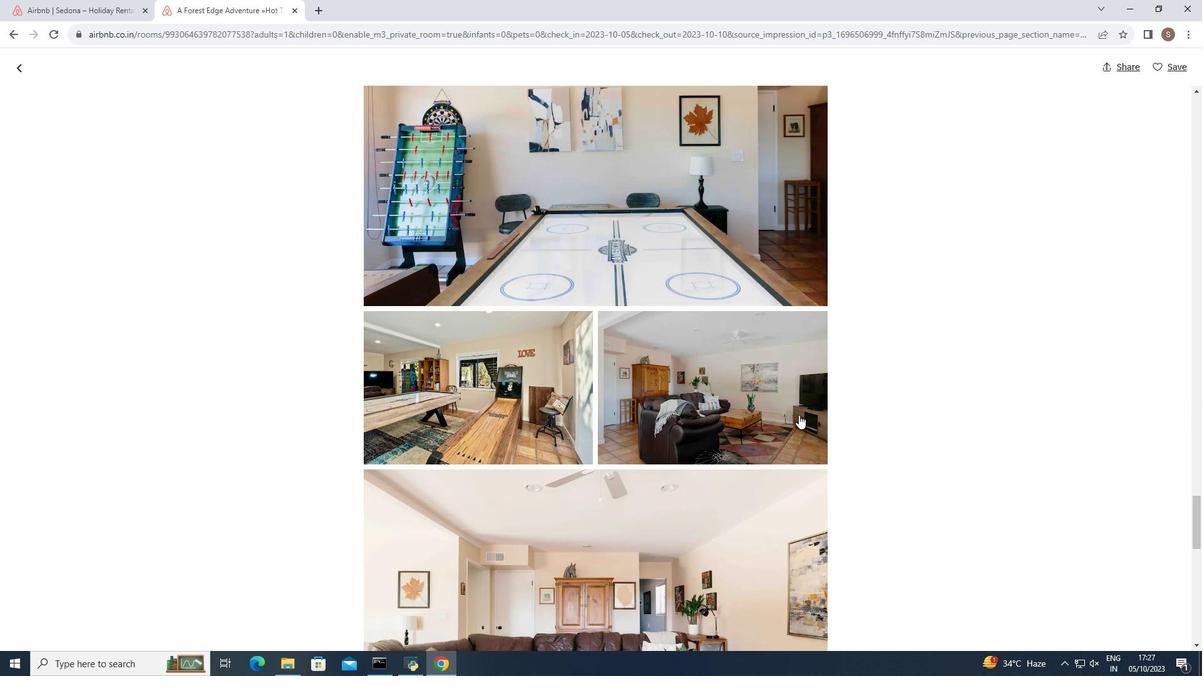 
Action: Mouse moved to (798, 415)
Screenshot: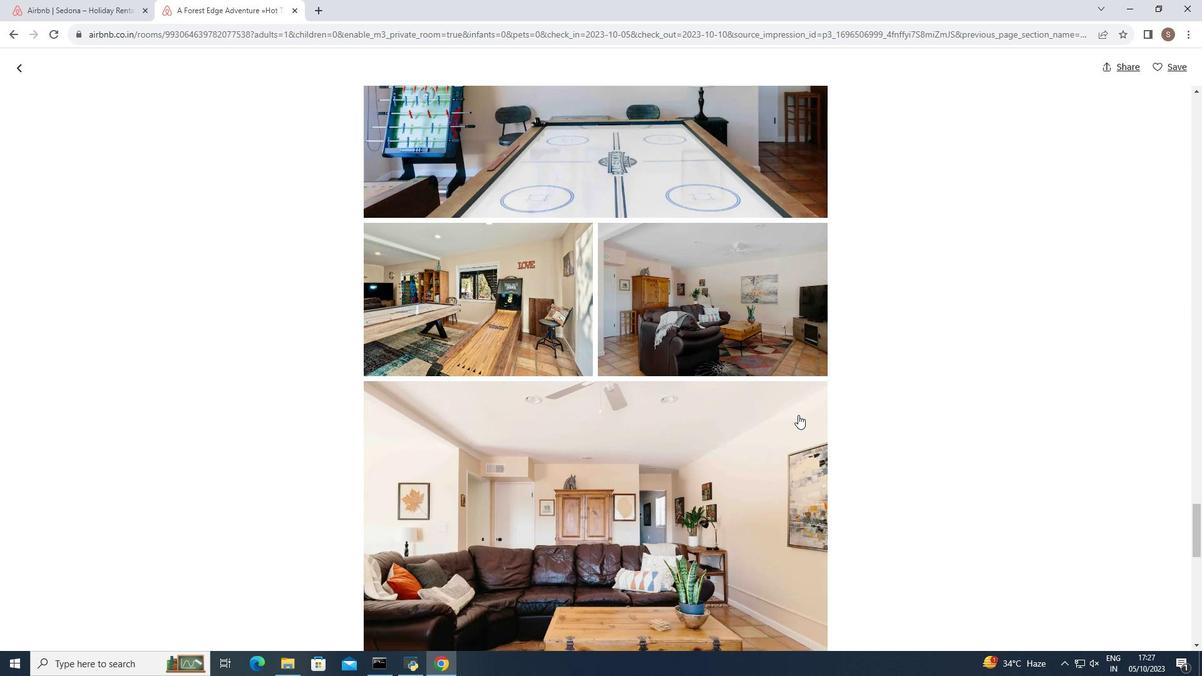
Action: Mouse scrolled (798, 414) with delta (0, 0)
Screenshot: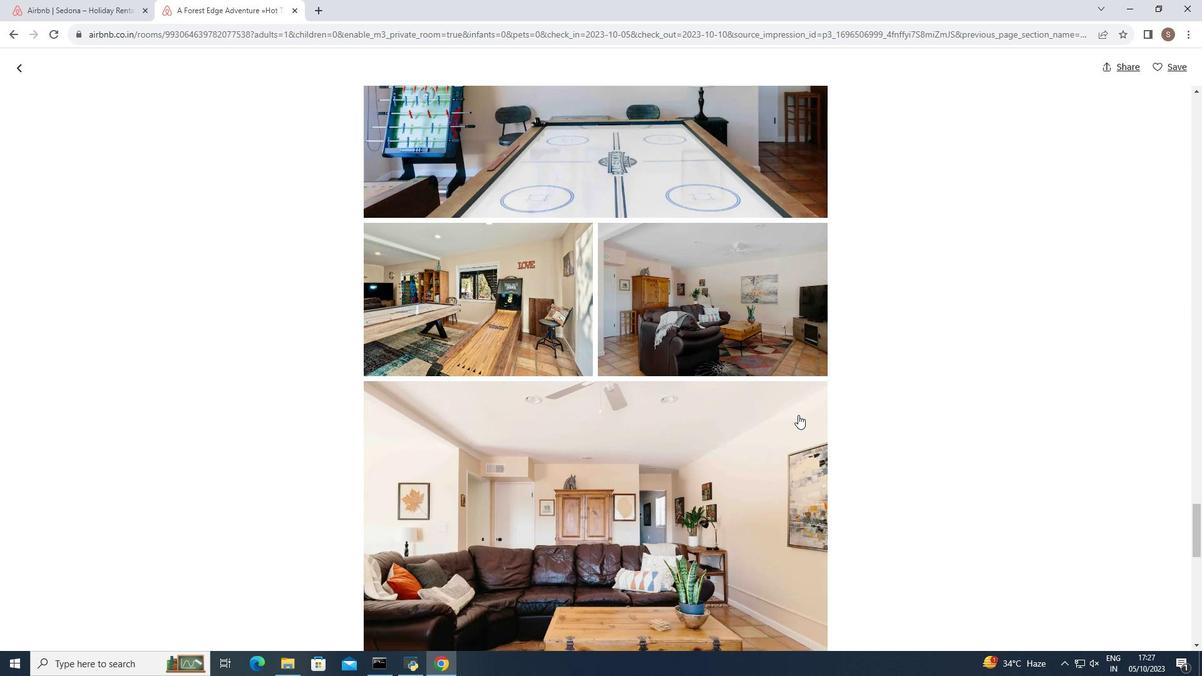 
Action: Mouse scrolled (798, 414) with delta (0, 0)
Screenshot: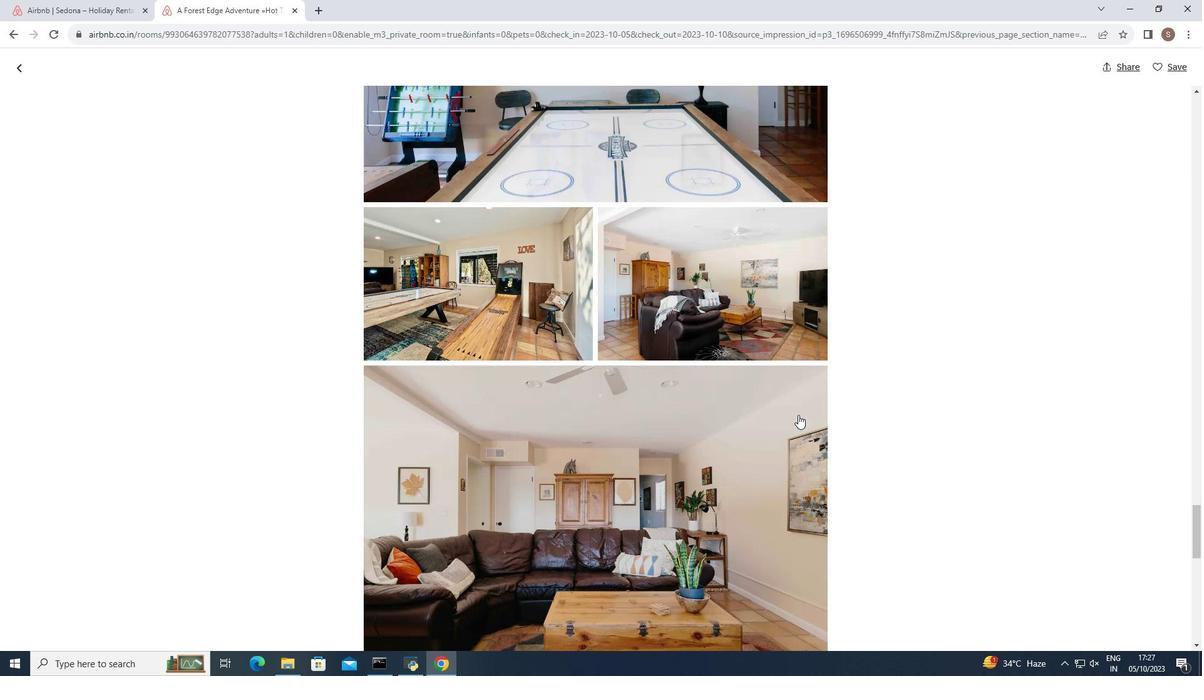 
Action: Mouse scrolled (798, 414) with delta (0, 0)
Screenshot: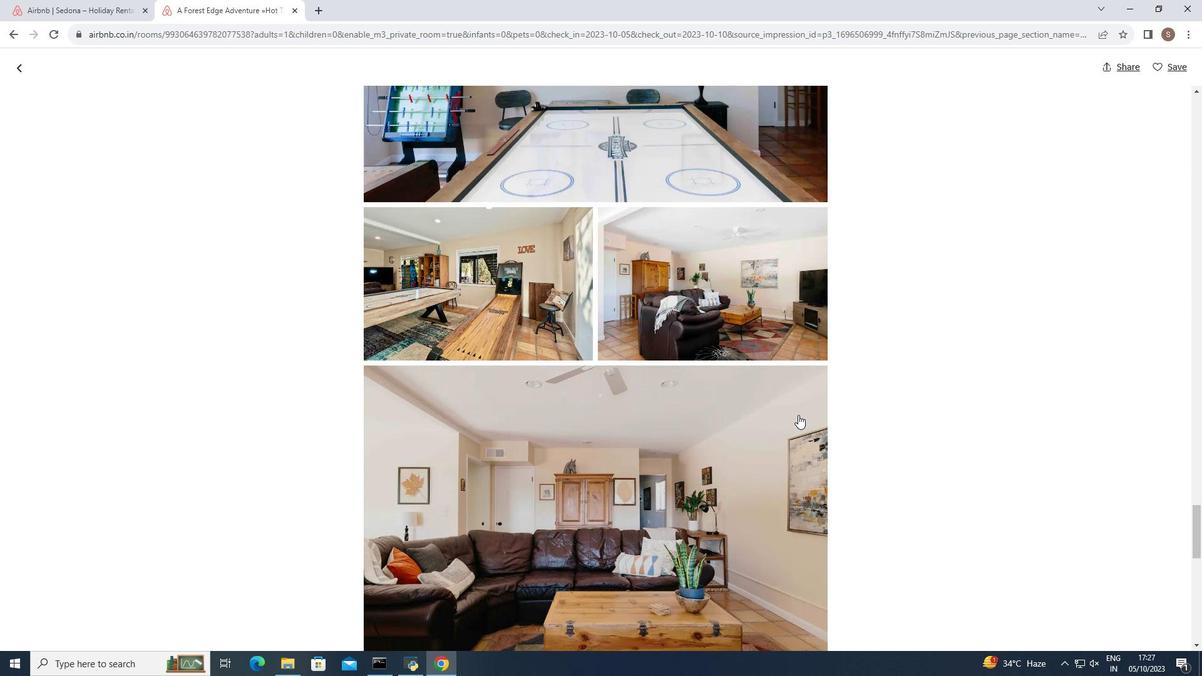
Action: Mouse scrolled (798, 414) with delta (0, 0)
Screenshot: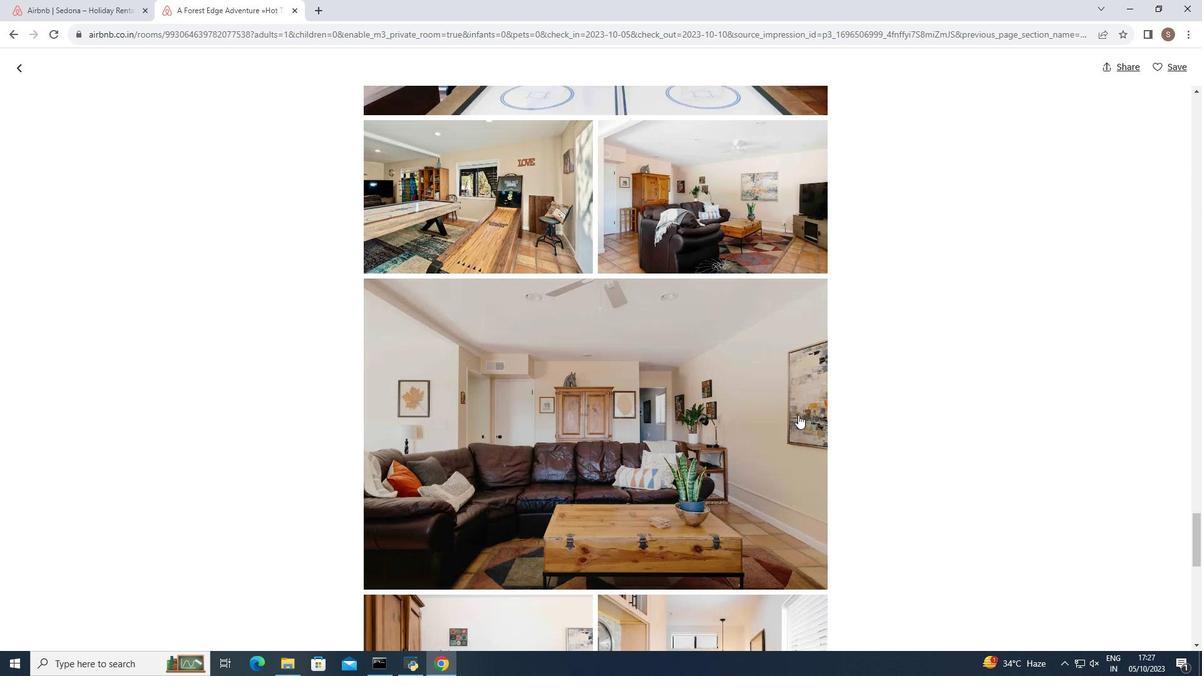 
Action: Mouse moved to (797, 415)
Screenshot: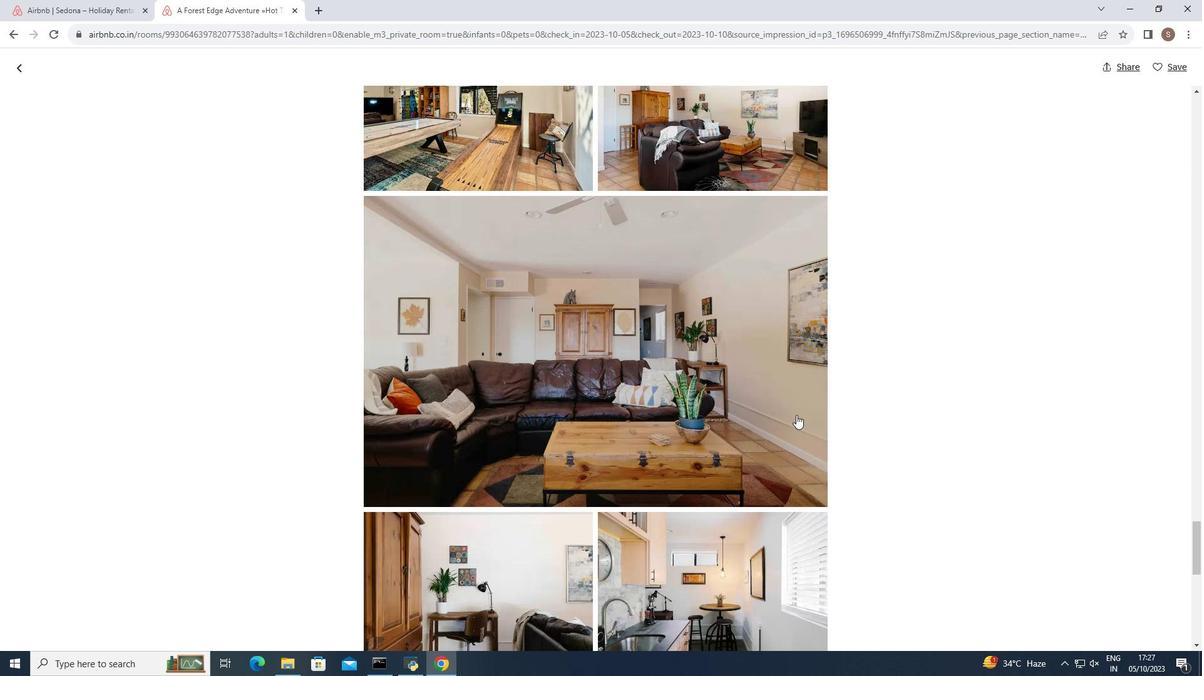 
Action: Mouse scrolled (797, 414) with delta (0, 0)
Screenshot: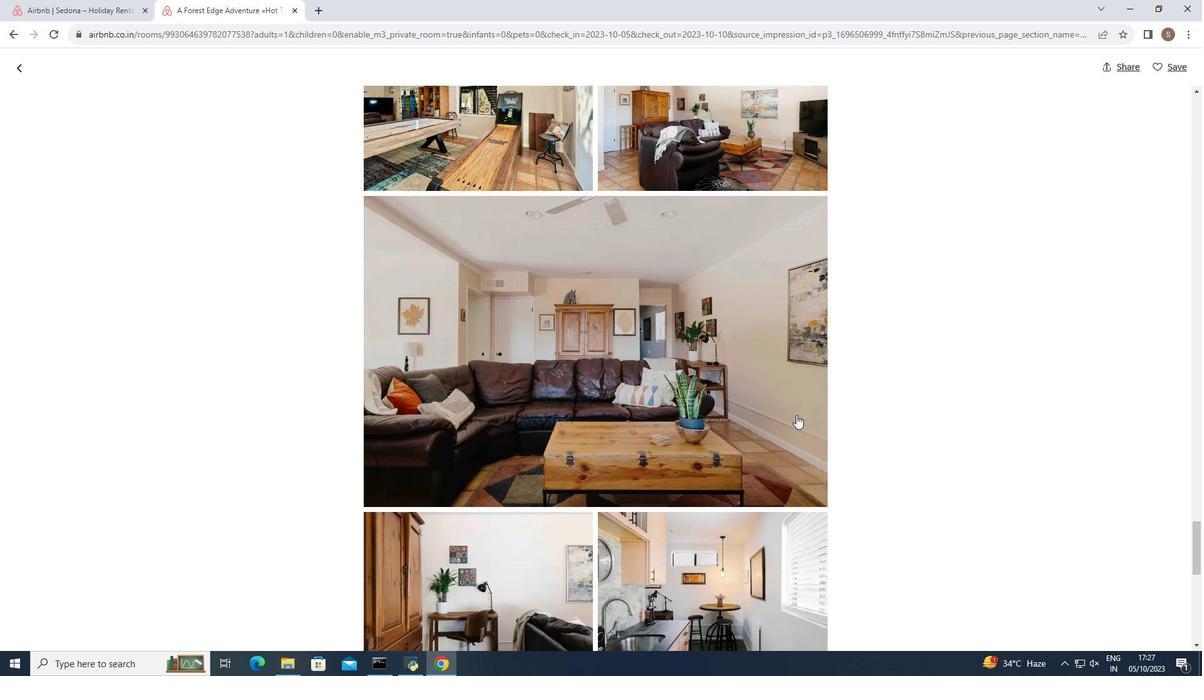 
Action: Mouse moved to (796, 415)
Screenshot: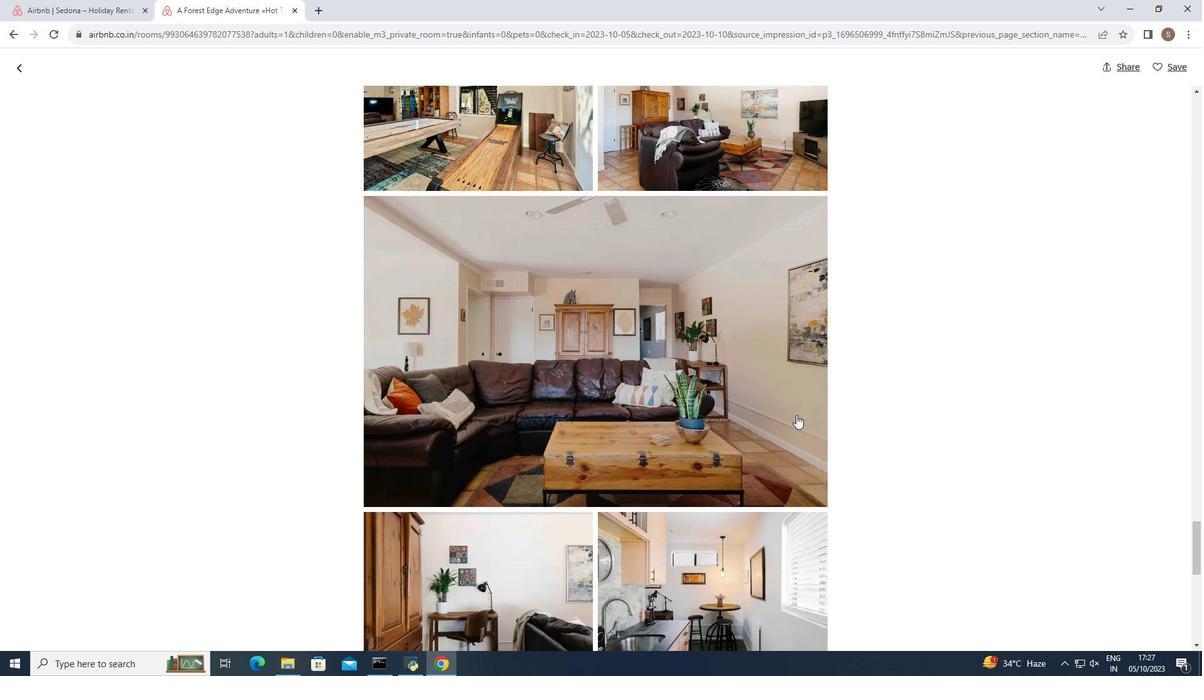 
Action: Mouse scrolled (796, 414) with delta (0, 0)
Screenshot: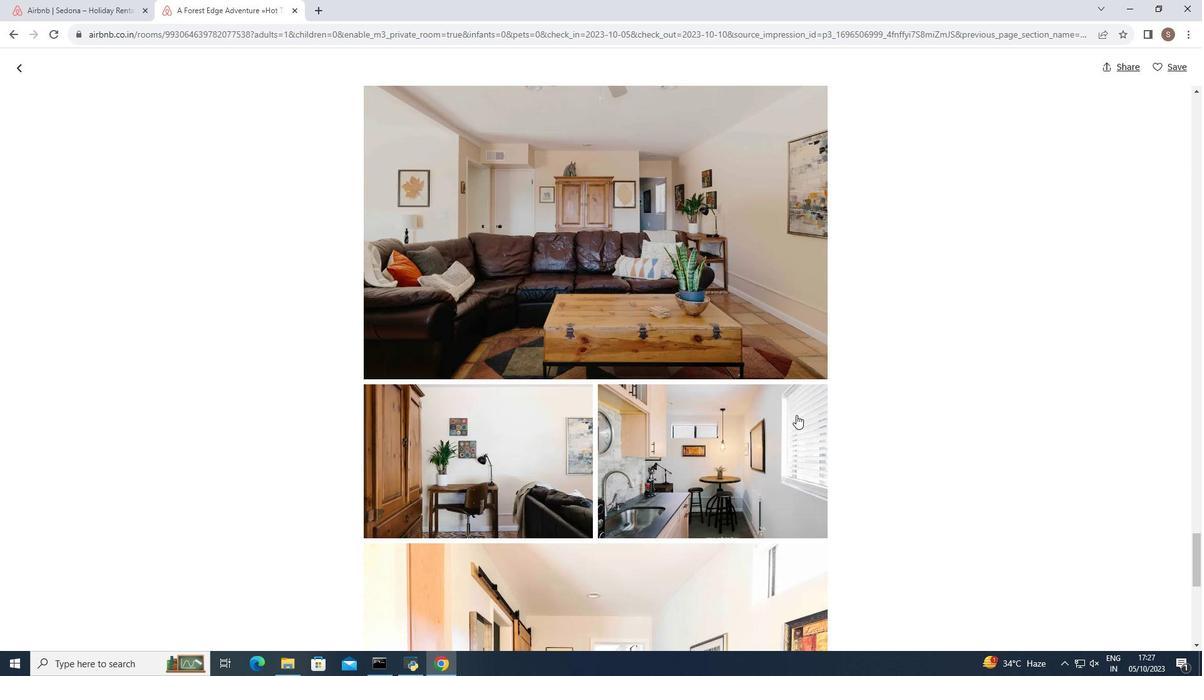
Action: Mouse scrolled (796, 414) with delta (0, 0)
Screenshot: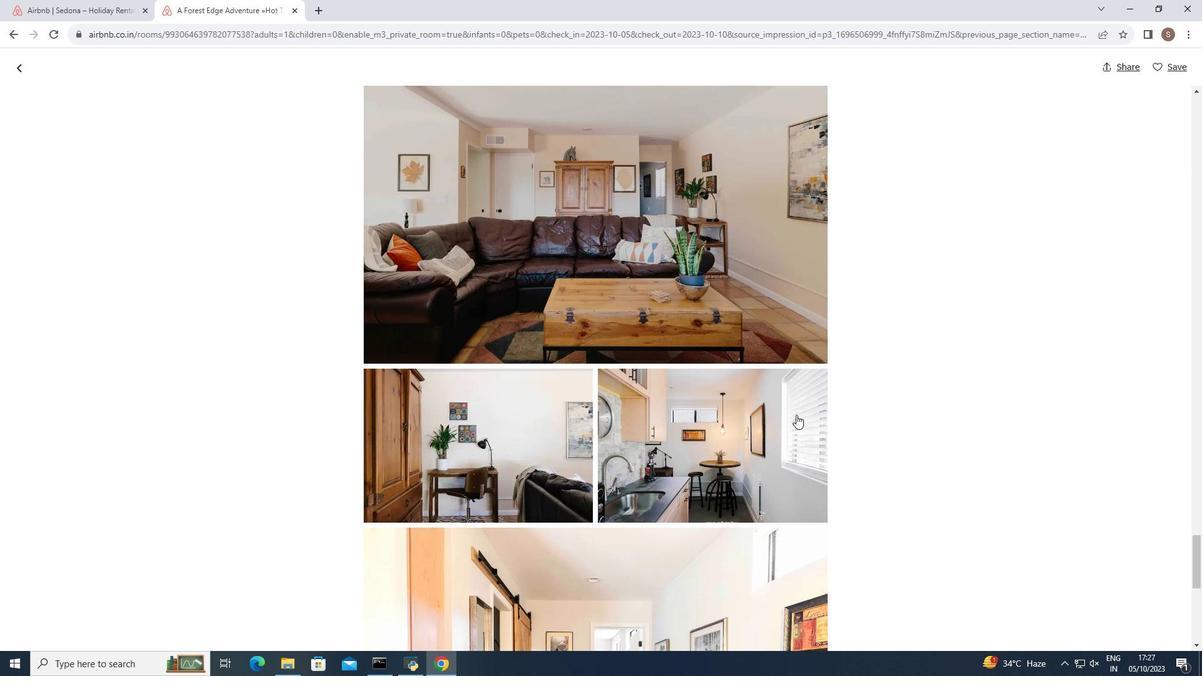 
Action: Mouse scrolled (796, 414) with delta (0, 0)
Screenshot: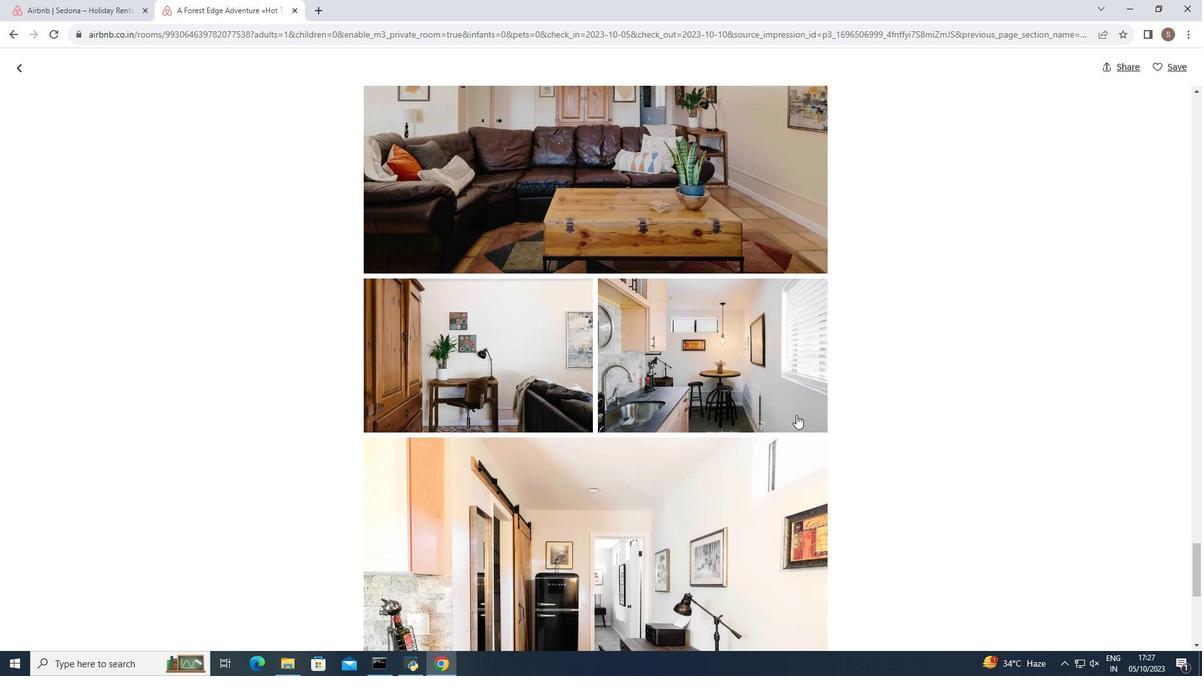
Action: Mouse scrolled (796, 414) with delta (0, 0)
Screenshot: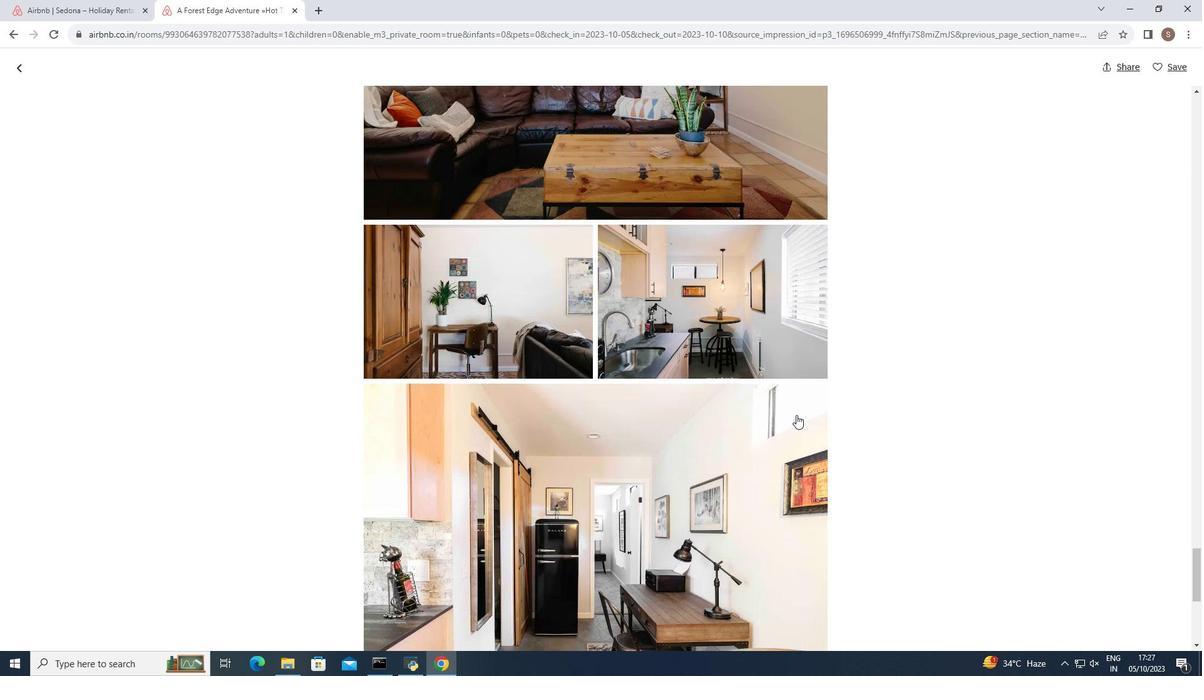 
Action: Mouse moved to (795, 414)
Screenshot: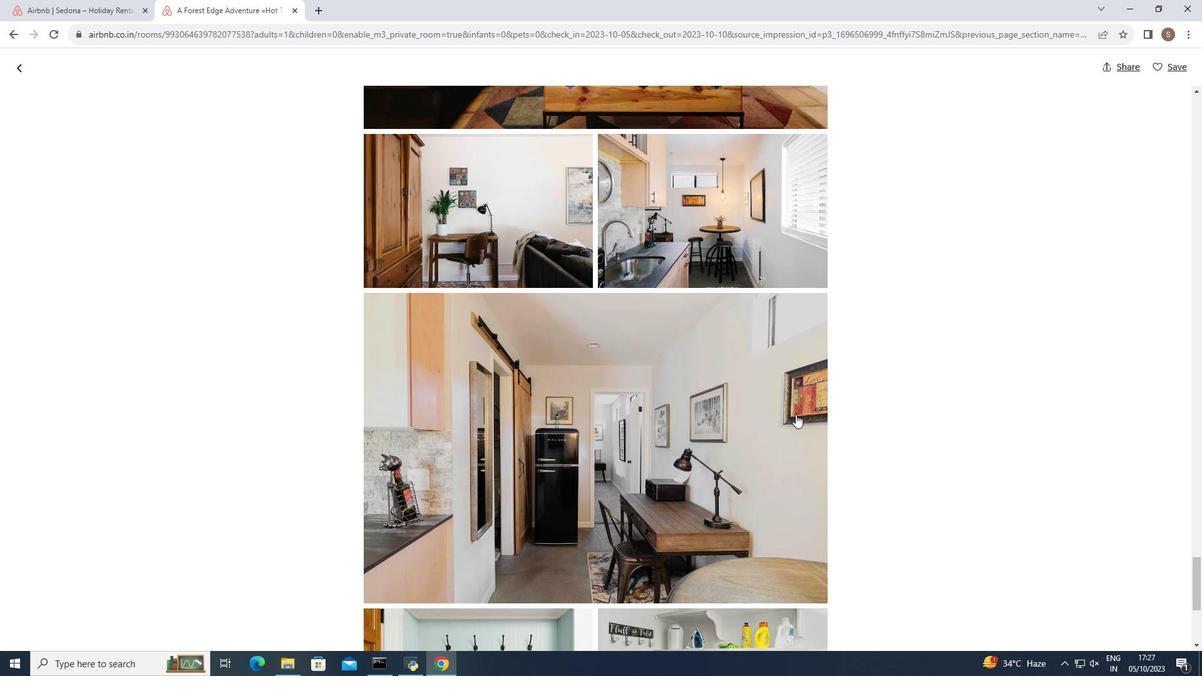 
Action: Mouse scrolled (795, 413) with delta (0, 0)
Screenshot: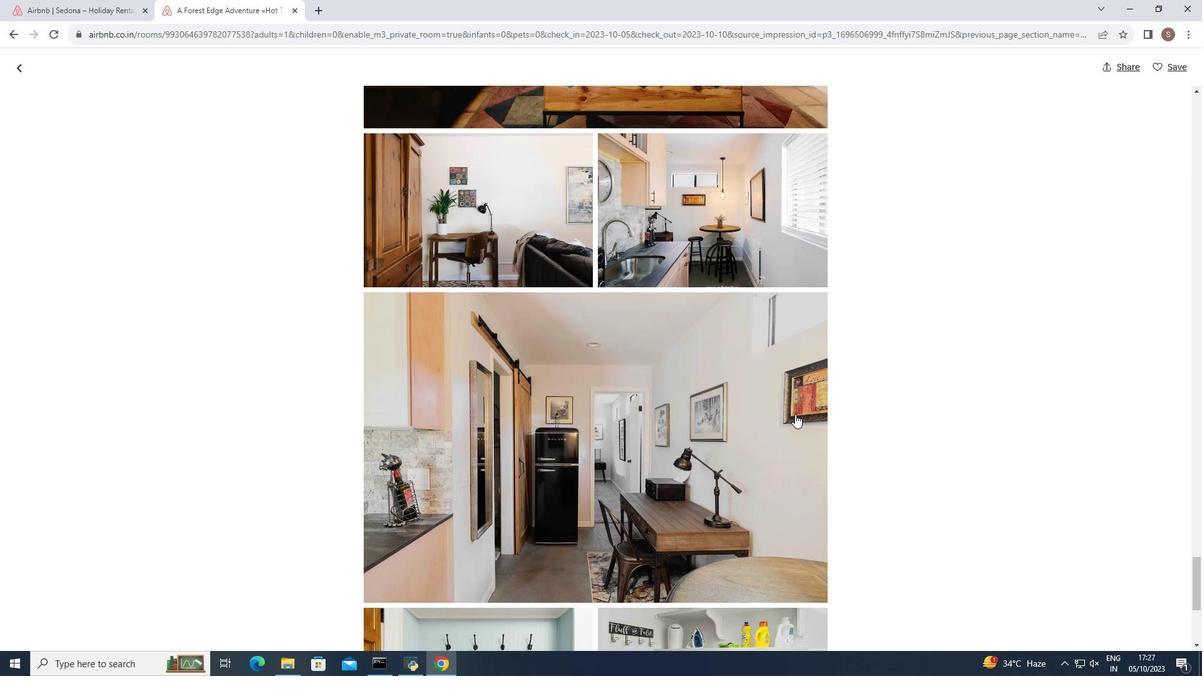 
Action: Mouse moved to (794, 414)
Screenshot: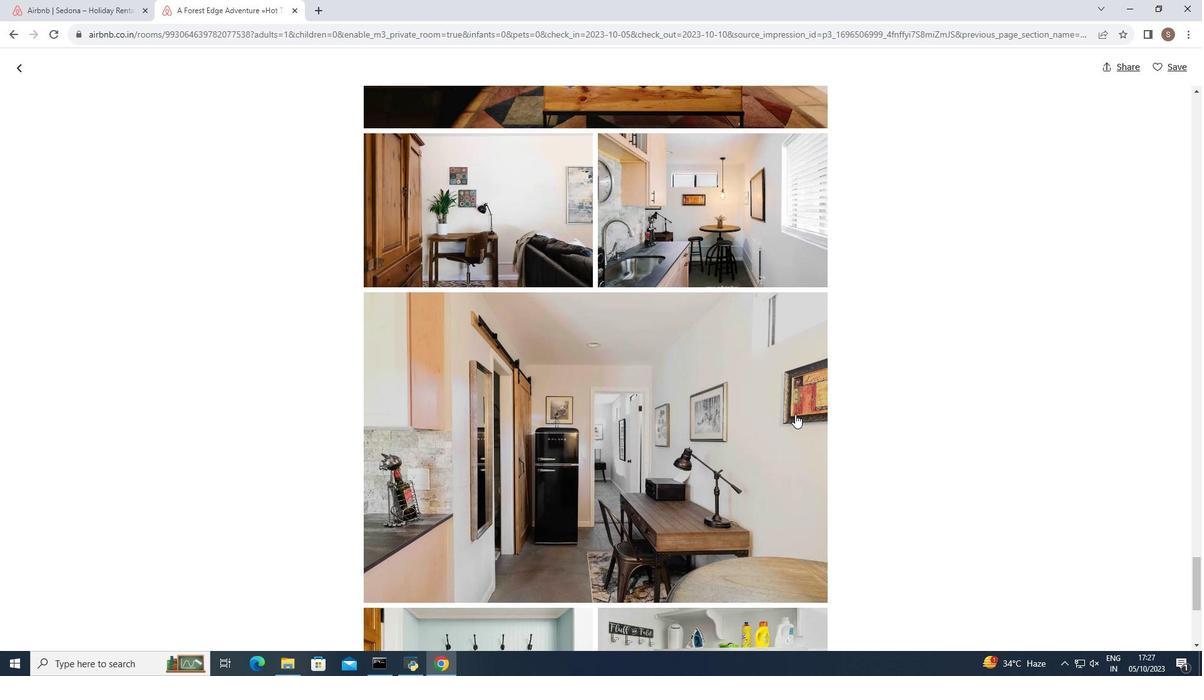 
Action: Mouse scrolled (794, 413) with delta (0, 0)
Screenshot: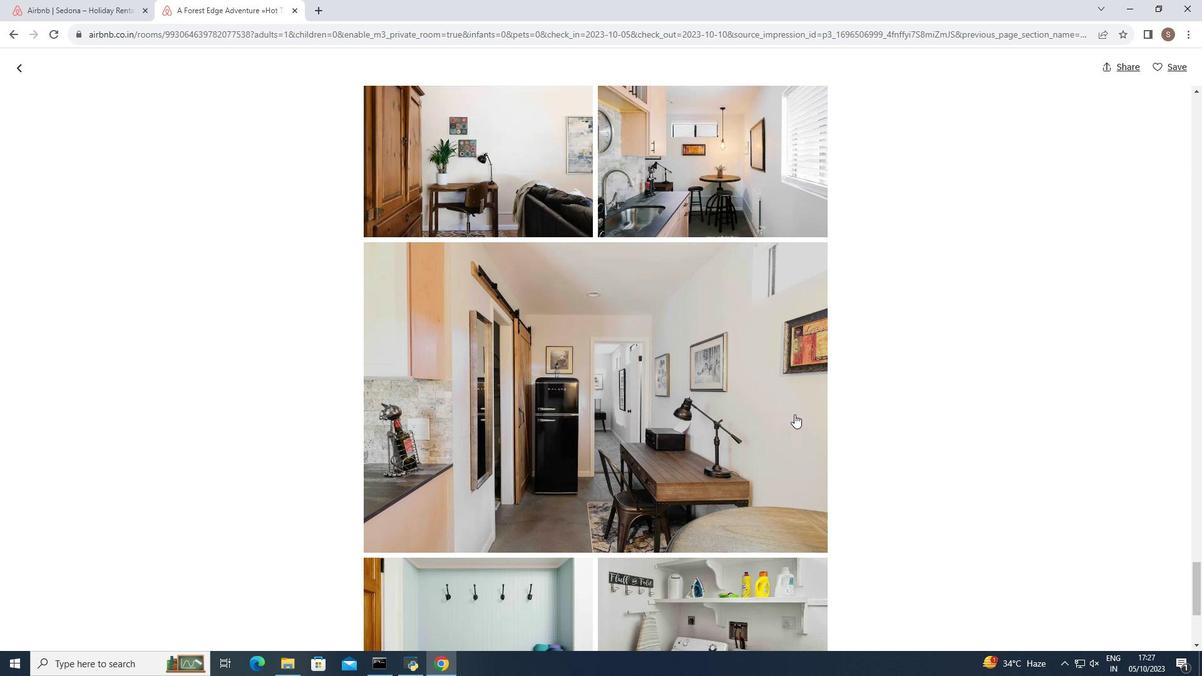 
Action: Mouse scrolled (794, 413) with delta (0, 0)
Screenshot: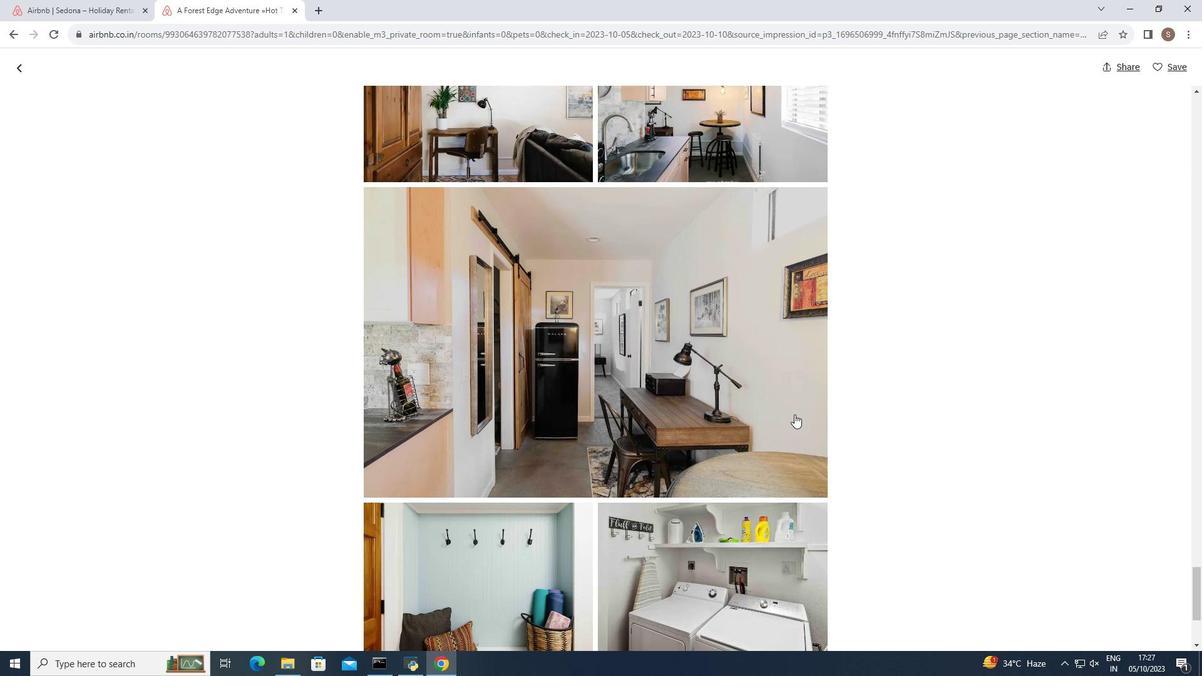 
Action: Mouse scrolled (794, 413) with delta (0, 0)
Screenshot: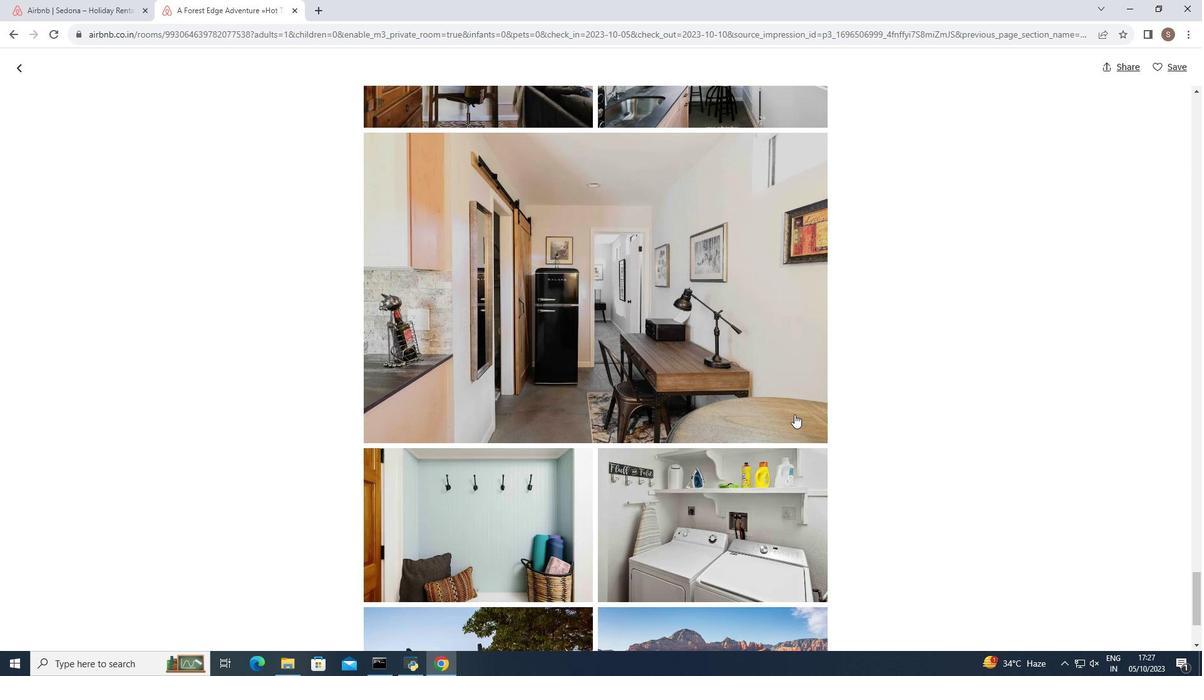 
Action: Mouse scrolled (794, 413) with delta (0, 0)
Screenshot: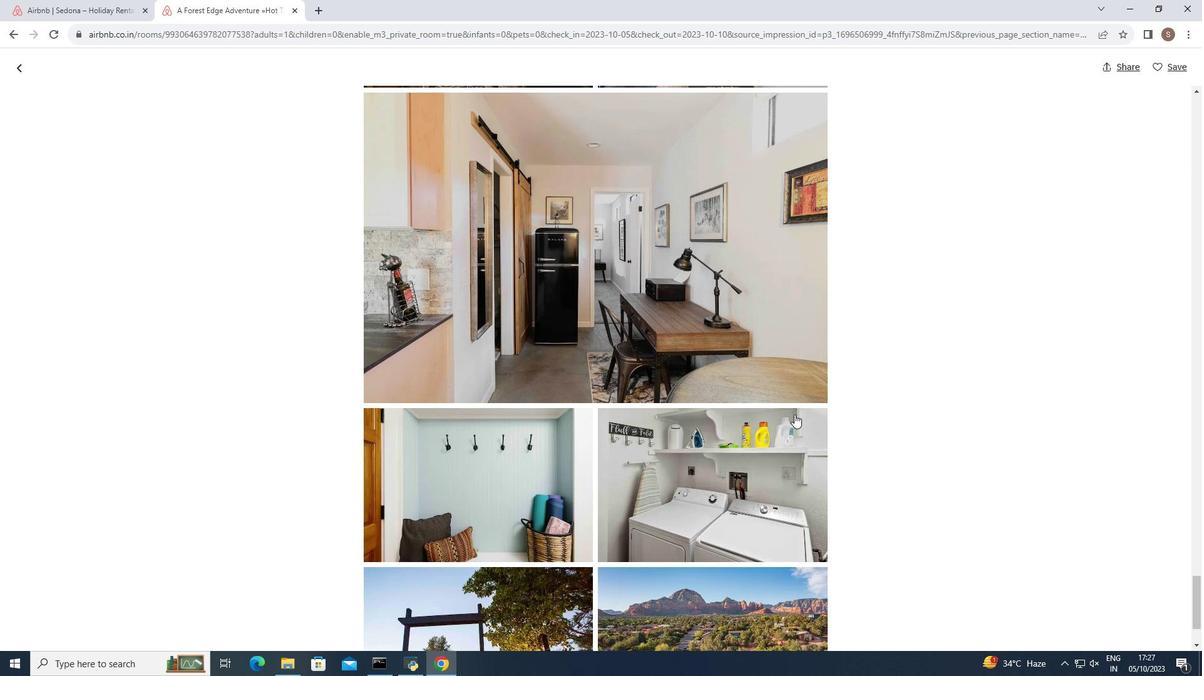 
Action: Mouse scrolled (794, 413) with delta (0, 0)
Screenshot: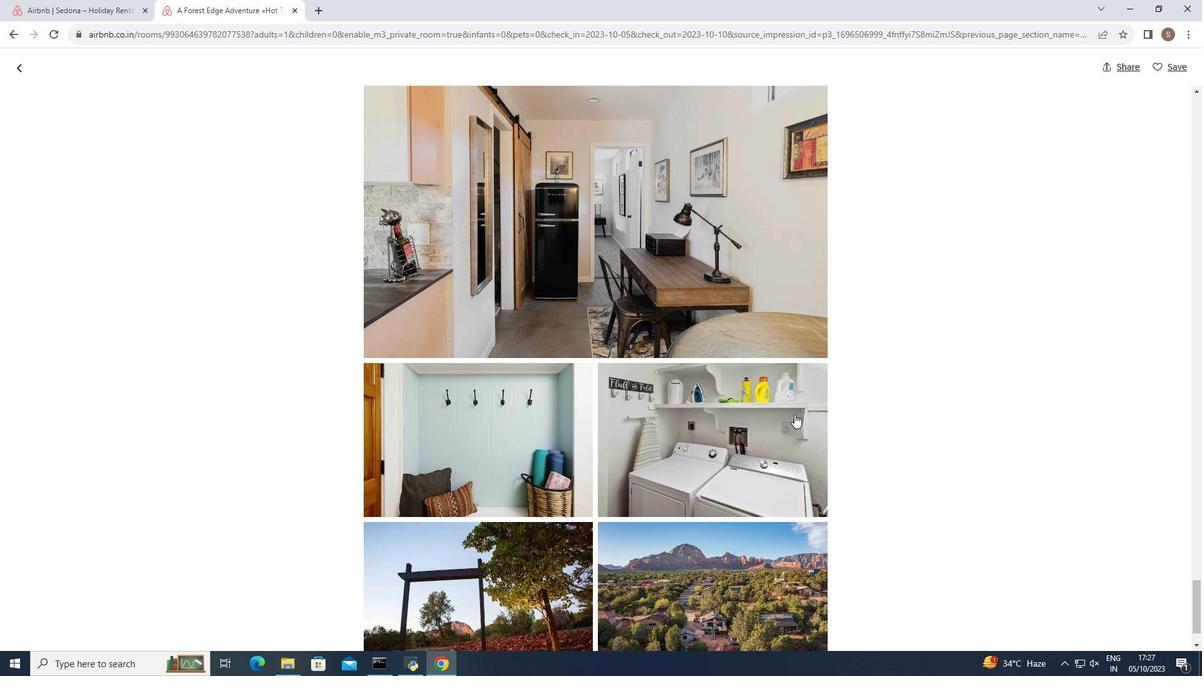 
Action: Mouse scrolled (794, 413) with delta (0, 0)
Screenshot: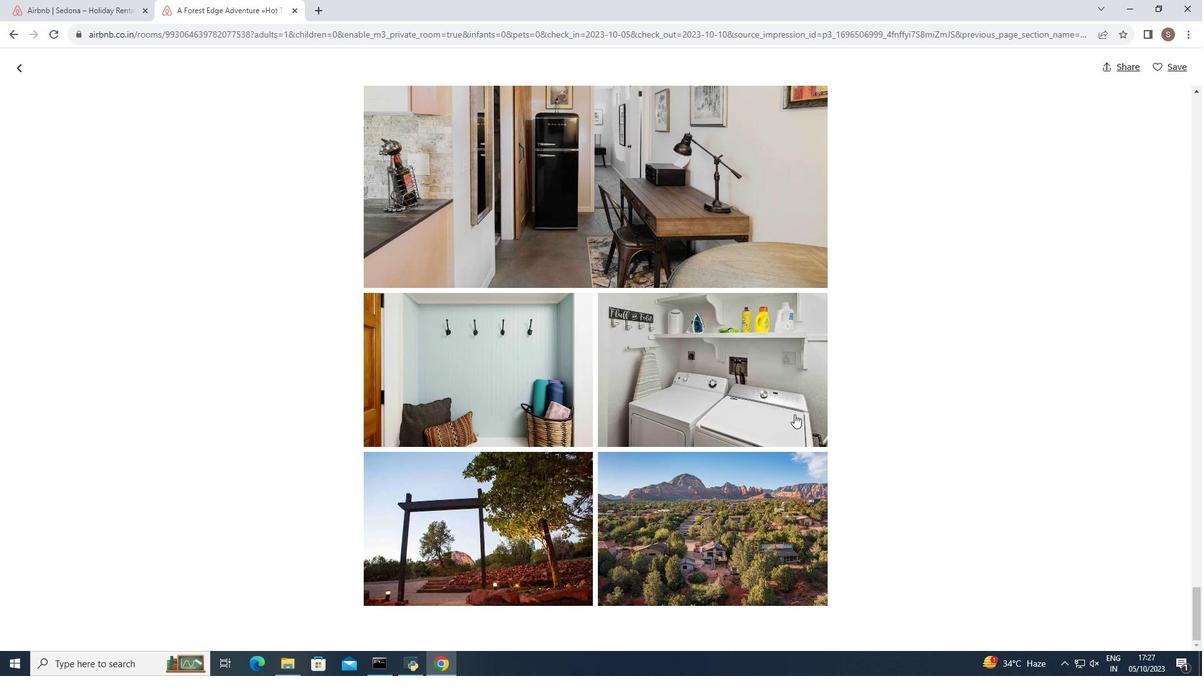 
Action: Mouse scrolled (794, 413) with delta (0, 0)
Screenshot: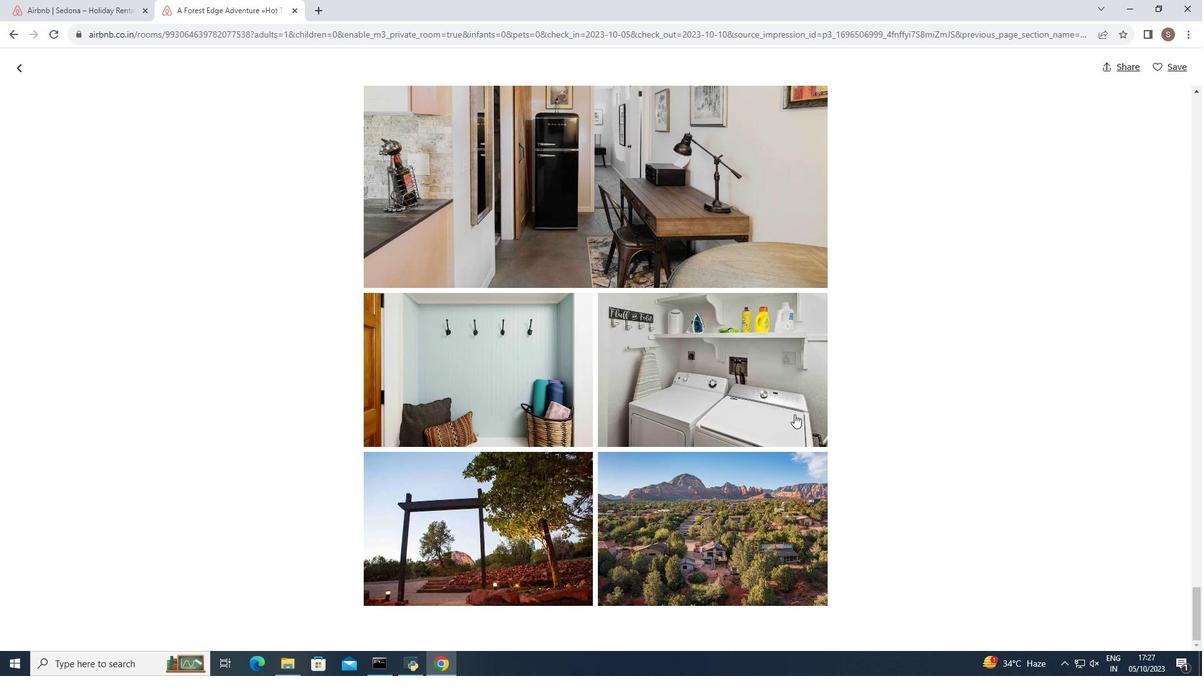 
Action: Mouse moved to (793, 414)
Screenshot: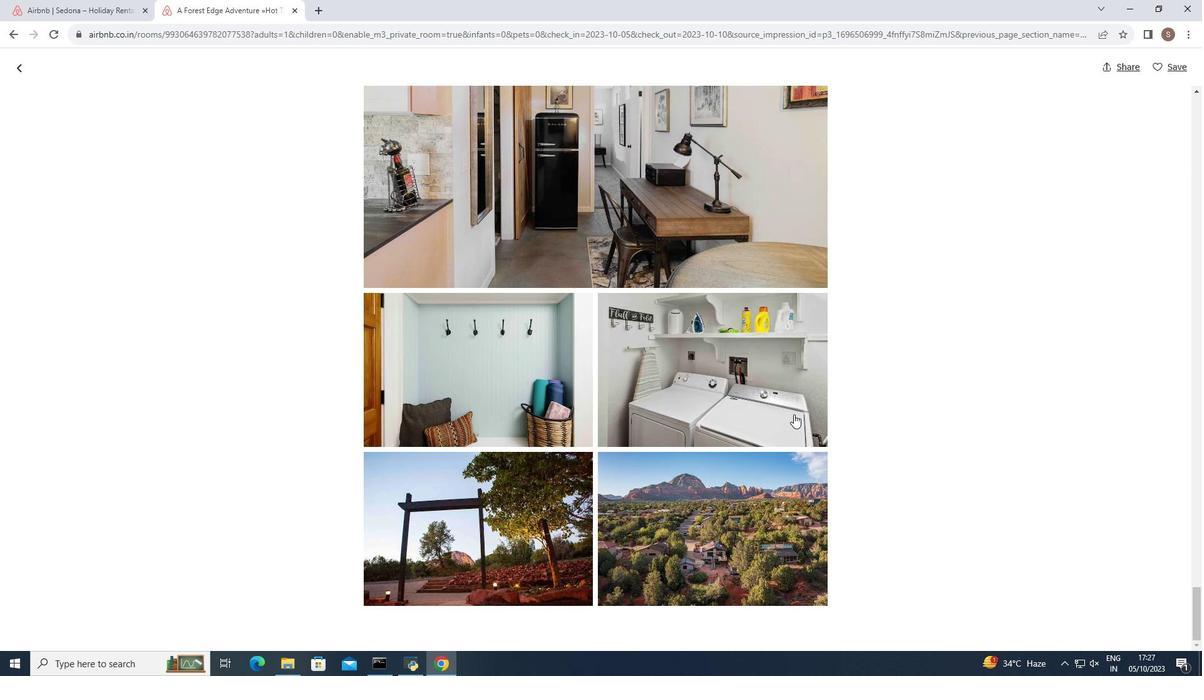 
Action: Mouse scrolled (793, 413) with delta (0, 0)
Screenshot: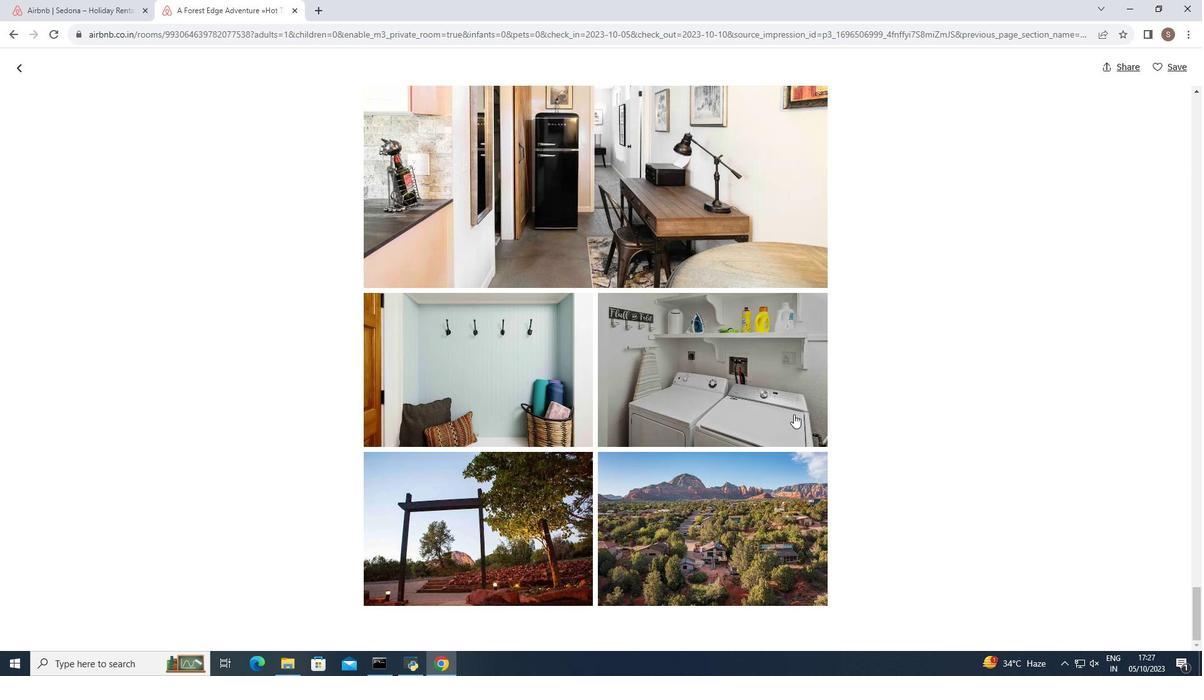 
Action: Mouse moved to (17, 66)
Screenshot: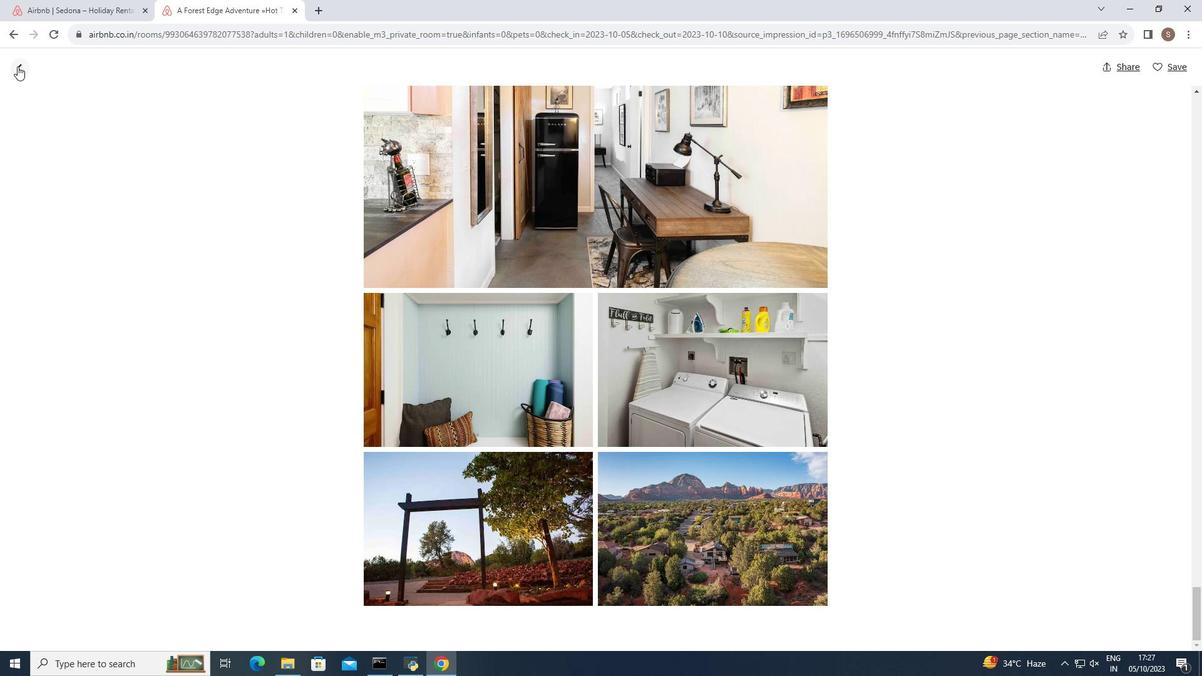 
Action: Mouse pressed left at (17, 66)
Screenshot: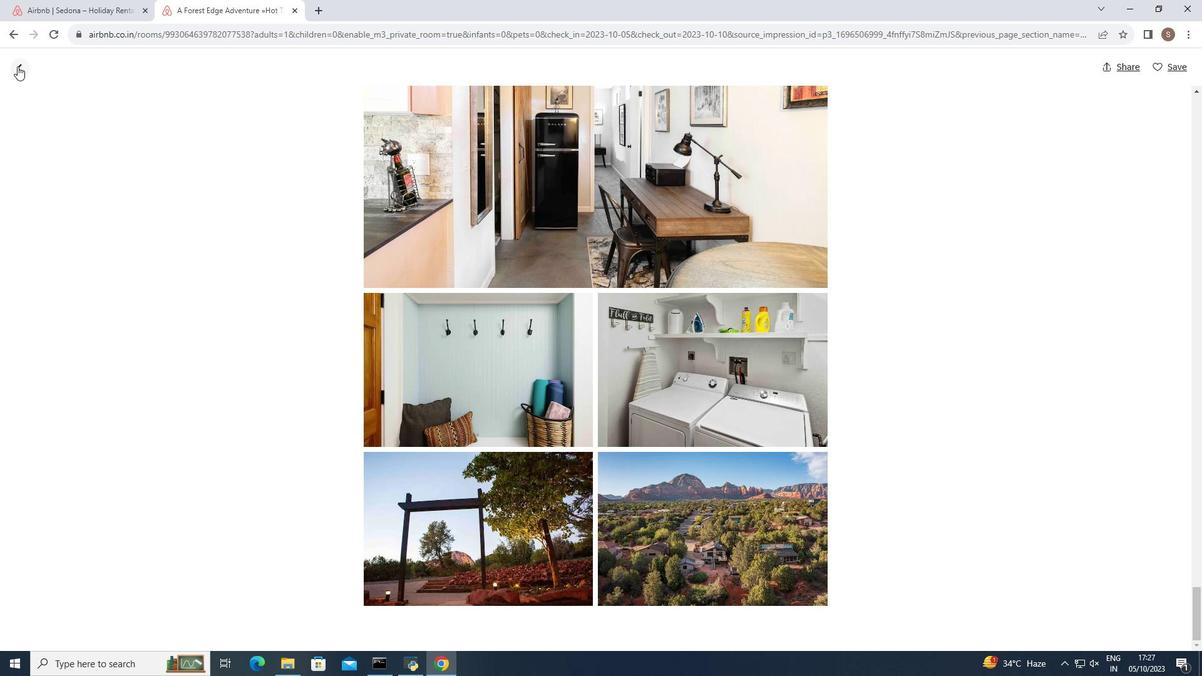 
Action: Mouse moved to (315, 200)
Screenshot: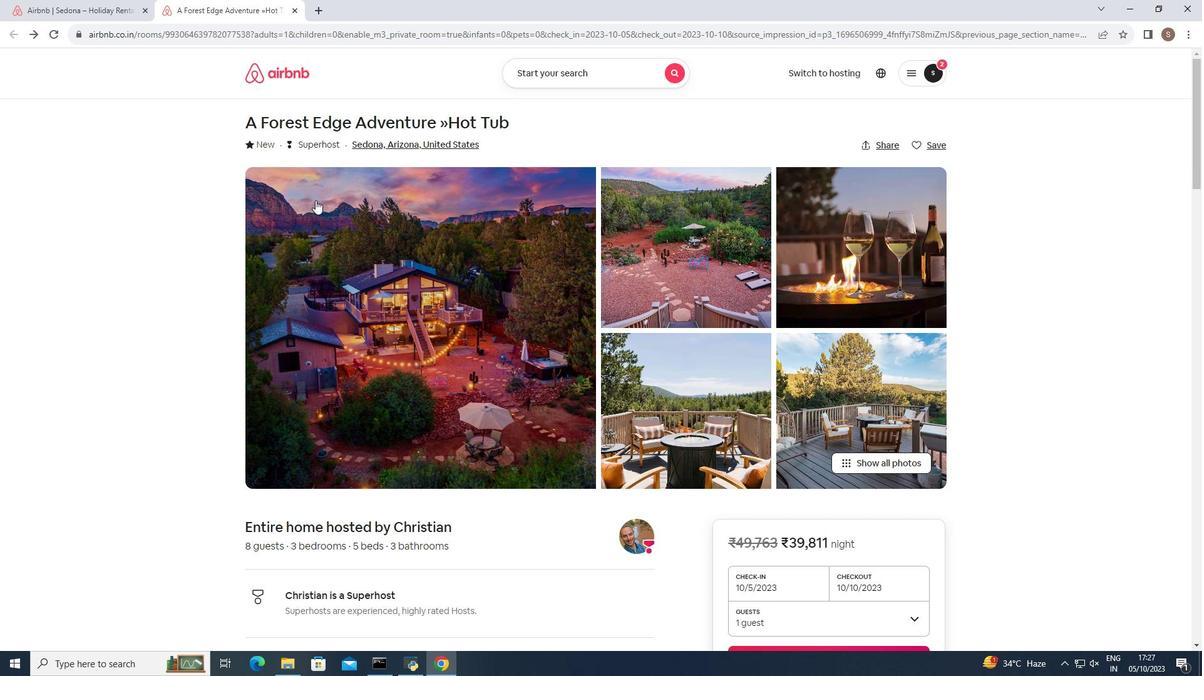 
Action: Mouse scrolled (315, 199) with delta (0, 0)
Screenshot: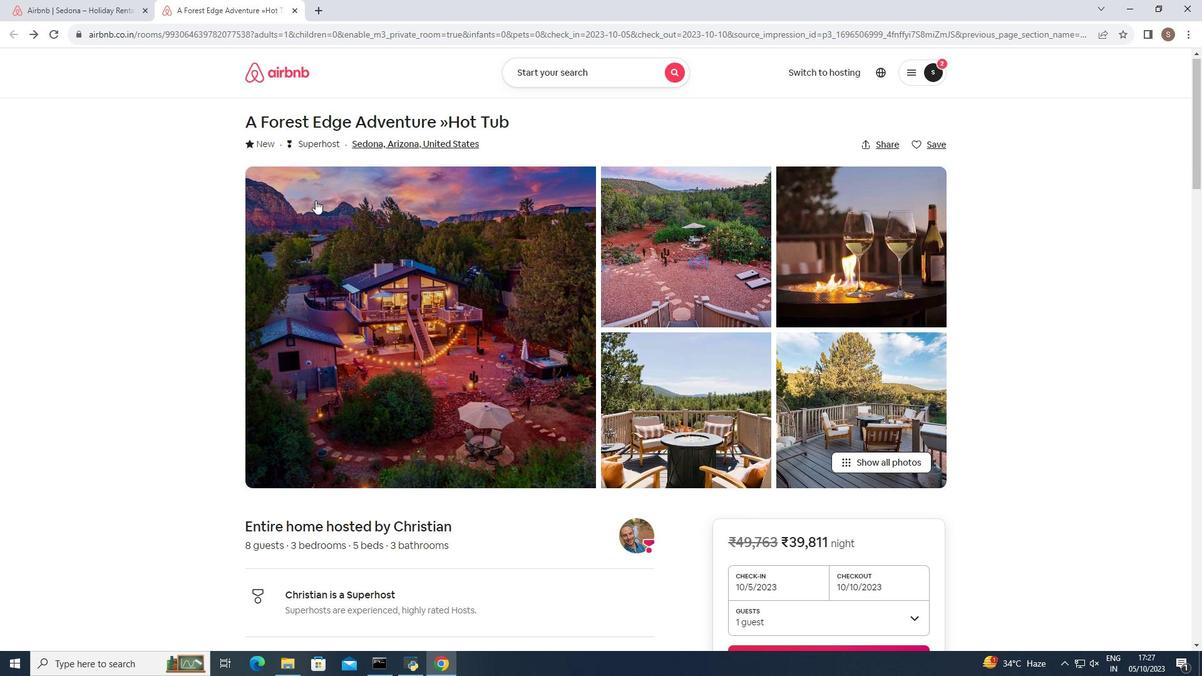 
Action: Mouse scrolled (315, 199) with delta (0, 0)
Screenshot: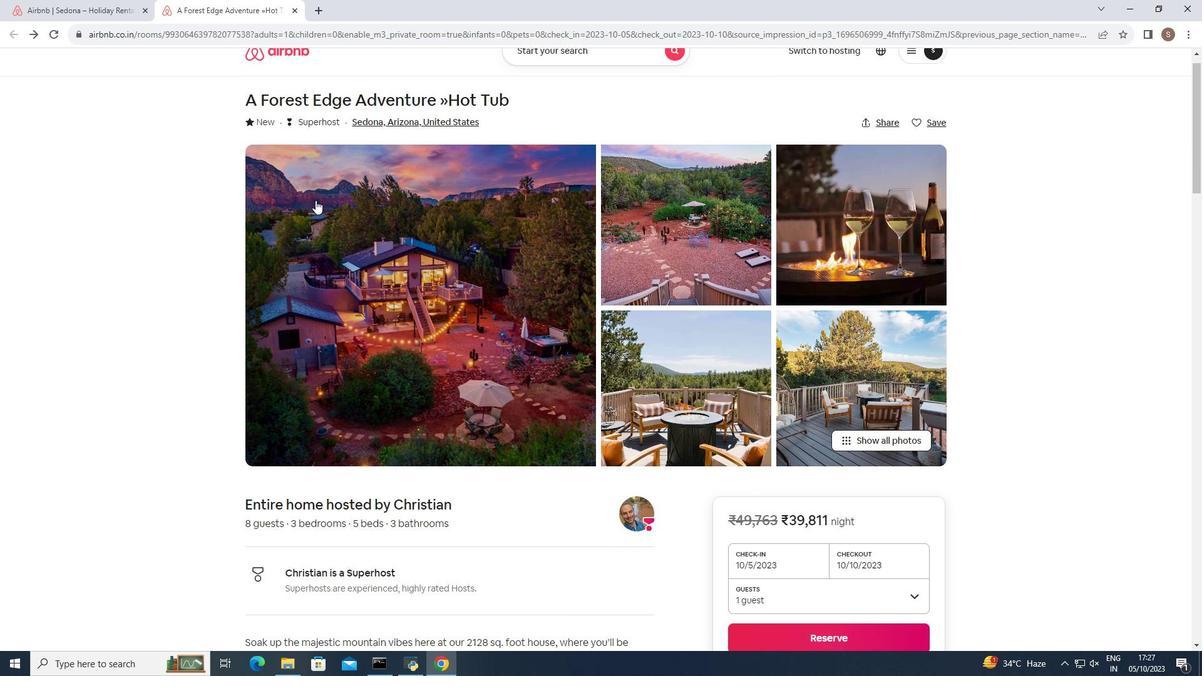 
Action: Mouse scrolled (315, 199) with delta (0, 0)
Screenshot: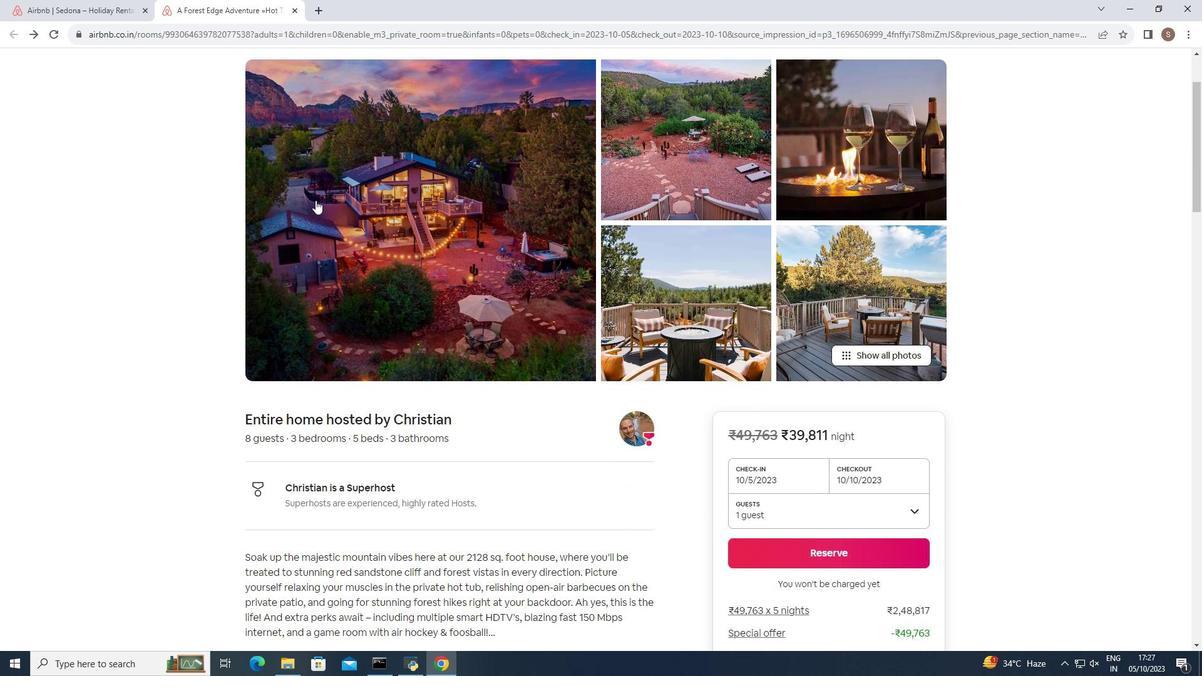 
Action: Mouse scrolled (315, 199) with delta (0, 0)
Screenshot: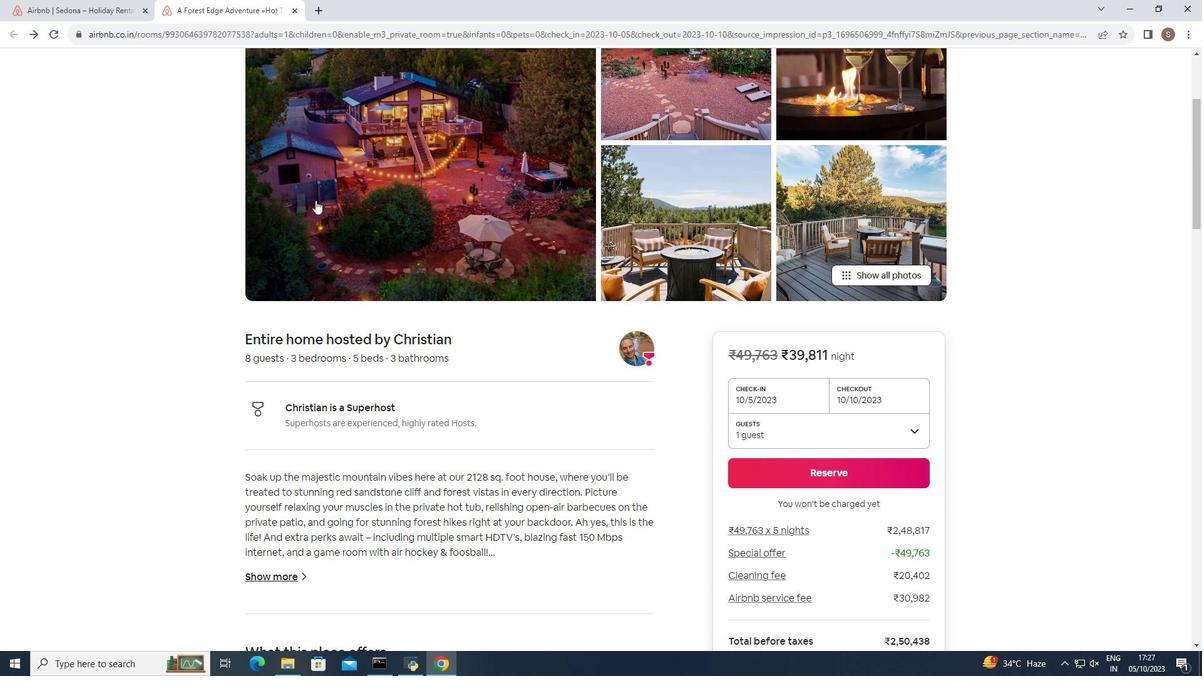 
Action: Mouse scrolled (315, 199) with delta (0, 0)
Screenshot: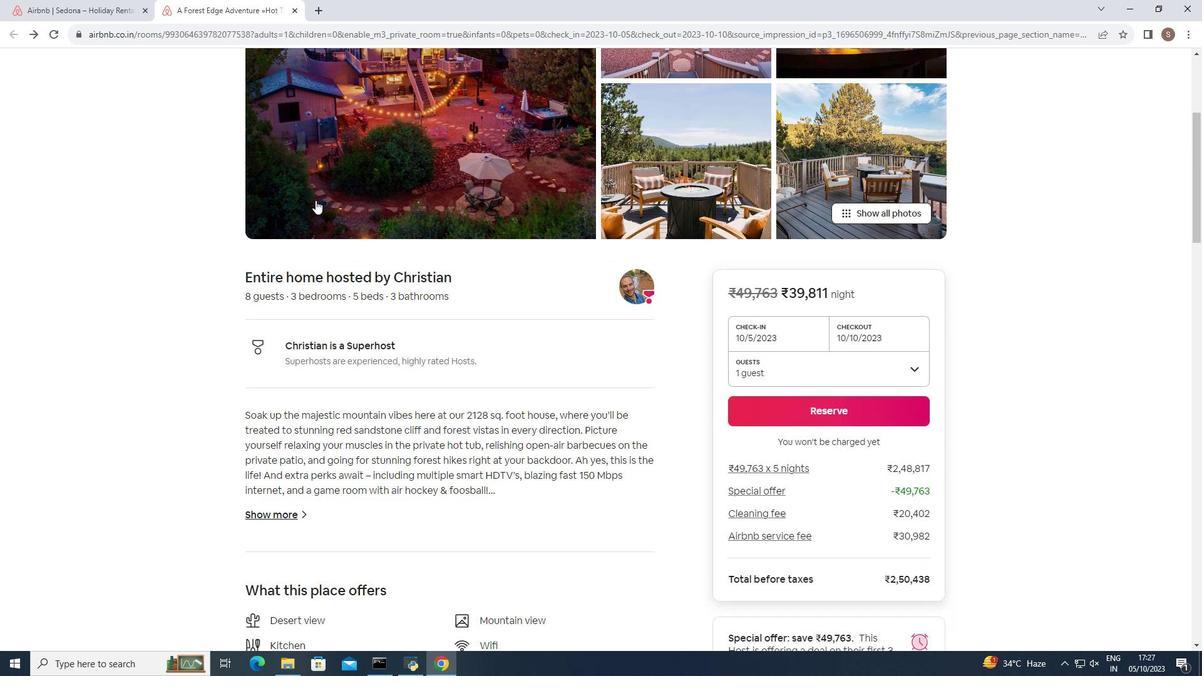 
Action: Mouse scrolled (315, 199) with delta (0, 0)
Screenshot: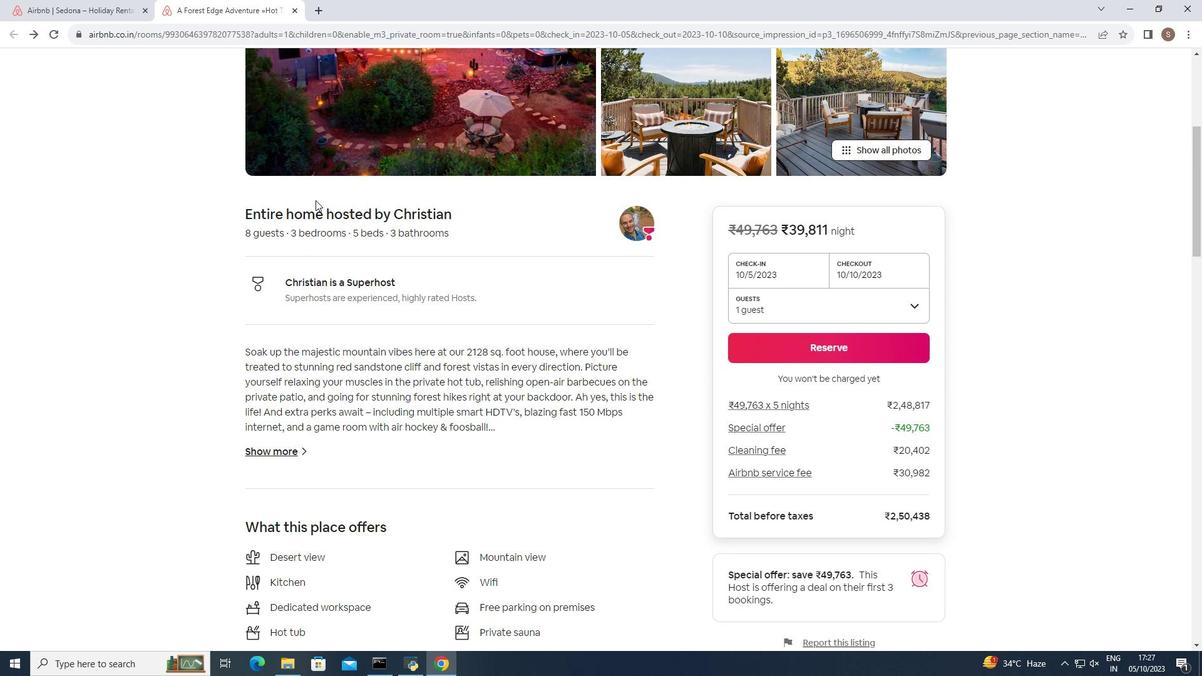 
Action: Mouse moved to (278, 381)
Screenshot: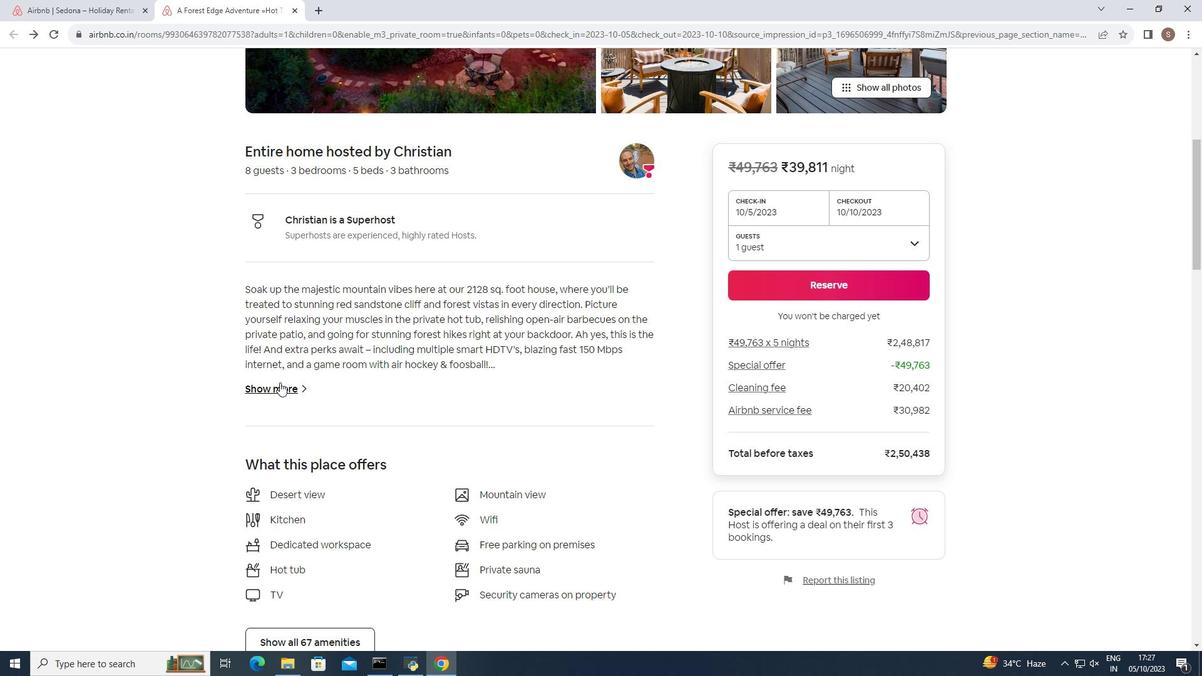 
Action: Mouse pressed left at (278, 381)
Screenshot: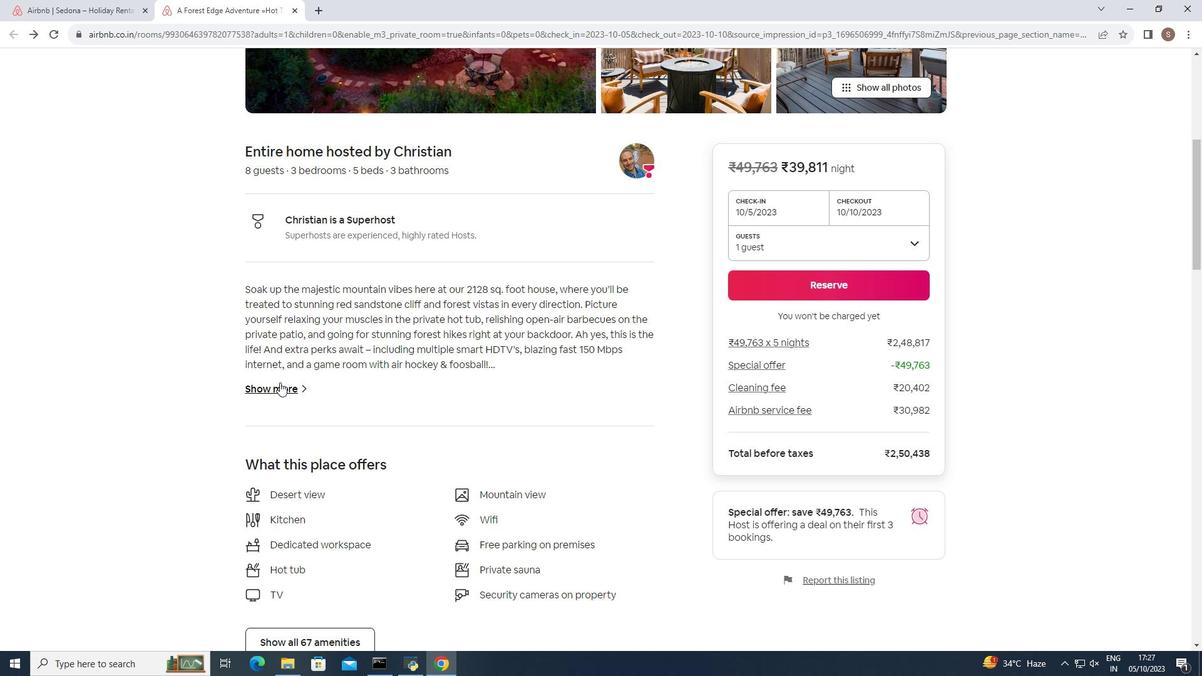 
Action: Mouse moved to (502, 306)
Screenshot: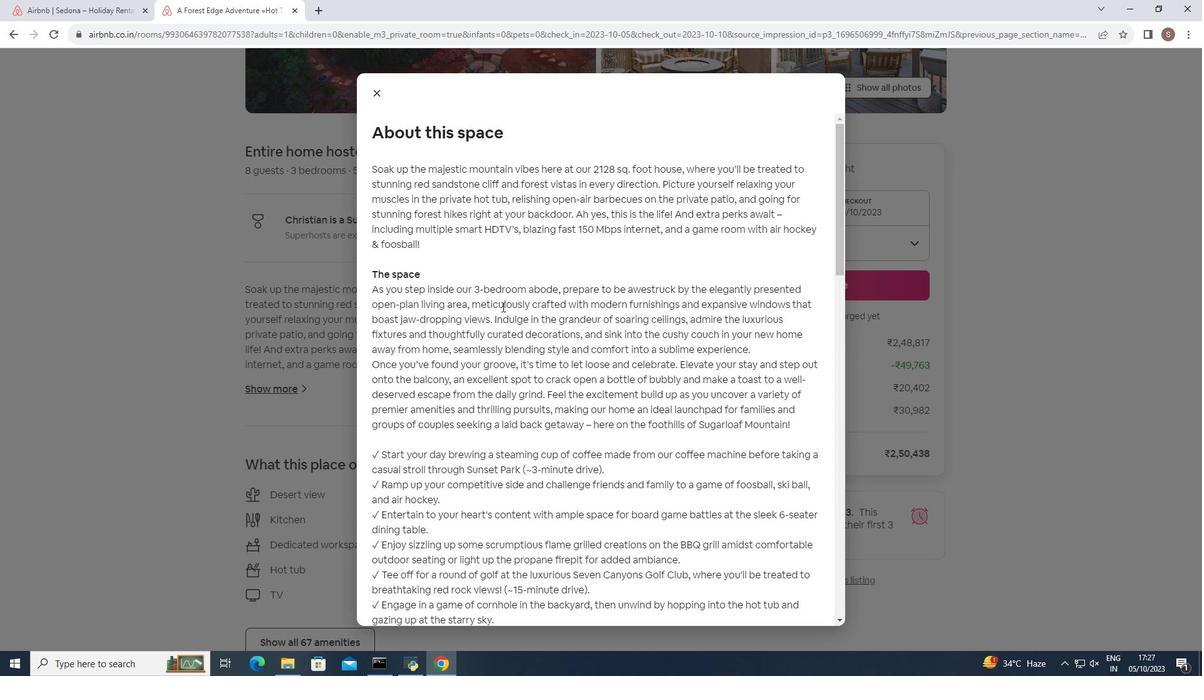 
Action: Mouse scrolled (502, 306) with delta (0, 0)
Screenshot: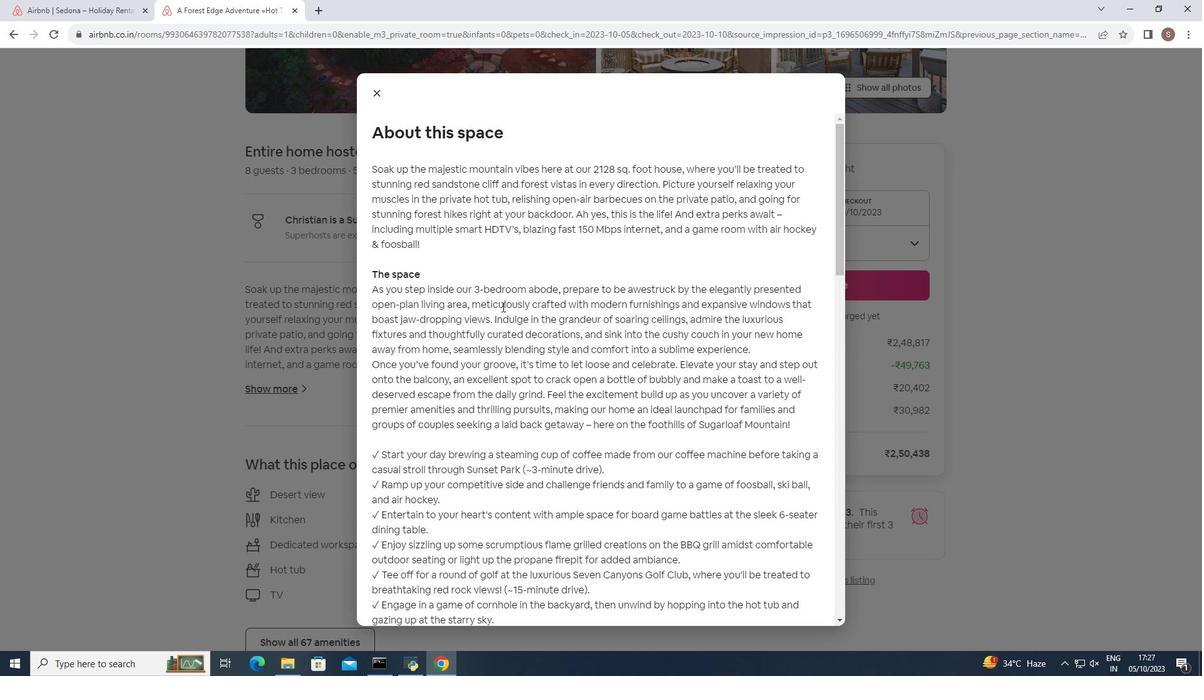 
Action: Mouse scrolled (502, 306) with delta (0, 0)
Screenshot: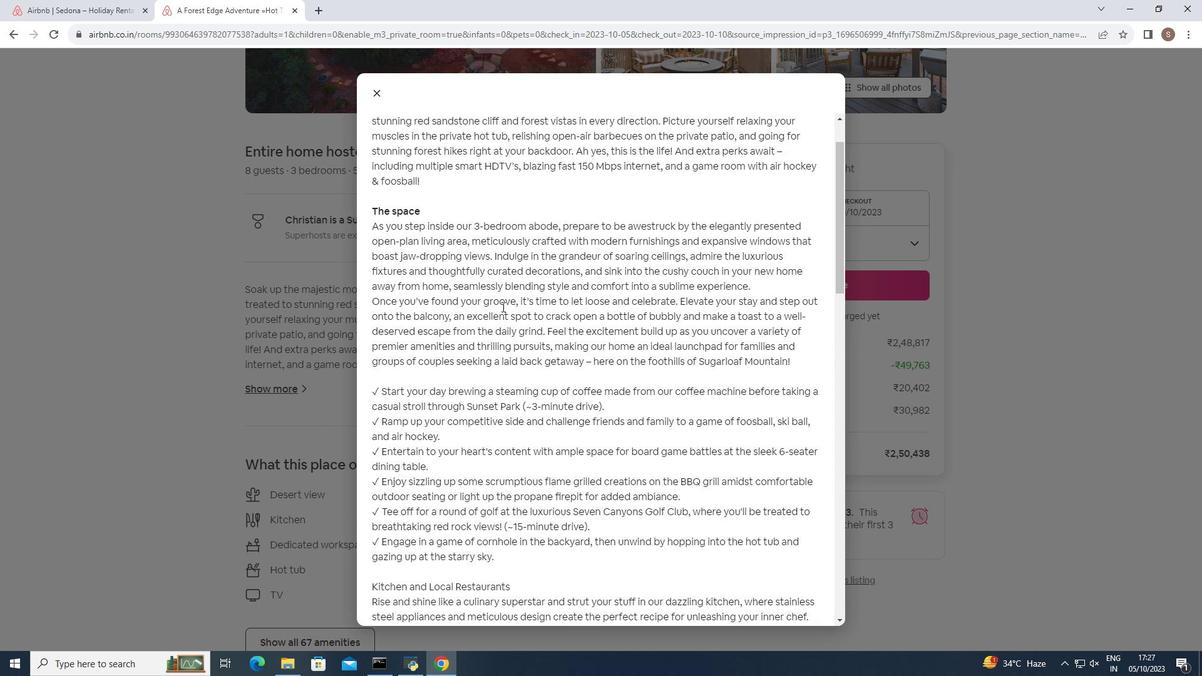 
Action: Mouse scrolled (502, 306) with delta (0, 0)
Screenshot: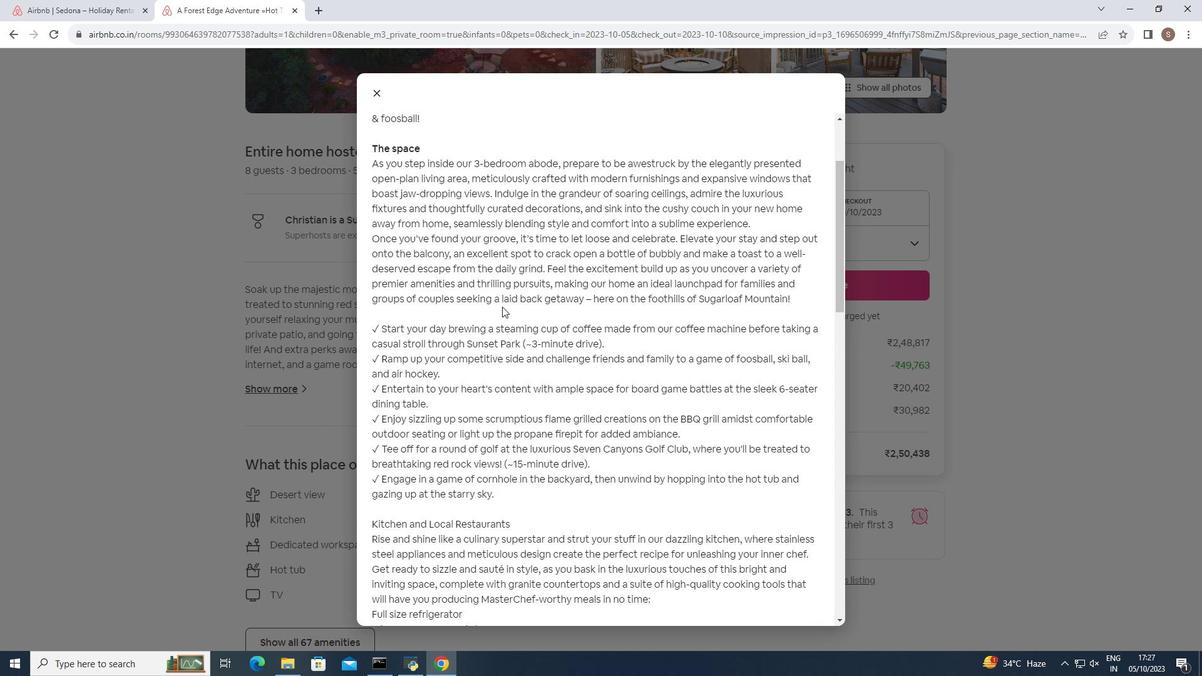 
Action: Mouse scrolled (502, 306) with delta (0, 0)
Screenshot: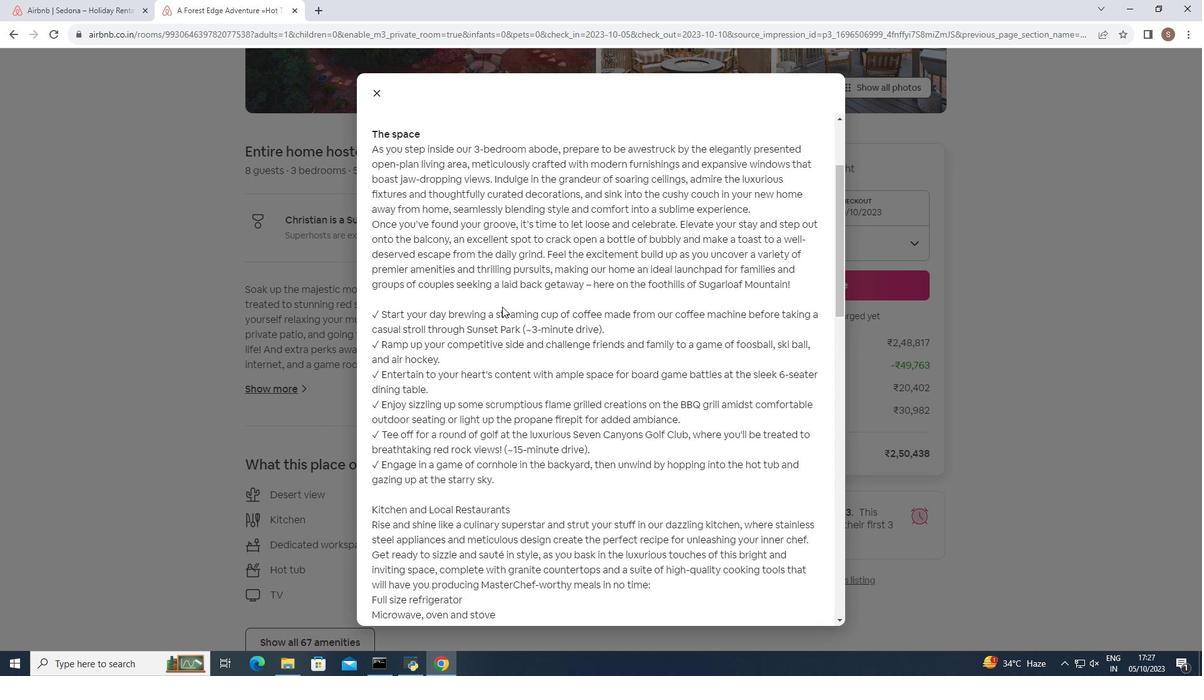 
Action: Mouse scrolled (502, 306) with delta (0, 0)
Screenshot: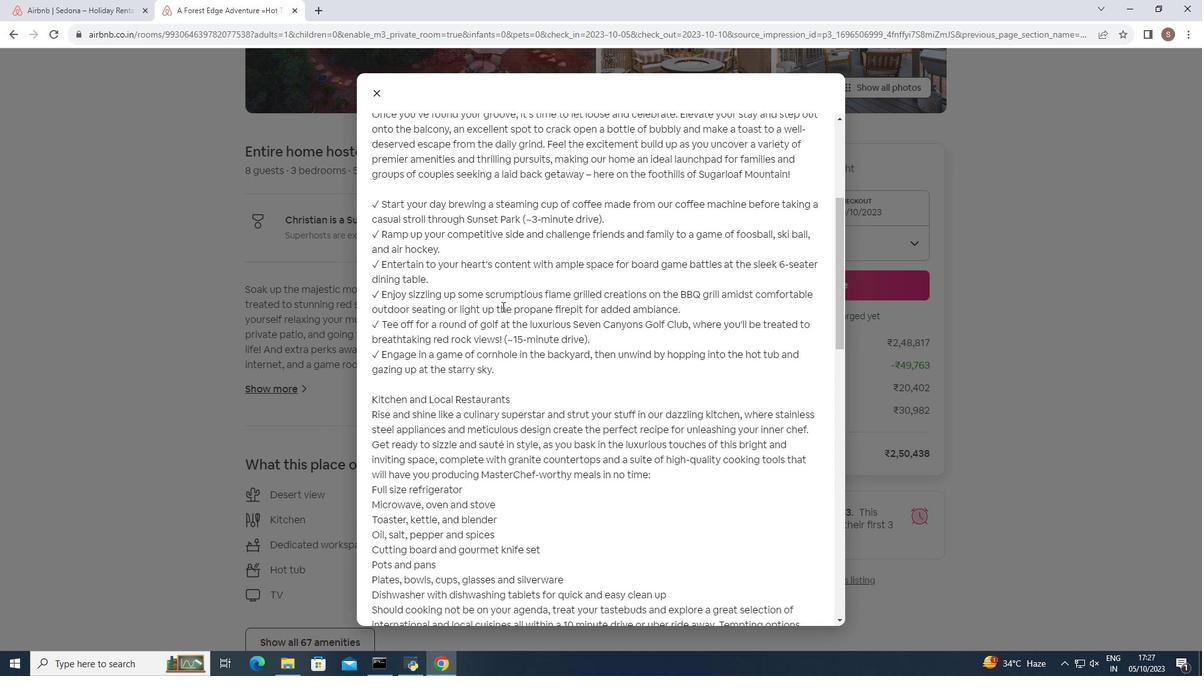 
Action: Mouse scrolled (502, 306) with delta (0, 0)
Screenshot: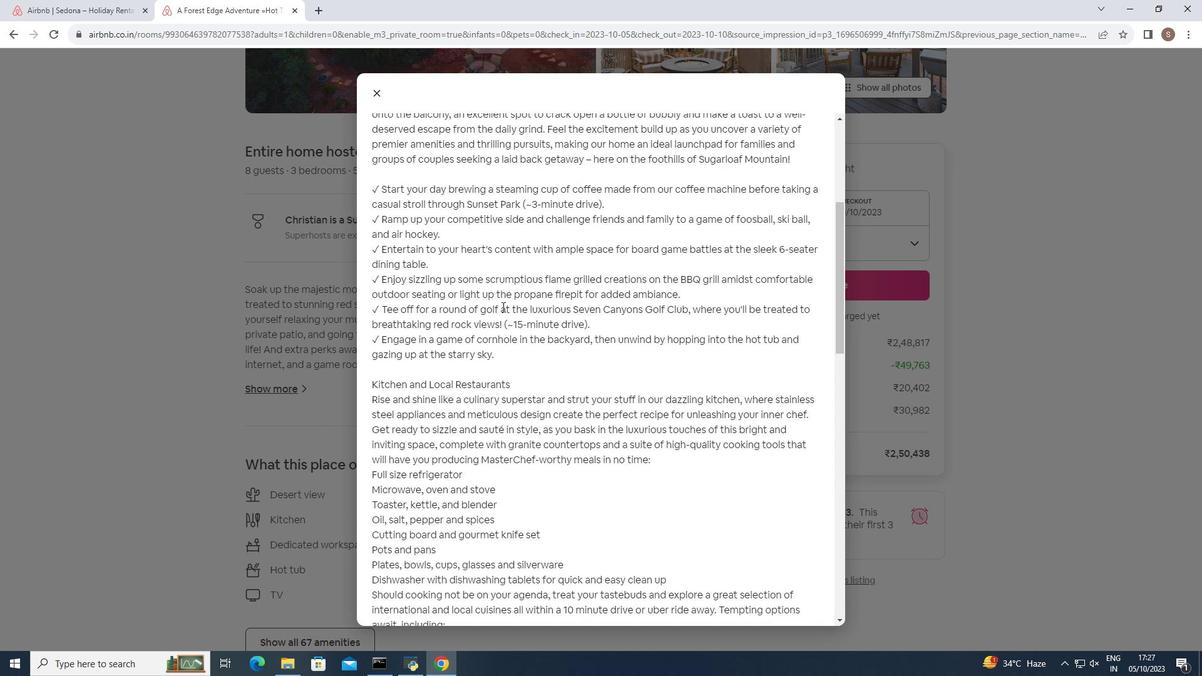 
Action: Mouse scrolled (502, 306) with delta (0, 0)
Screenshot: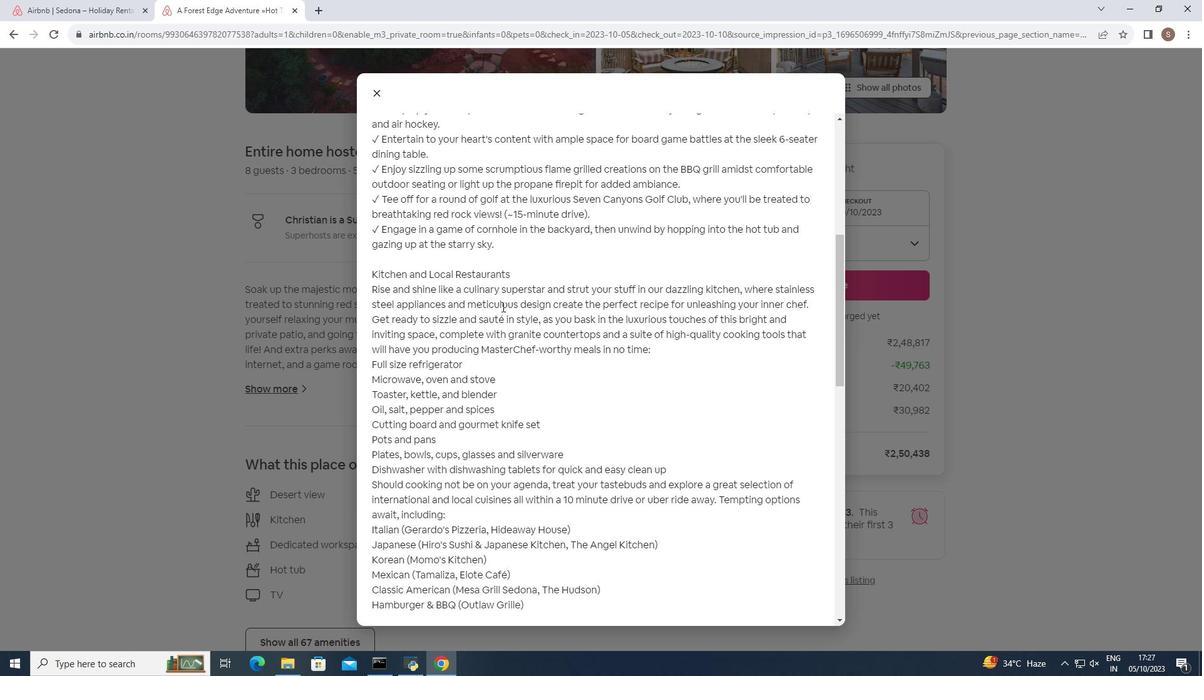 
Action: Mouse scrolled (502, 306) with delta (0, 0)
Screenshot: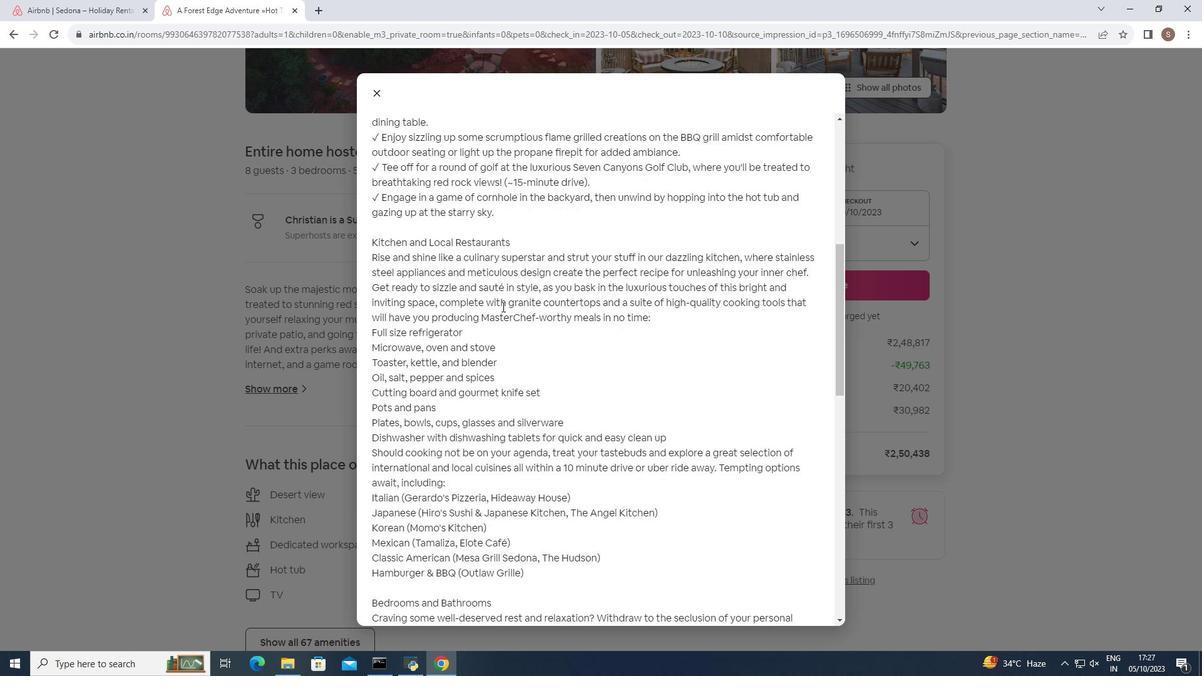 
Action: Mouse scrolled (502, 306) with delta (0, 0)
Screenshot: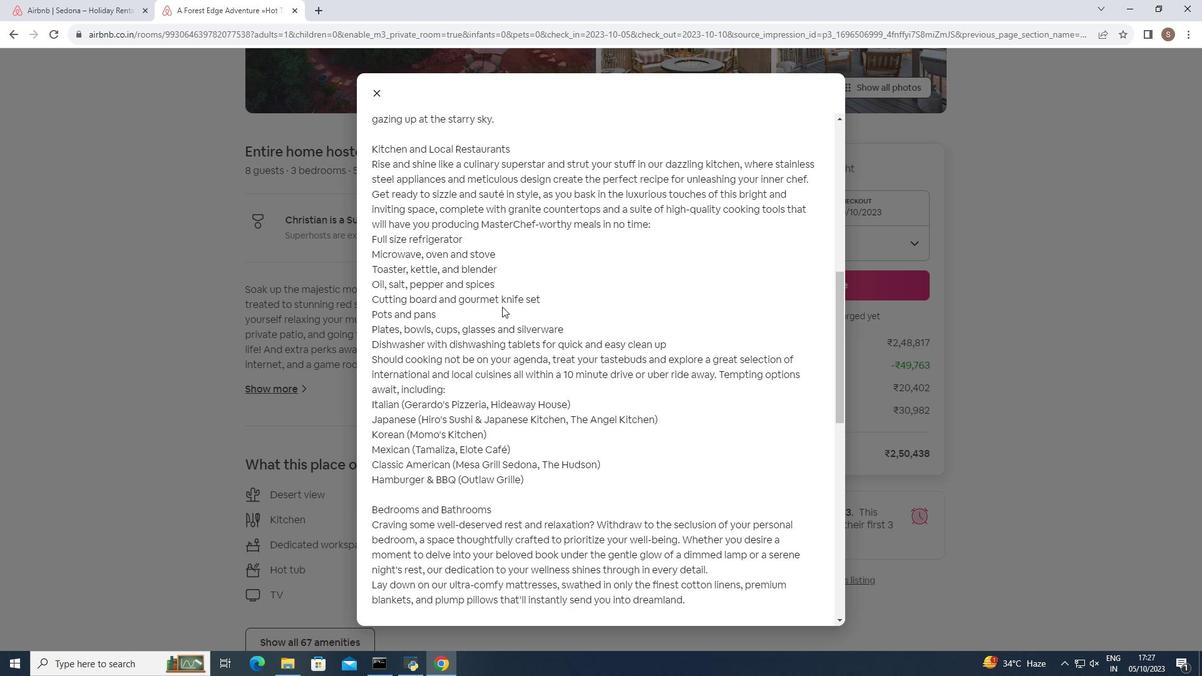 
Action: Mouse scrolled (502, 306) with delta (0, 0)
Screenshot: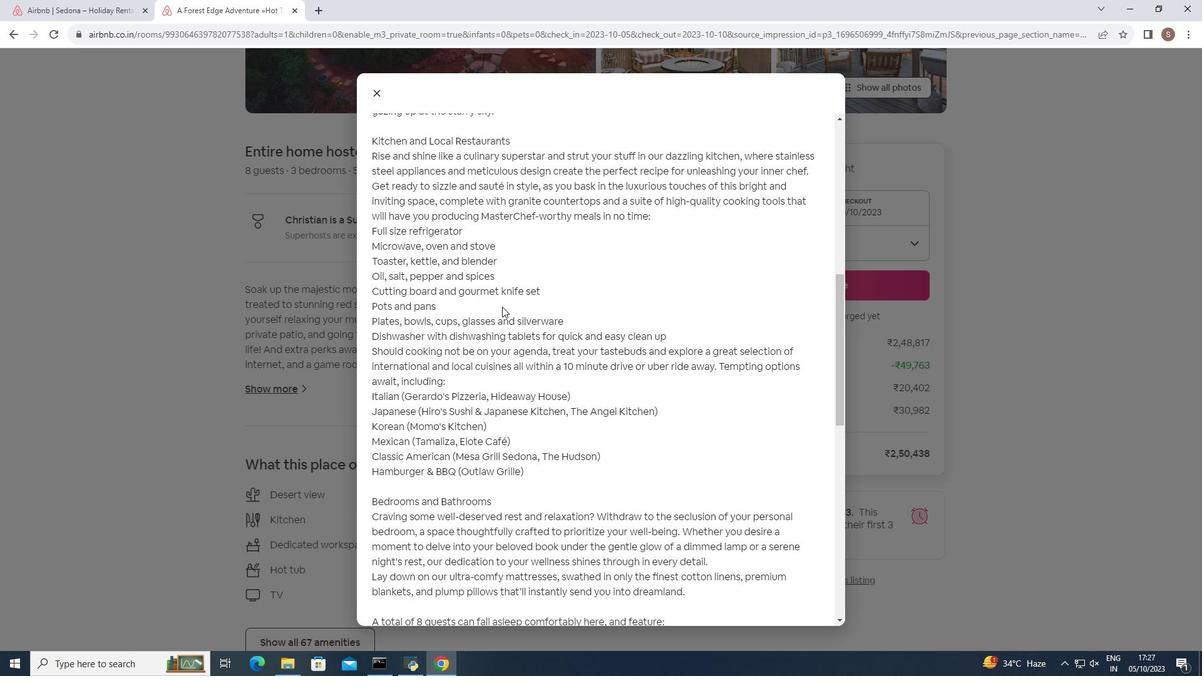 
Action: Mouse scrolled (502, 306) with delta (0, 0)
Screenshot: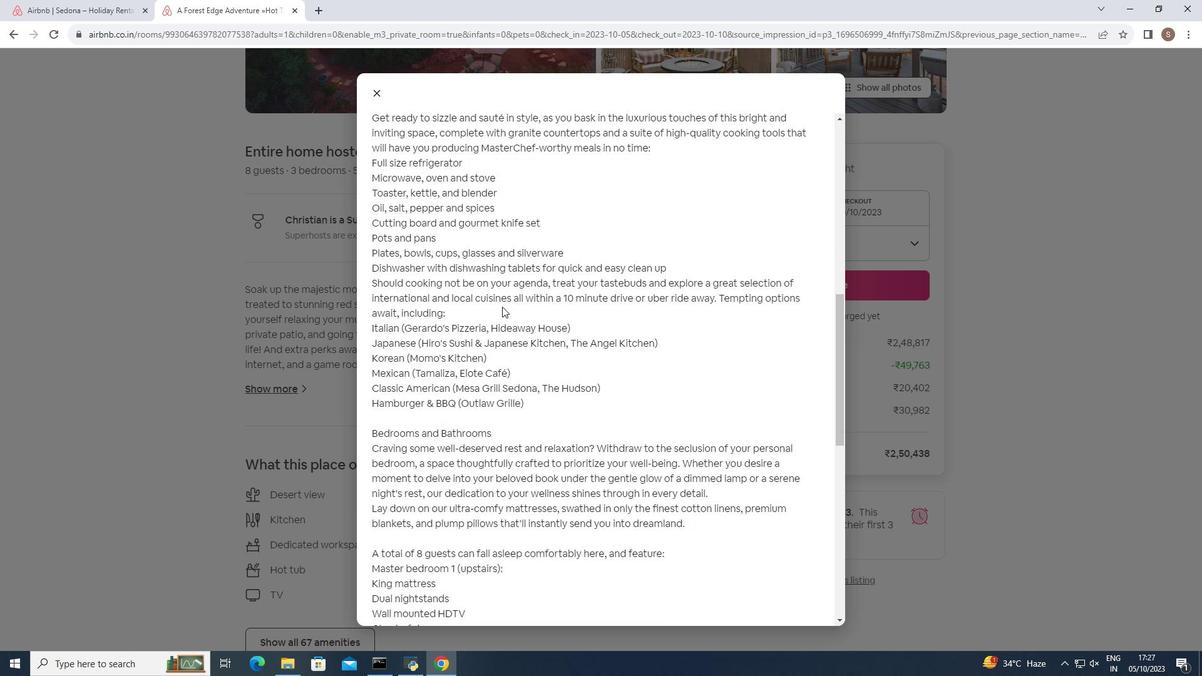 
Action: Mouse scrolled (502, 306) with delta (0, 0)
Screenshot: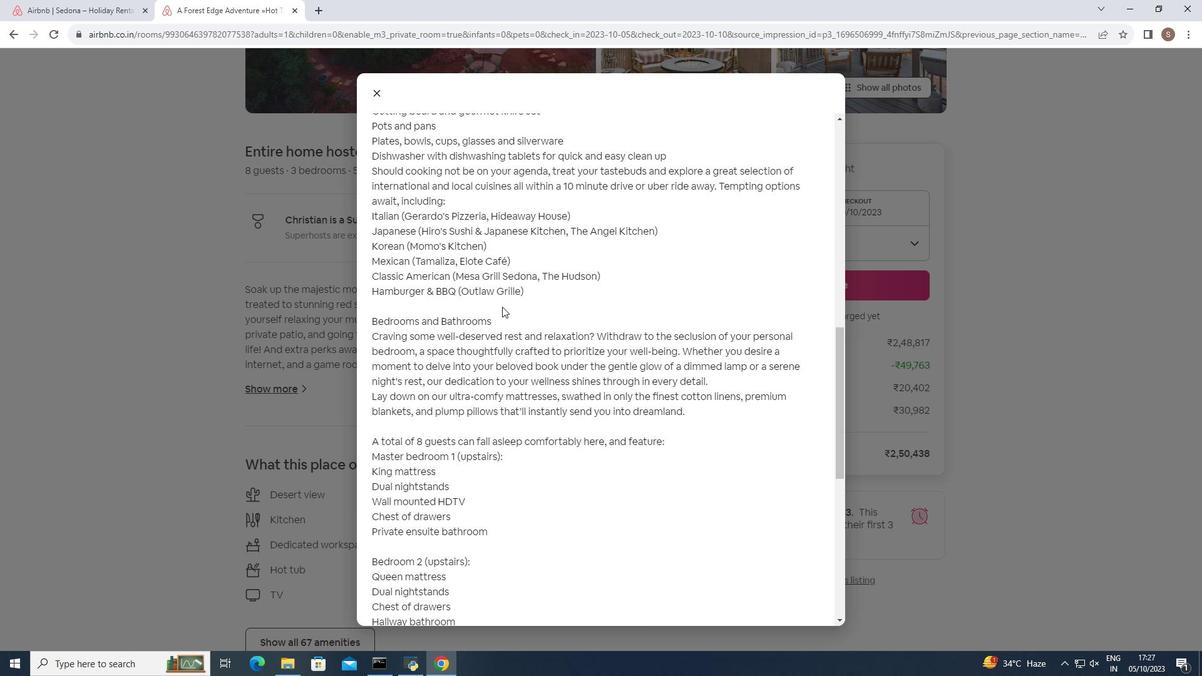 
Action: Mouse scrolled (502, 306) with delta (0, 0)
Screenshot: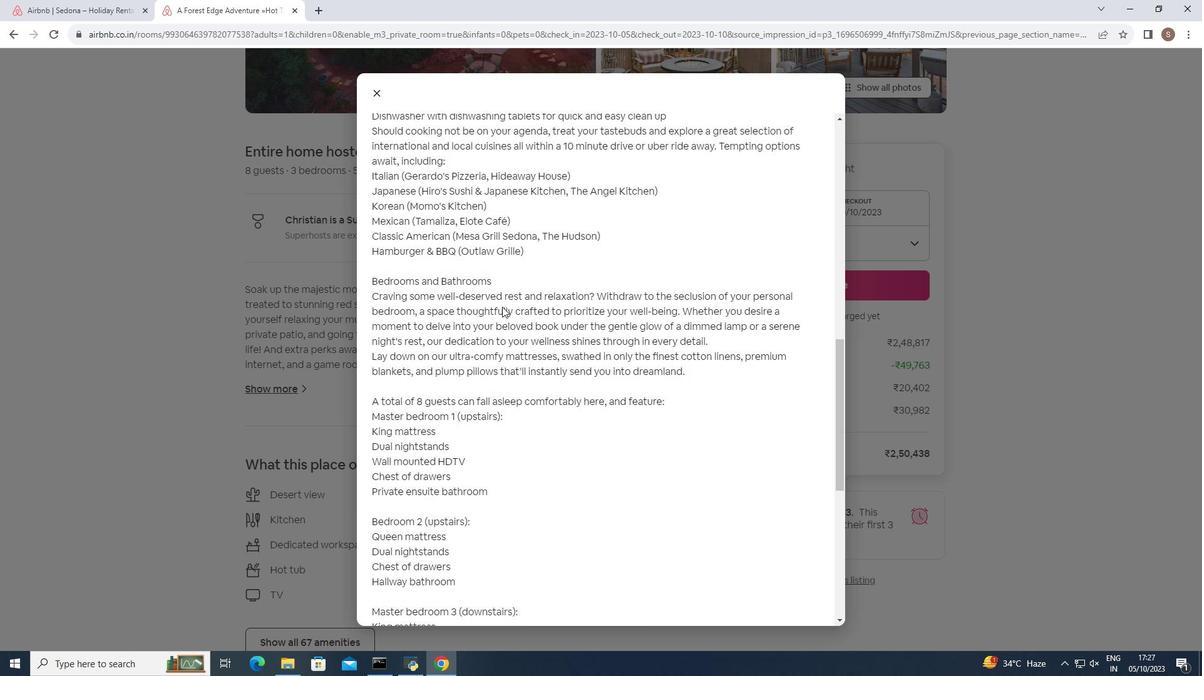 
Action: Mouse scrolled (502, 306) with delta (0, 0)
Screenshot: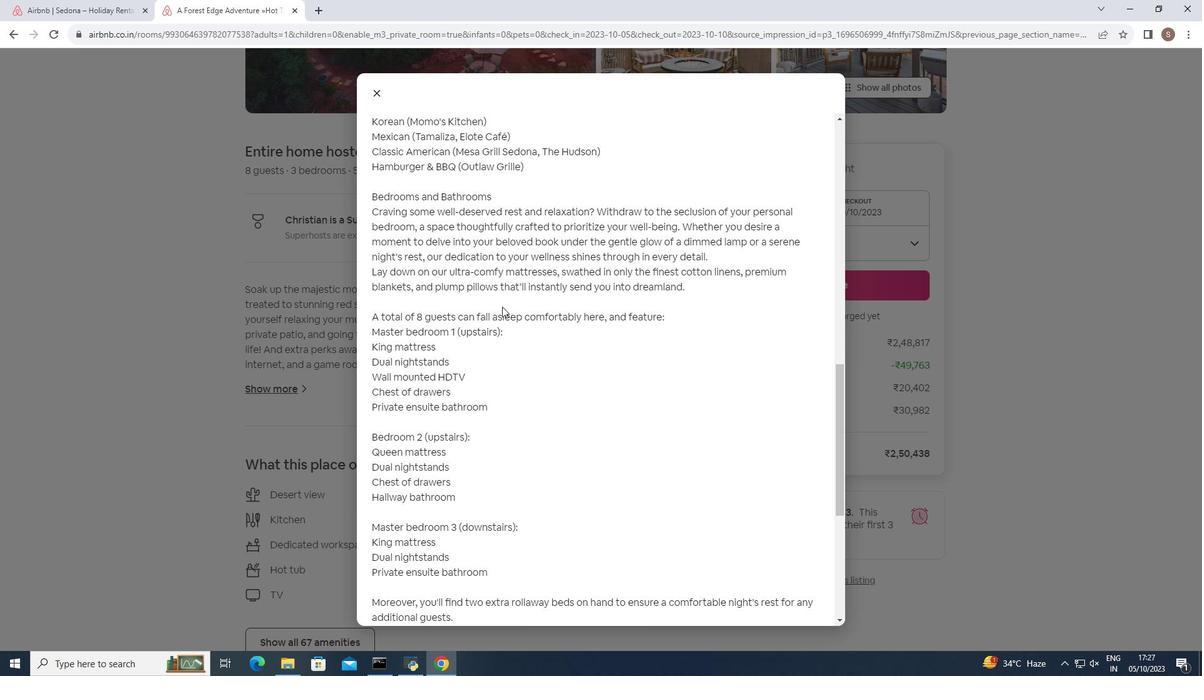 
Action: Mouse scrolled (502, 306) with delta (0, 0)
Screenshot: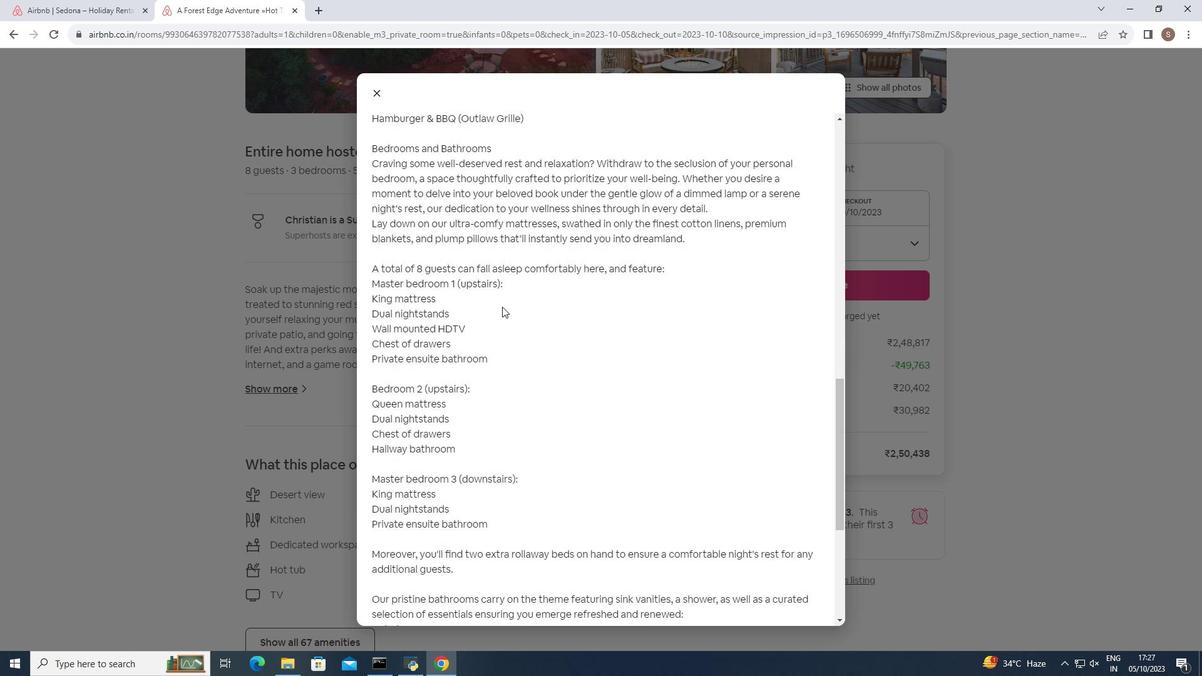 
Action: Mouse scrolled (502, 306) with delta (0, 0)
Screenshot: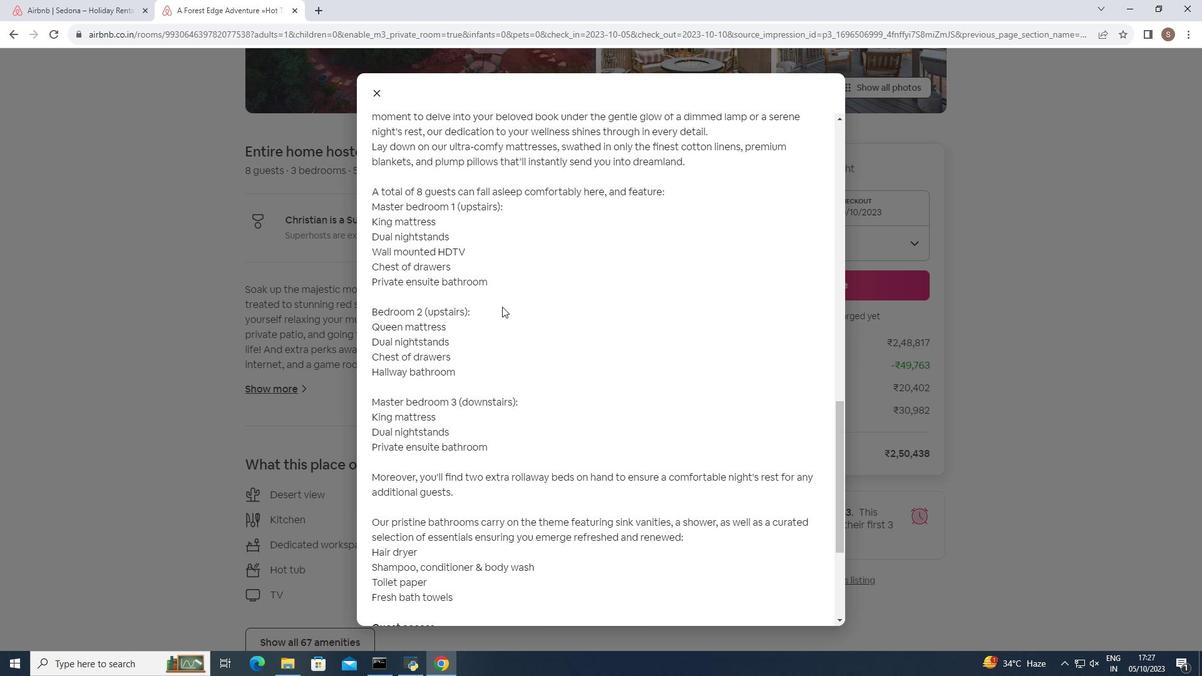 
Action: Mouse scrolled (502, 306) with delta (0, 0)
Screenshot: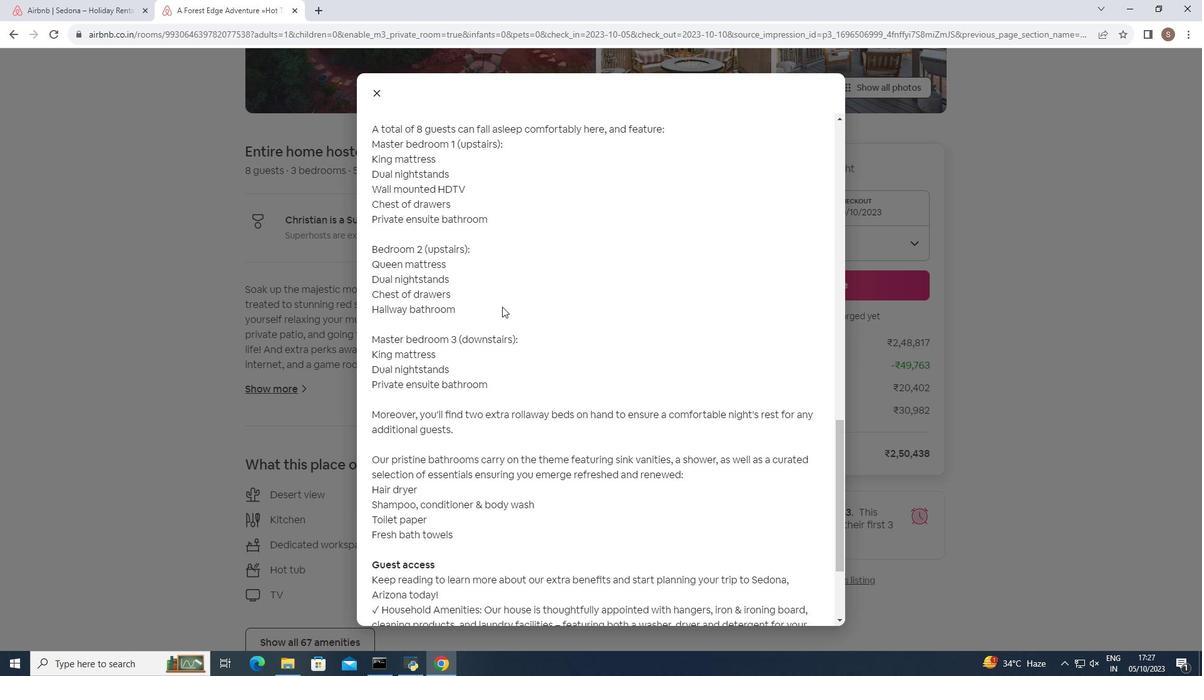 
Action: Mouse scrolled (502, 306) with delta (0, 0)
Screenshot: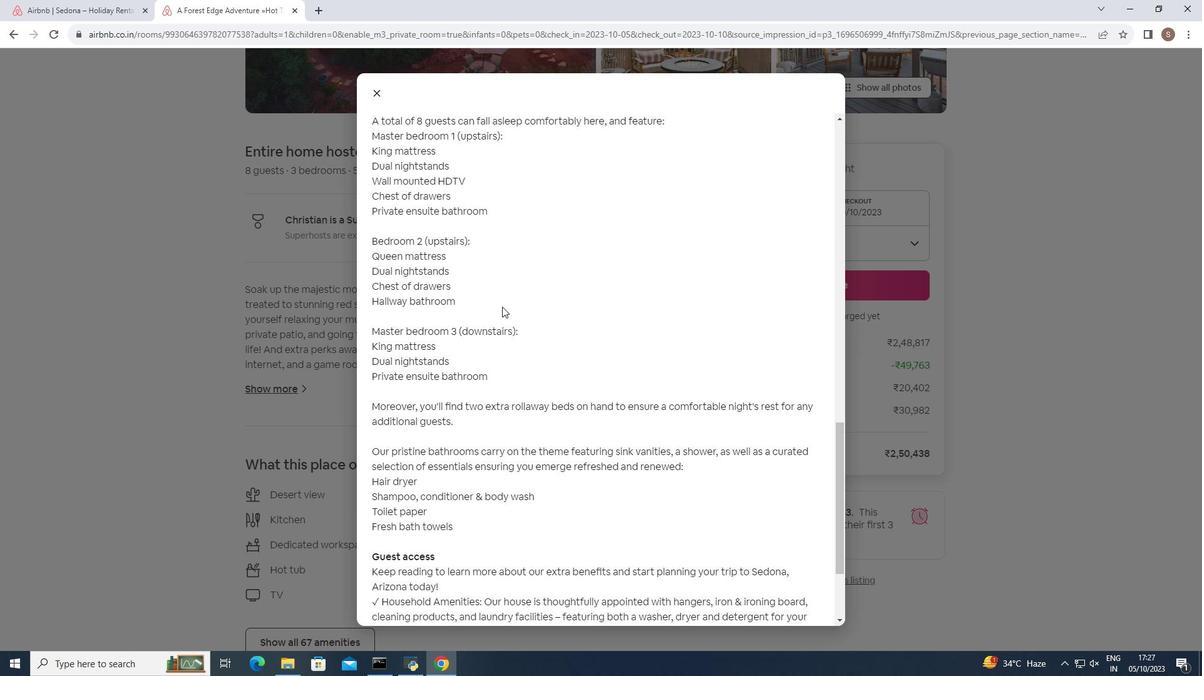 
Action: Mouse scrolled (502, 306) with delta (0, 0)
Screenshot: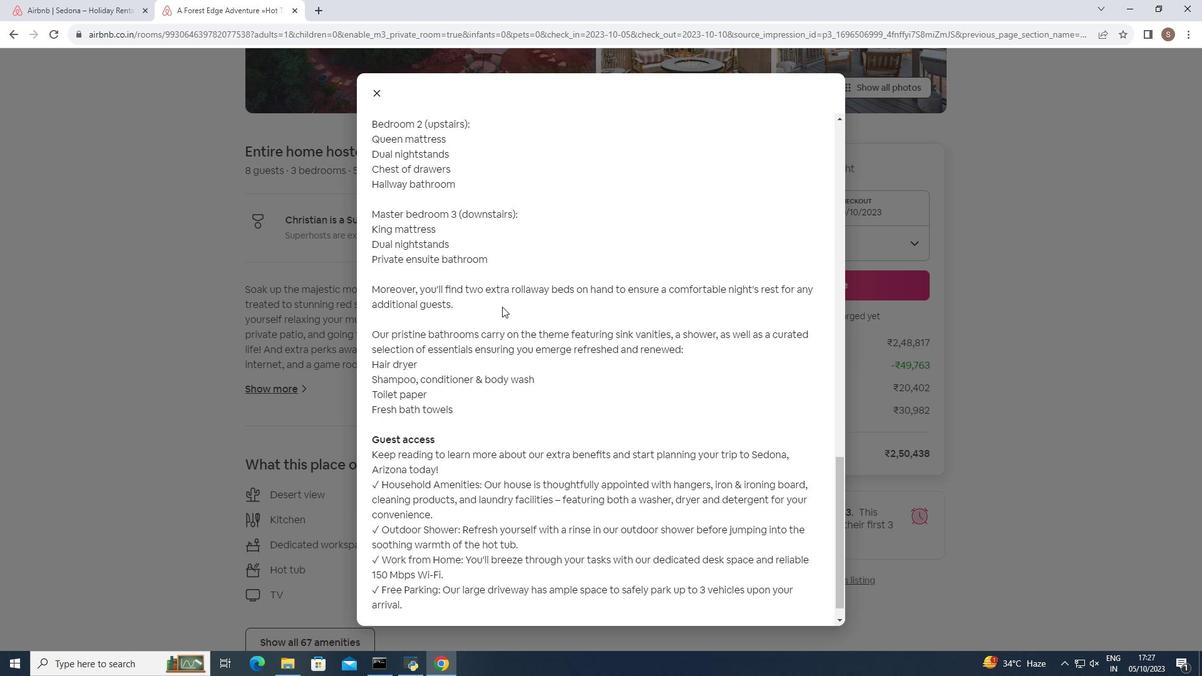 
Action: Mouse scrolled (502, 306) with delta (0, 0)
Screenshot: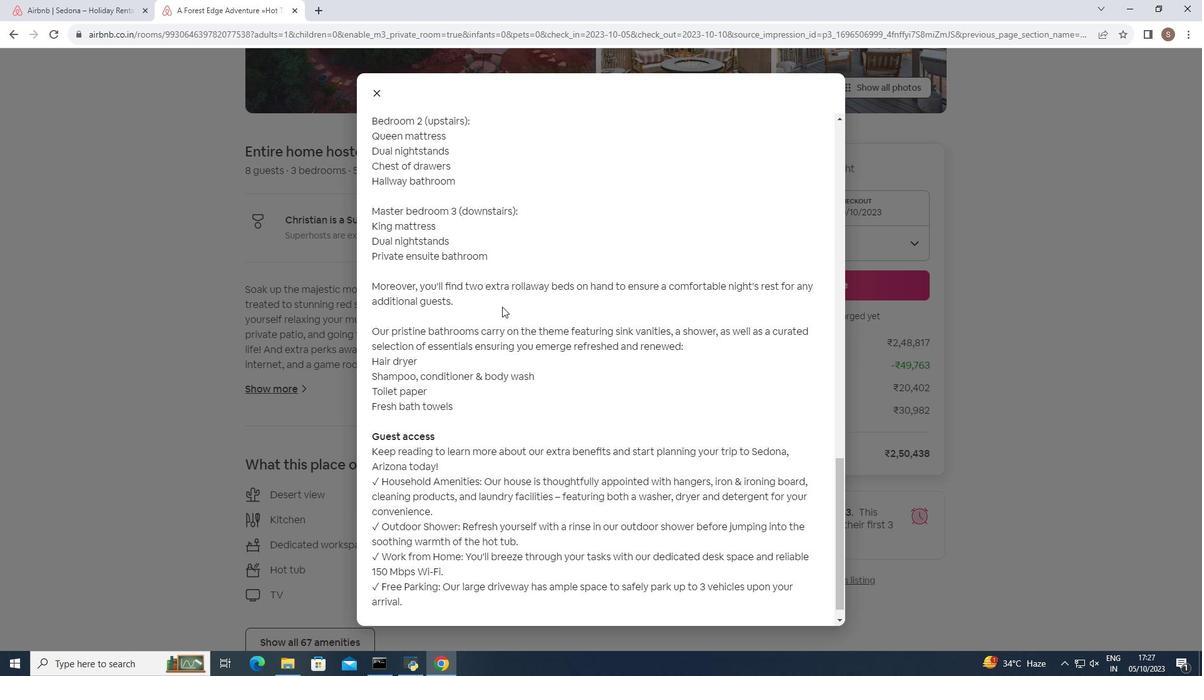 
Action: Mouse moved to (376, 92)
Screenshot: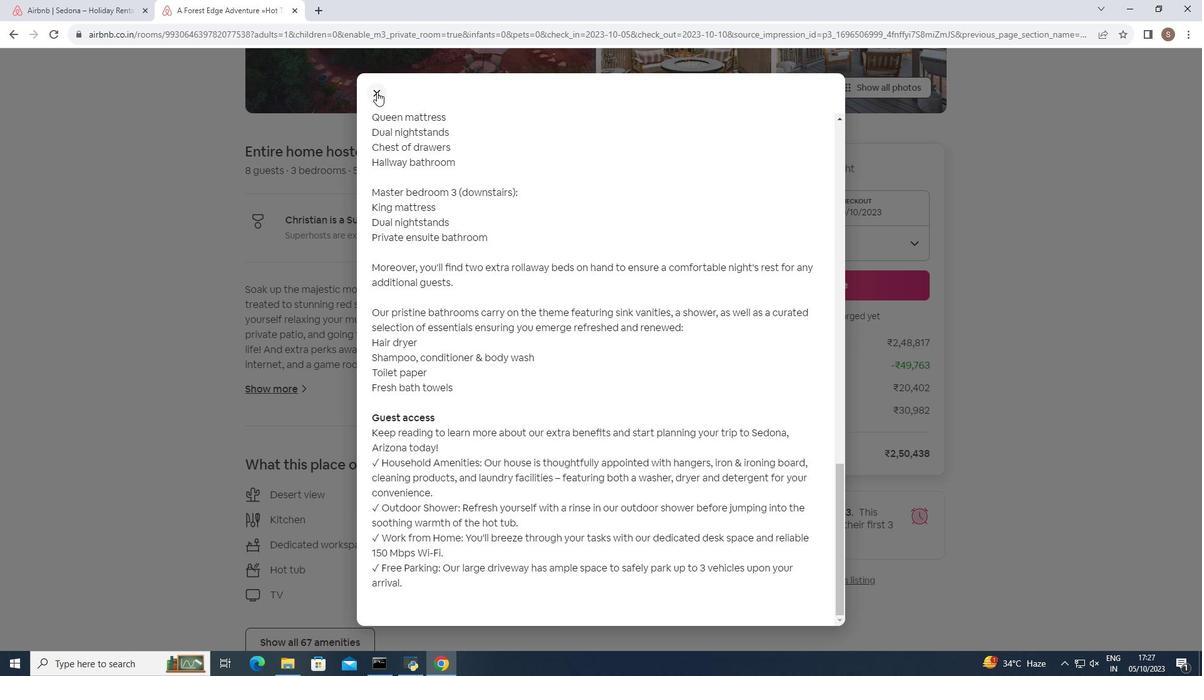 
Action: Mouse pressed left at (376, 92)
Screenshot: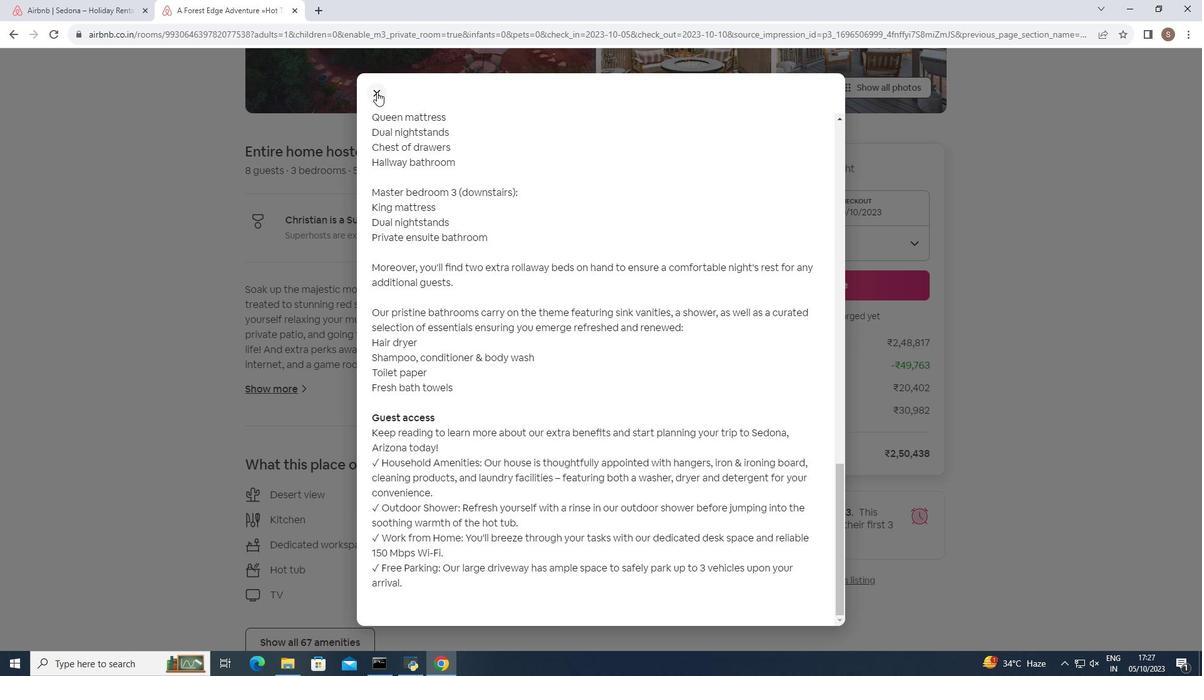 
Action: Mouse moved to (383, 222)
Screenshot: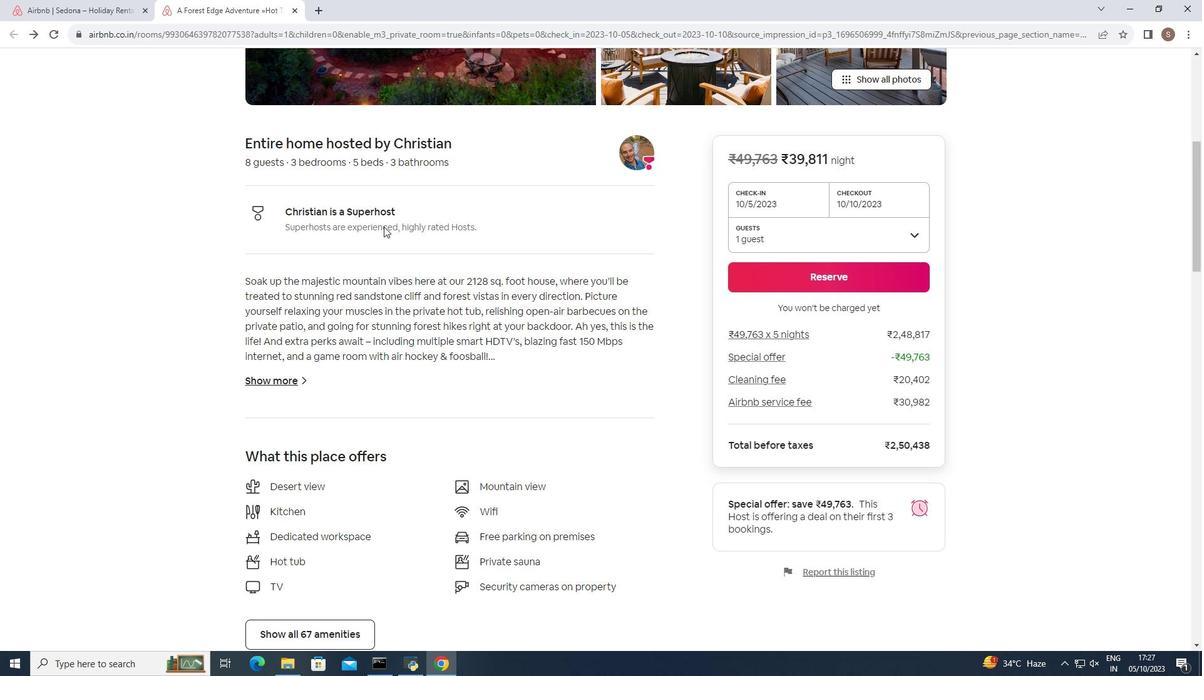 
Action: Mouse scrolled (383, 222) with delta (0, 0)
Screenshot: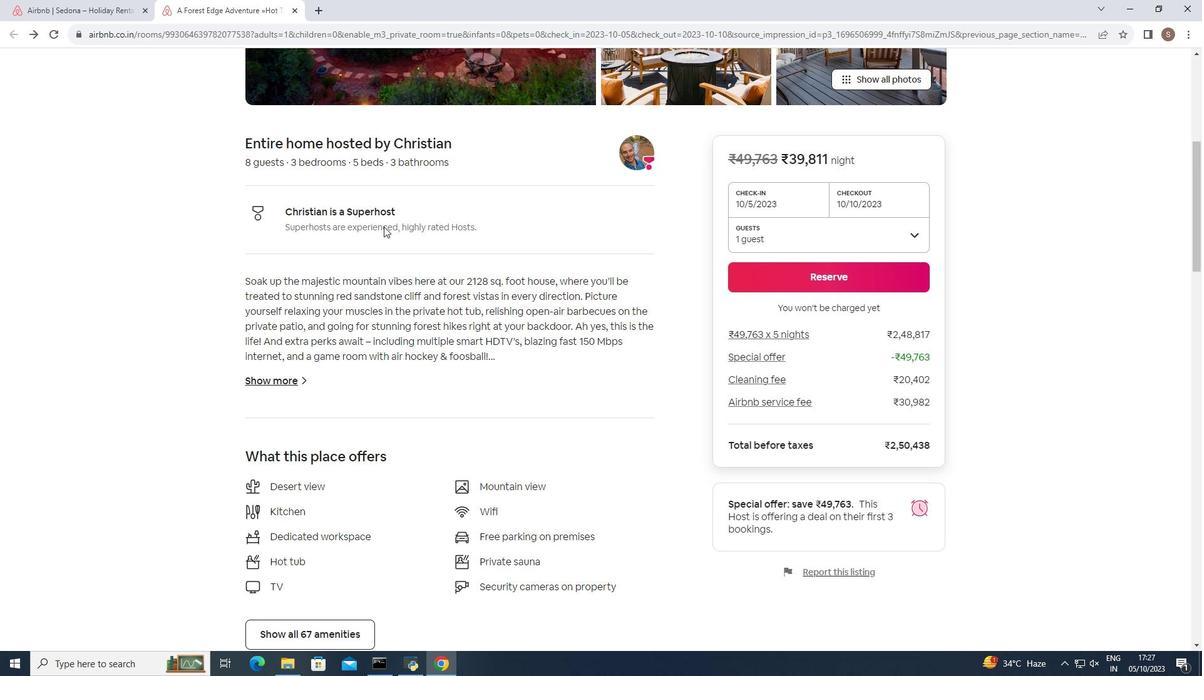 
Action: Mouse moved to (383, 227)
Screenshot: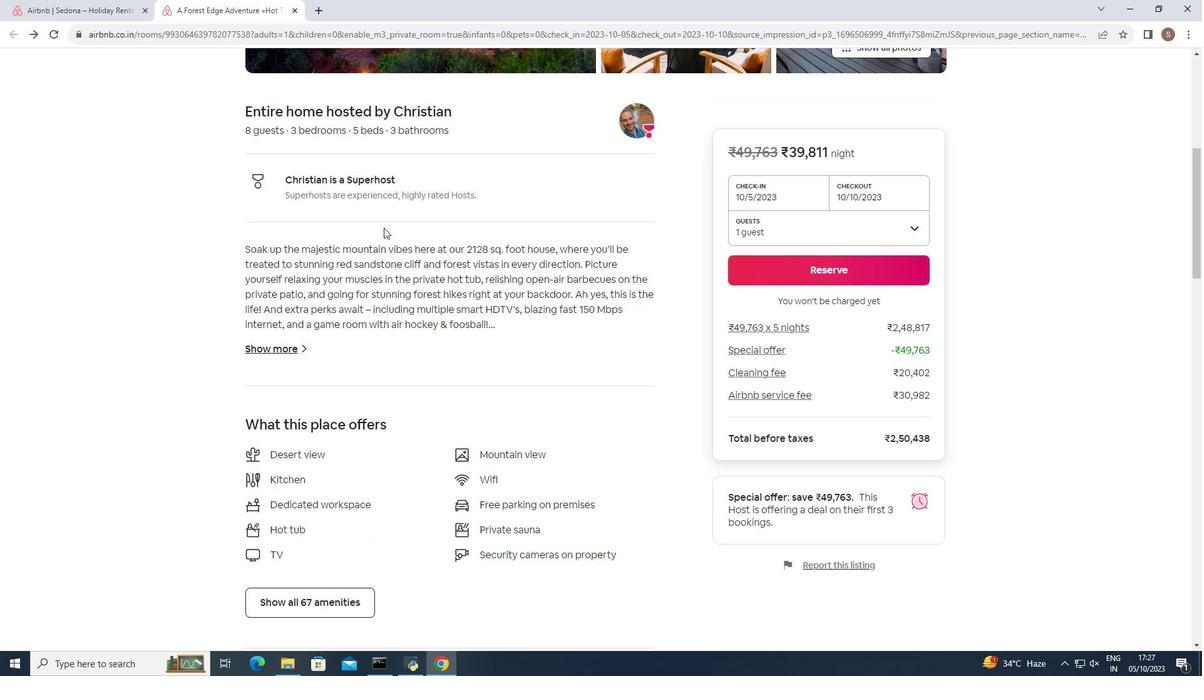 
Action: Mouse scrolled (383, 227) with delta (0, 0)
Screenshot: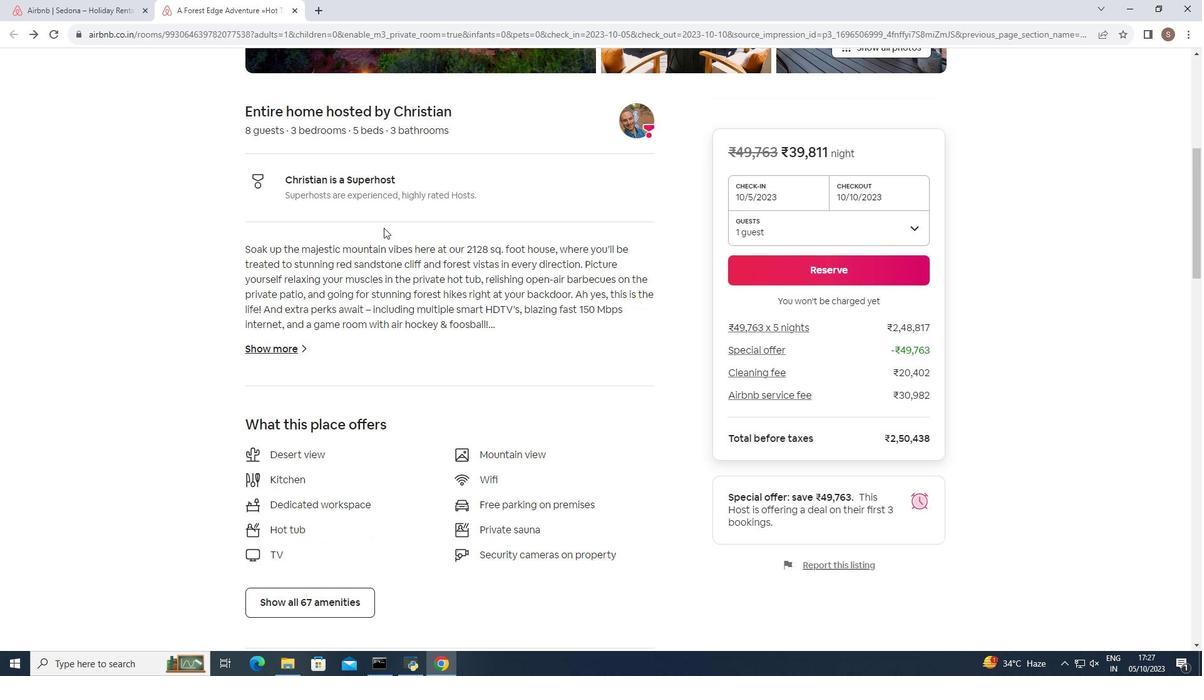 
Action: Mouse moved to (383, 228)
Screenshot: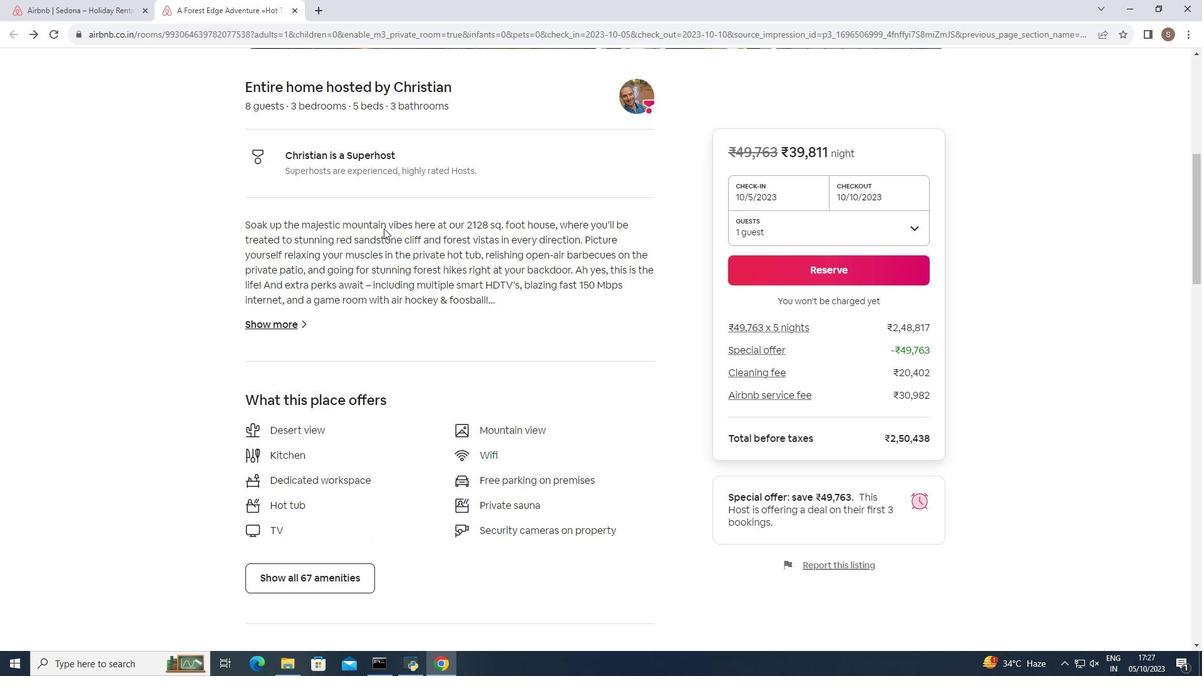 
Action: Mouse scrolled (383, 227) with delta (0, 0)
Screenshot: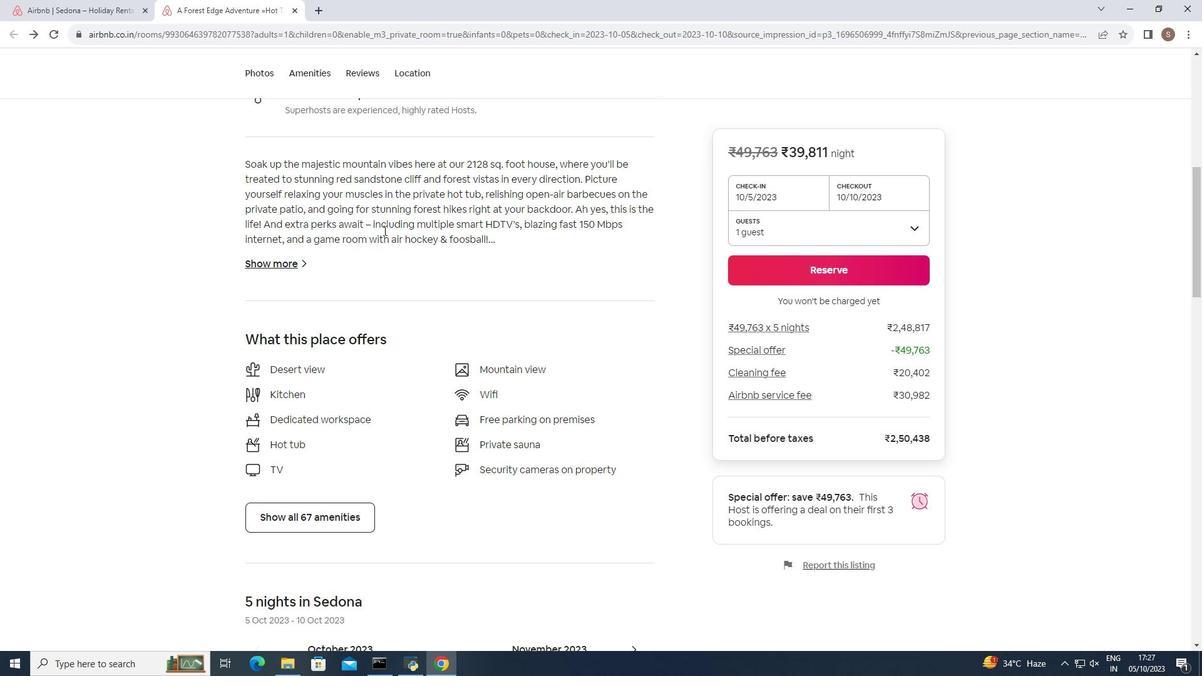
Action: Mouse moved to (383, 230)
Screenshot: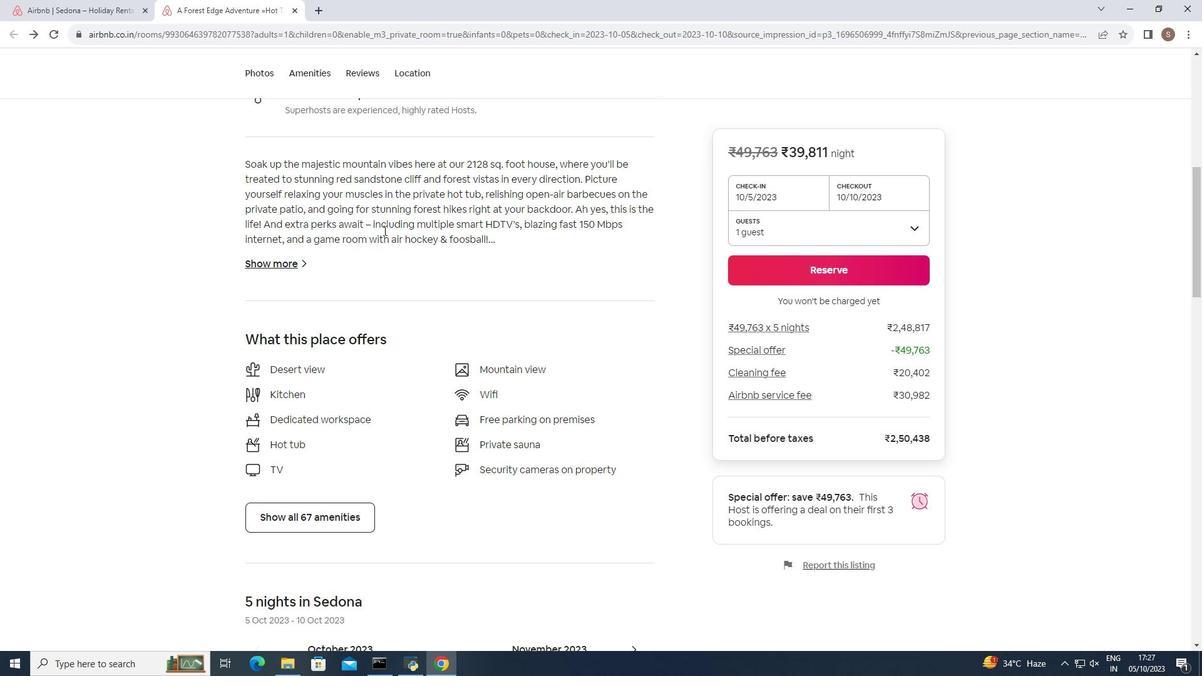 
Action: Mouse scrolled (383, 229) with delta (0, 0)
Screenshot: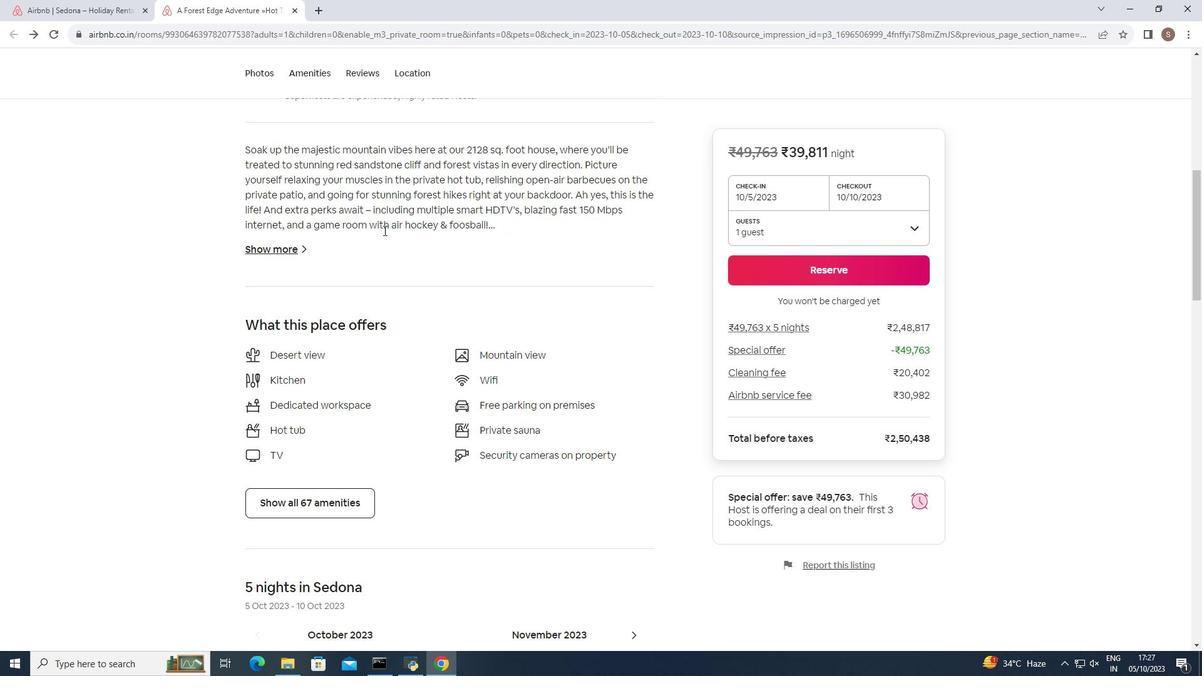 
Action: Mouse moved to (380, 236)
Screenshot: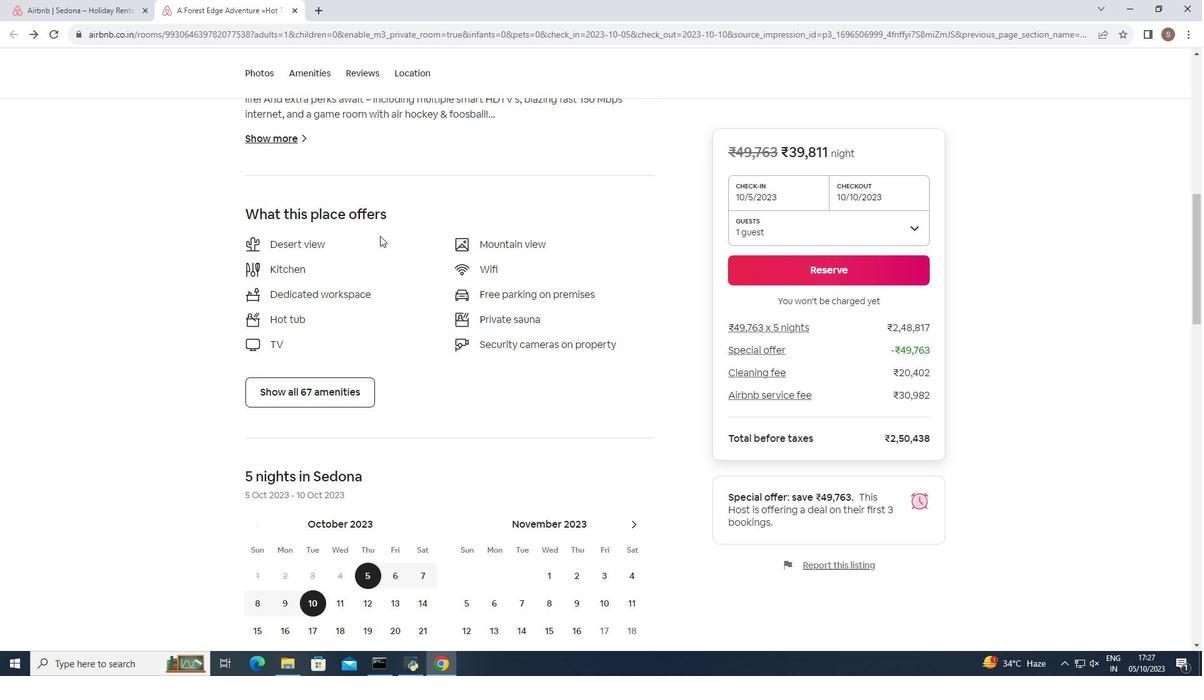 
Action: Mouse scrolled (380, 235) with delta (0, 0)
Screenshot: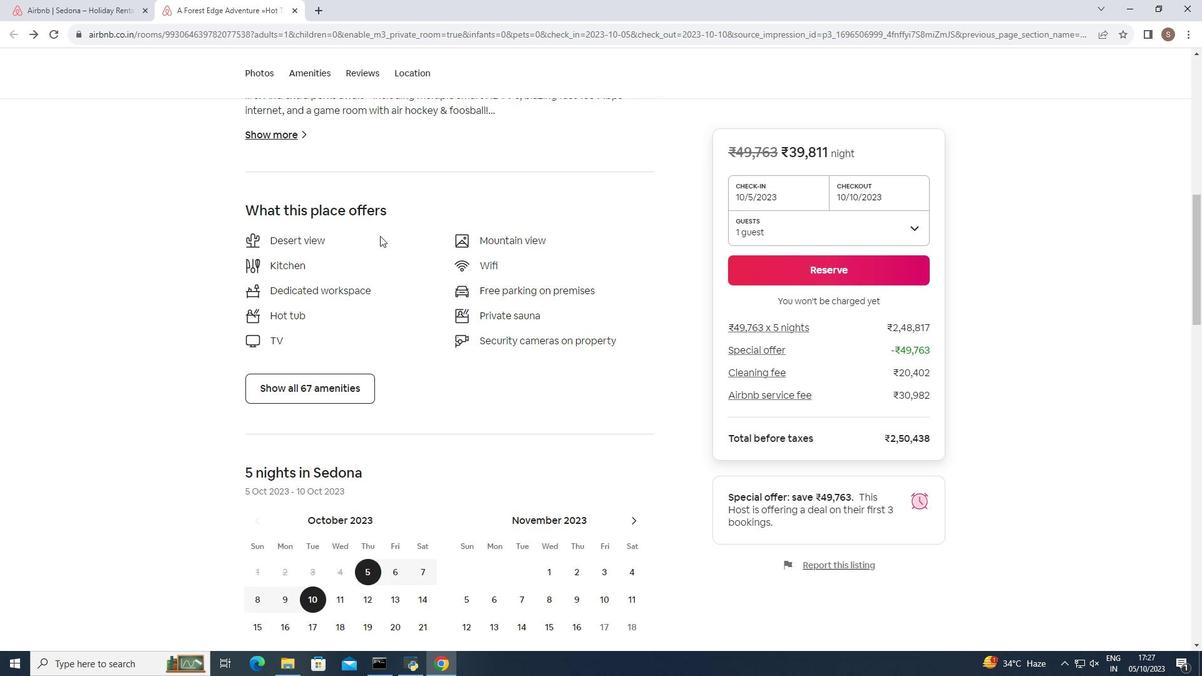 
Action: Mouse moved to (304, 328)
Screenshot: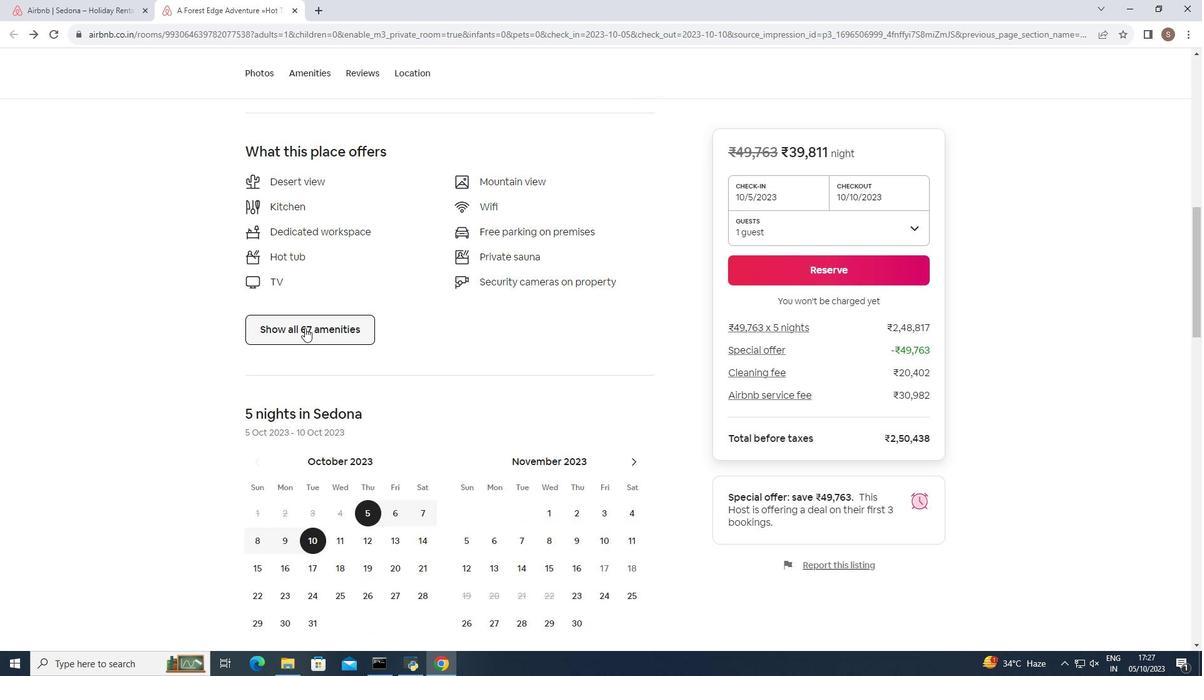 
Action: Mouse pressed left at (304, 328)
Screenshot: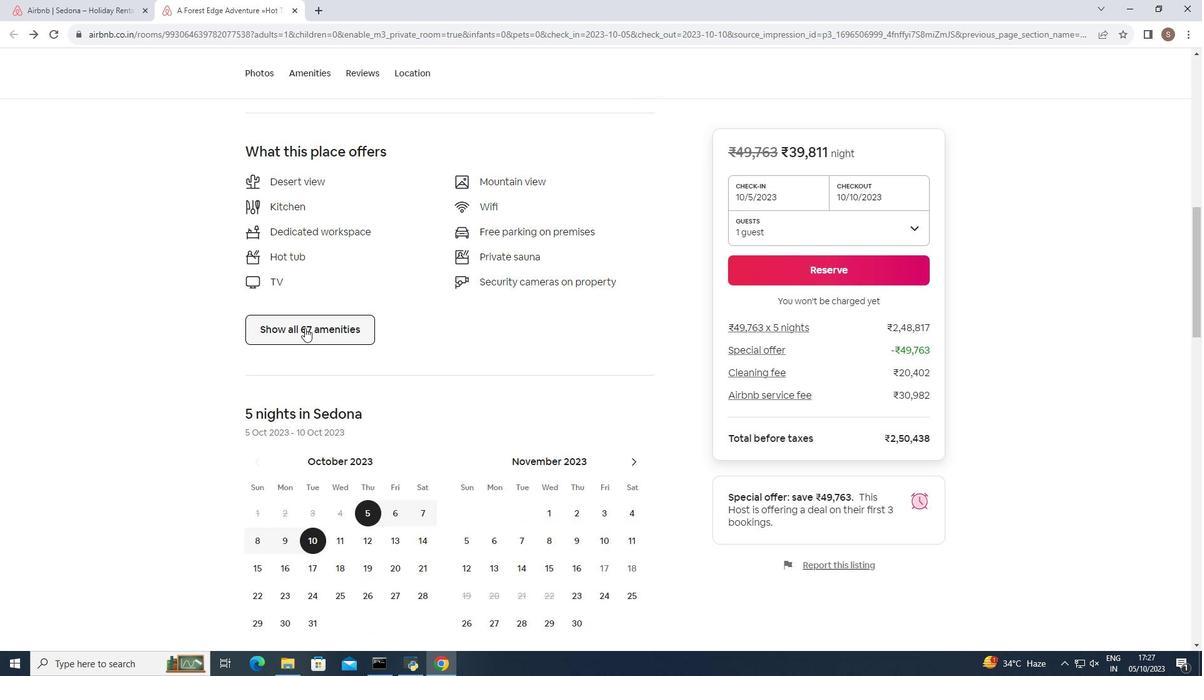 
Action: Mouse moved to (460, 321)
Screenshot: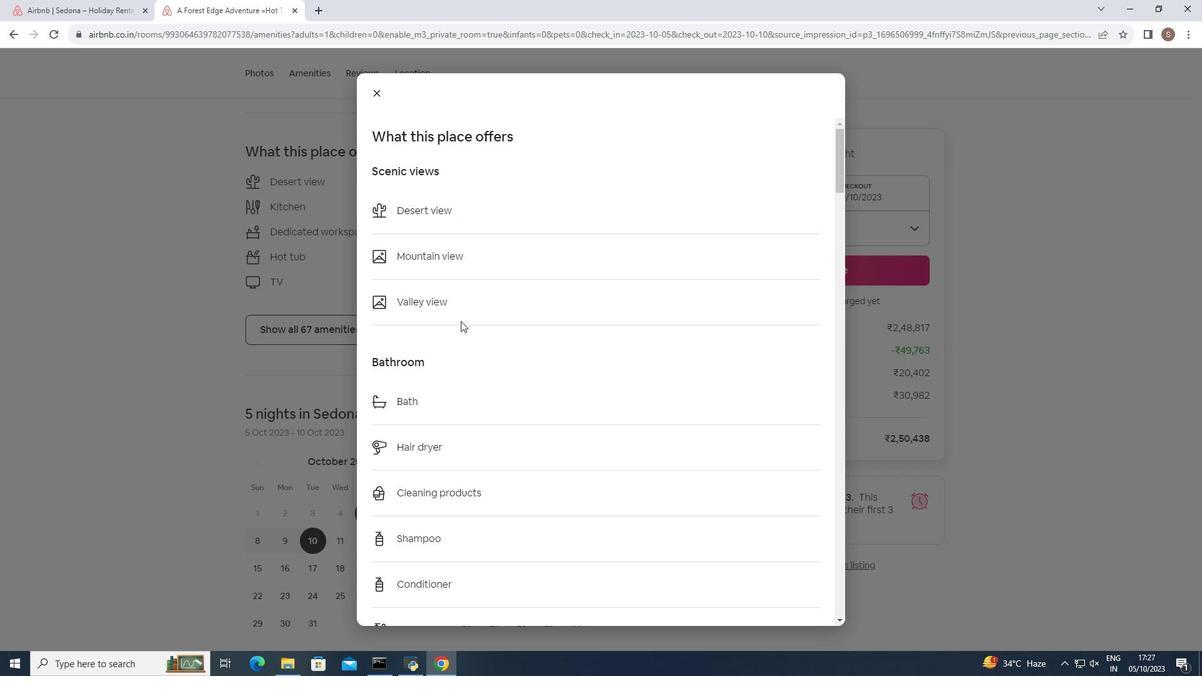 
Action: Mouse scrolled (460, 320) with delta (0, 0)
Screenshot: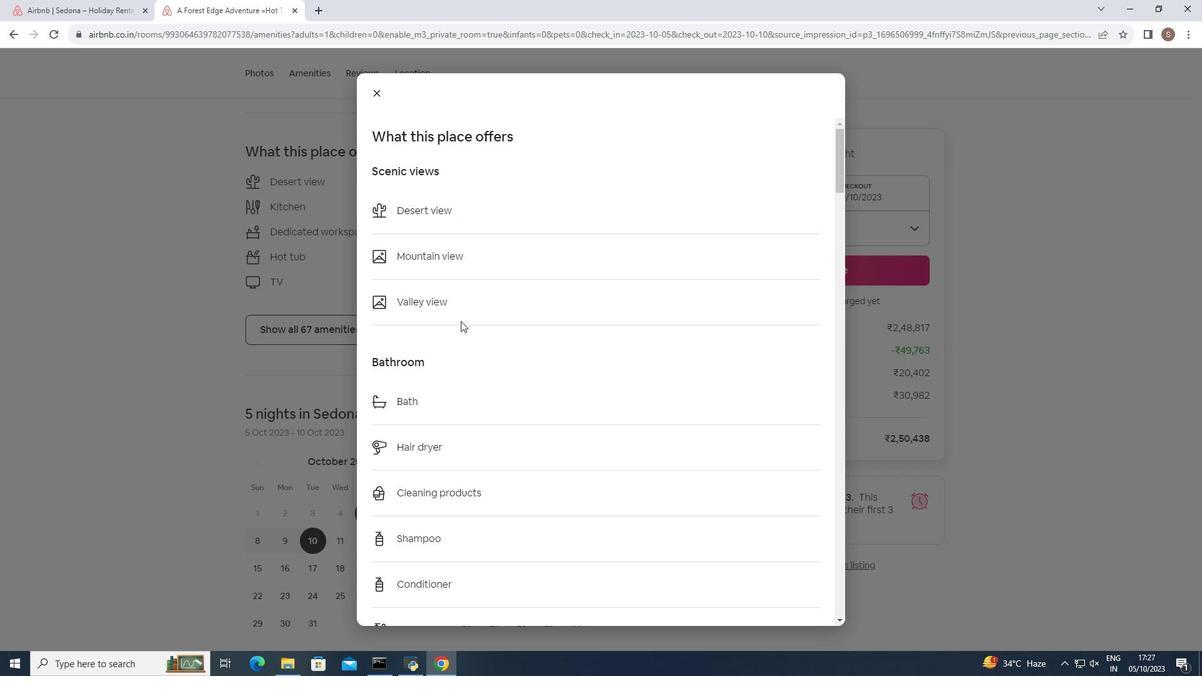 
Action: Mouse scrolled (460, 320) with delta (0, 0)
Screenshot: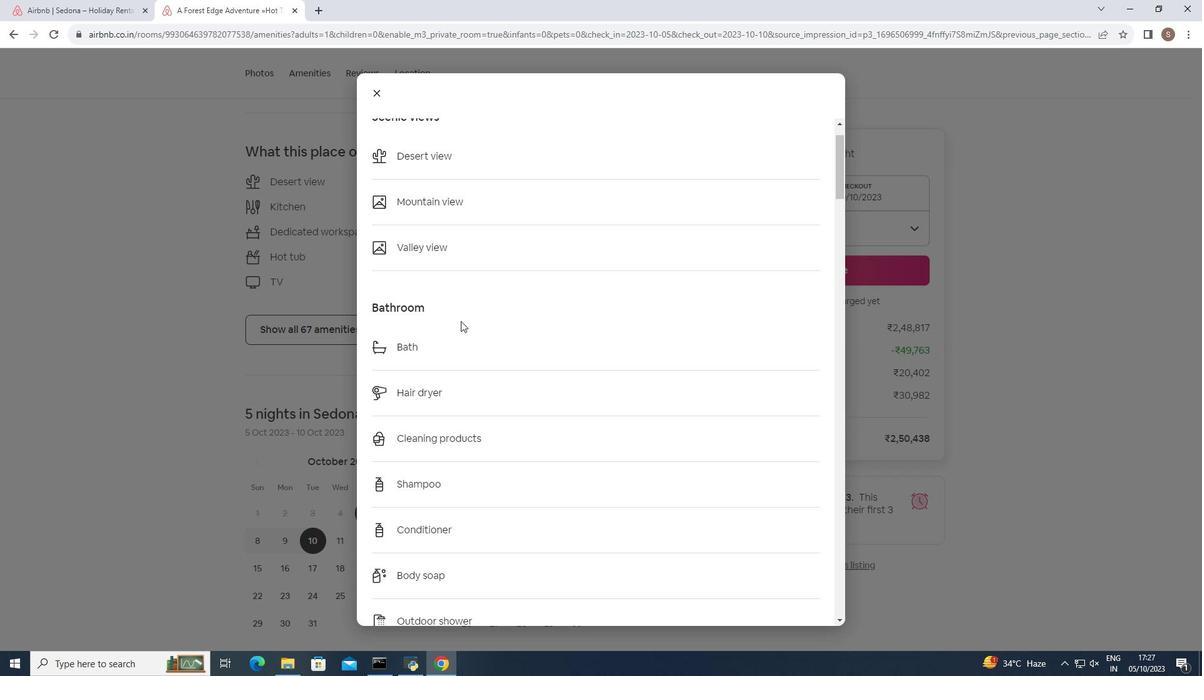 
Action: Mouse scrolled (460, 320) with delta (0, 0)
Screenshot: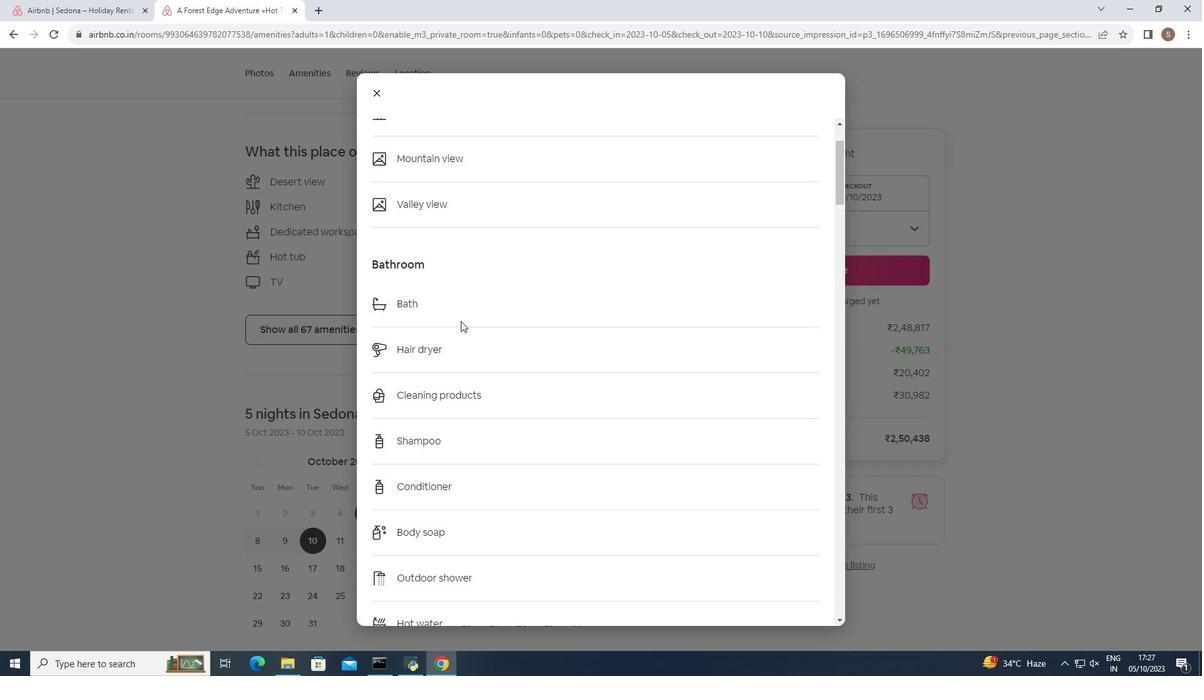
Action: Mouse scrolled (460, 320) with delta (0, 0)
Screenshot: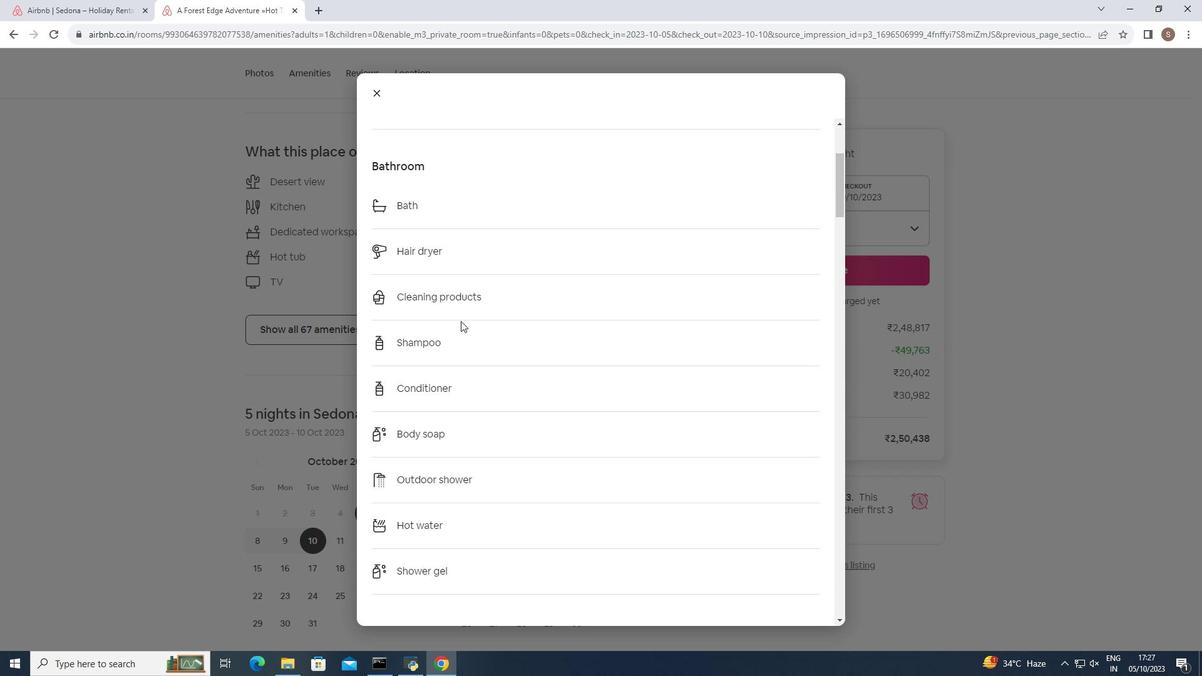 
Action: Mouse scrolled (460, 320) with delta (0, 0)
Screenshot: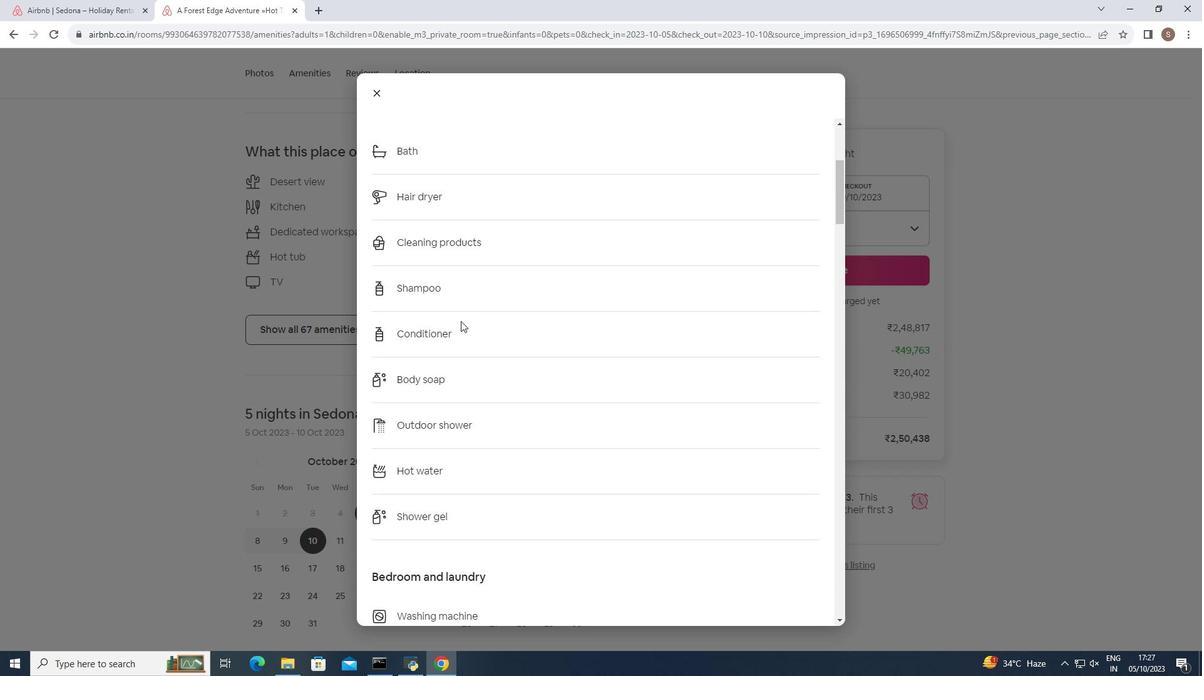 
Action: Mouse scrolled (460, 320) with delta (0, 0)
Screenshot: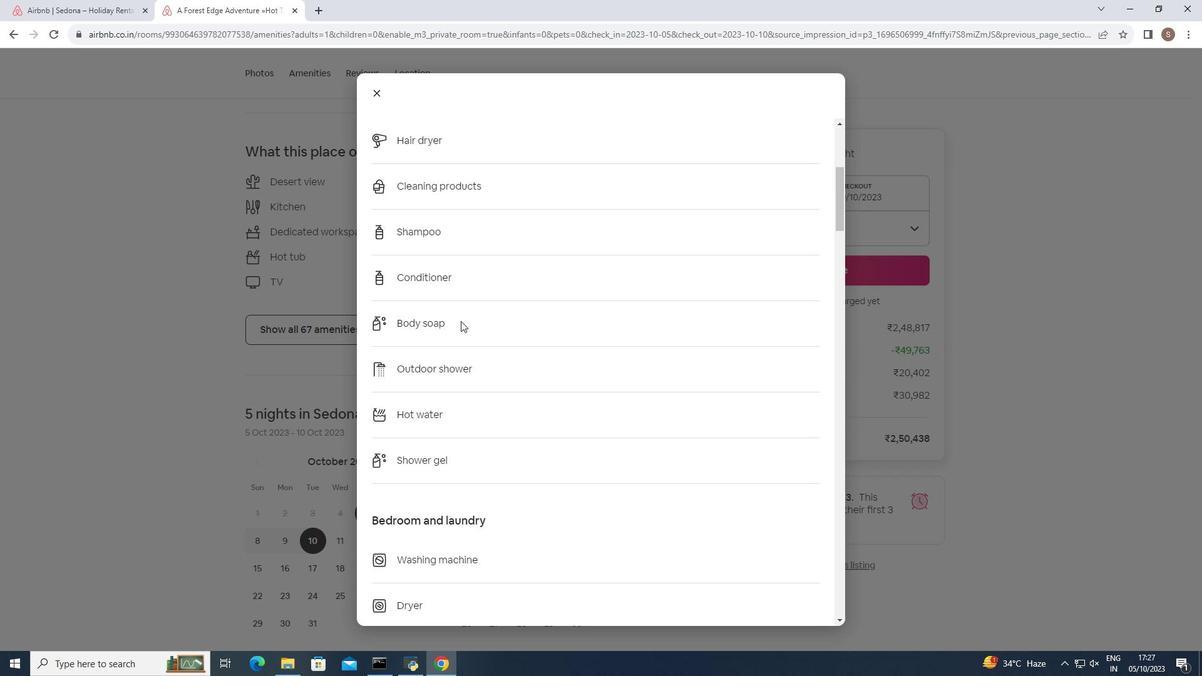 
Action: Mouse scrolled (460, 320) with delta (0, 0)
Screenshot: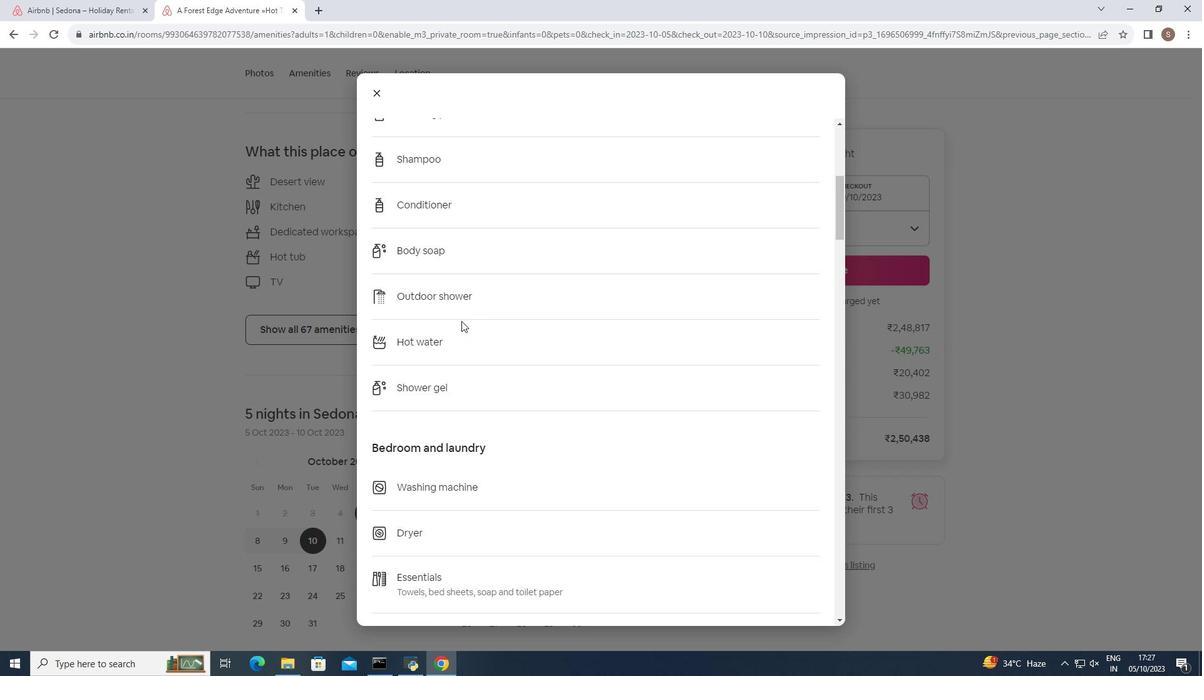 
Action: Mouse moved to (461, 321)
Screenshot: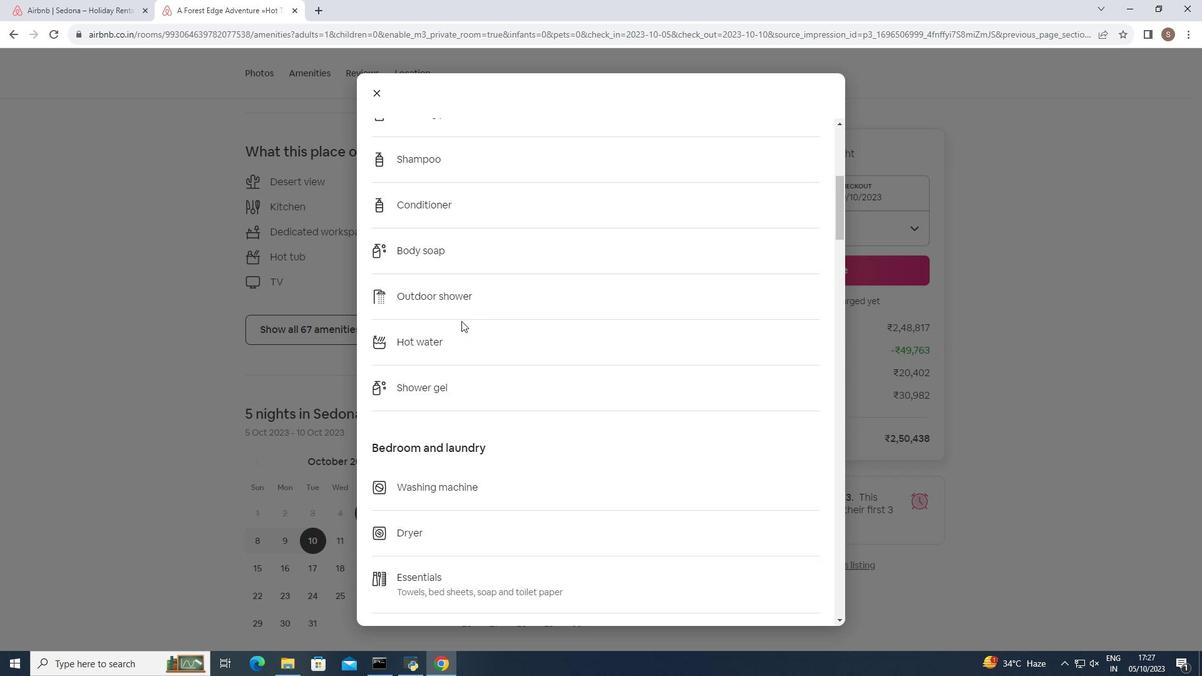 
Action: Mouse scrolled (461, 320) with delta (0, 0)
Screenshot: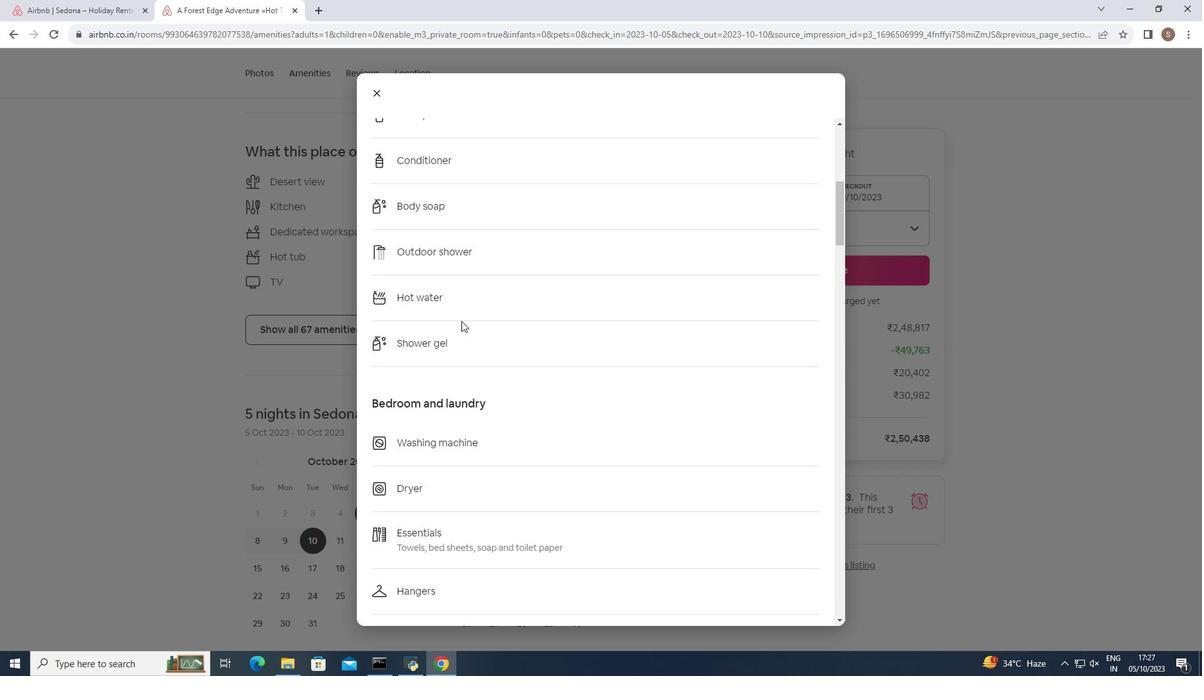 
Action: Mouse scrolled (461, 320) with delta (0, 0)
Screenshot: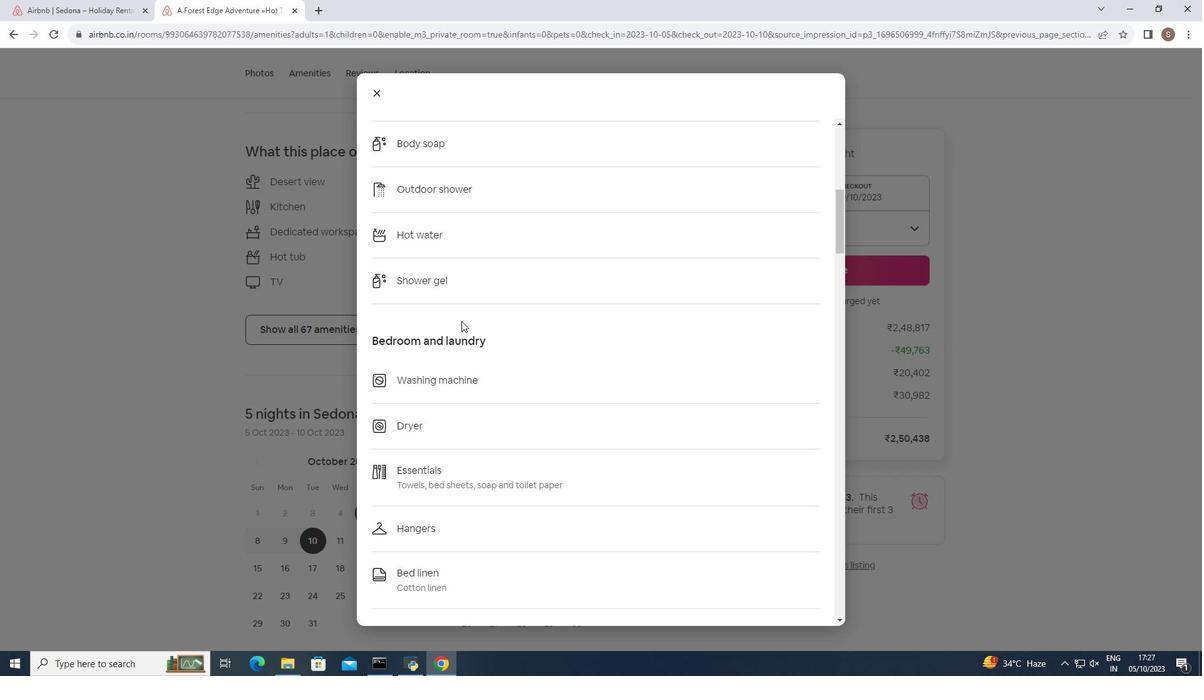 
Action: Mouse scrolled (461, 320) with delta (0, 0)
Screenshot: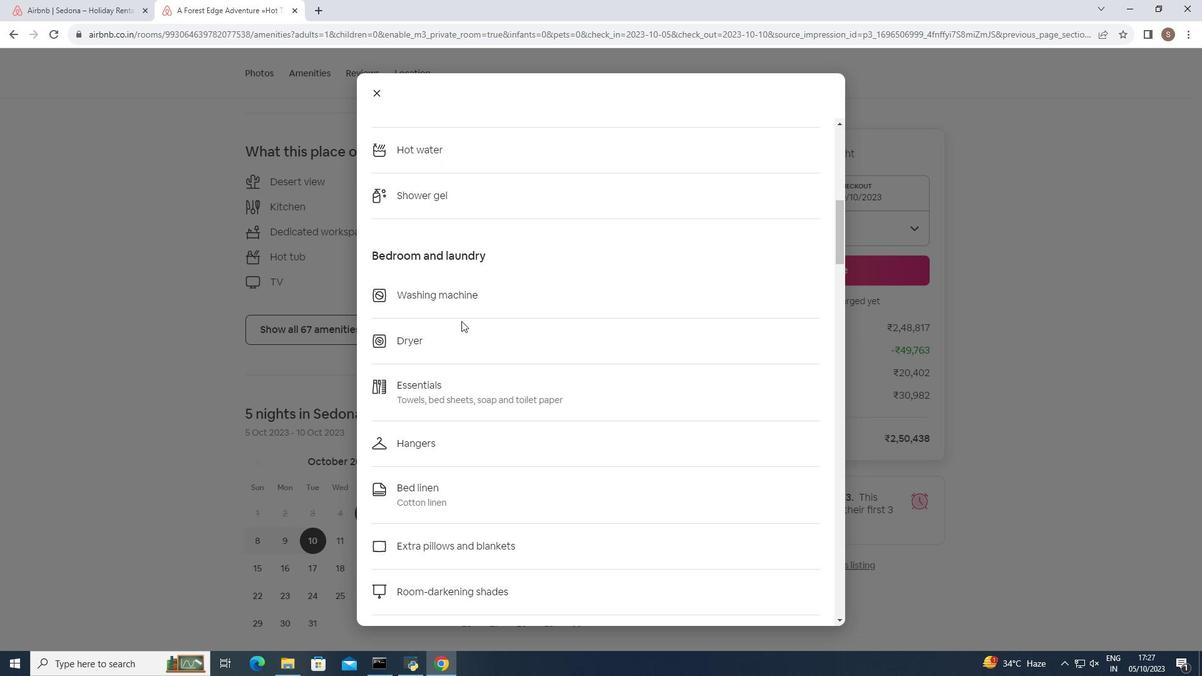 
Action: Mouse scrolled (461, 320) with delta (0, 0)
Screenshot: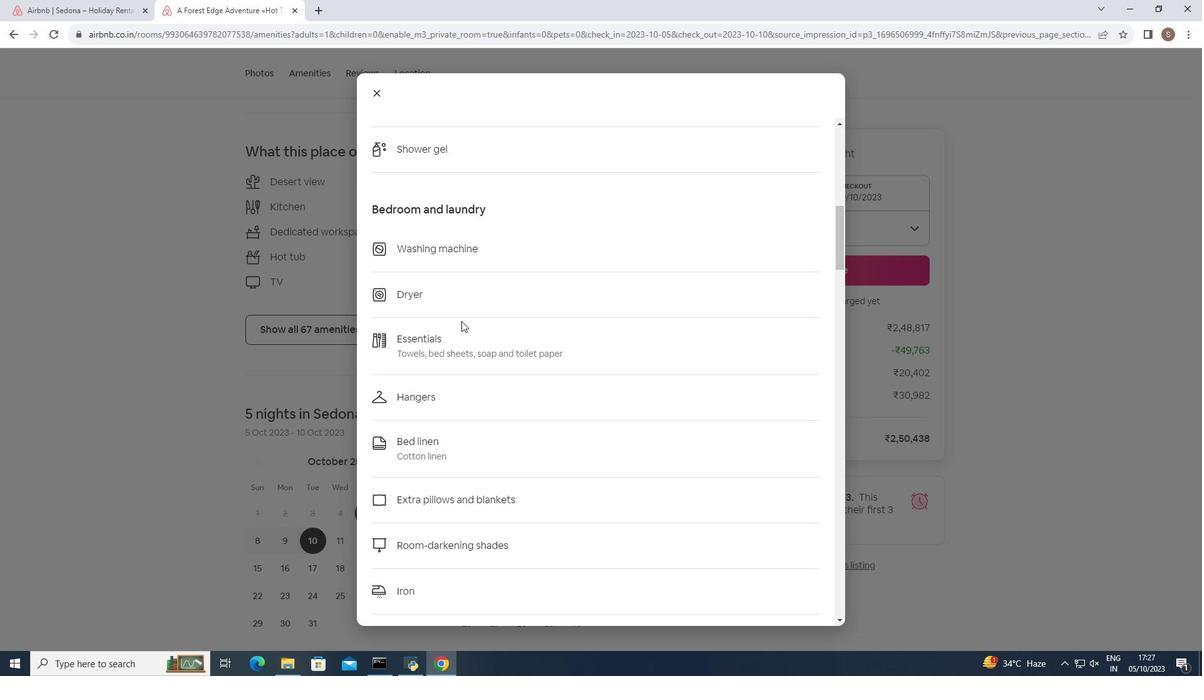 
Action: Mouse scrolled (461, 320) with delta (0, 0)
Screenshot: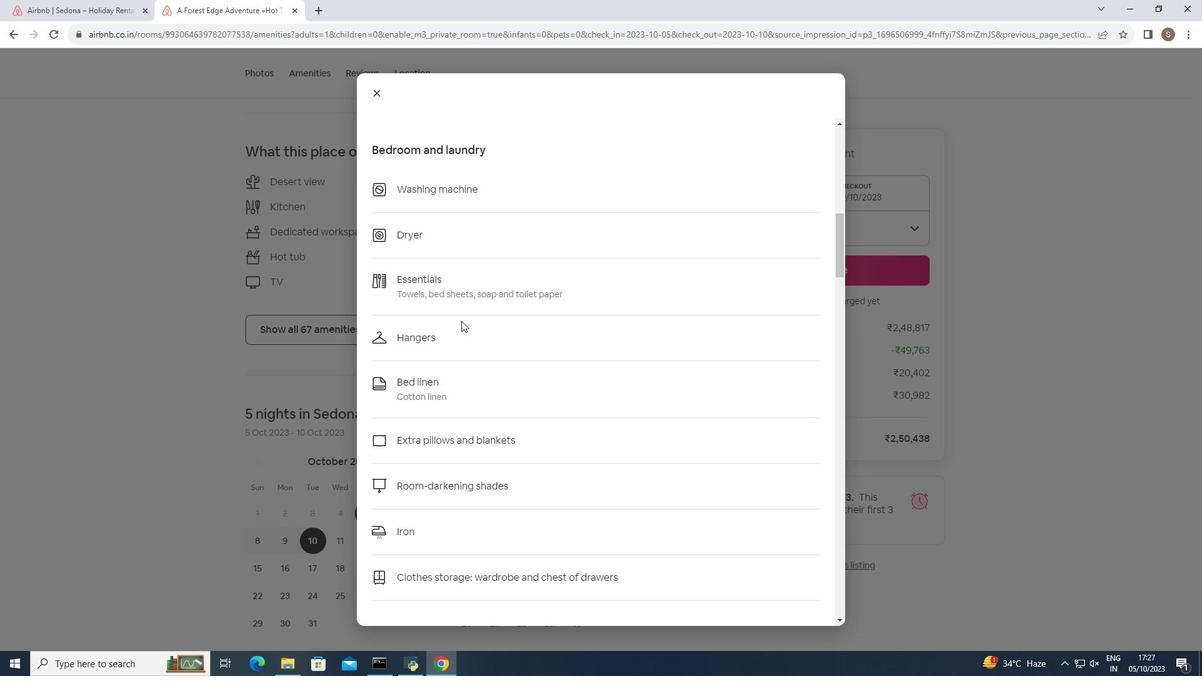 
Action: Mouse scrolled (461, 320) with delta (0, 0)
Screenshot: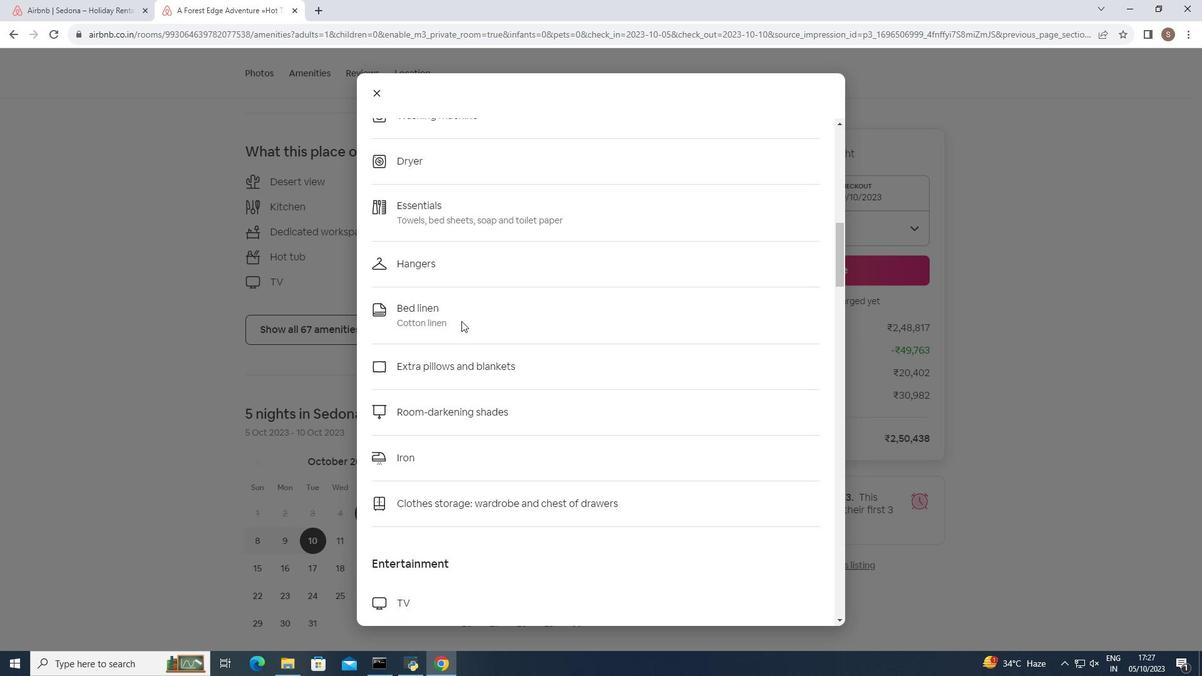 
Action: Mouse moved to (461, 321)
Screenshot: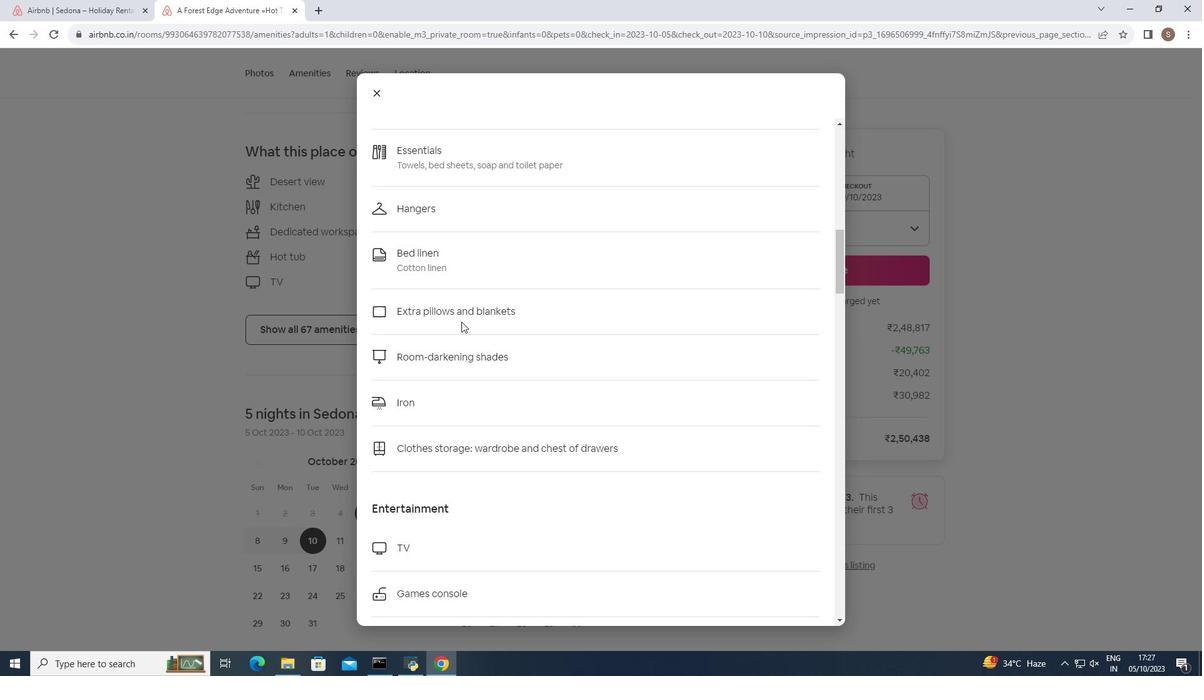 
Action: Mouse scrolled (461, 321) with delta (0, 0)
Screenshot: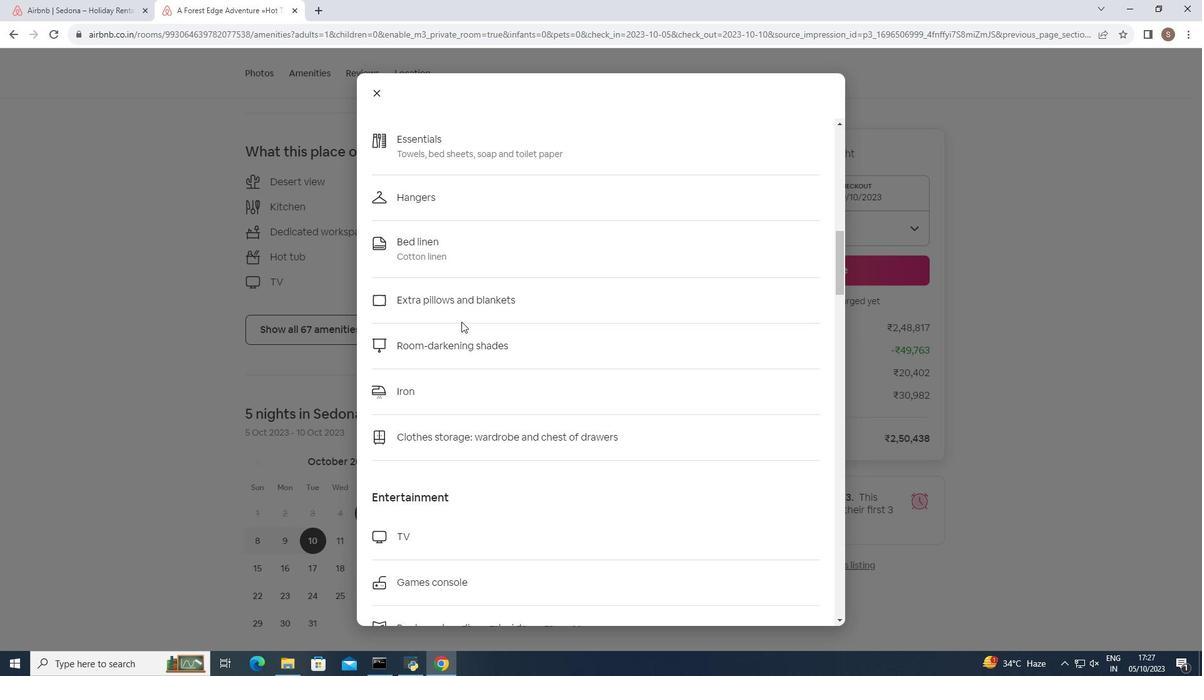 
Action: Mouse scrolled (461, 321) with delta (0, 0)
Screenshot: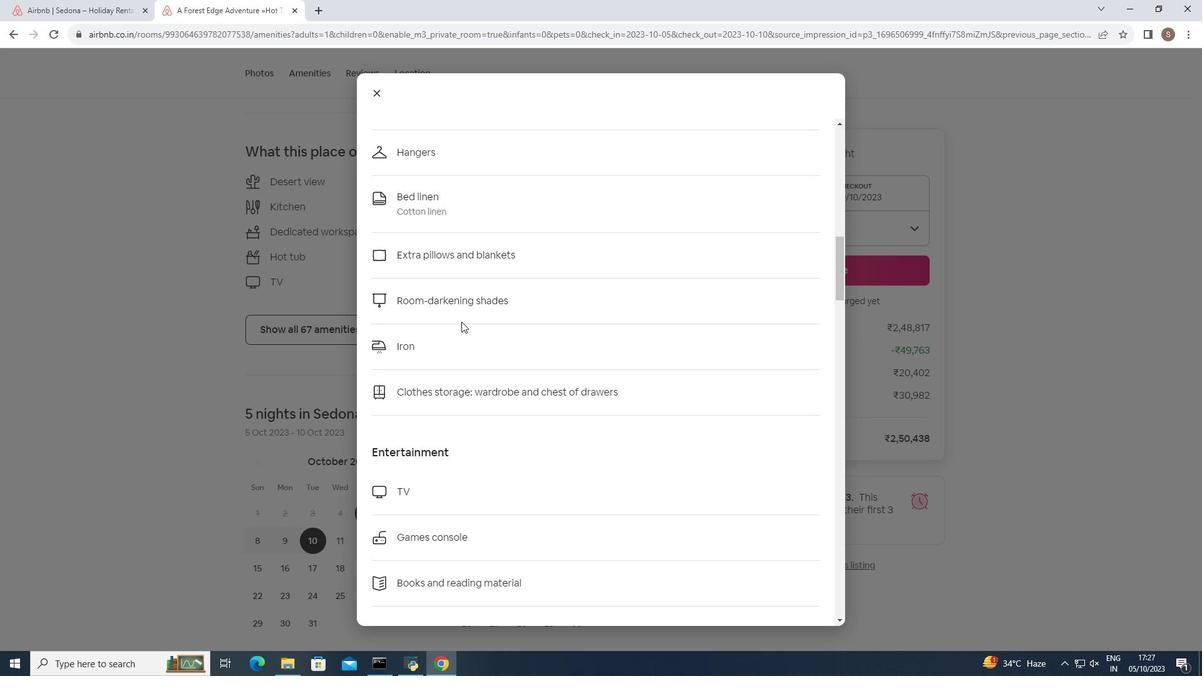 
Action: Mouse moved to (464, 321)
Screenshot: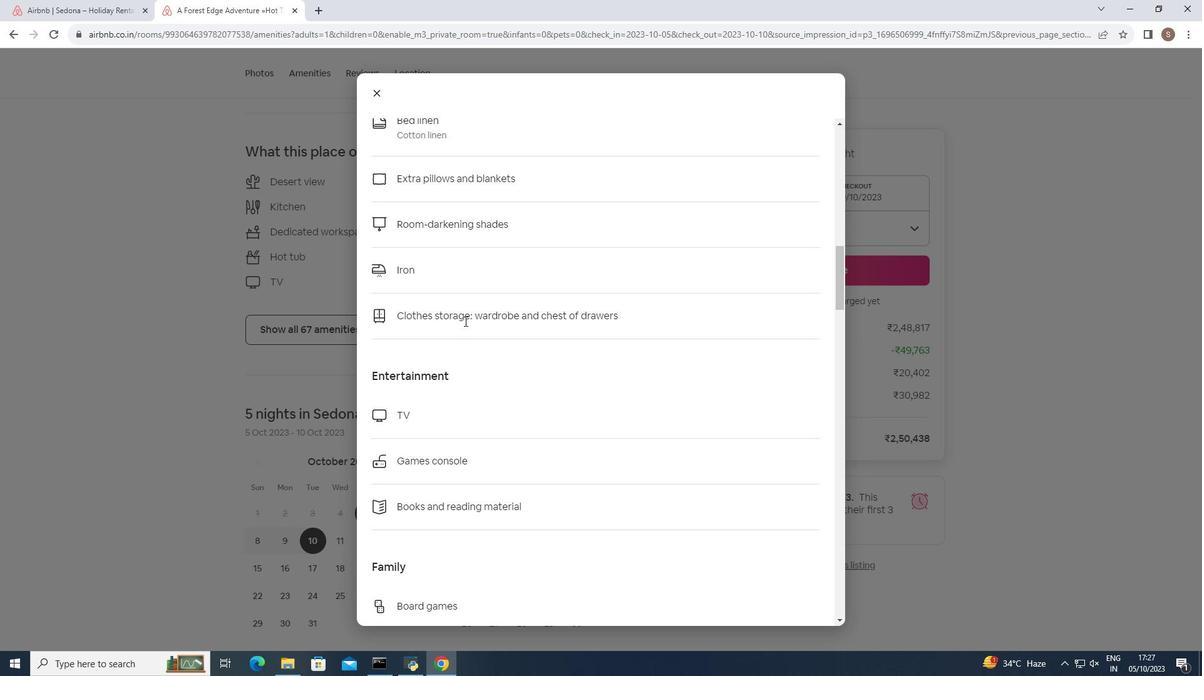 
Action: Mouse scrolled (464, 320) with delta (0, 0)
Screenshot: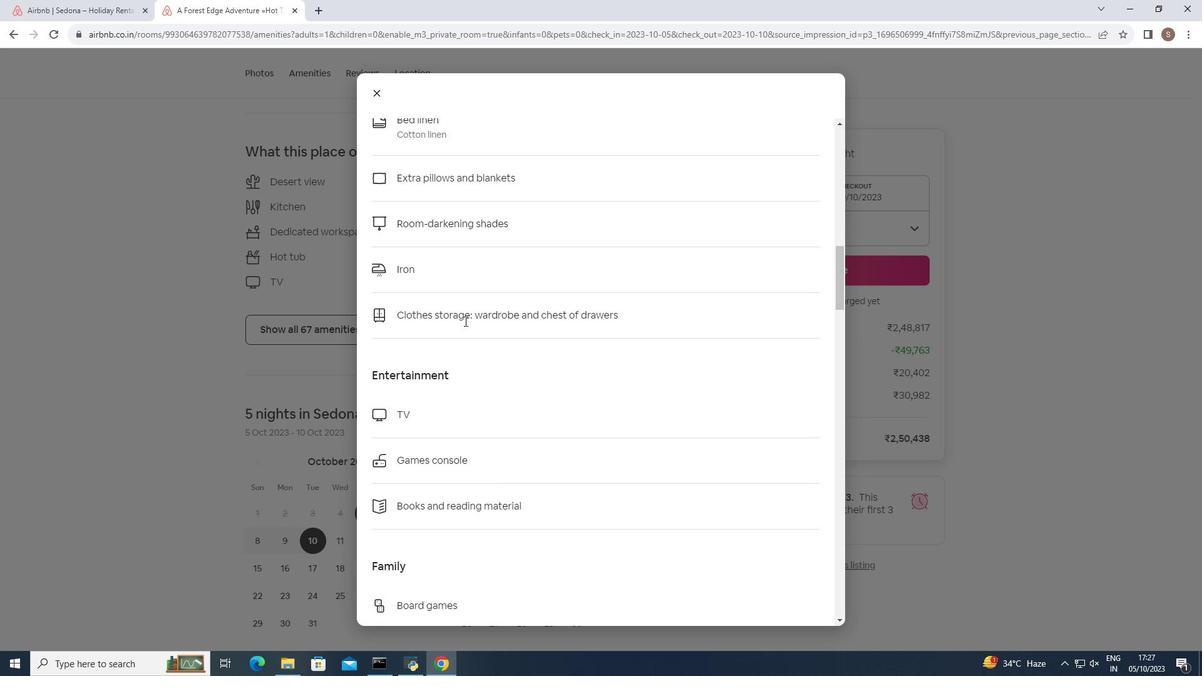 
Action: Mouse scrolled (464, 320) with delta (0, 0)
Screenshot: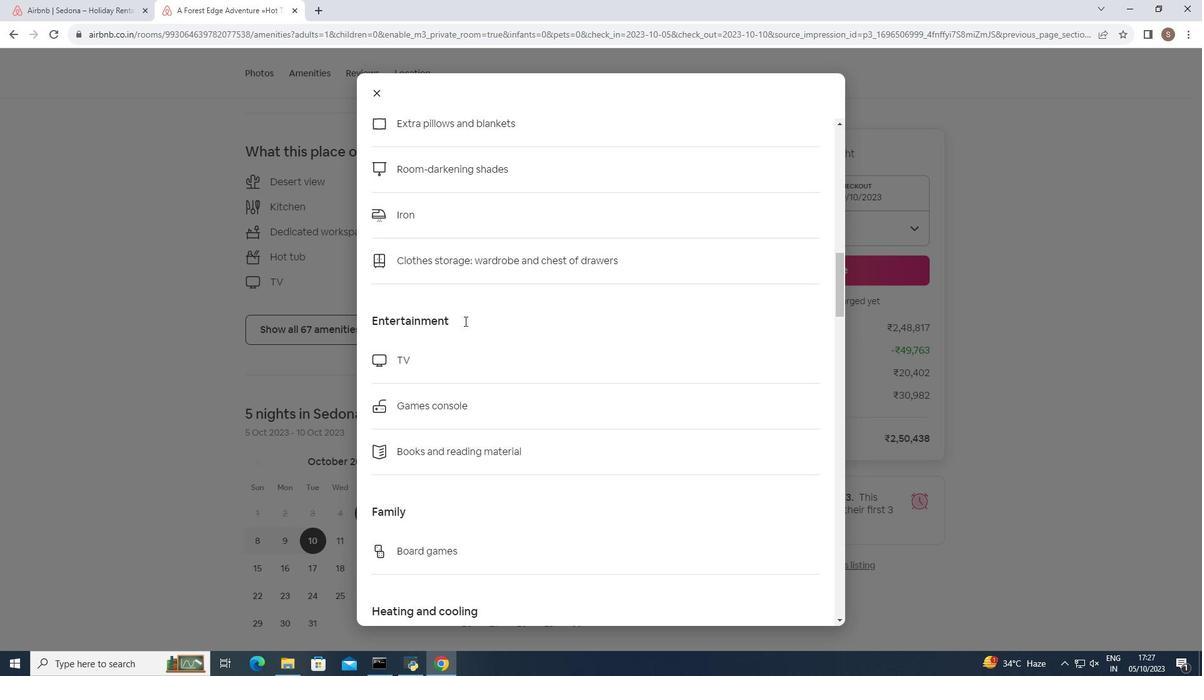 
Action: Mouse scrolled (464, 320) with delta (0, 0)
Screenshot: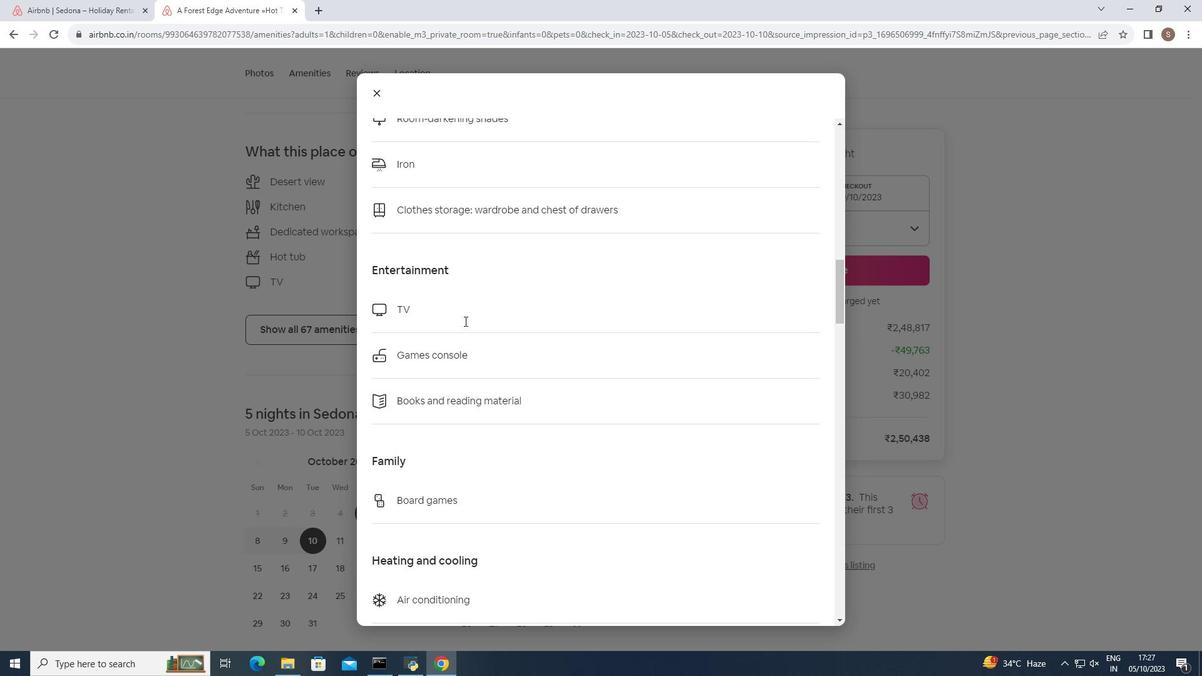 
Action: Mouse scrolled (464, 320) with delta (0, 0)
Screenshot: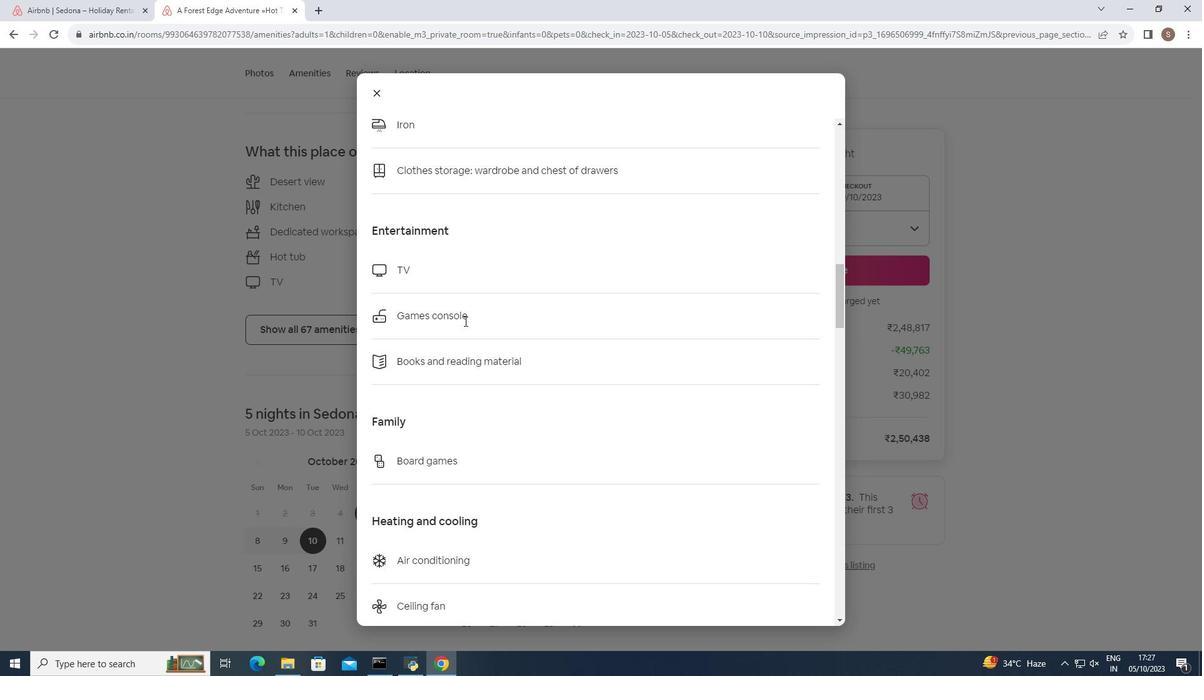 
Action: Mouse moved to (464, 321)
